 Task: Bid Estimate Template.
Action: Mouse moved to (56, 140)
Screenshot: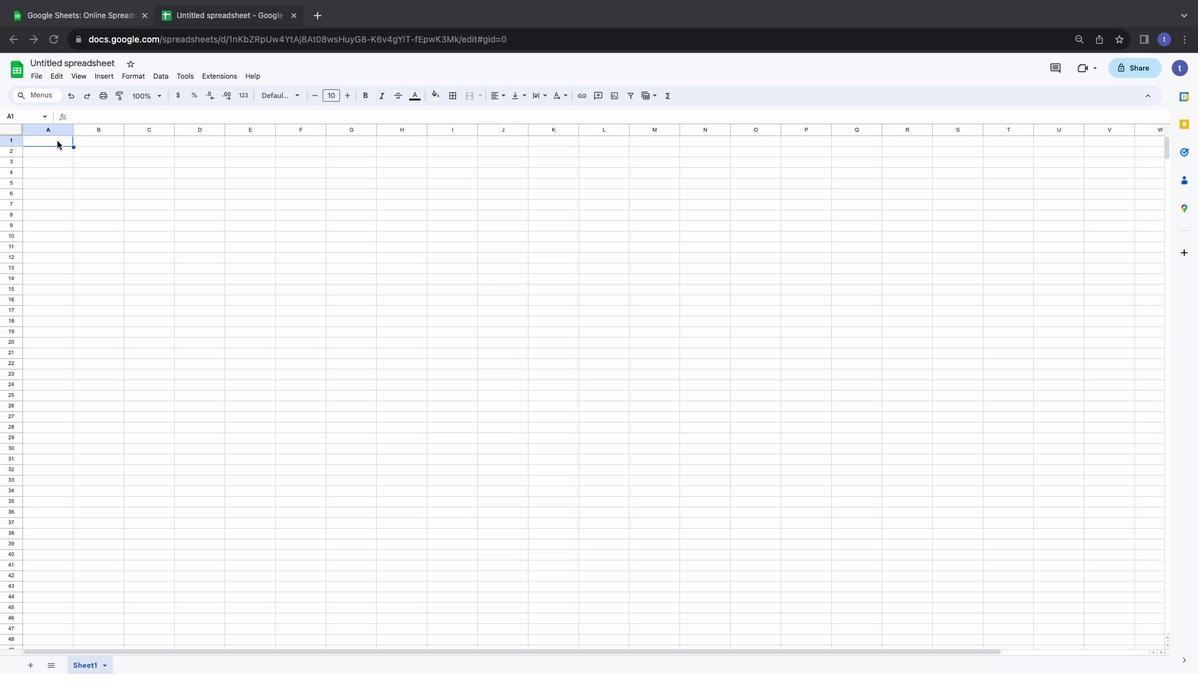 
Action: Mouse pressed left at (56, 140)
Screenshot: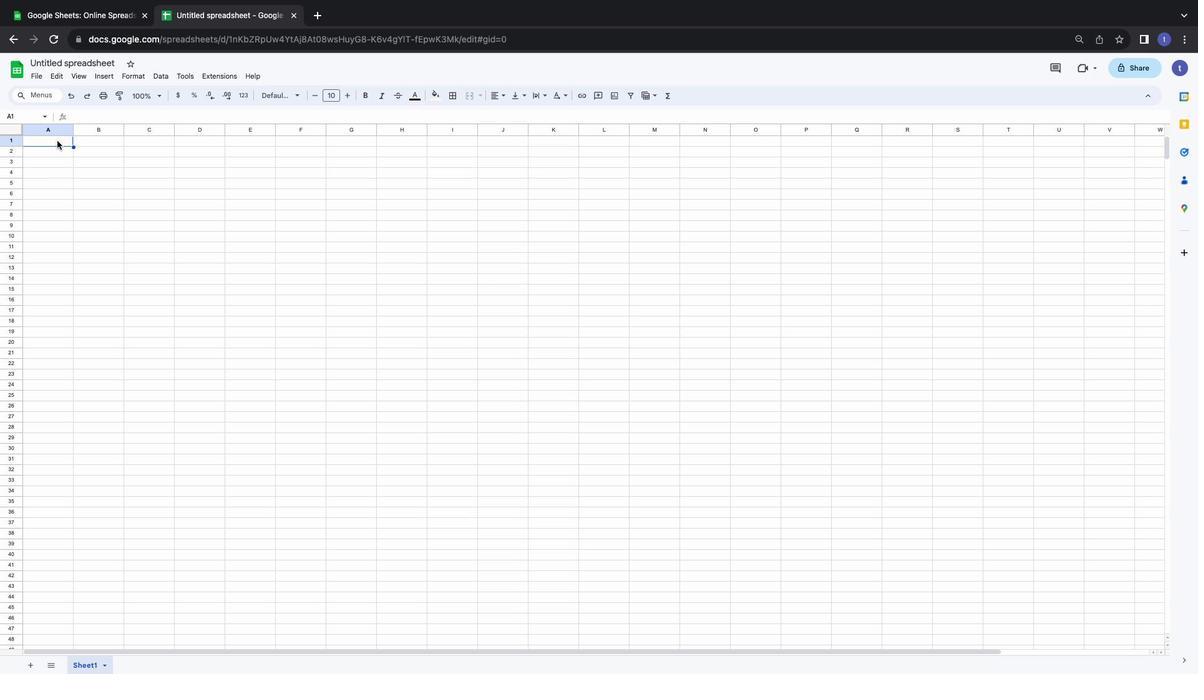 
Action: Mouse moved to (46, 142)
Screenshot: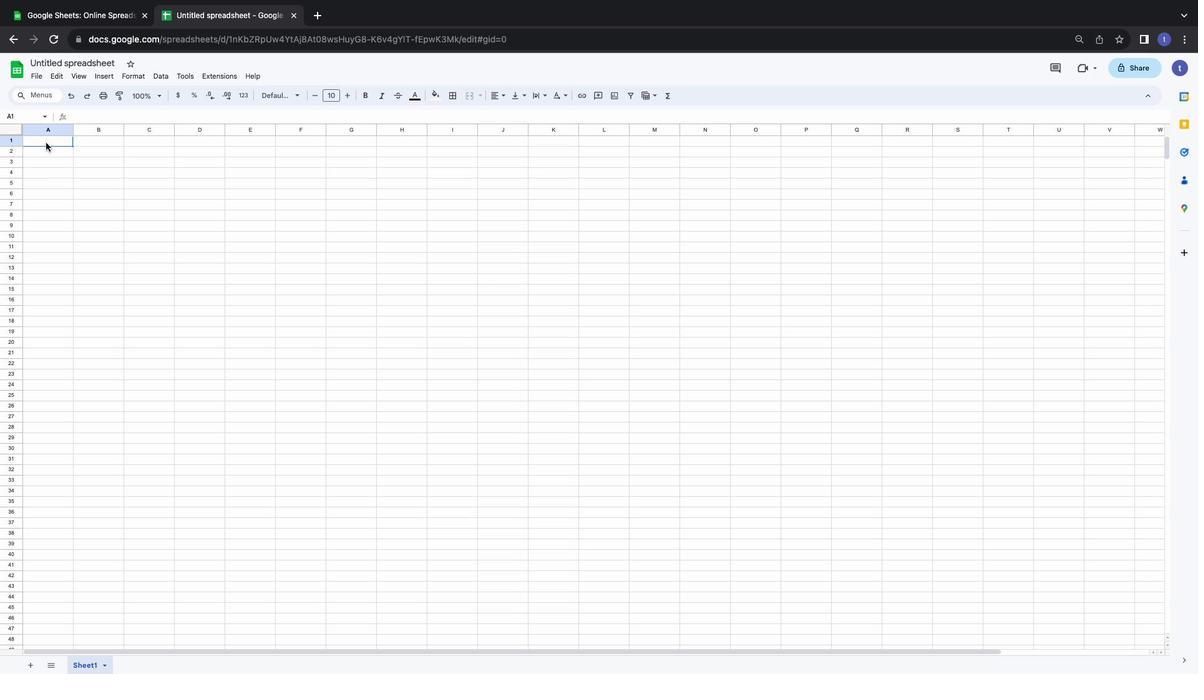 
Action: Mouse pressed left at (46, 142)
Screenshot: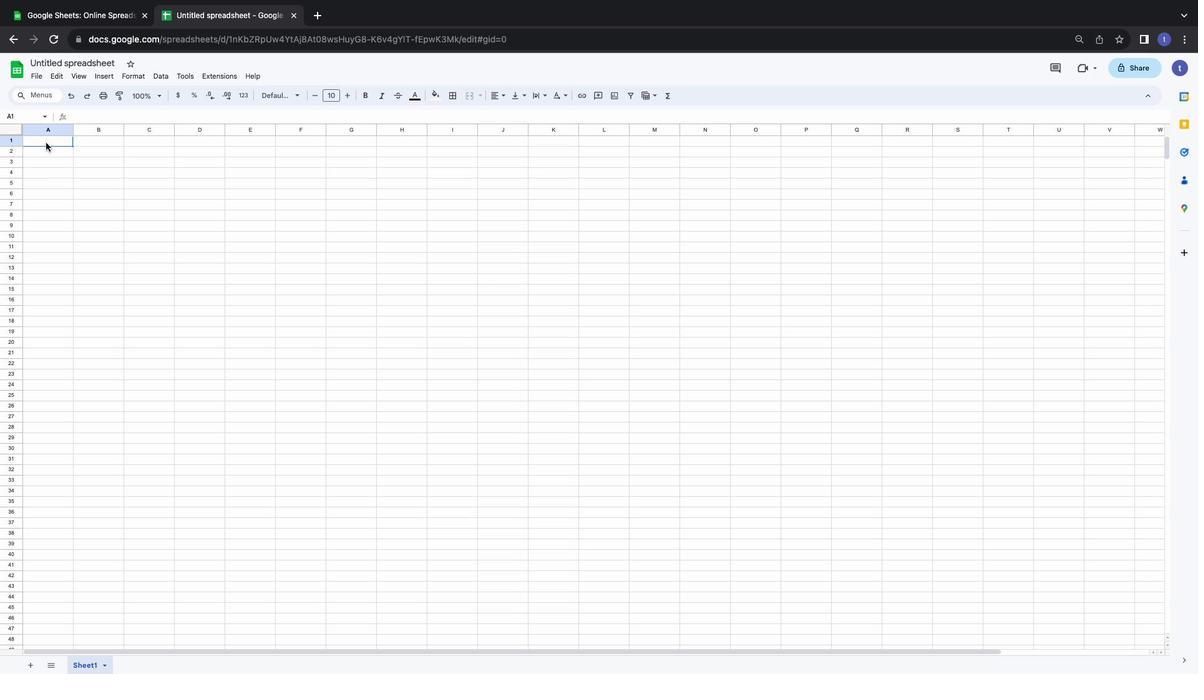
Action: Mouse moved to (627, 399)
Screenshot: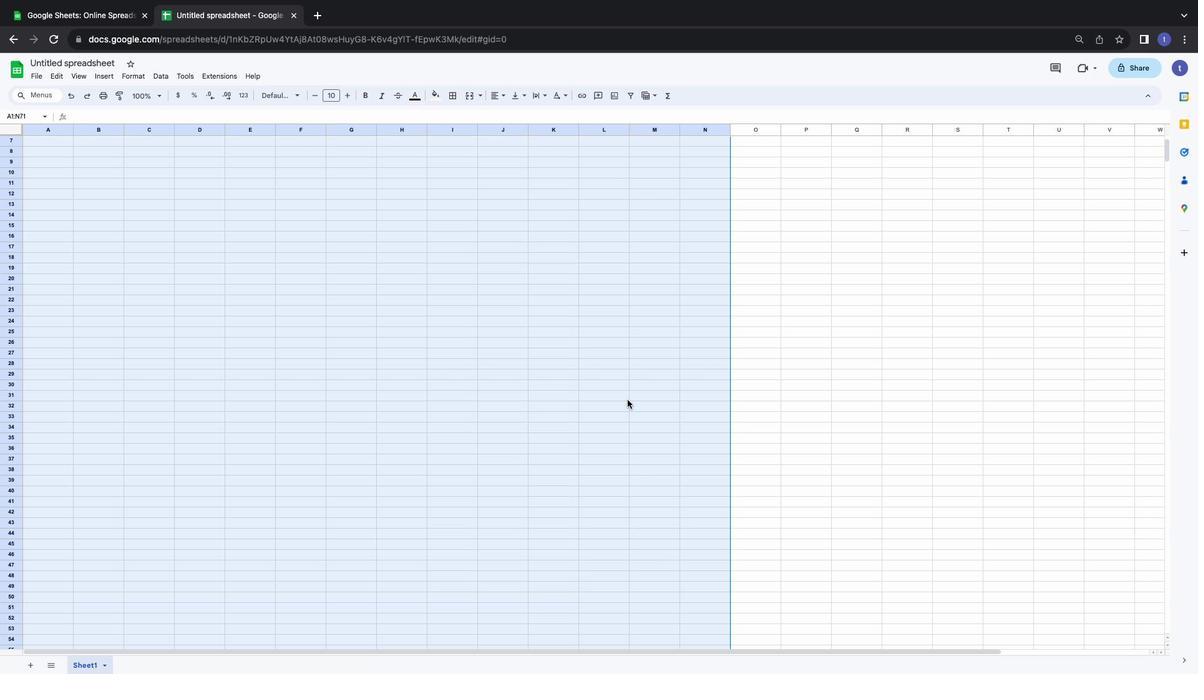 
Action: Mouse scrolled (627, 399) with delta (0, 0)
Screenshot: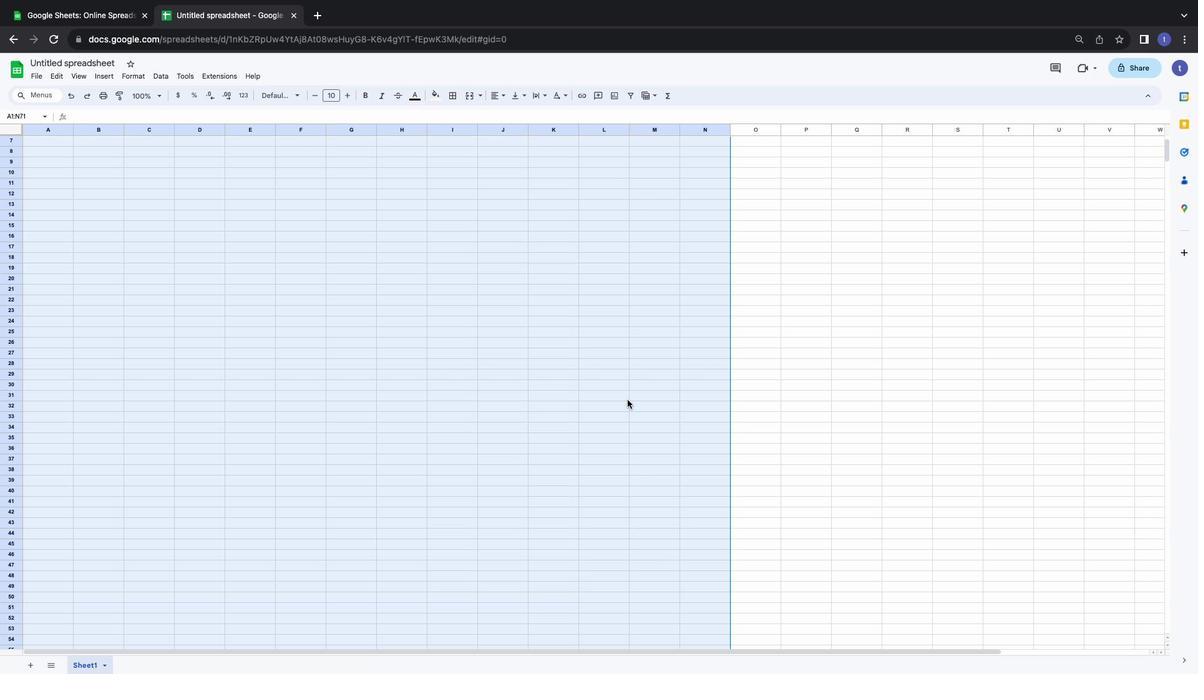 
Action: Mouse scrolled (627, 399) with delta (0, 0)
Screenshot: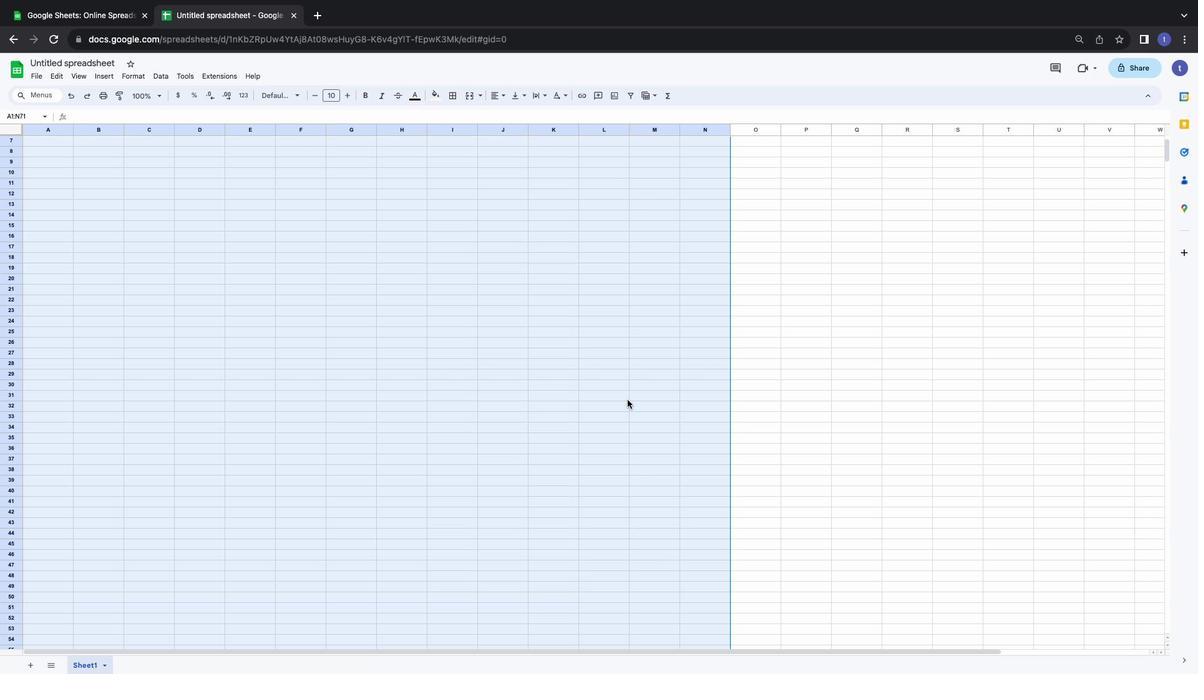 
Action: Mouse moved to (627, 399)
Screenshot: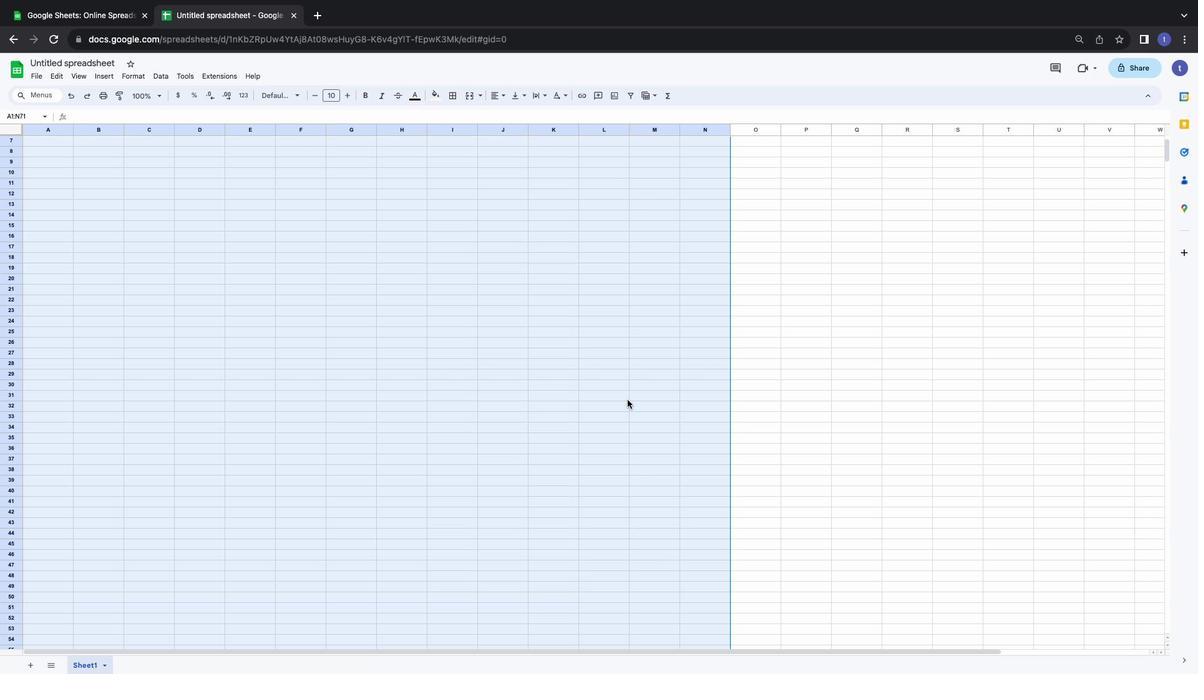 
Action: Mouse scrolled (627, 399) with delta (0, 2)
Screenshot: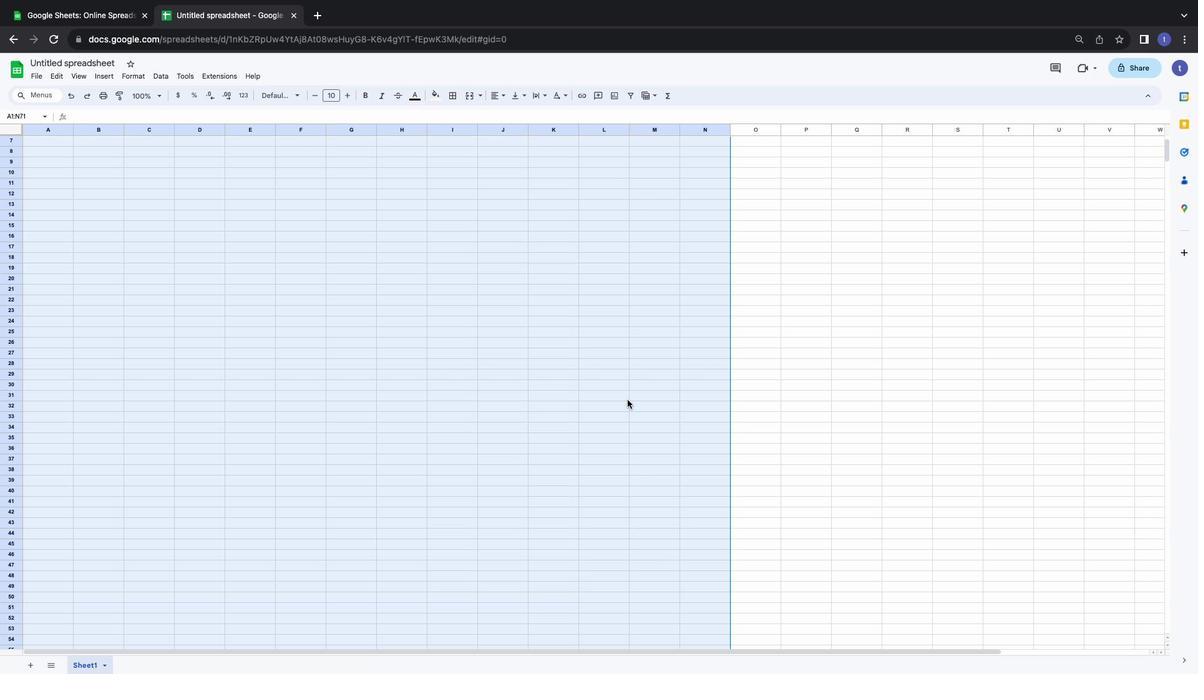 
Action: Mouse scrolled (627, 399) with delta (0, 3)
Screenshot: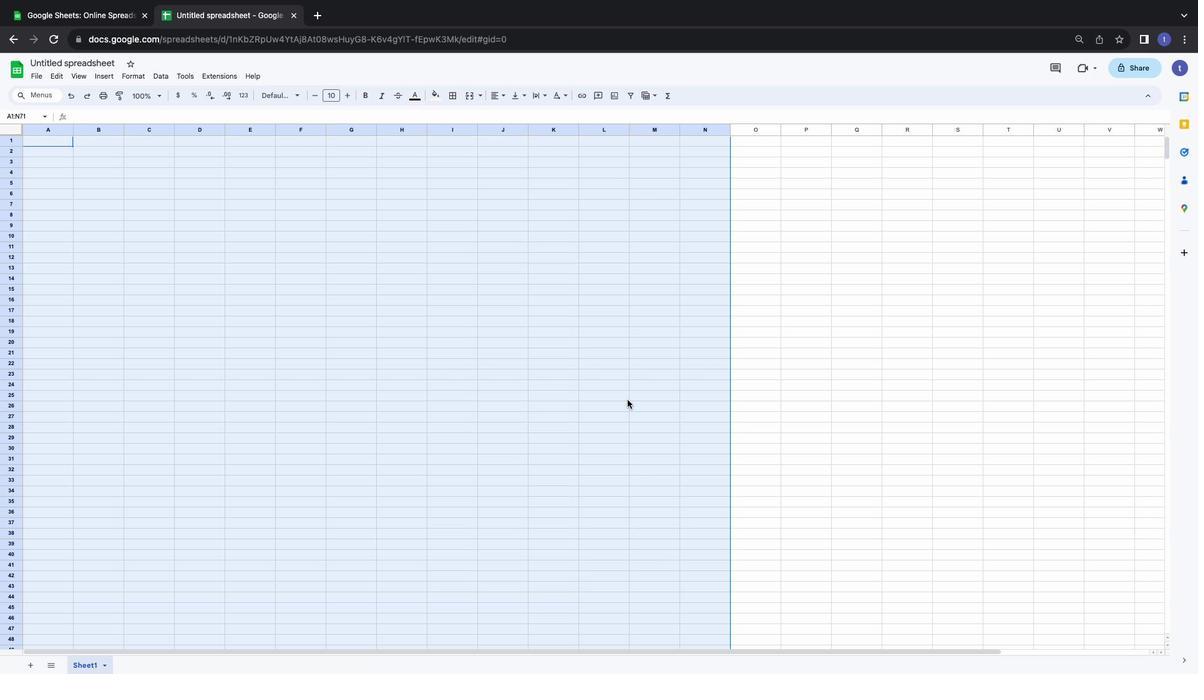 
Action: Mouse scrolled (627, 399) with delta (0, 3)
Screenshot: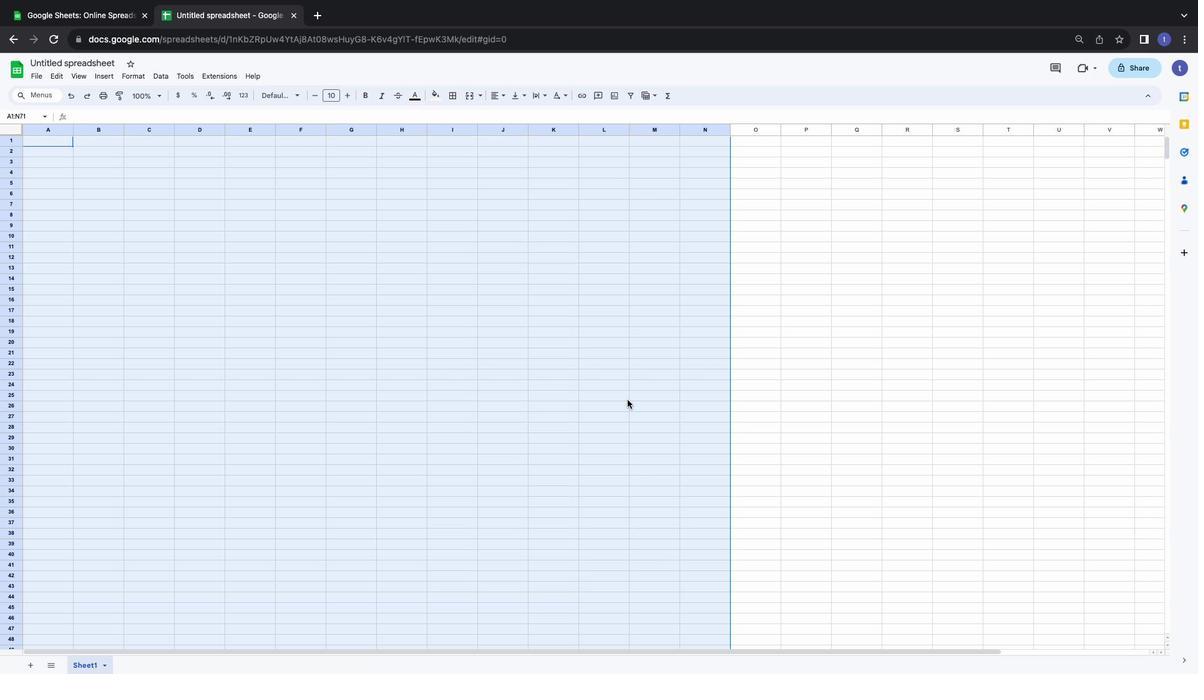 
Action: Mouse scrolled (627, 399) with delta (0, 4)
Screenshot: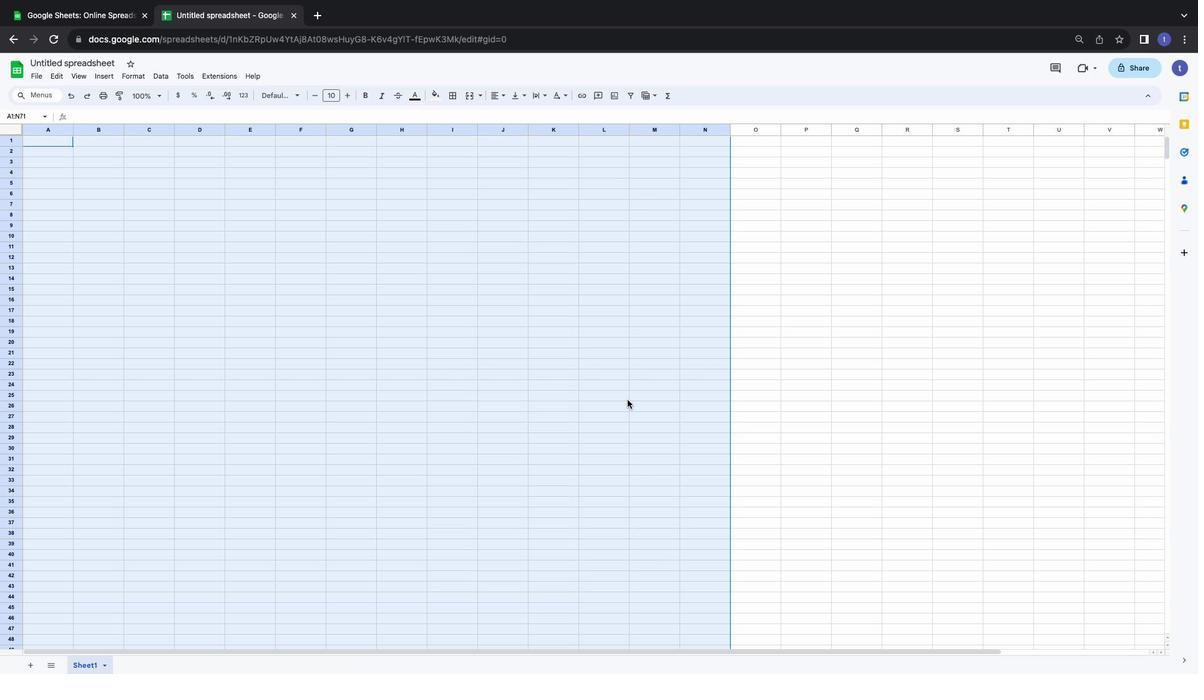 
Action: Mouse moved to (623, 385)
Screenshot: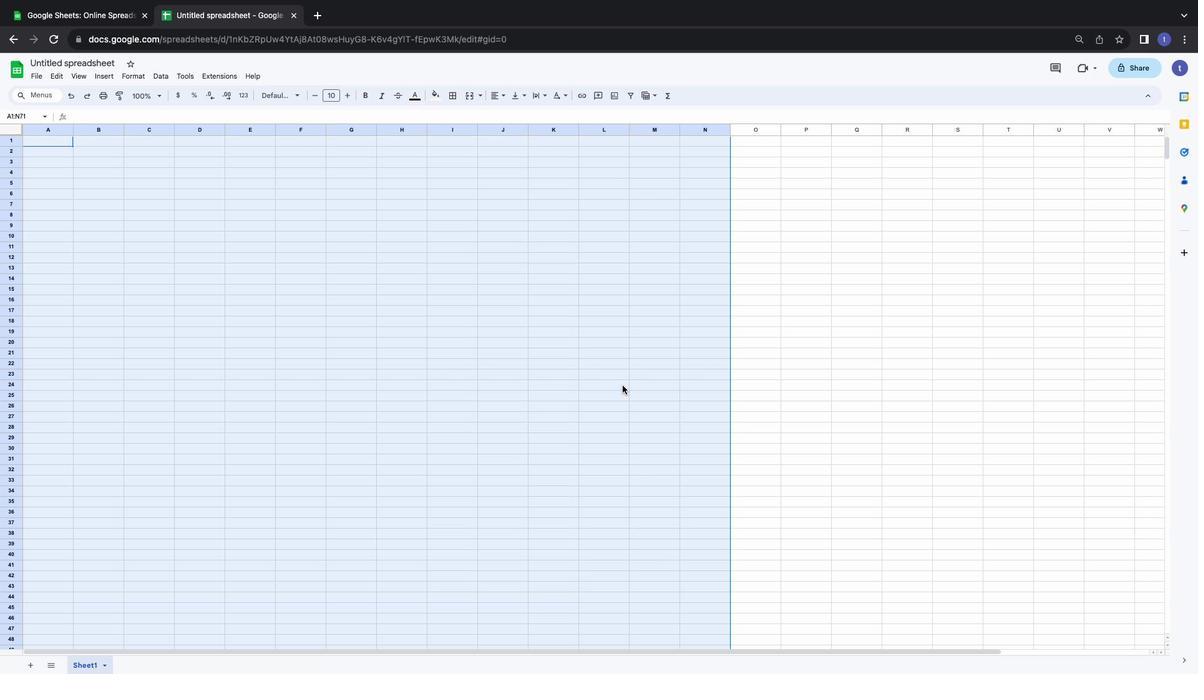 
Action: Mouse pressed middle at (623, 385)
Screenshot: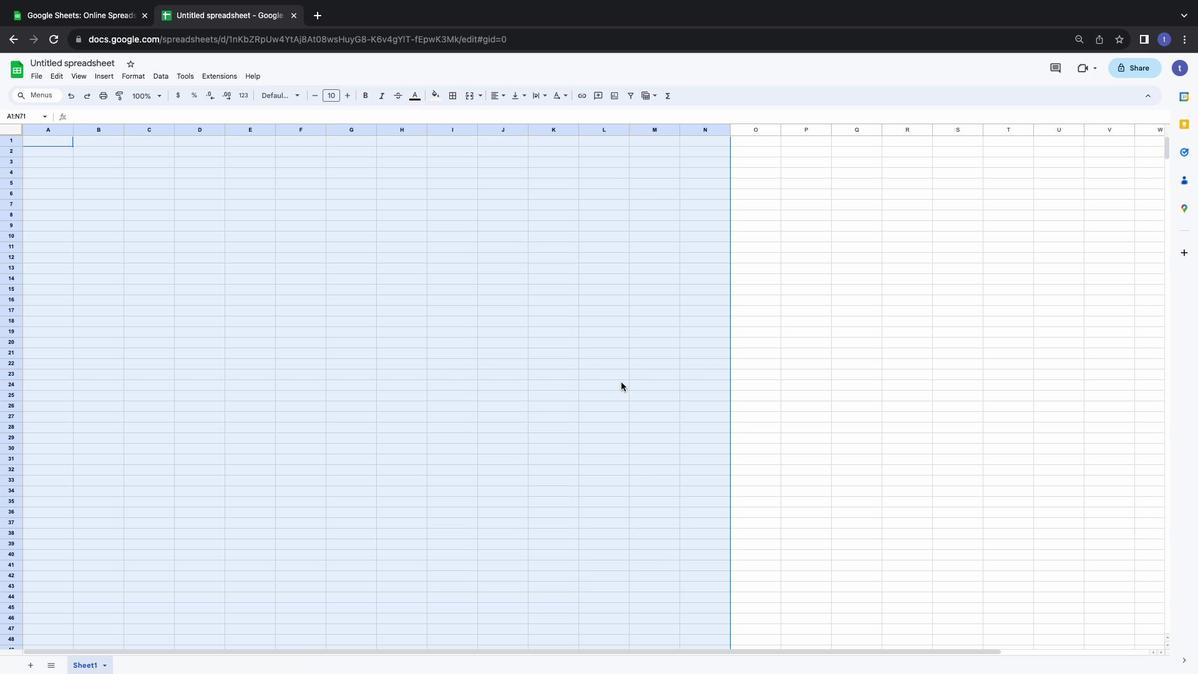 
Action: Mouse moved to (622, 385)
Screenshot: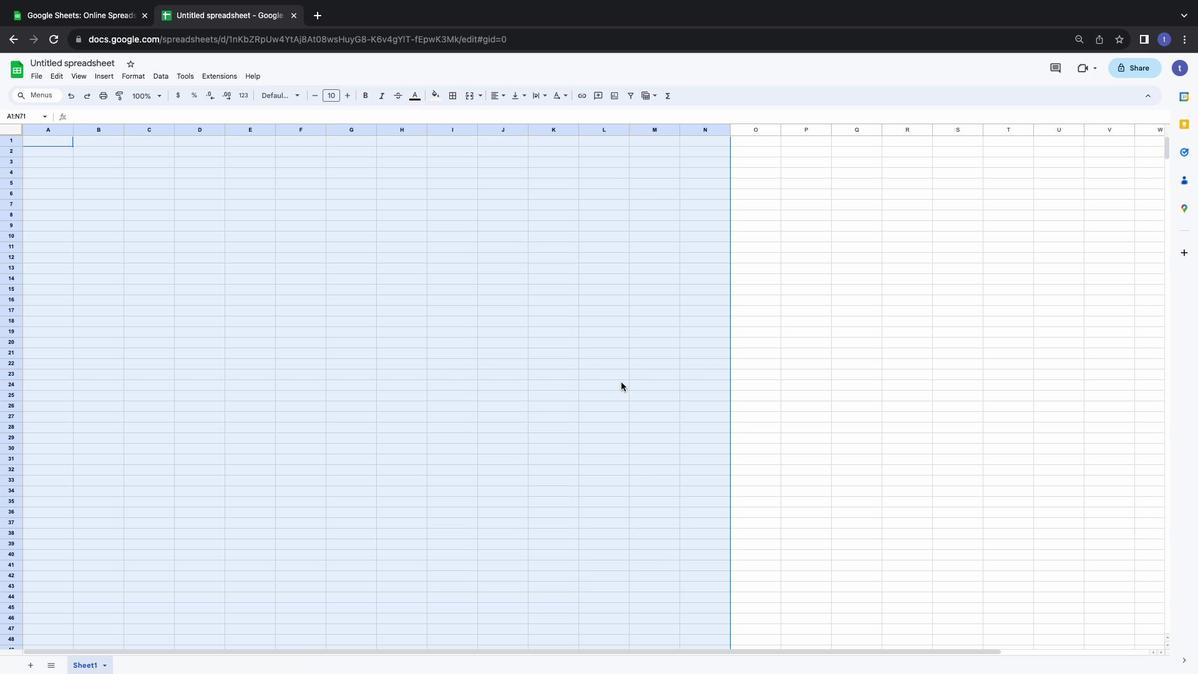 
Action: Mouse scrolled (622, 385) with delta (0, 0)
Screenshot: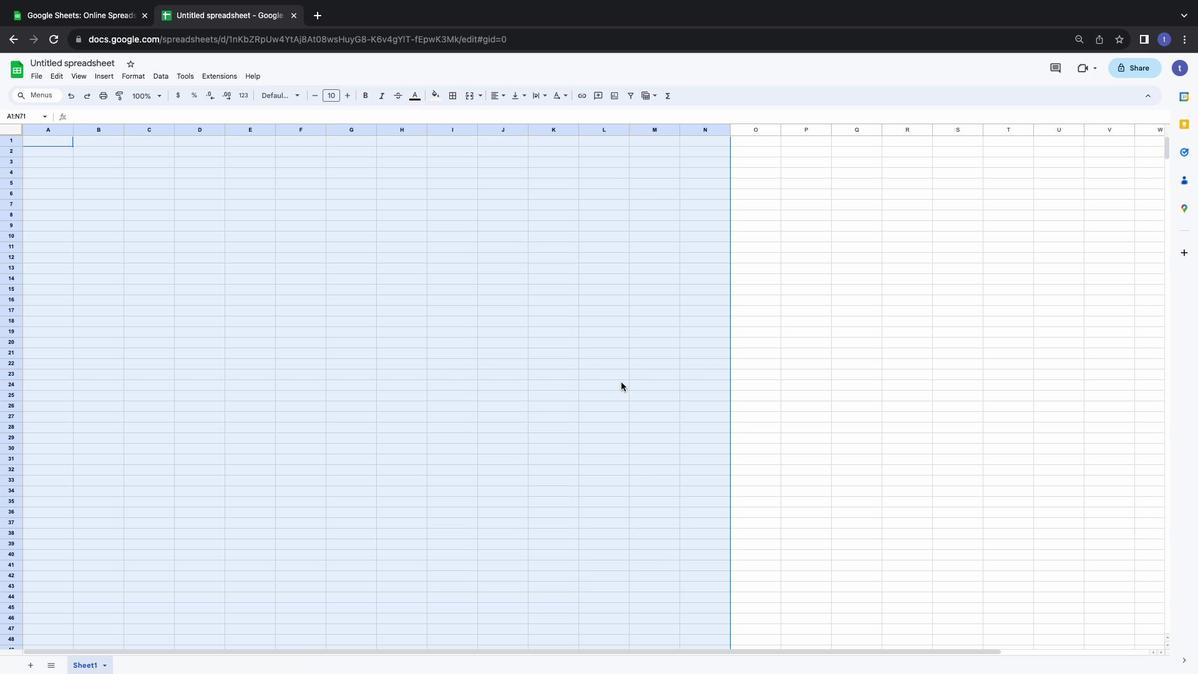 
Action: Mouse scrolled (622, 385) with delta (0, 0)
Screenshot: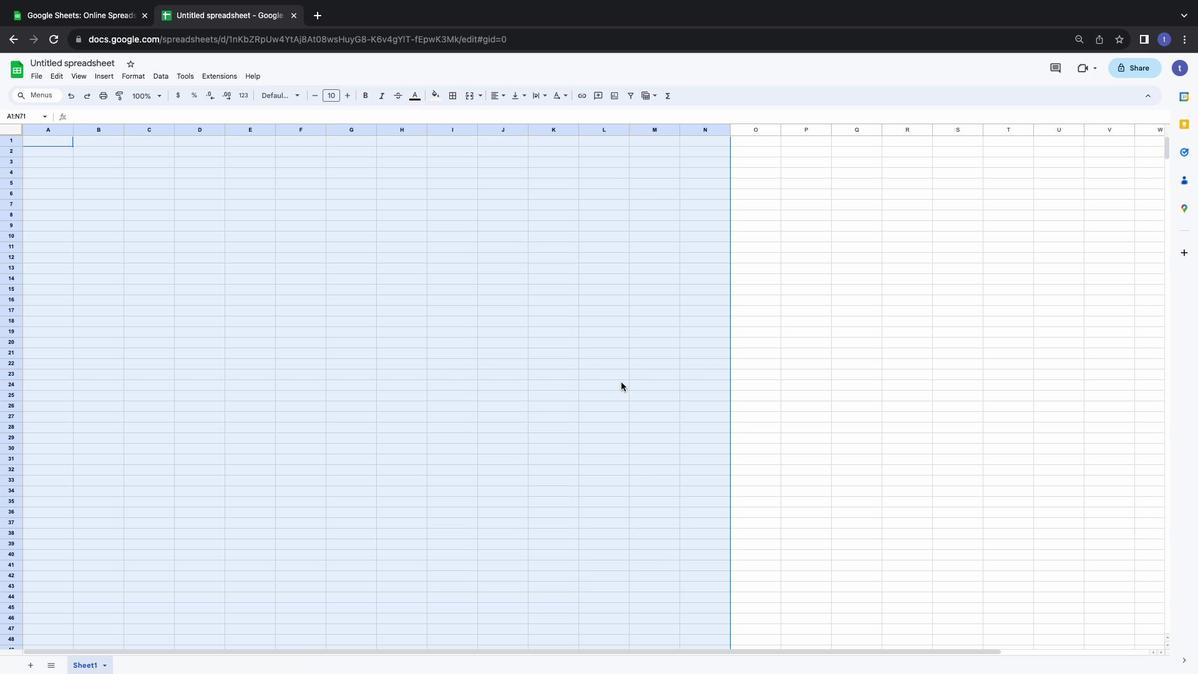 
Action: Mouse moved to (622, 385)
Screenshot: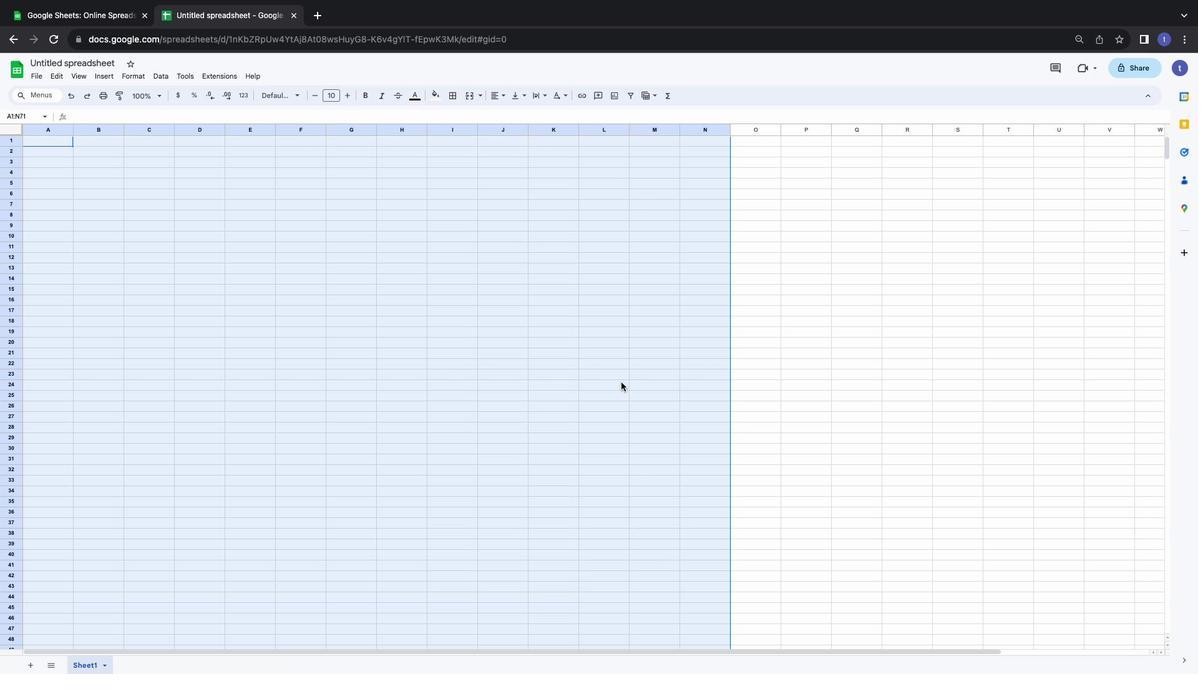 
Action: Mouse scrolled (622, 385) with delta (0, 2)
Screenshot: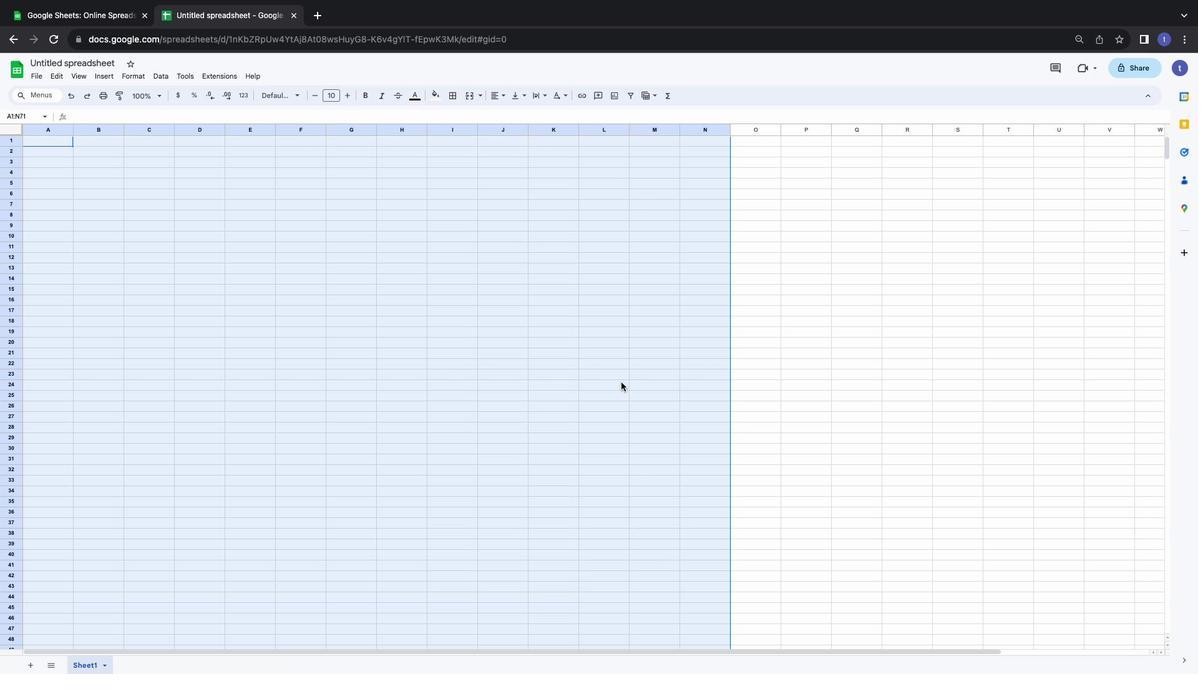 
Action: Mouse moved to (622, 385)
Screenshot: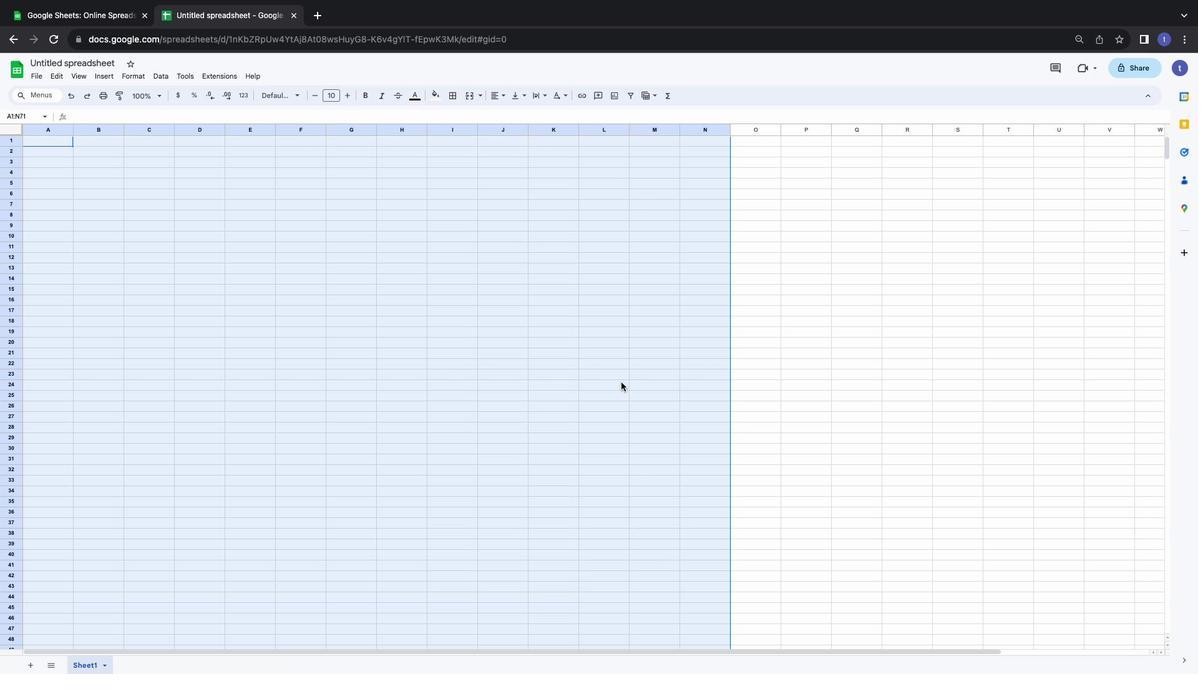 
Action: Mouse scrolled (622, 385) with delta (0, 3)
Screenshot: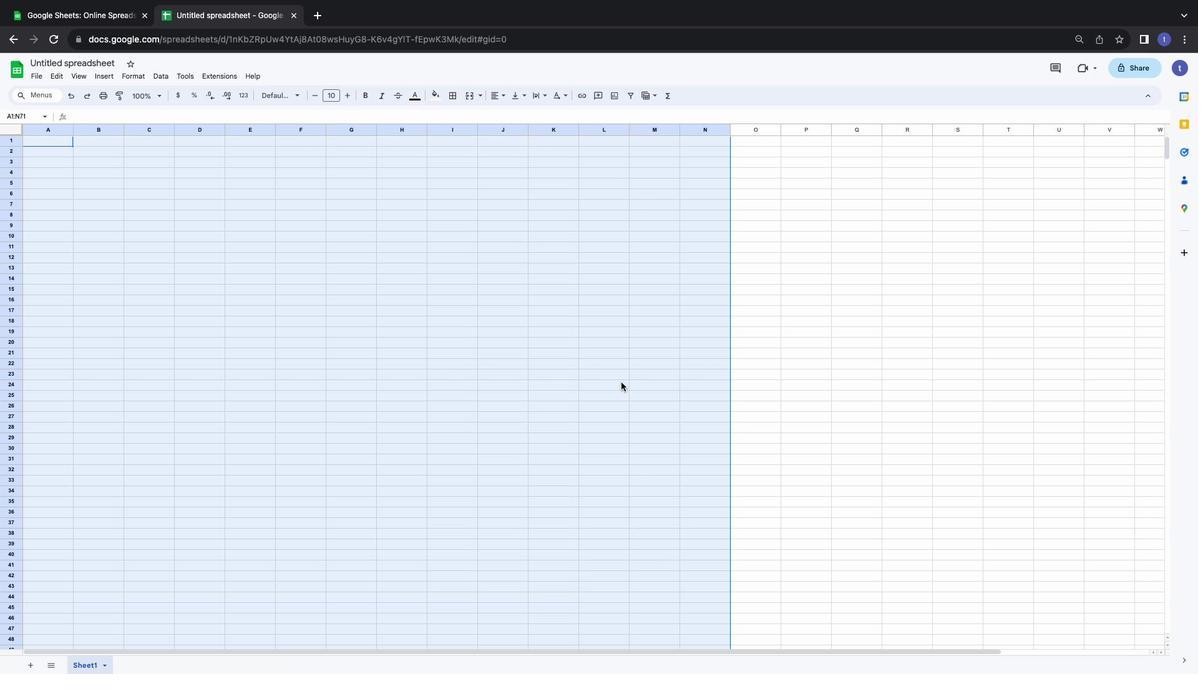 
Action: Mouse moved to (621, 383)
Screenshot: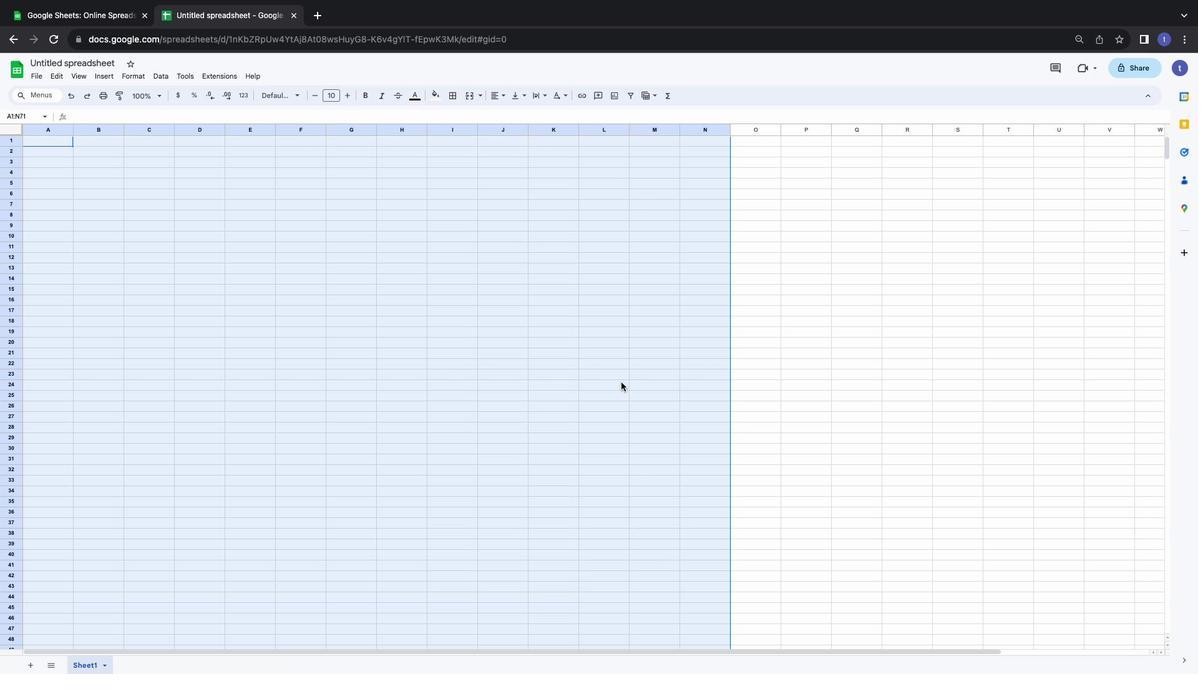 
Action: Mouse scrolled (621, 383) with delta (0, 3)
Screenshot: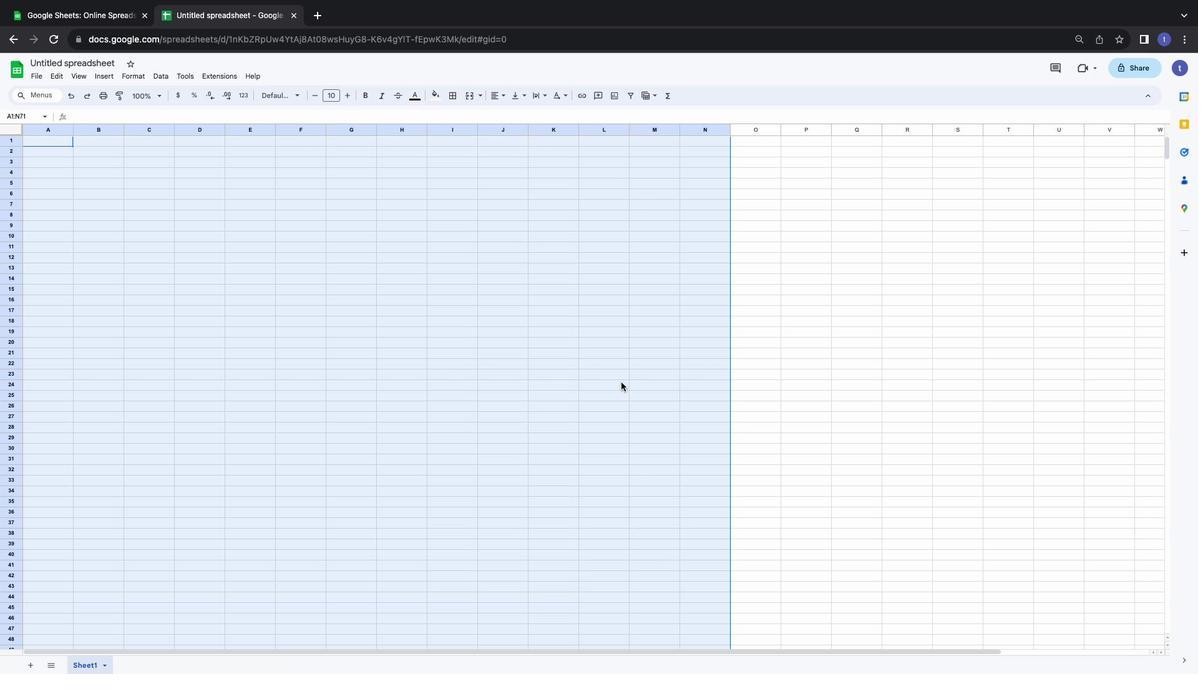 
Action: Mouse moved to (511, 227)
Screenshot: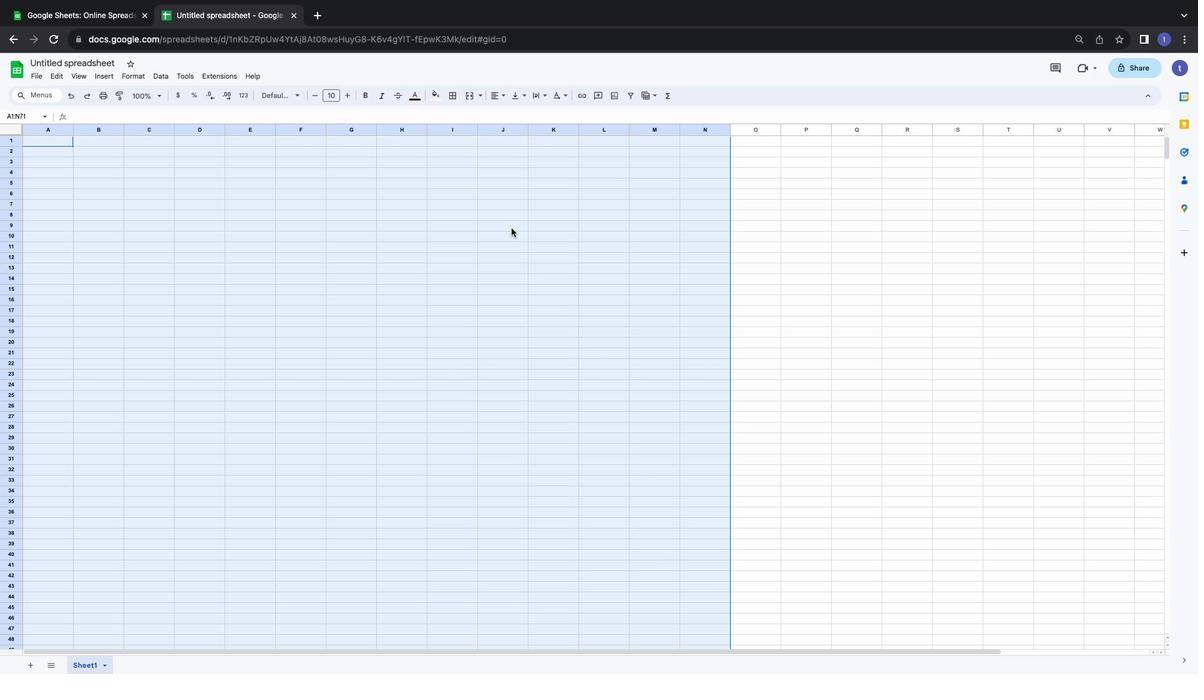 
Action: Mouse scrolled (511, 227) with delta (0, 0)
Screenshot: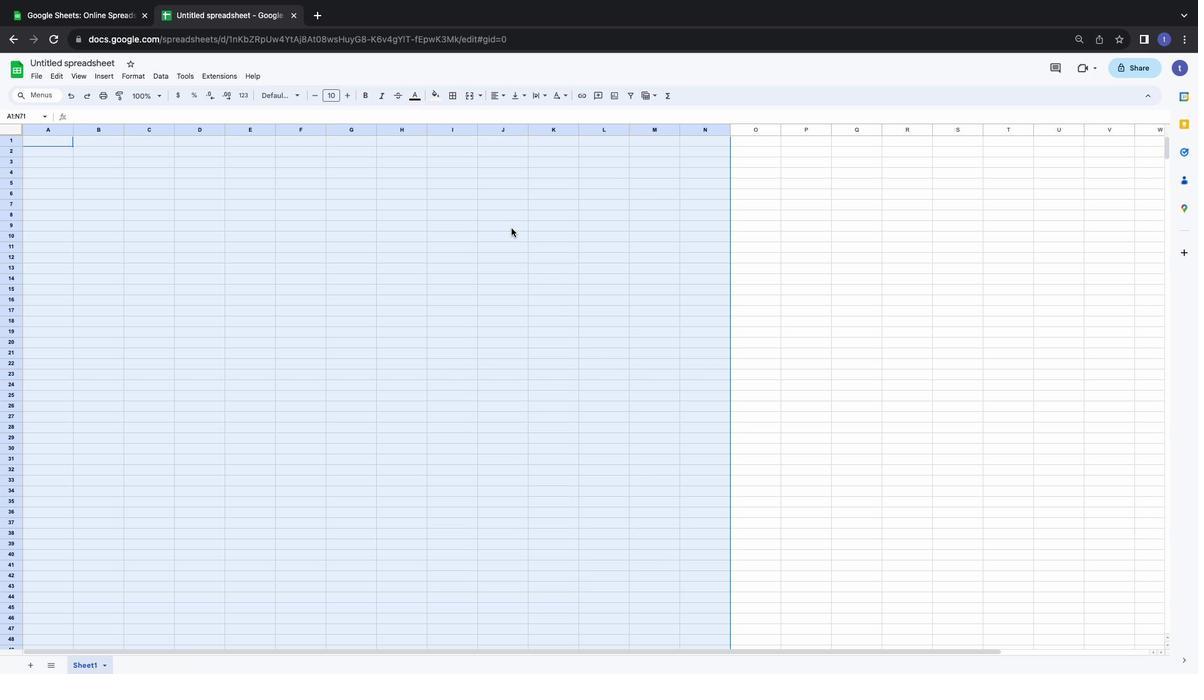 
Action: Mouse scrolled (511, 227) with delta (0, 0)
Screenshot: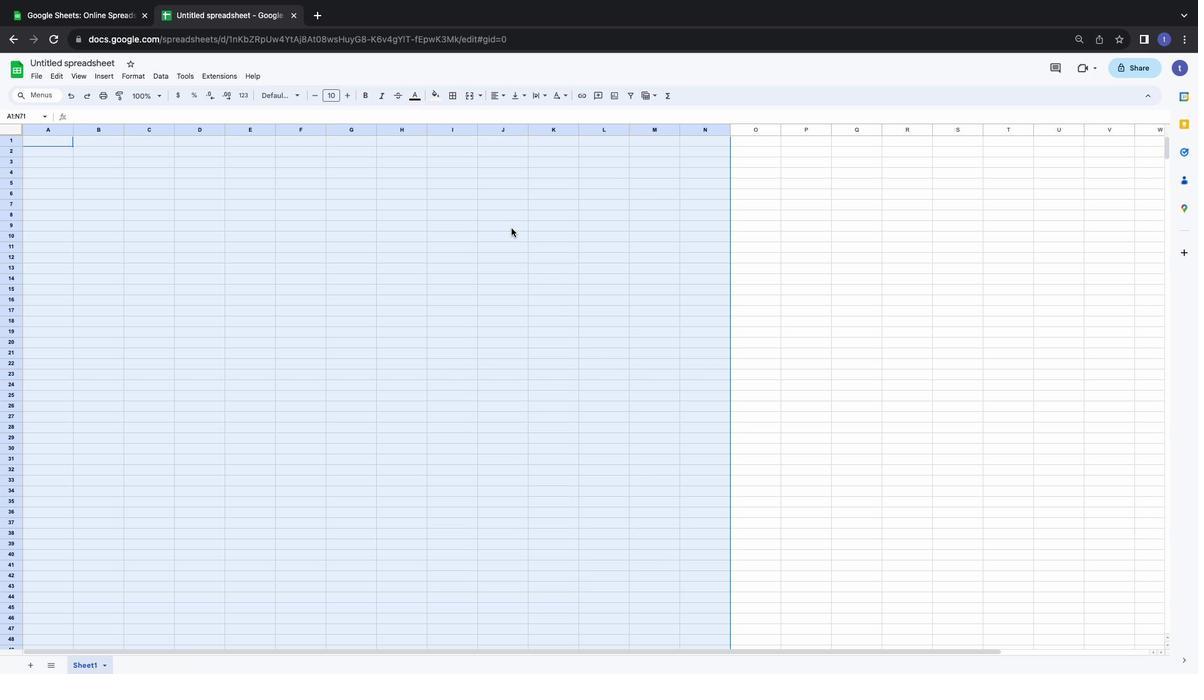 
Action: Mouse scrolled (511, 227) with delta (0, 2)
Screenshot: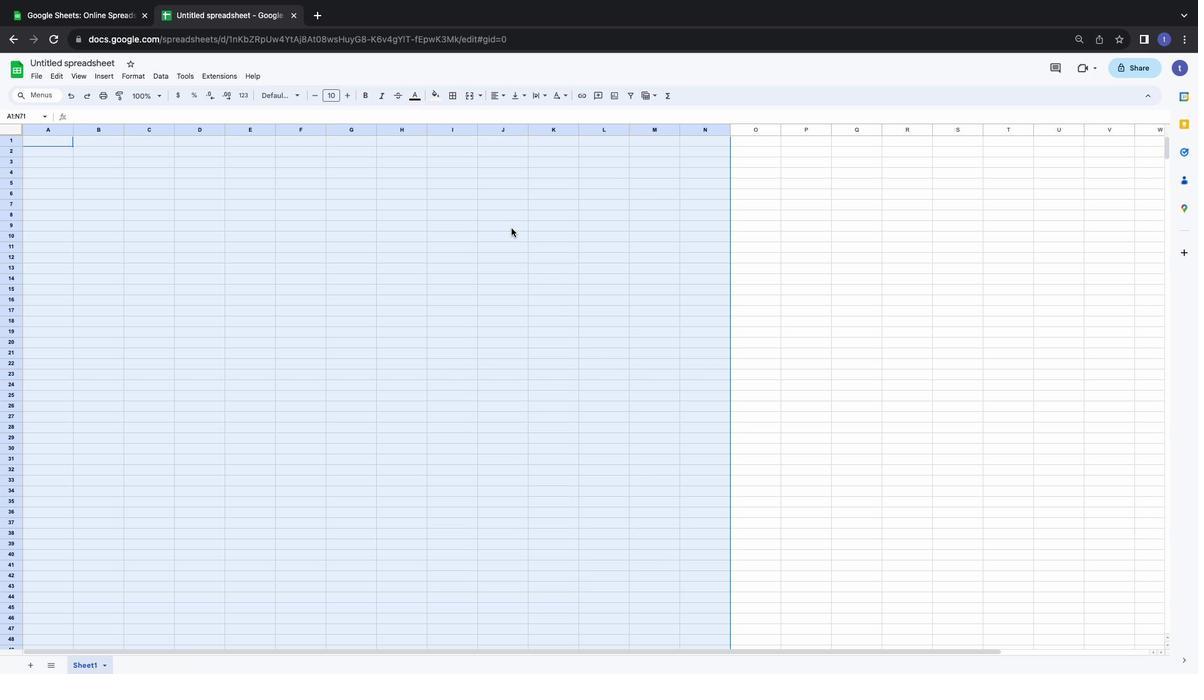 
Action: Mouse scrolled (511, 227) with delta (0, 3)
Screenshot: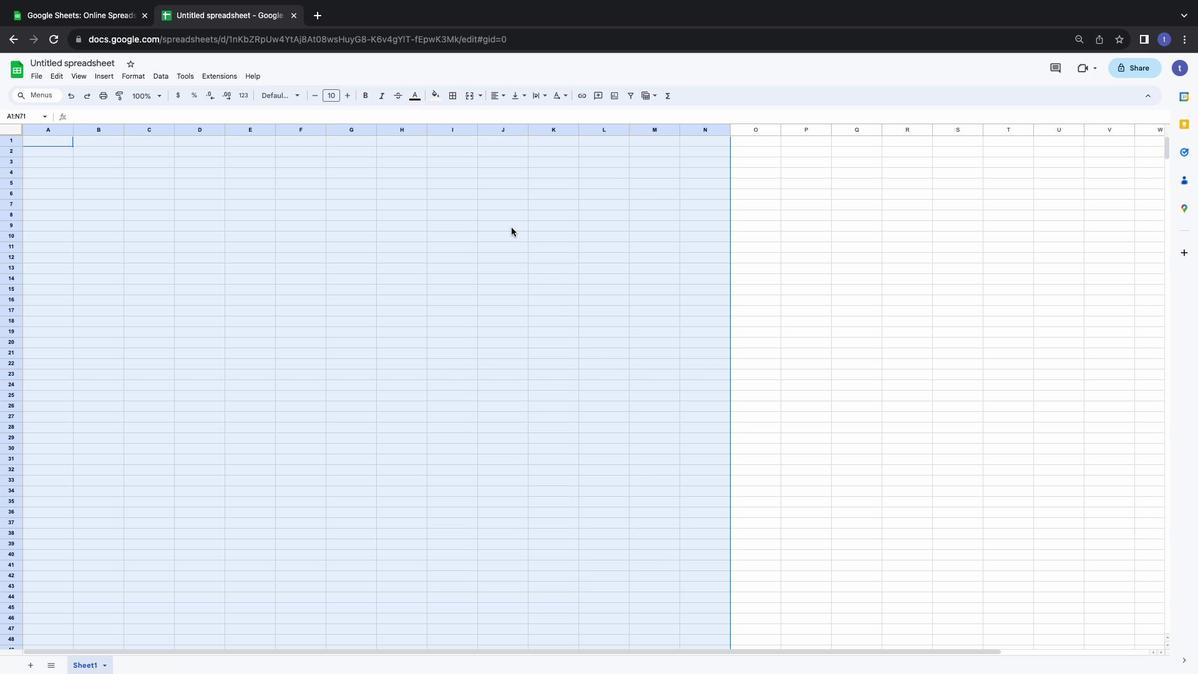 
Action: Mouse scrolled (511, 227) with delta (0, 3)
Screenshot: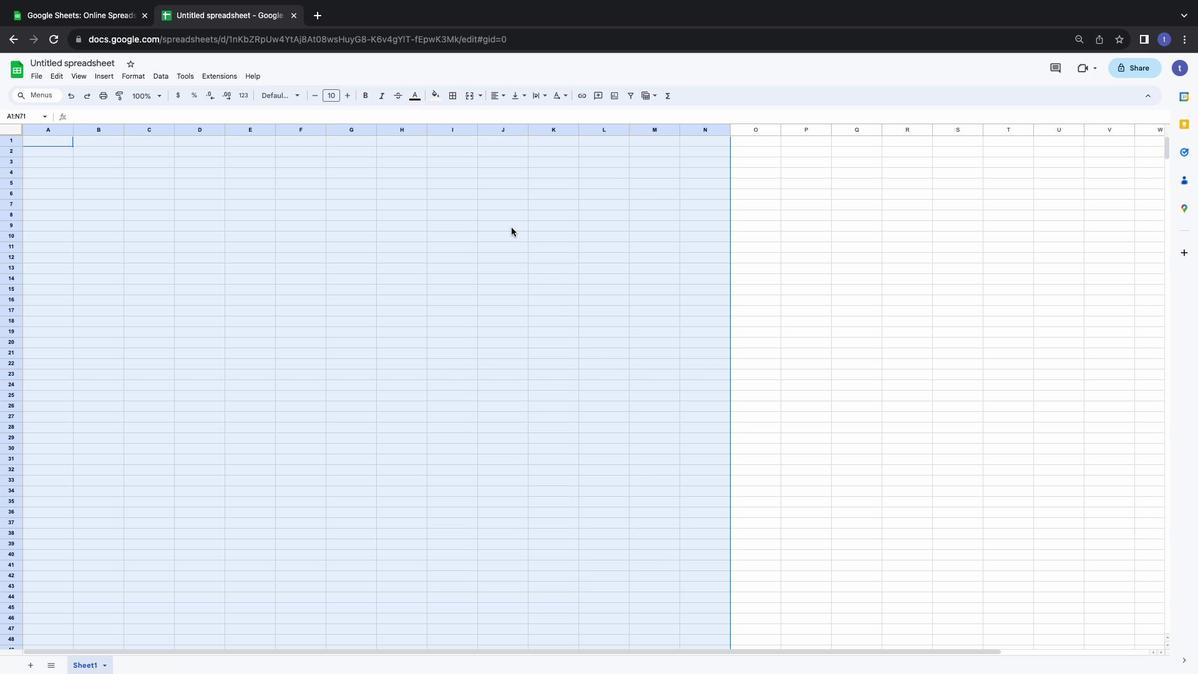 
Action: Mouse scrolled (511, 227) with delta (0, 4)
Screenshot: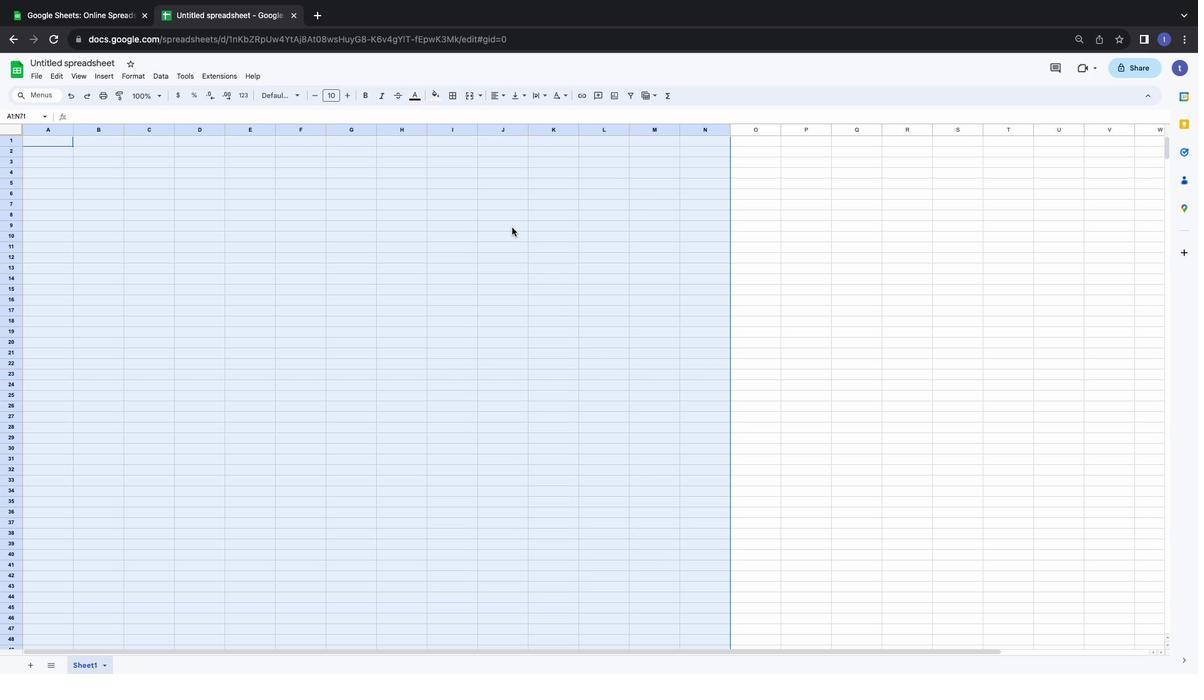 
Action: Mouse moved to (450, 99)
Screenshot: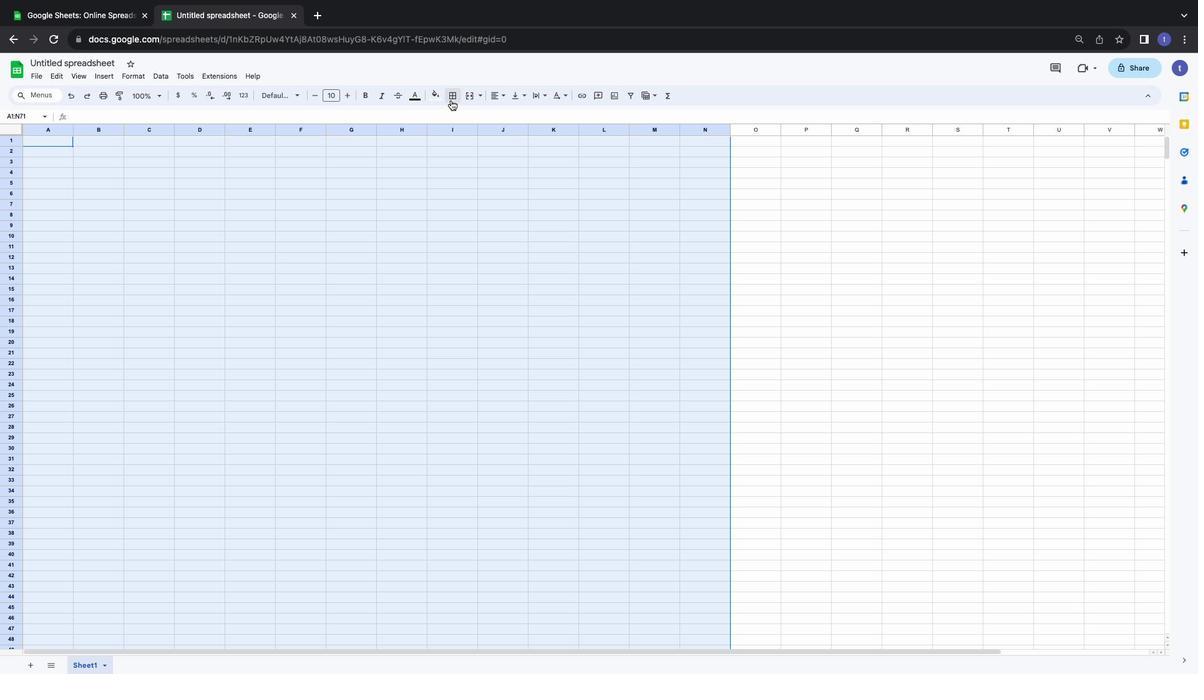 
Action: Mouse pressed left at (450, 99)
Screenshot: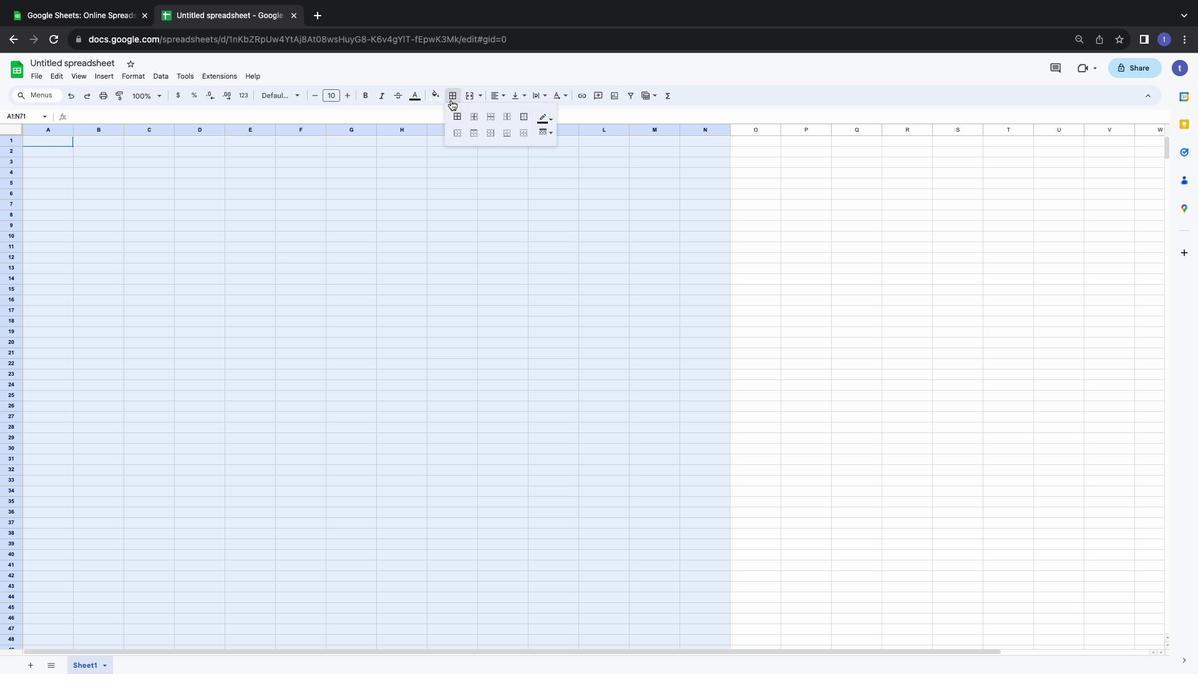 
Action: Mouse moved to (463, 114)
Screenshot: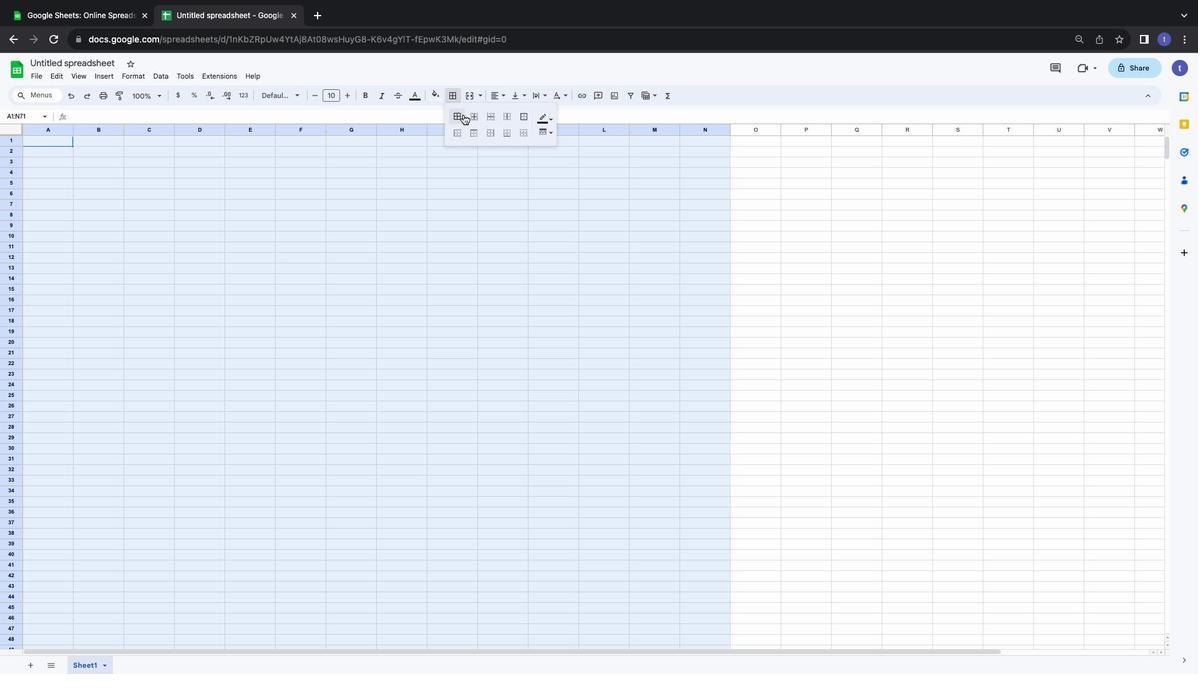 
Action: Mouse pressed left at (463, 114)
Screenshot: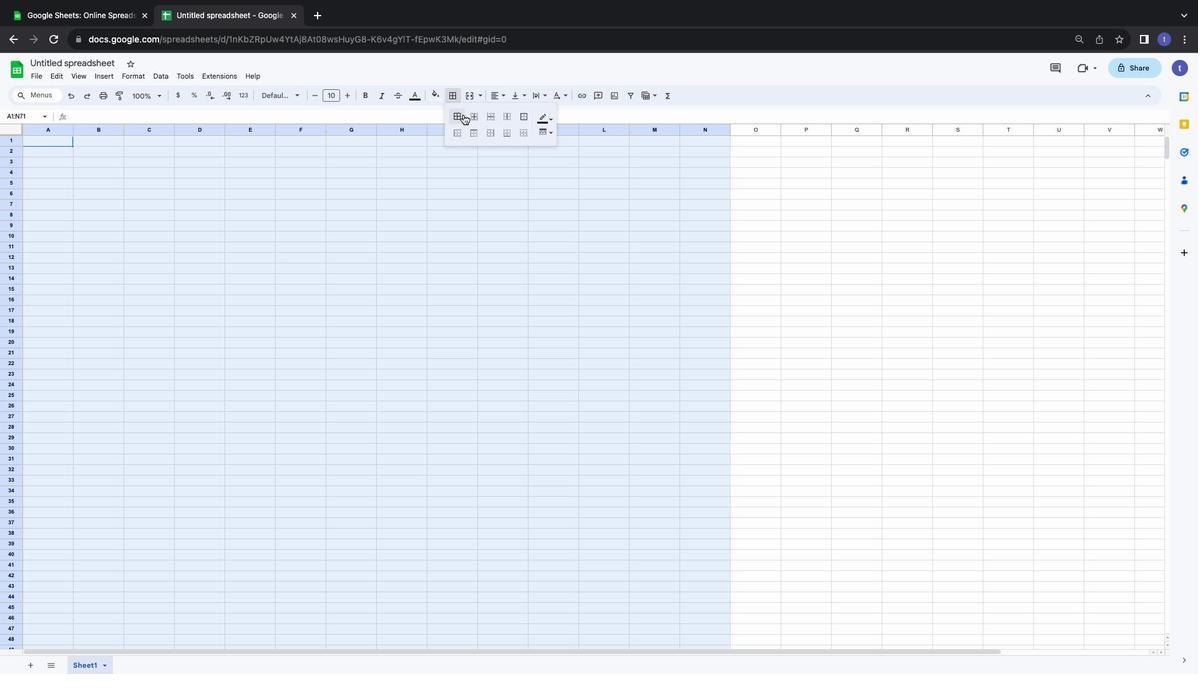 
Action: Mouse moved to (543, 115)
Screenshot: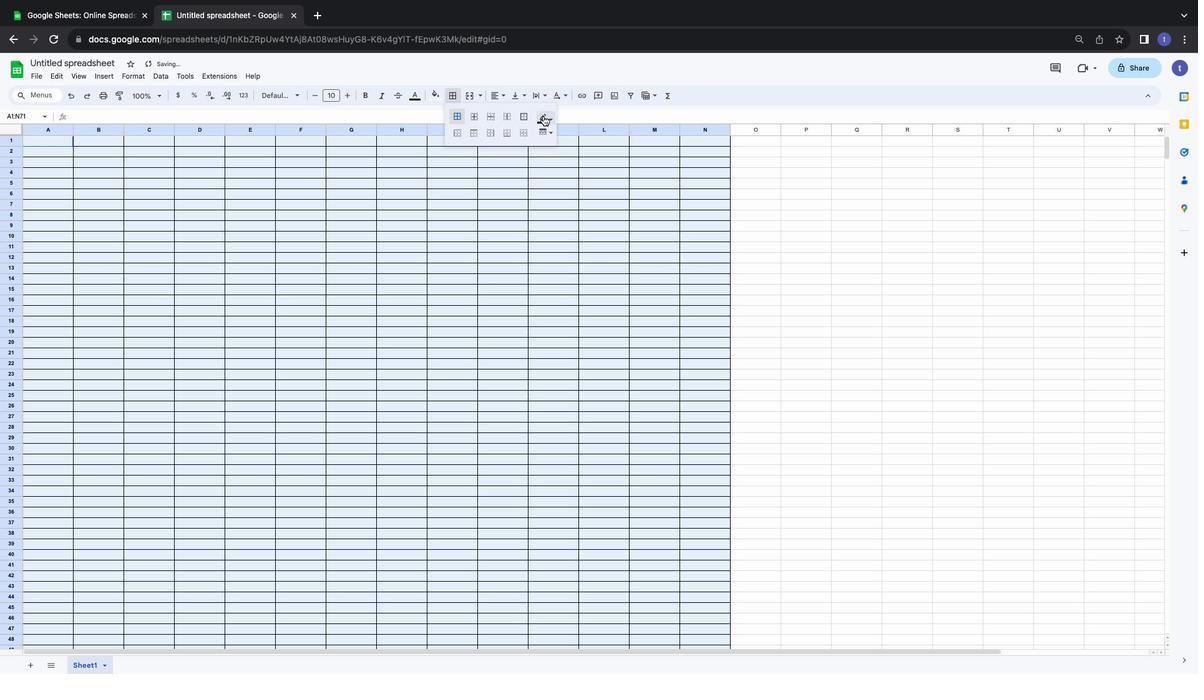 
Action: Mouse pressed left at (543, 115)
Screenshot: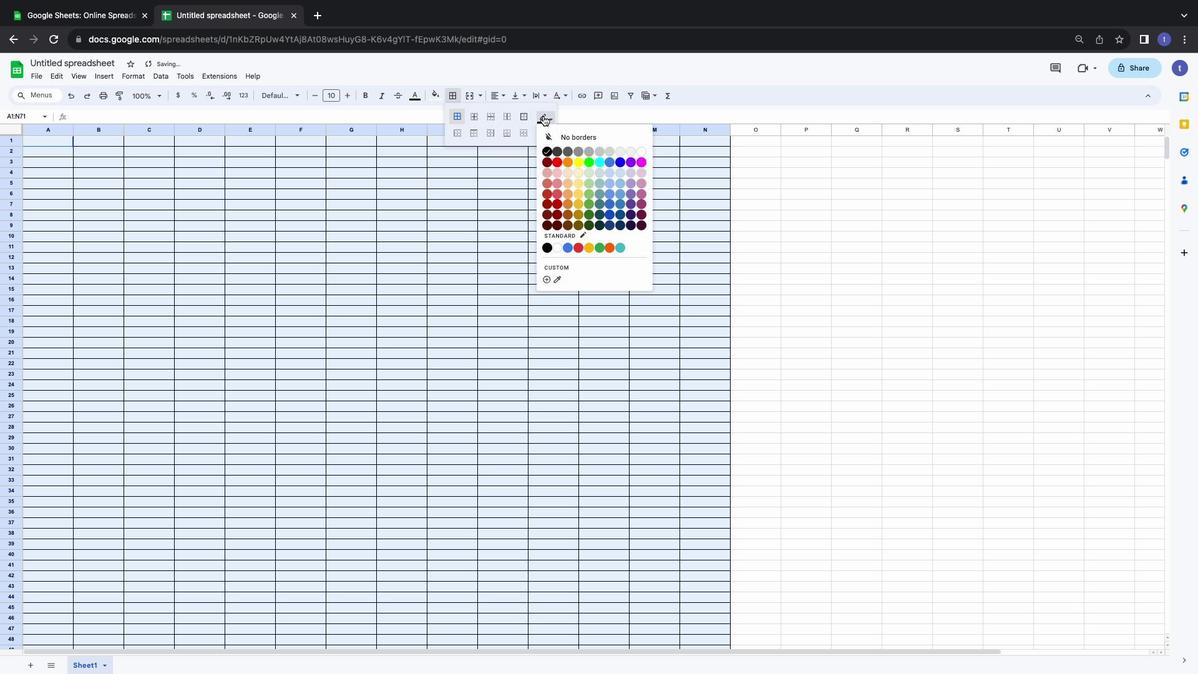 
Action: Mouse moved to (643, 151)
Screenshot: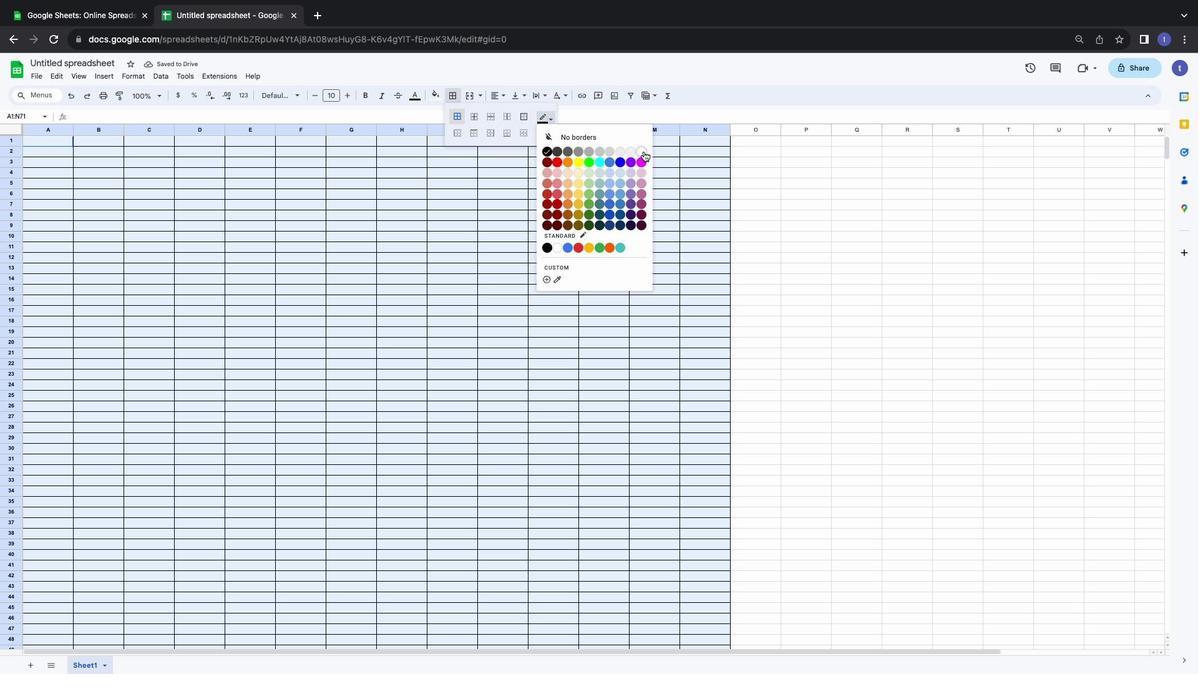 
Action: Mouse pressed left at (643, 151)
Screenshot: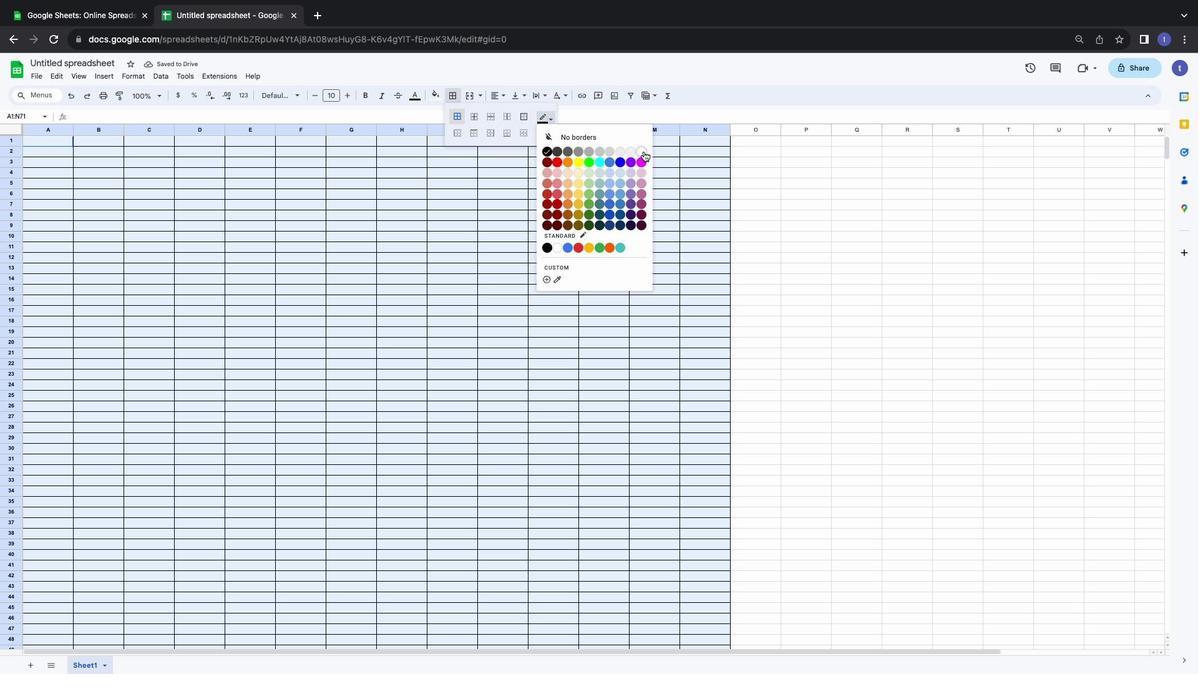 
Action: Mouse moved to (54, 199)
Screenshot: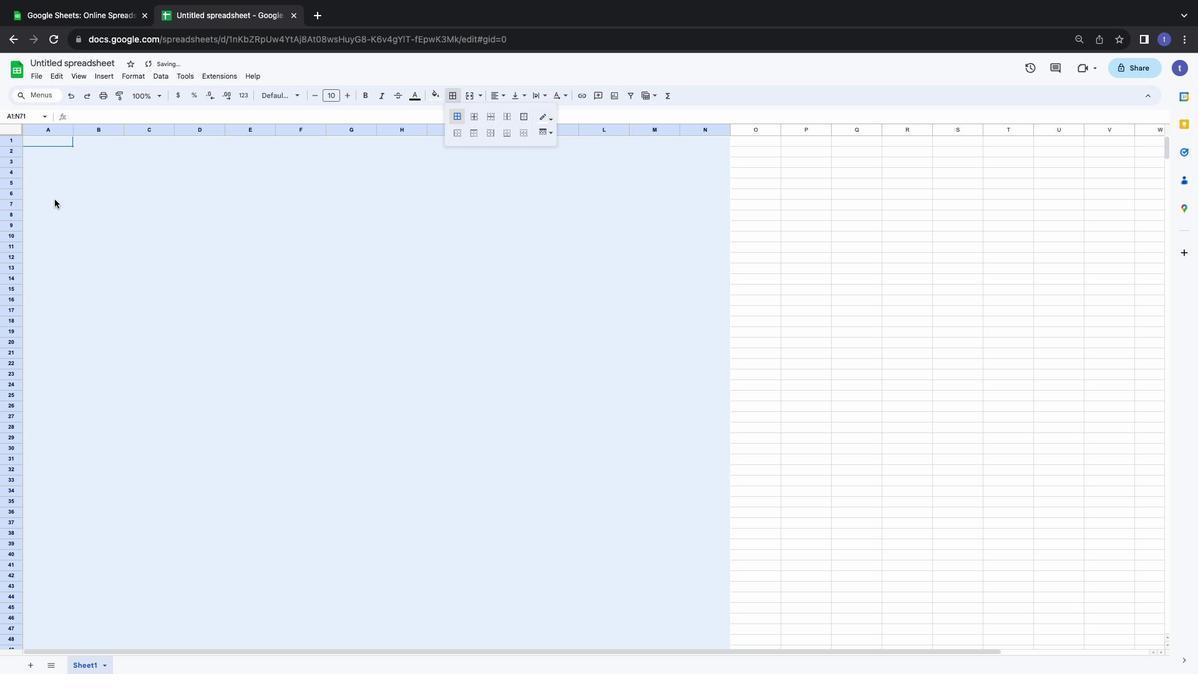 
Action: Mouse pressed left at (54, 199)
Screenshot: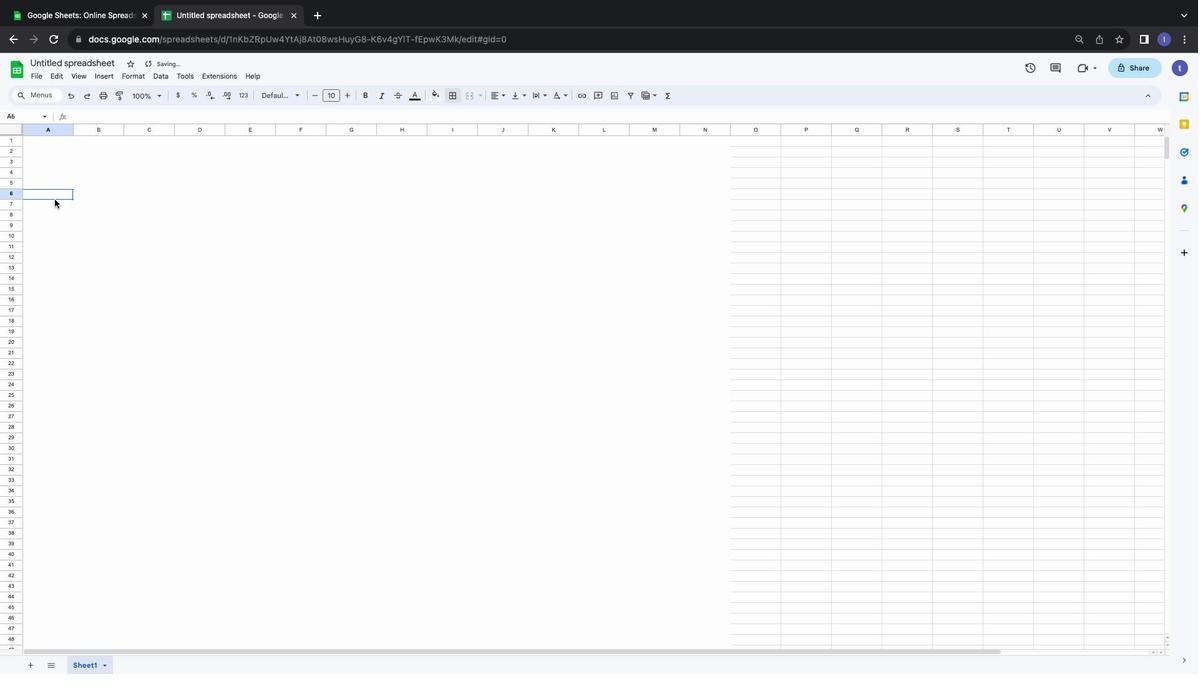 
Action: Mouse moved to (56, 142)
Screenshot: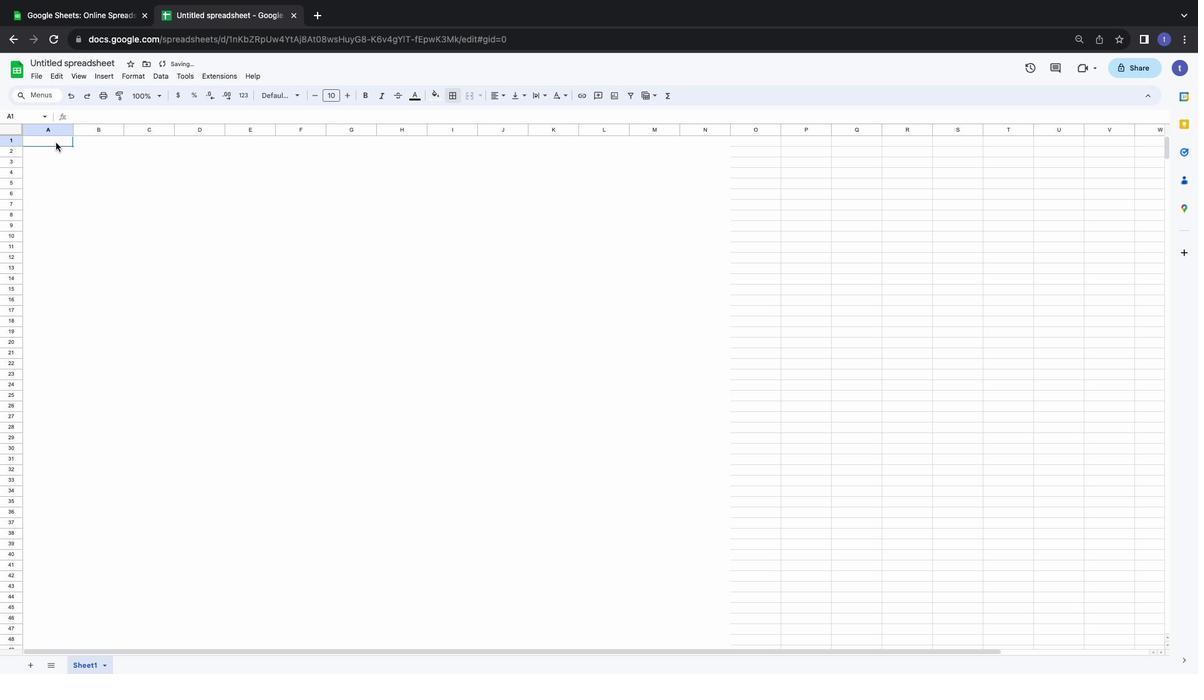
Action: Mouse pressed left at (56, 142)
Screenshot: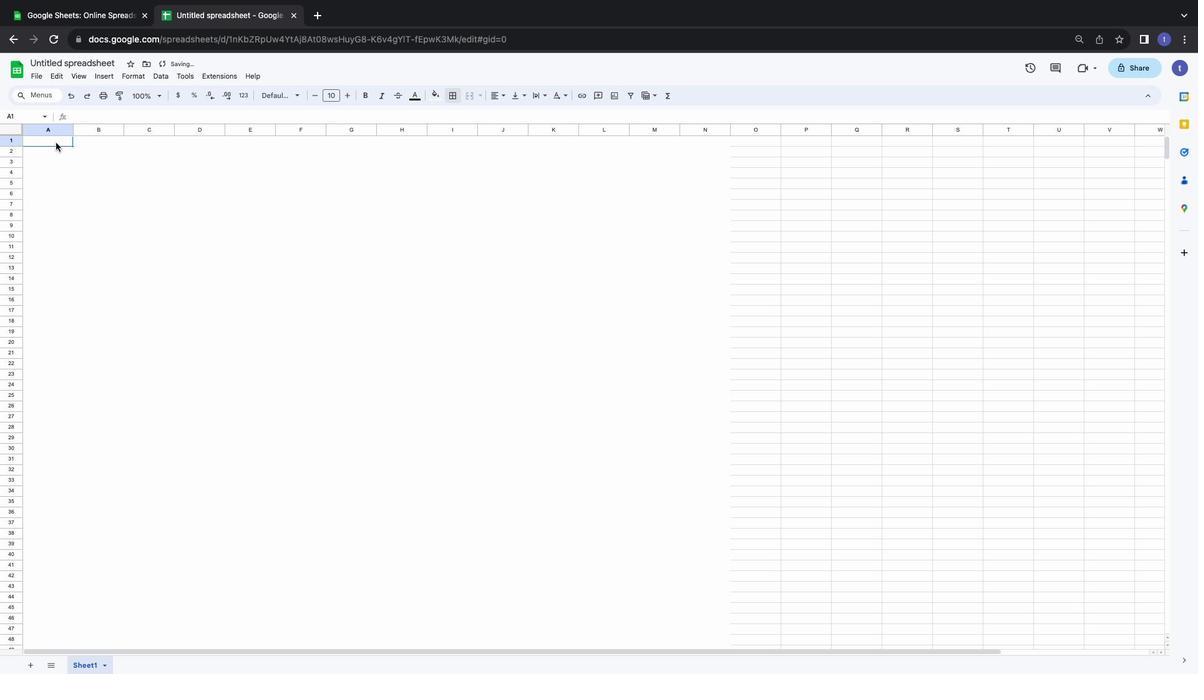 
Action: Key pressed Key.cmd'+''+''+''+''+'
Screenshot: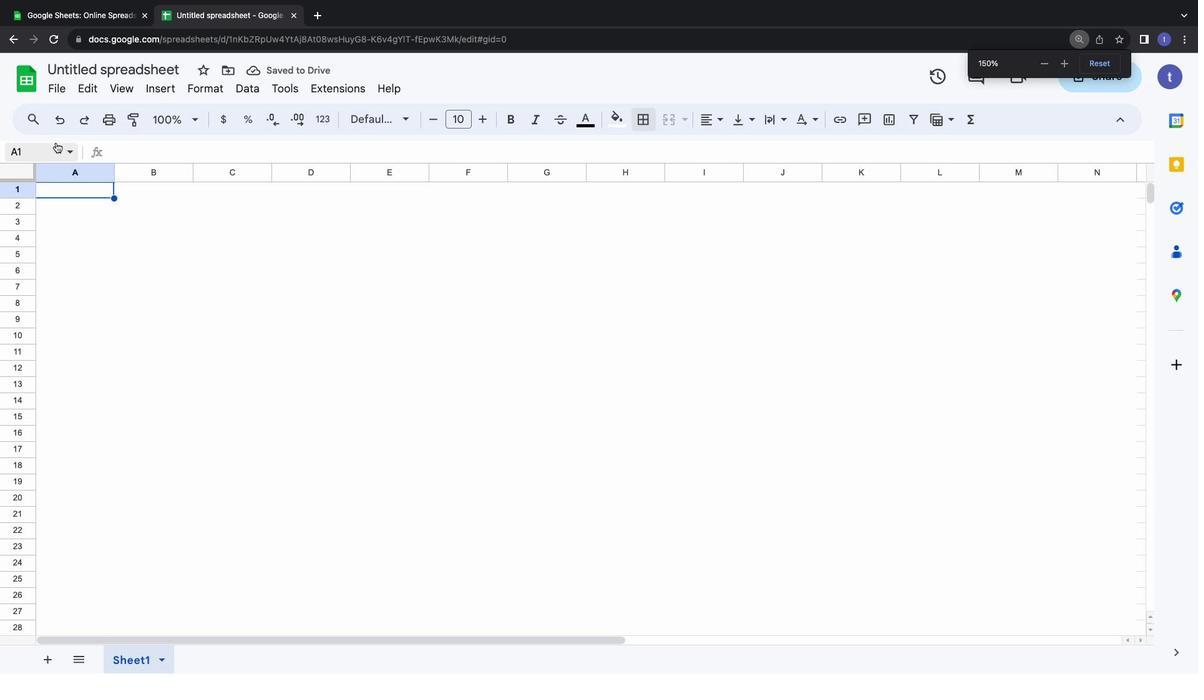 
Action: Mouse moved to (61, 136)
Screenshot: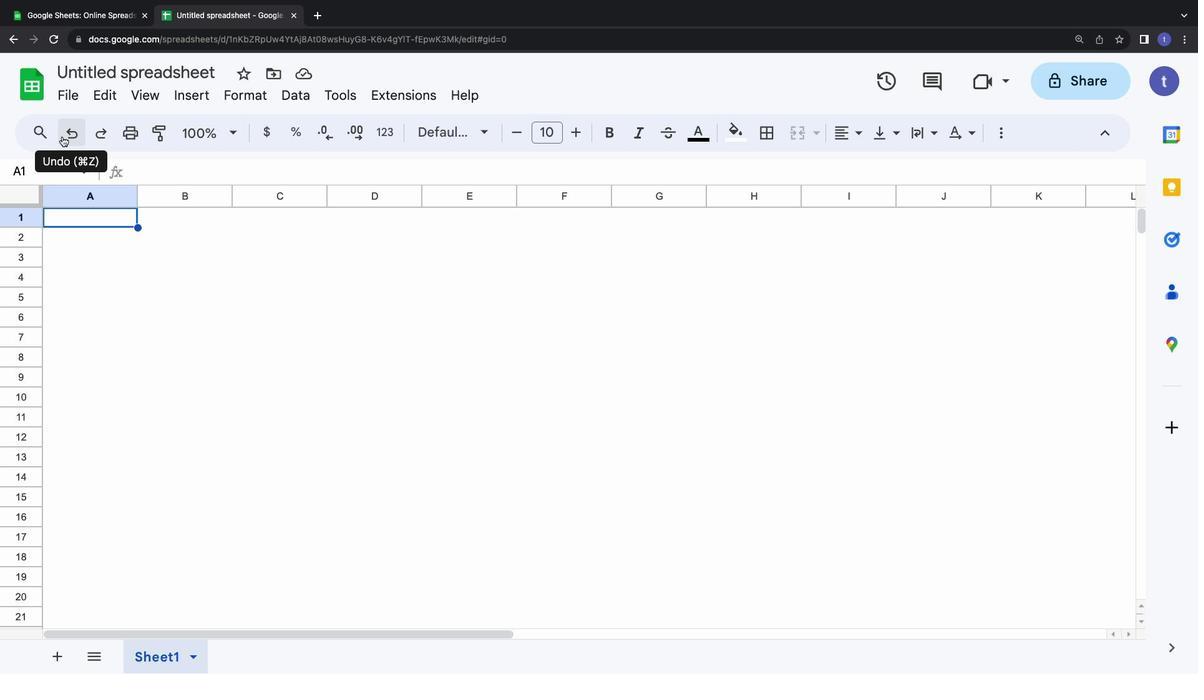 
Action: Mouse scrolled (61, 136) with delta (0, 0)
Screenshot: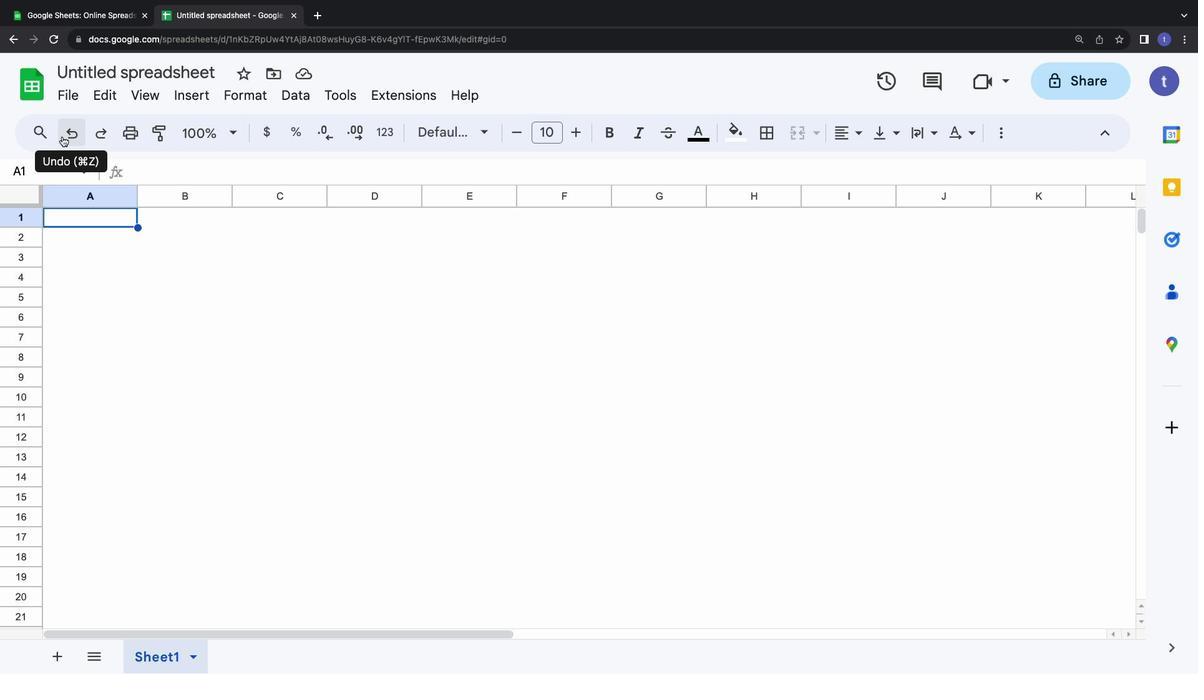 
Action: Mouse scrolled (61, 136) with delta (0, 0)
Screenshot: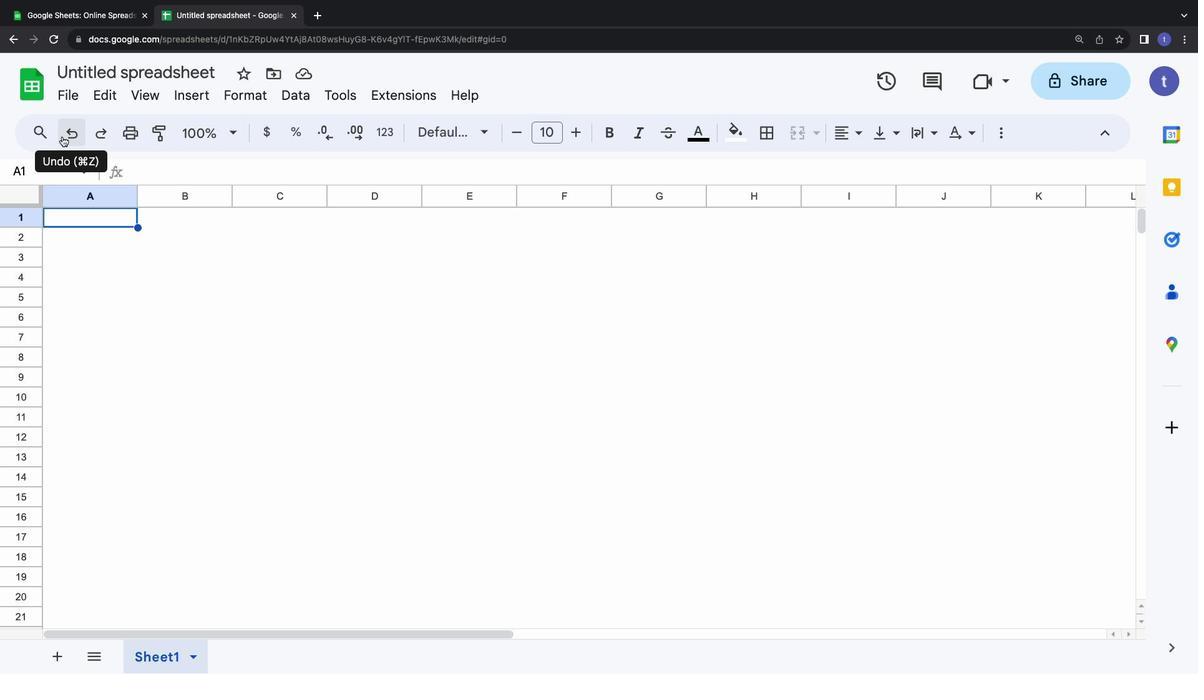 
Action: Mouse scrolled (61, 136) with delta (0, 0)
Screenshot: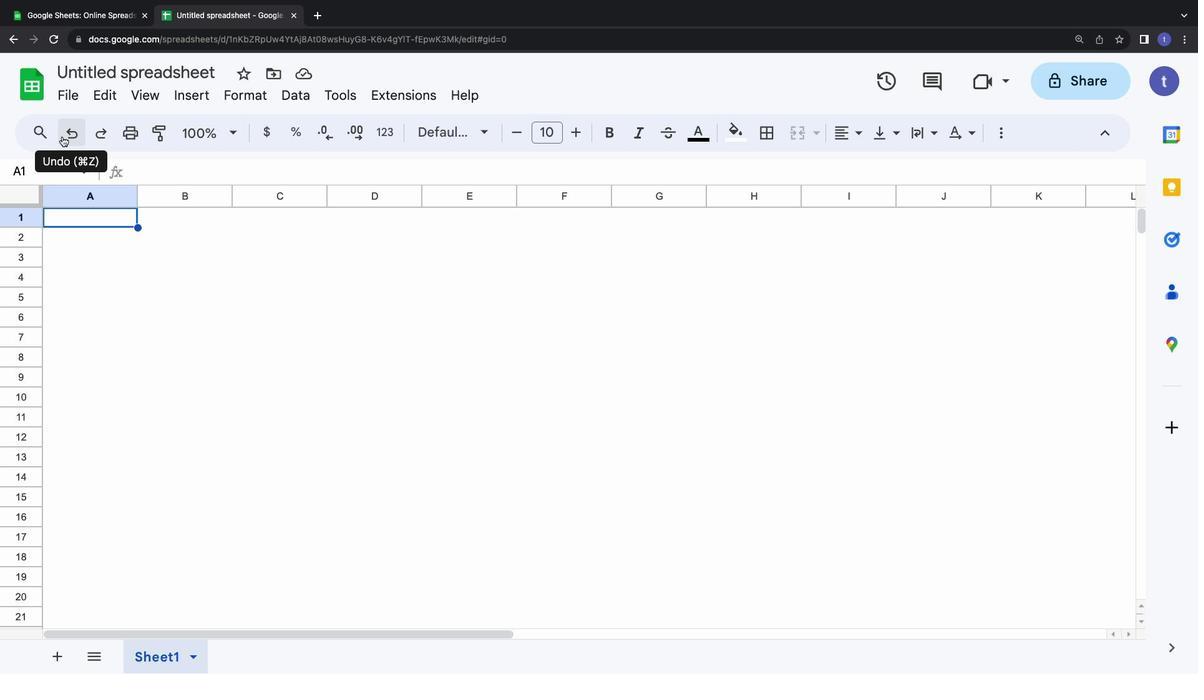 
Action: Mouse moved to (157, 277)
Screenshot: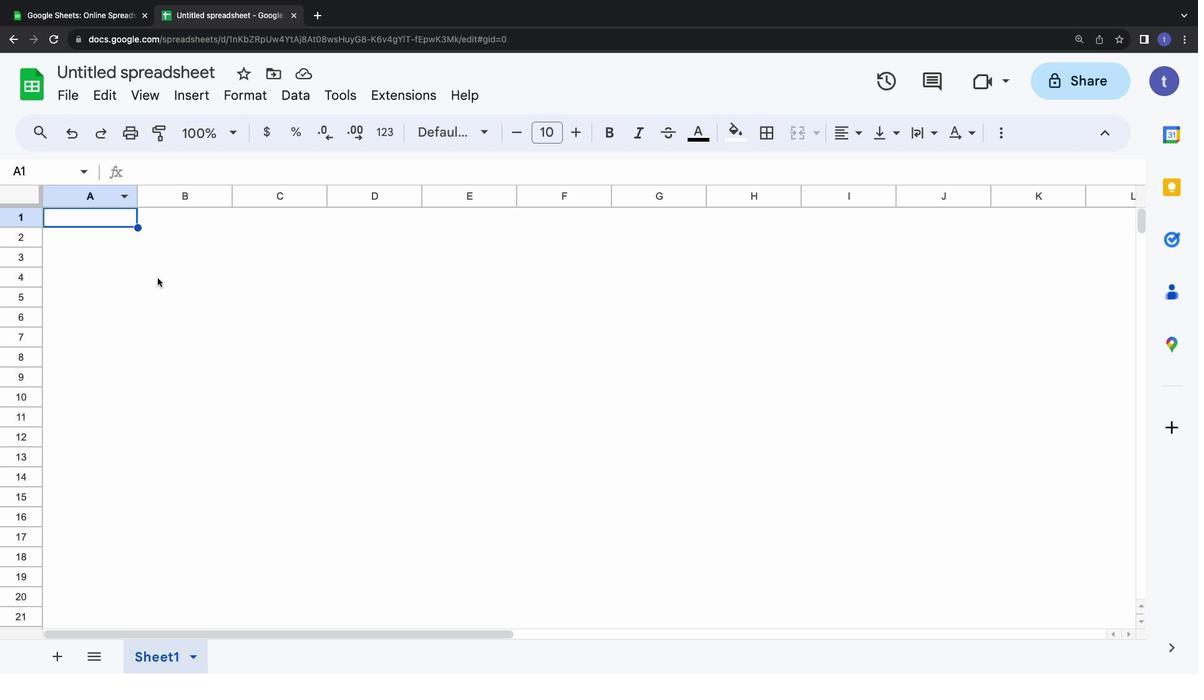 
Action: Mouse scrolled (157, 277) with delta (0, 0)
Screenshot: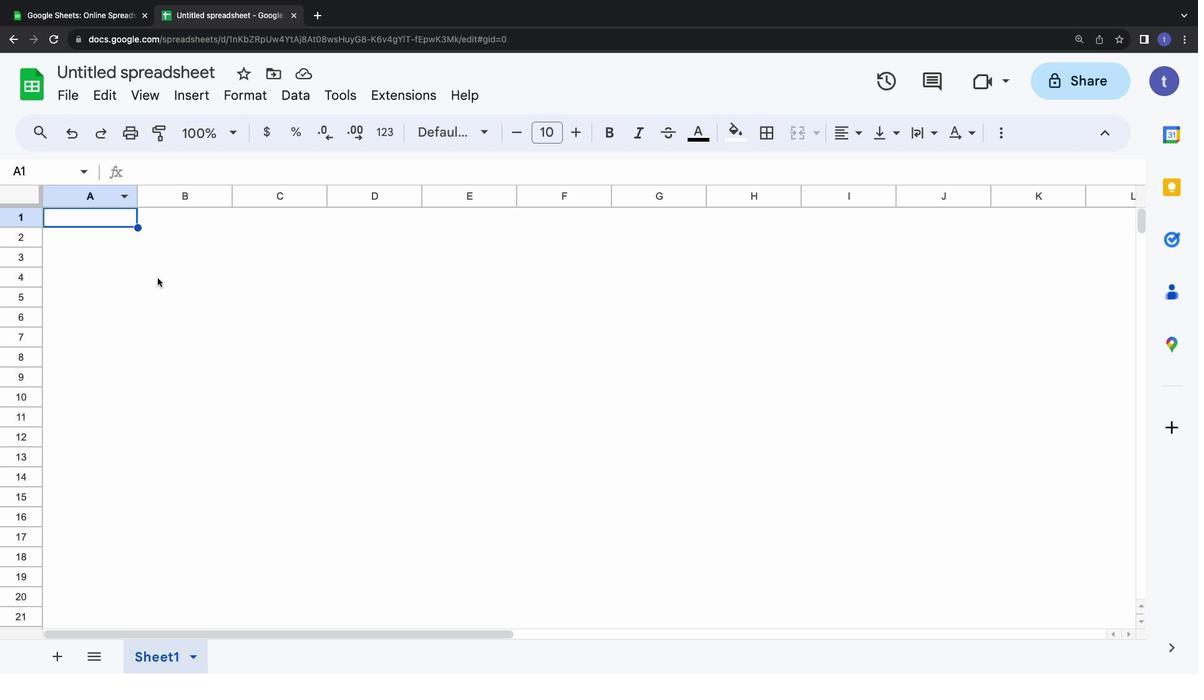 
Action: Mouse scrolled (157, 277) with delta (0, 0)
Screenshot: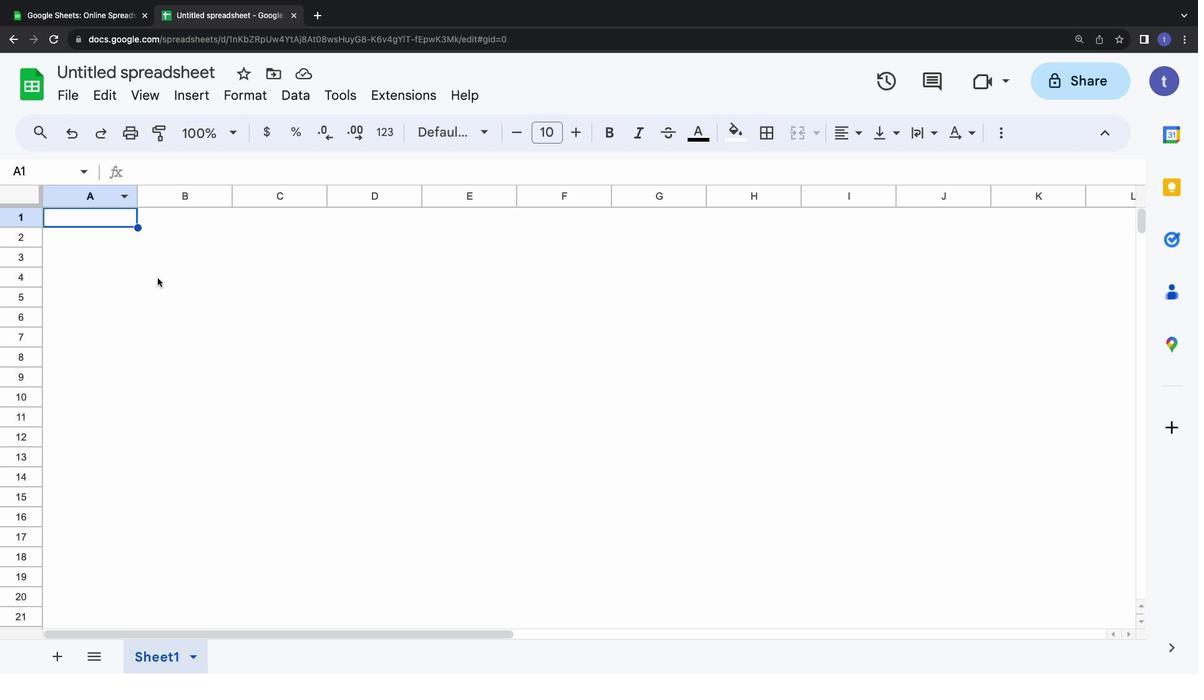 
Action: Mouse scrolled (157, 277) with delta (0, -1)
Screenshot: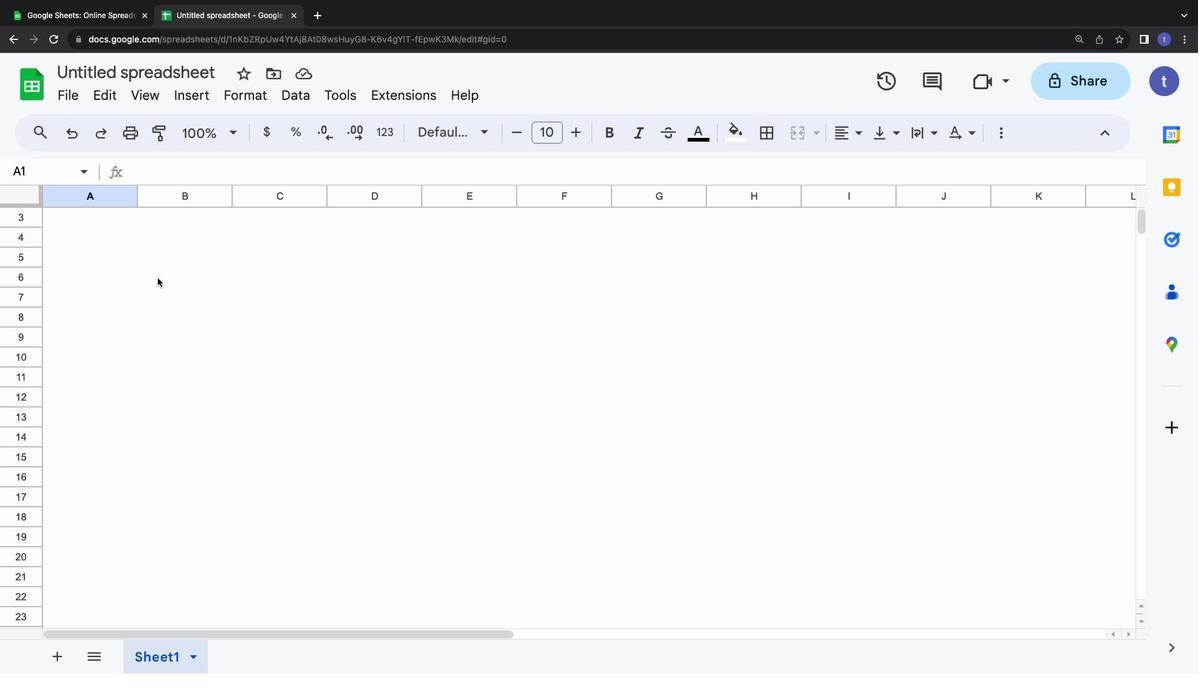 
Action: Mouse moved to (231, 278)
Screenshot: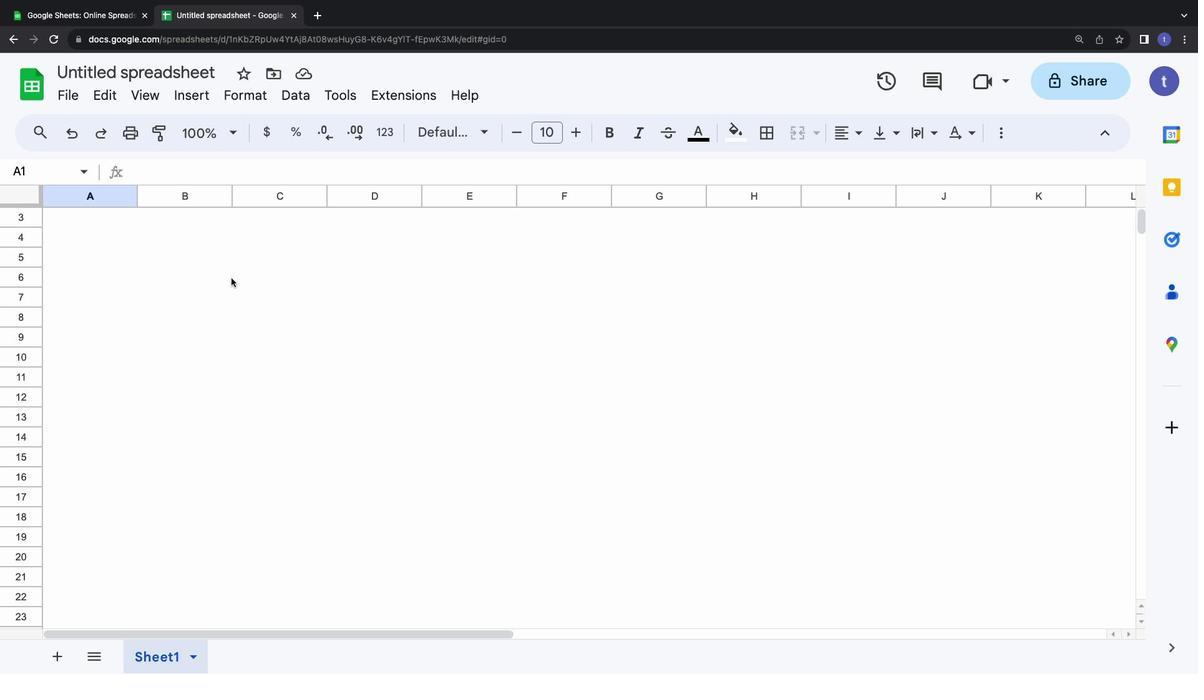 
Action: Mouse scrolled (231, 278) with delta (0, 0)
Screenshot: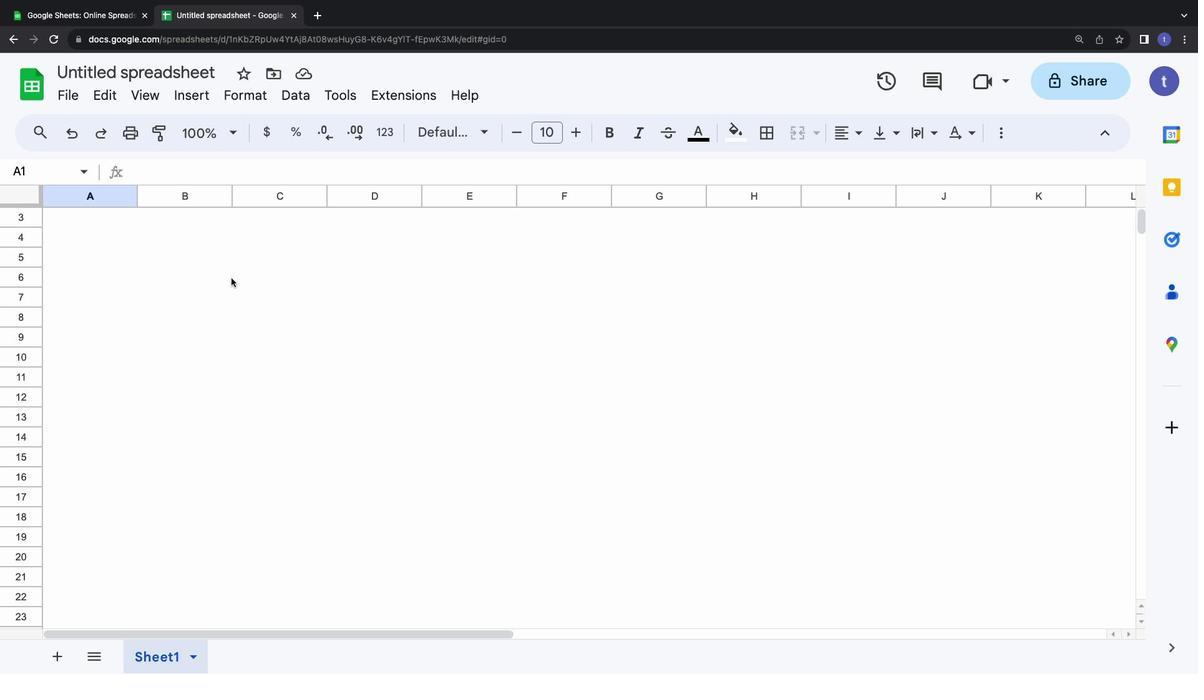 
Action: Mouse scrolled (231, 278) with delta (0, 0)
Screenshot: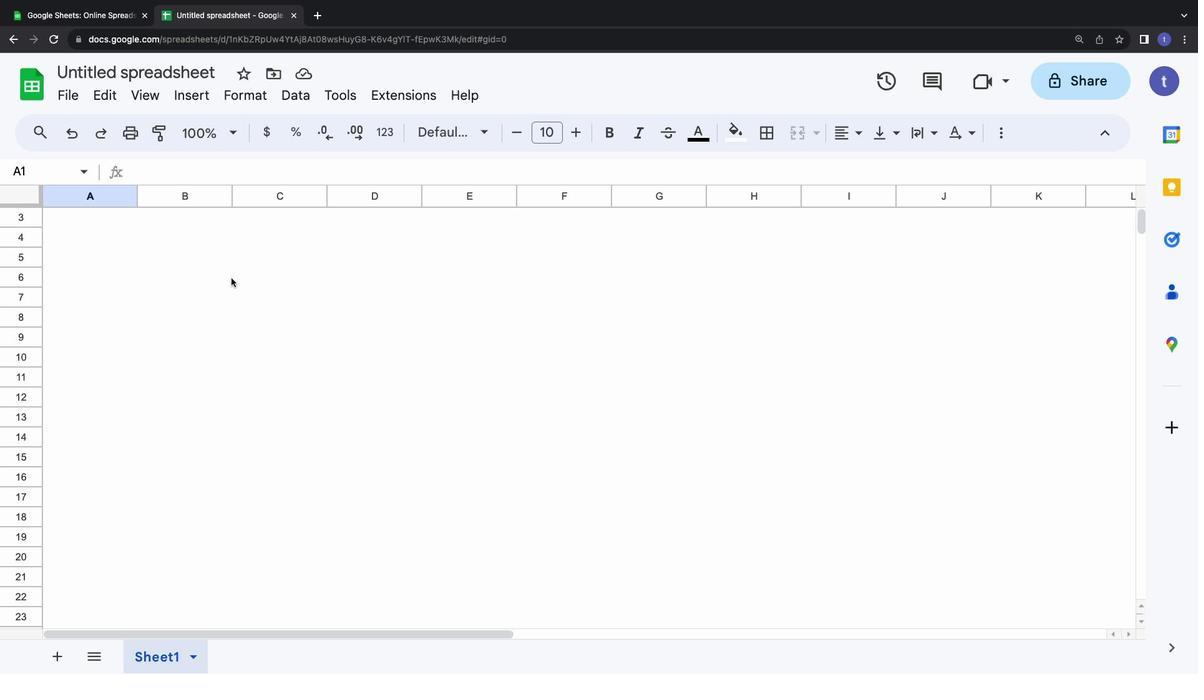 
Action: Mouse moved to (229, 192)
Screenshot: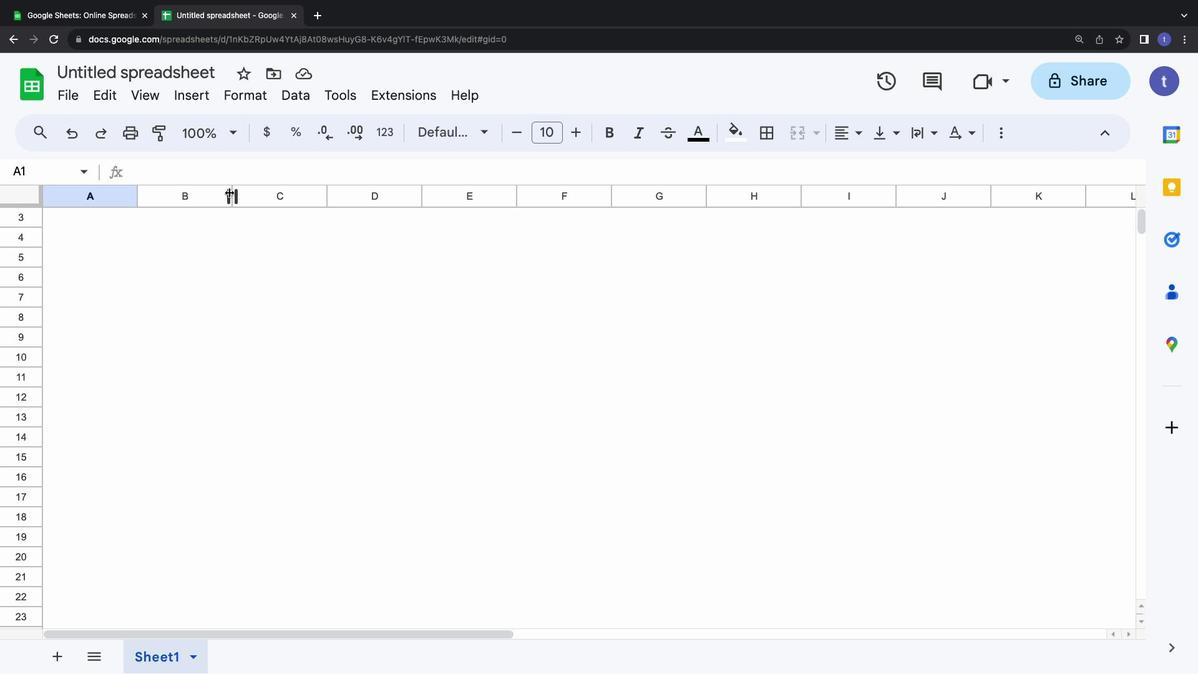 
Action: Mouse pressed left at (229, 192)
Screenshot: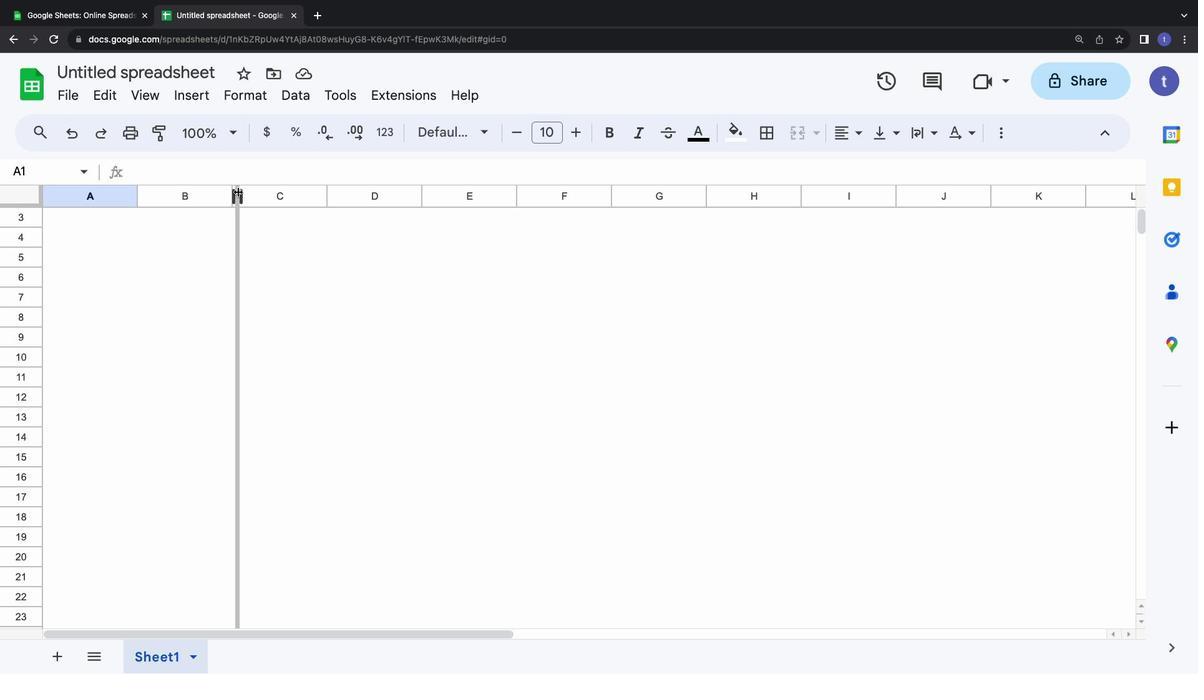 
Action: Mouse moved to (346, 192)
Screenshot: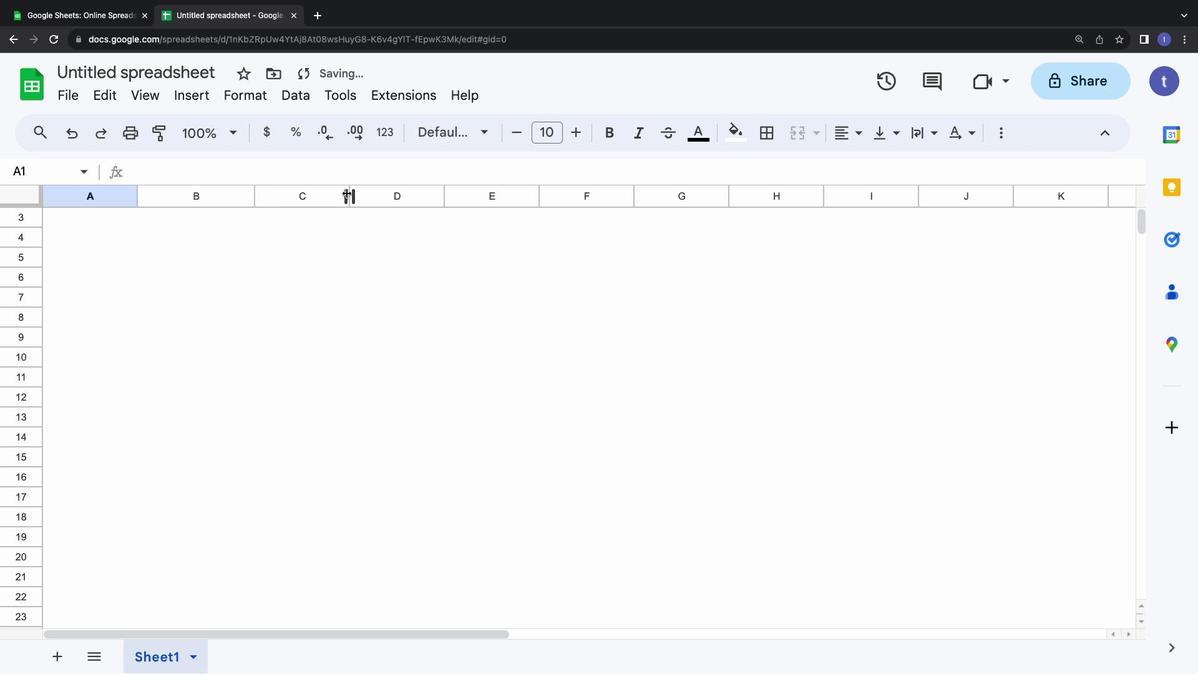 
Action: Mouse pressed left at (346, 192)
Screenshot: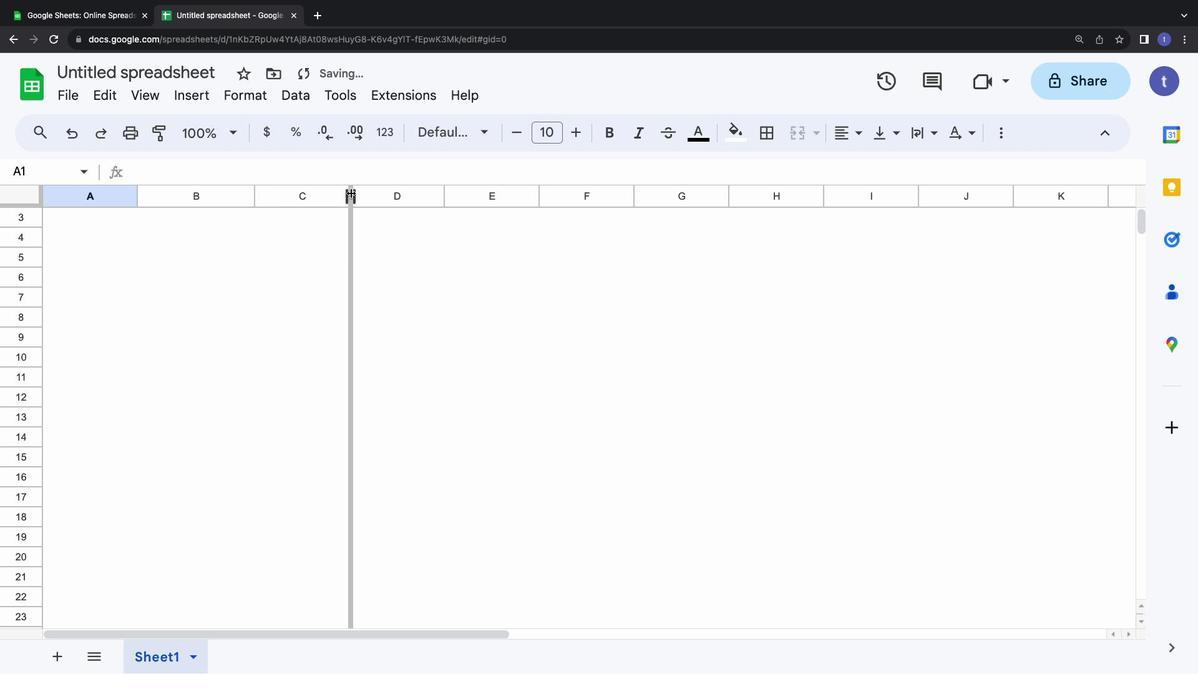 
Action: Mouse moved to (603, 195)
Screenshot: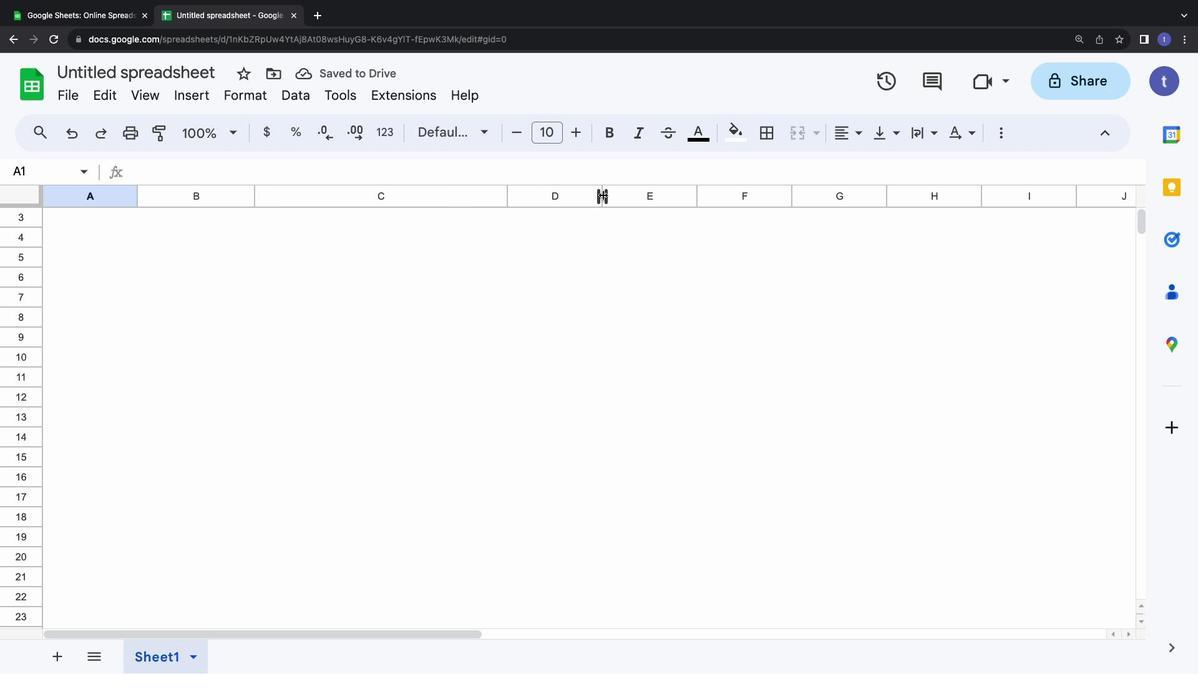 
Action: Mouse pressed left at (603, 195)
Screenshot: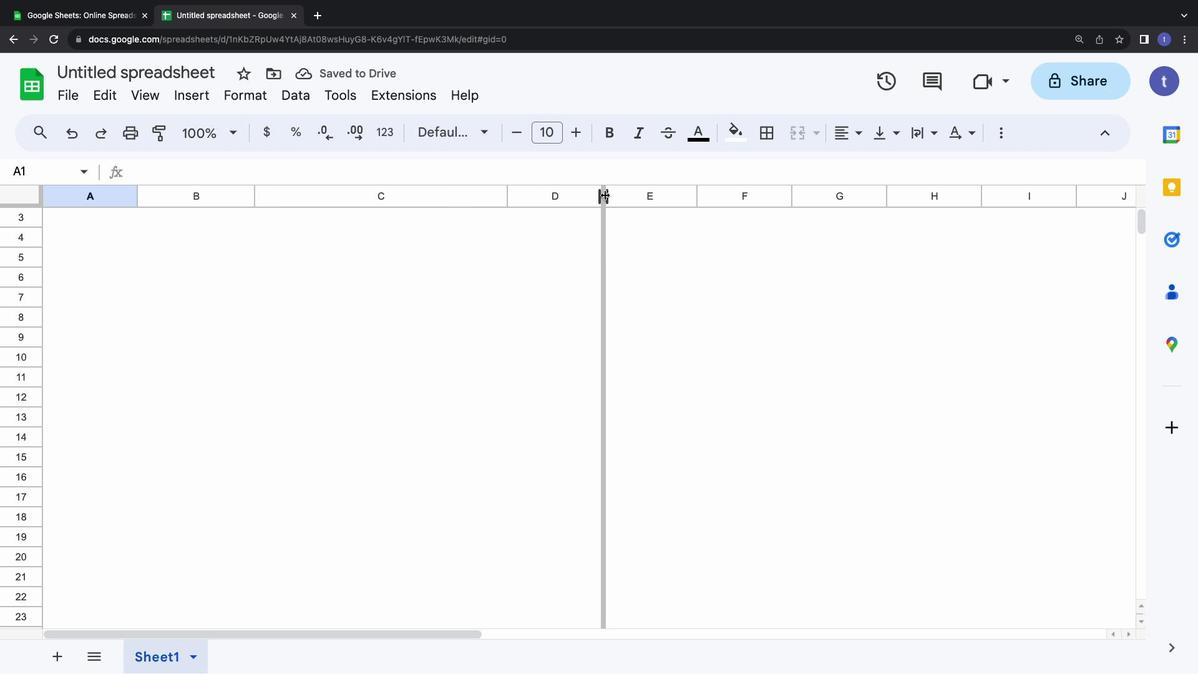 
Action: Mouse moved to (732, 192)
Screenshot: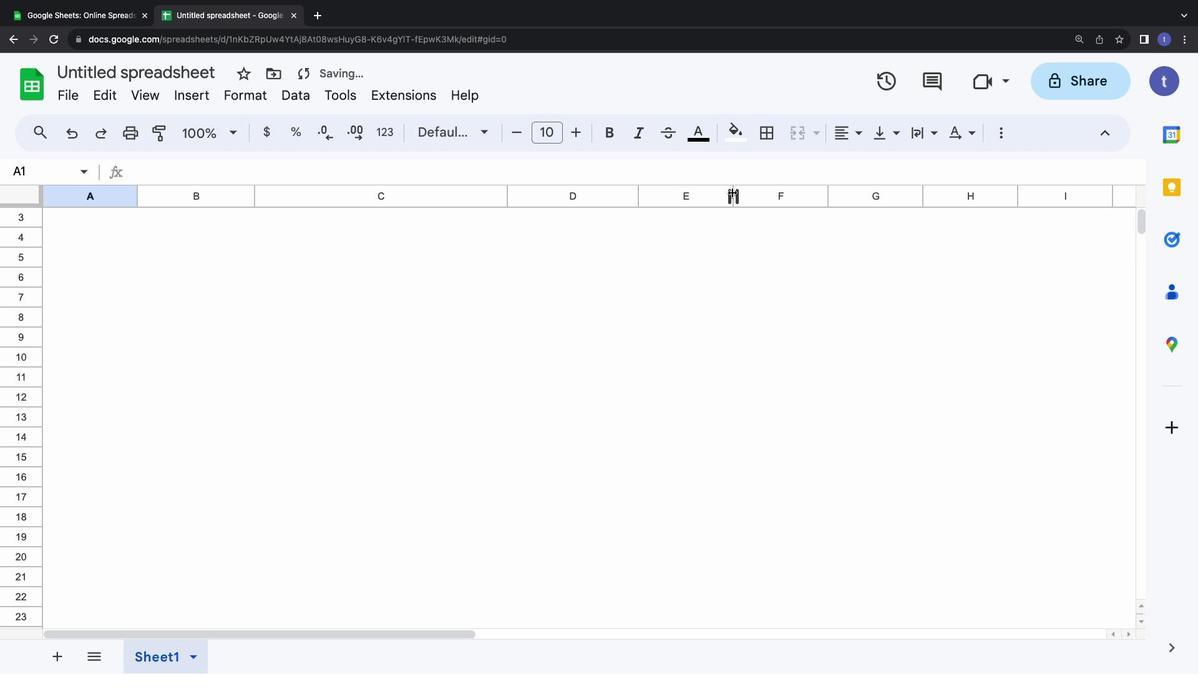 
Action: Mouse pressed left at (732, 192)
Screenshot: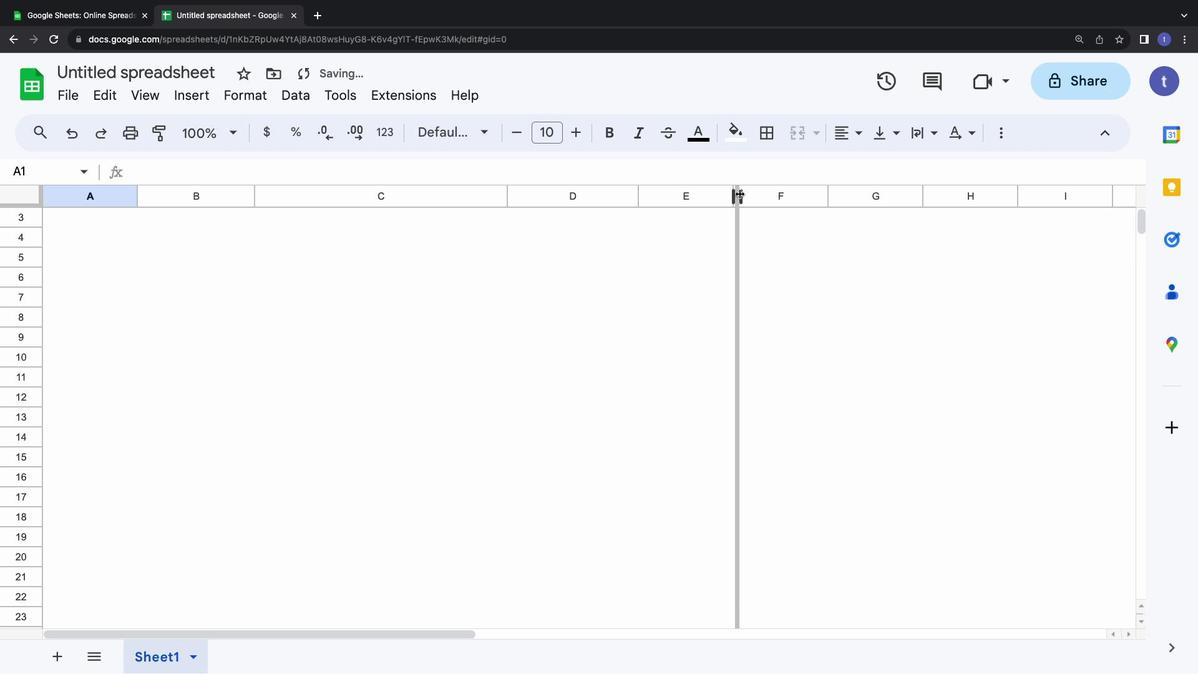 
Action: Mouse moved to (857, 193)
Screenshot: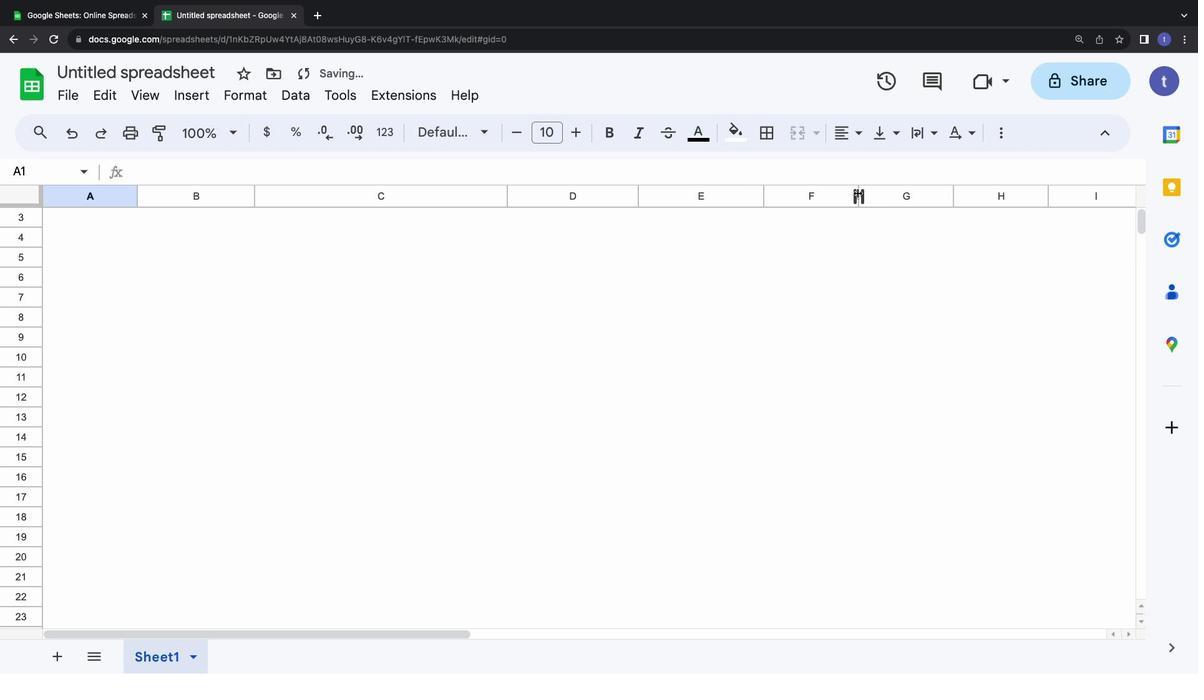 
Action: Mouse pressed left at (857, 193)
Screenshot: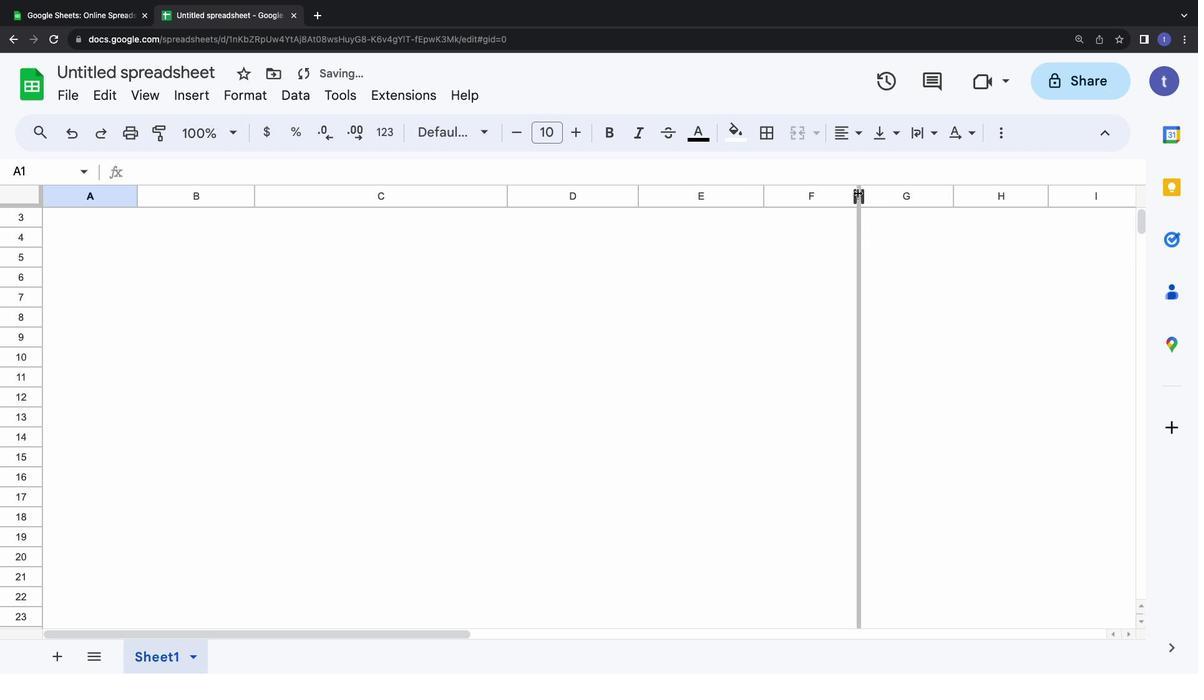 
Action: Mouse moved to (594, 202)
Screenshot: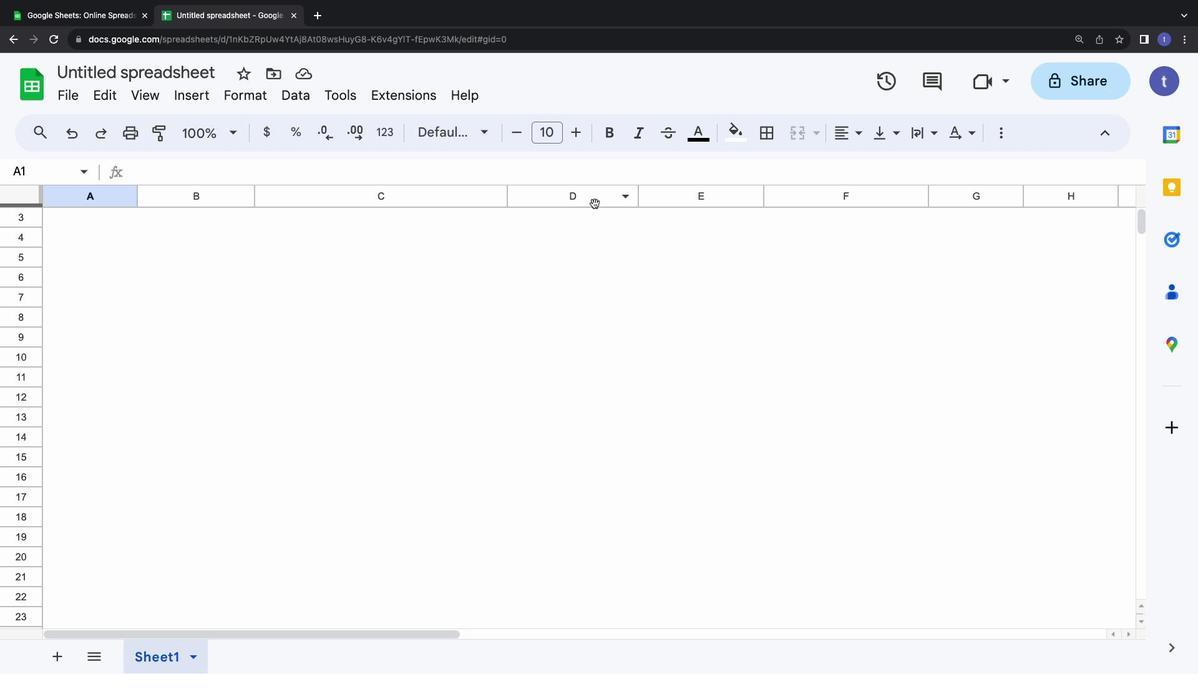 
Action: Mouse pressed left at (594, 202)
Screenshot: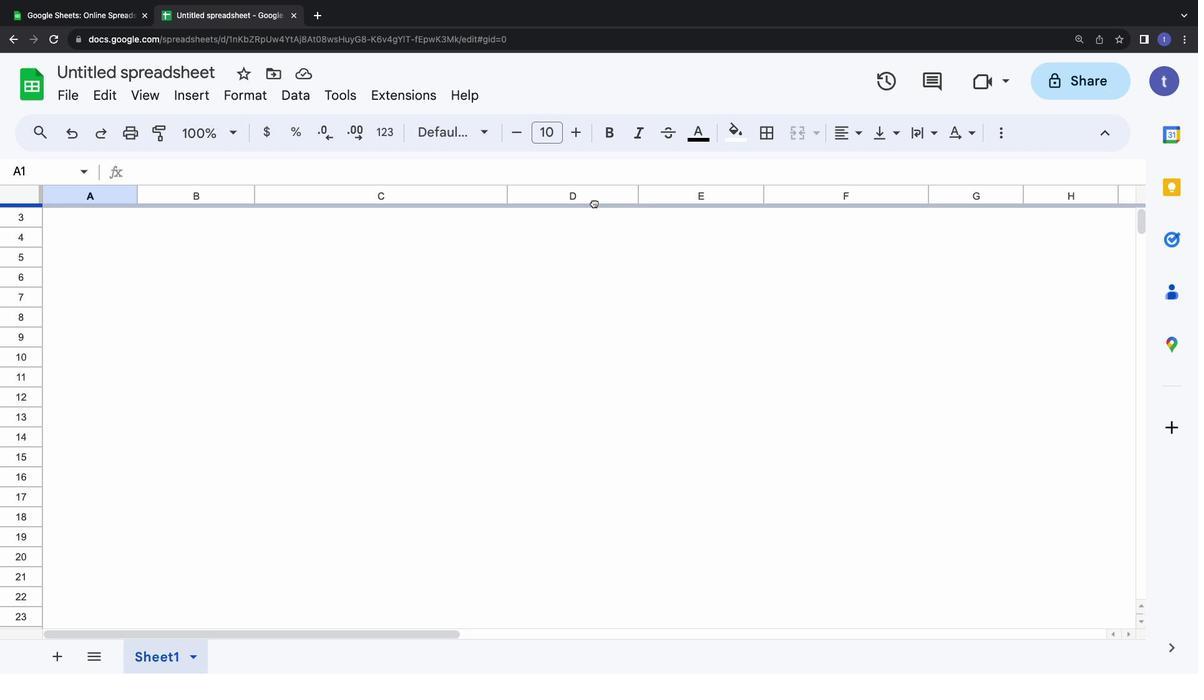 
Action: Mouse moved to (639, 196)
Screenshot: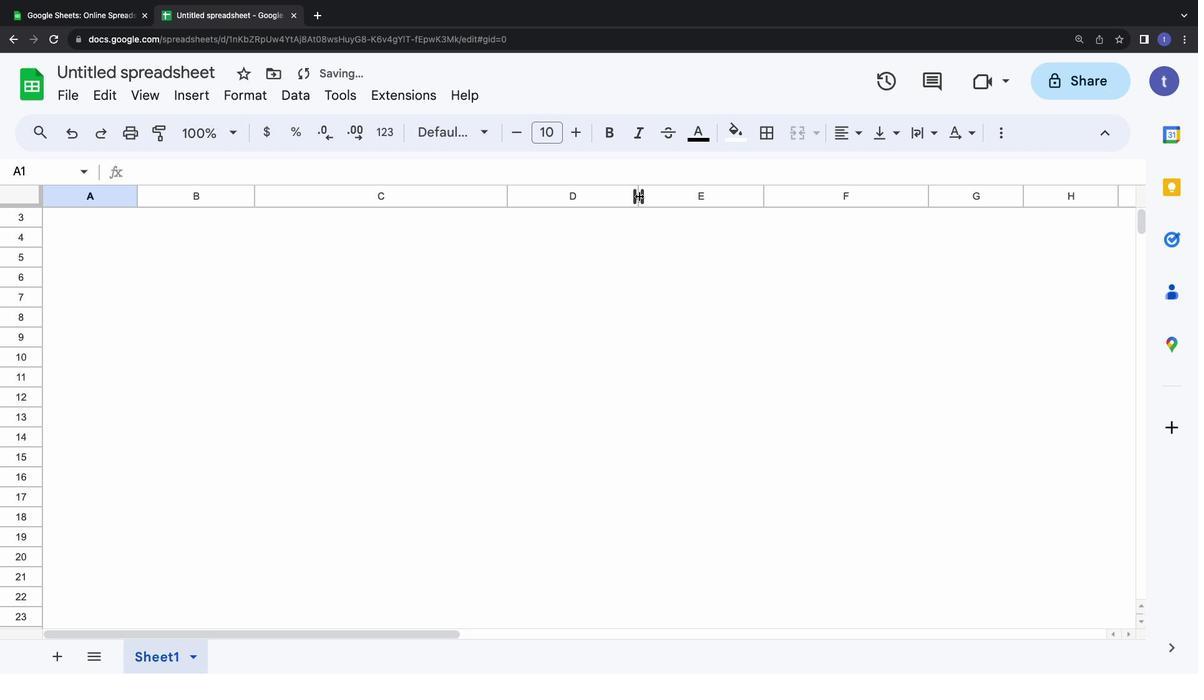 
Action: Mouse pressed left at (639, 196)
Screenshot: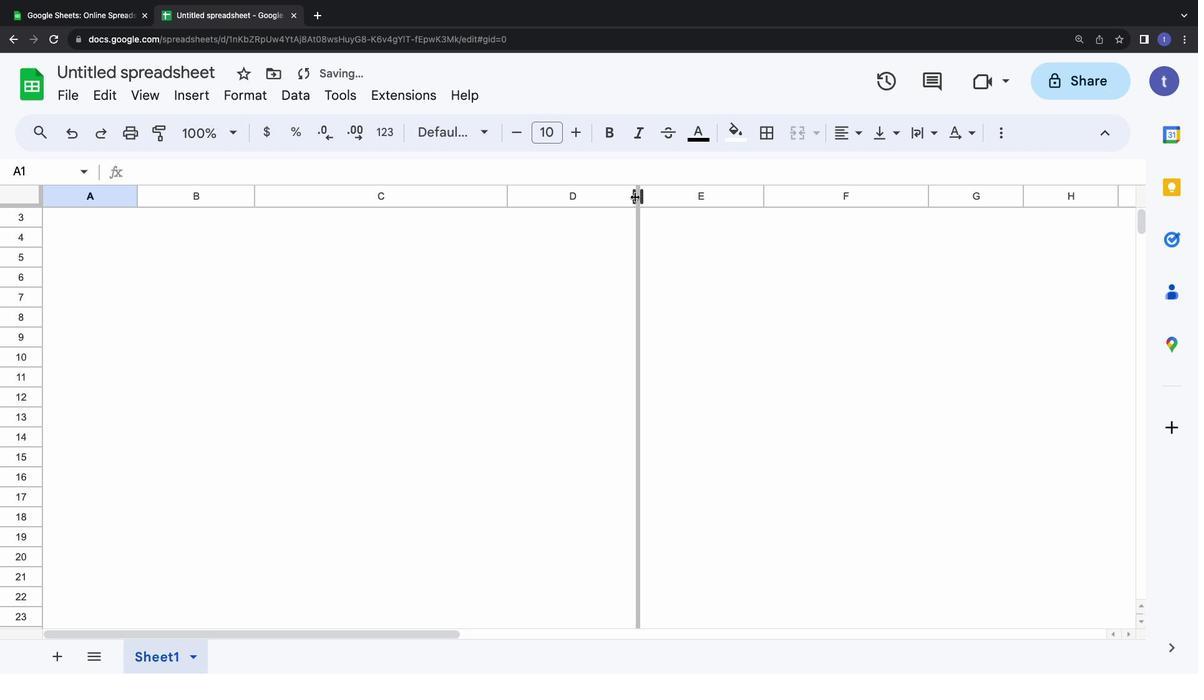 
Action: Mouse moved to (654, 198)
Screenshot: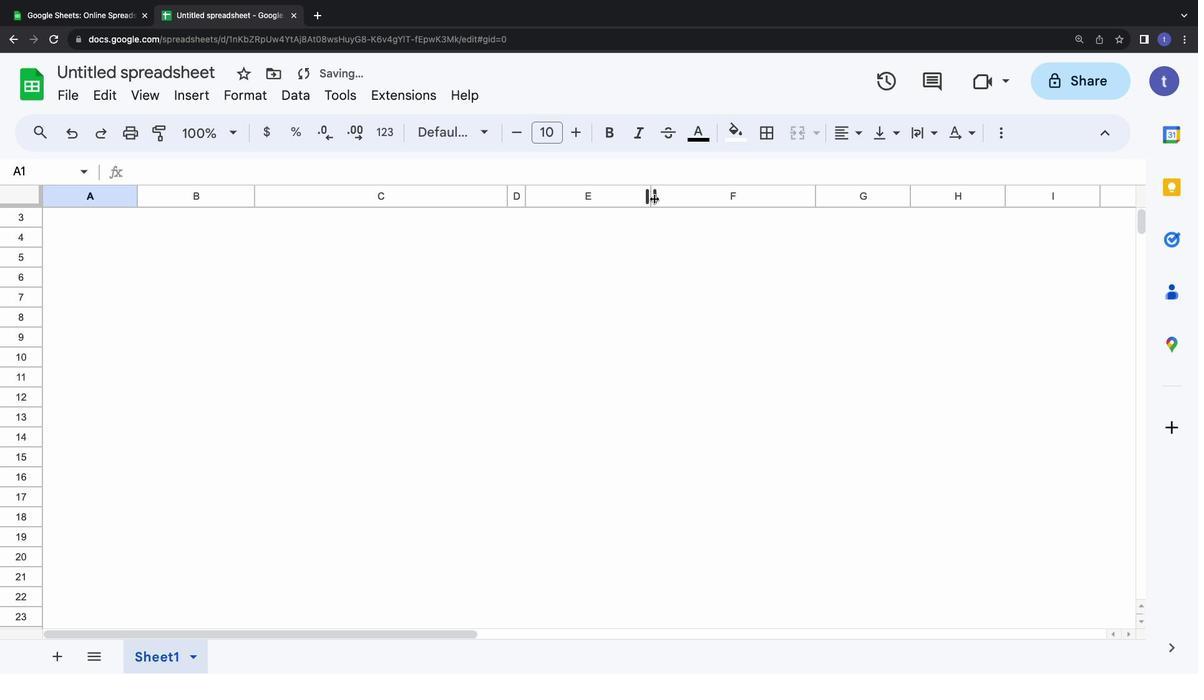 
Action: Mouse pressed left at (654, 198)
Screenshot: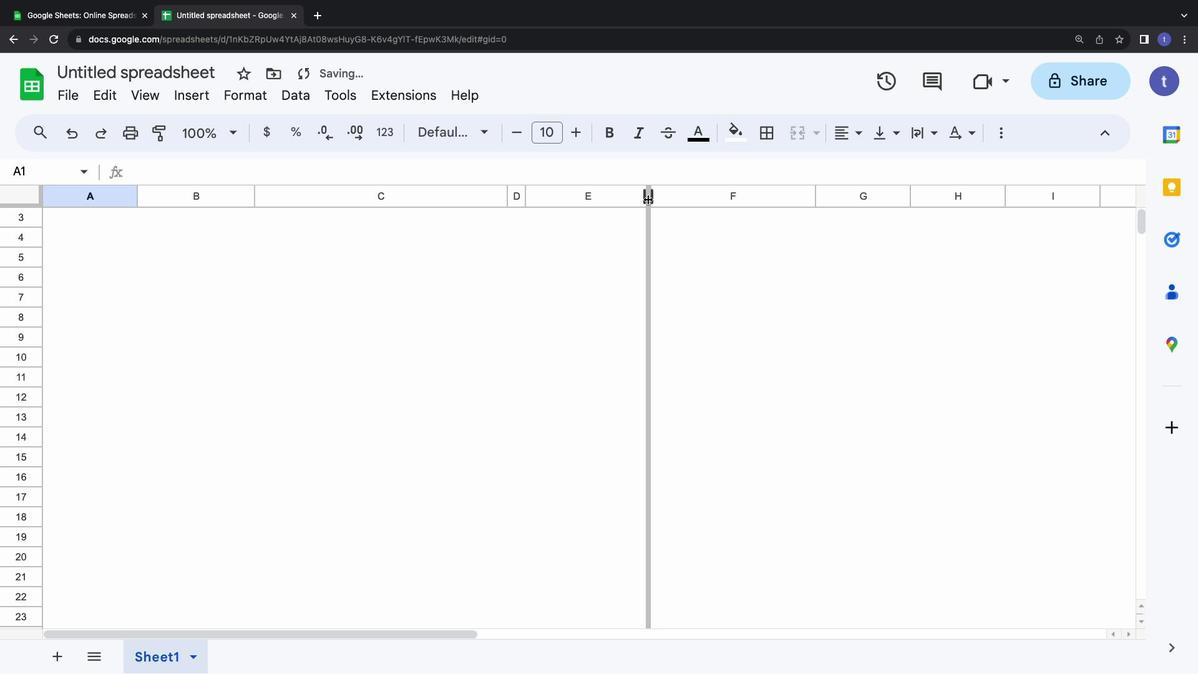
Action: Mouse moved to (716, 195)
Screenshot: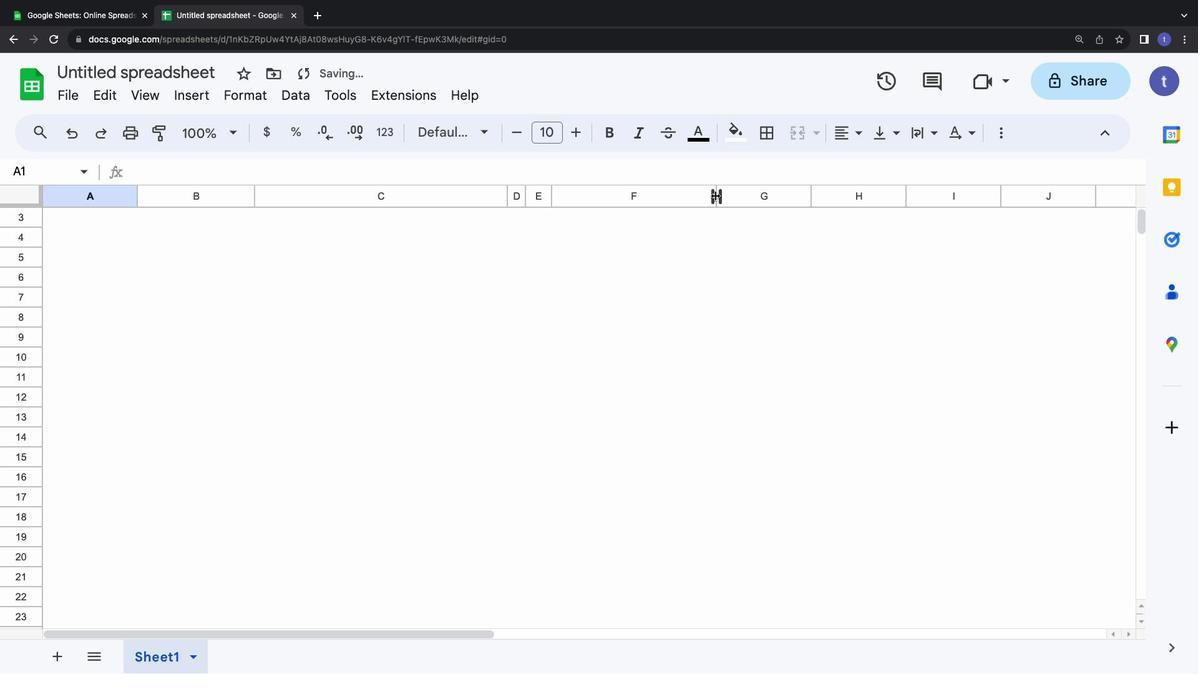 
Action: Mouse pressed left at (716, 195)
Screenshot: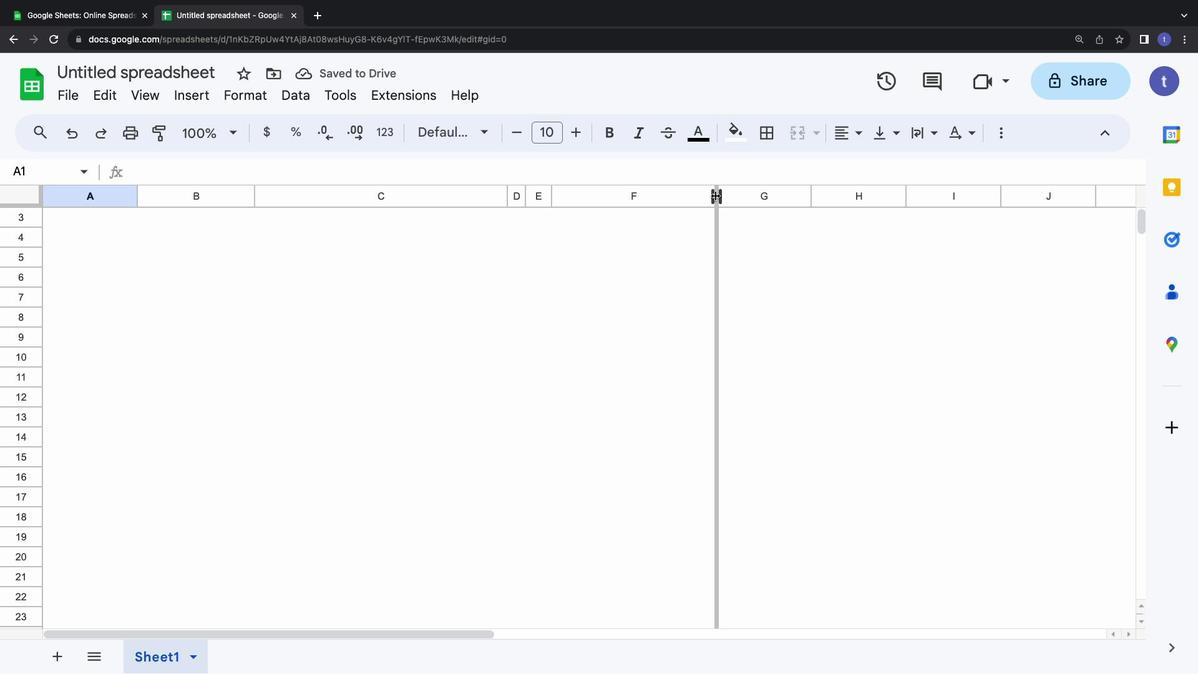 
Action: Mouse moved to (783, 197)
Screenshot: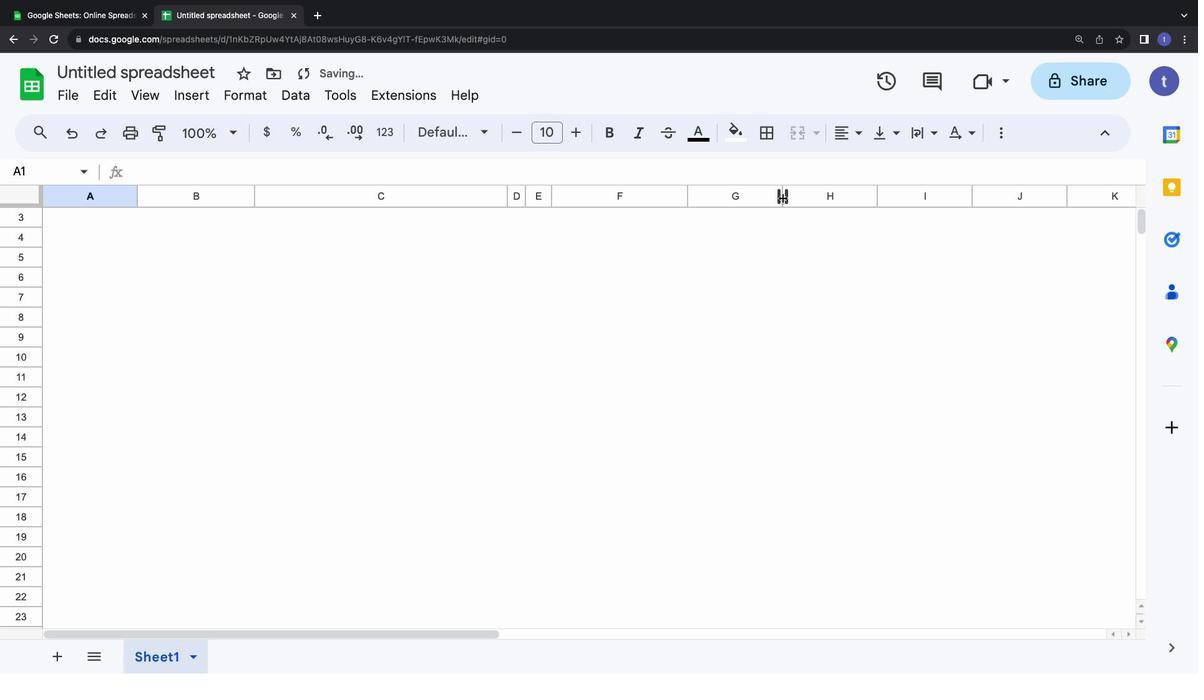 
Action: Mouse pressed left at (783, 197)
Screenshot: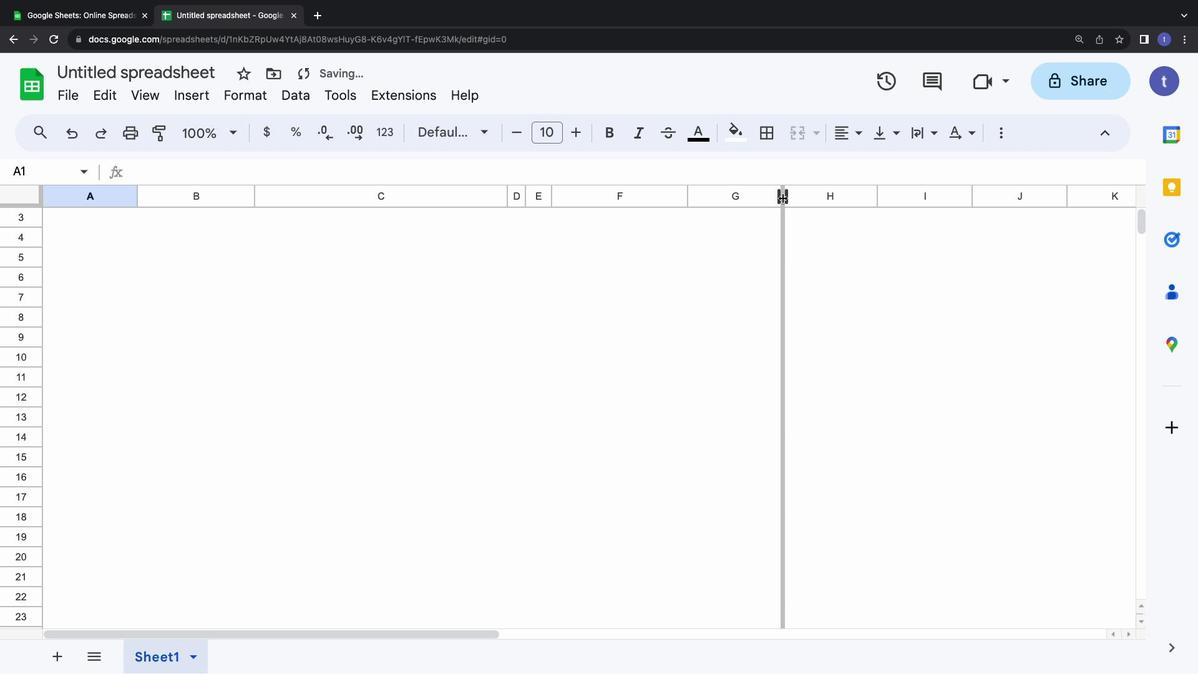 
Action: Mouse moved to (920, 197)
Screenshot: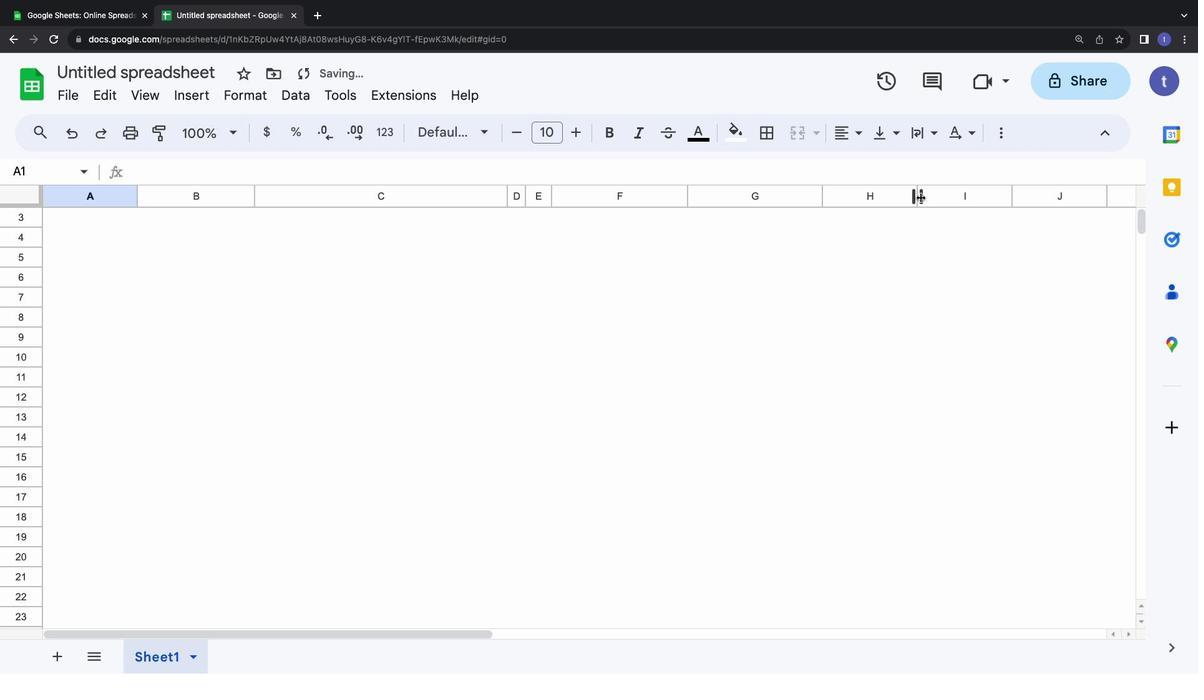 
Action: Mouse pressed left at (920, 197)
Screenshot: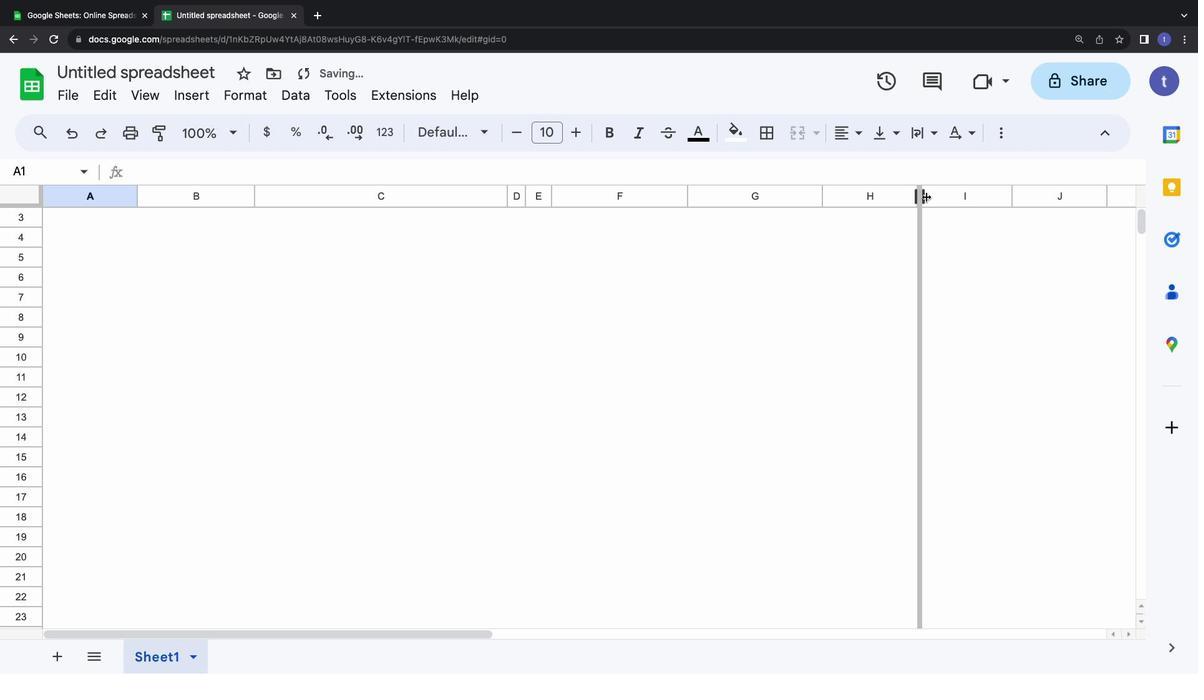 
Action: Mouse moved to (223, 249)
Screenshot: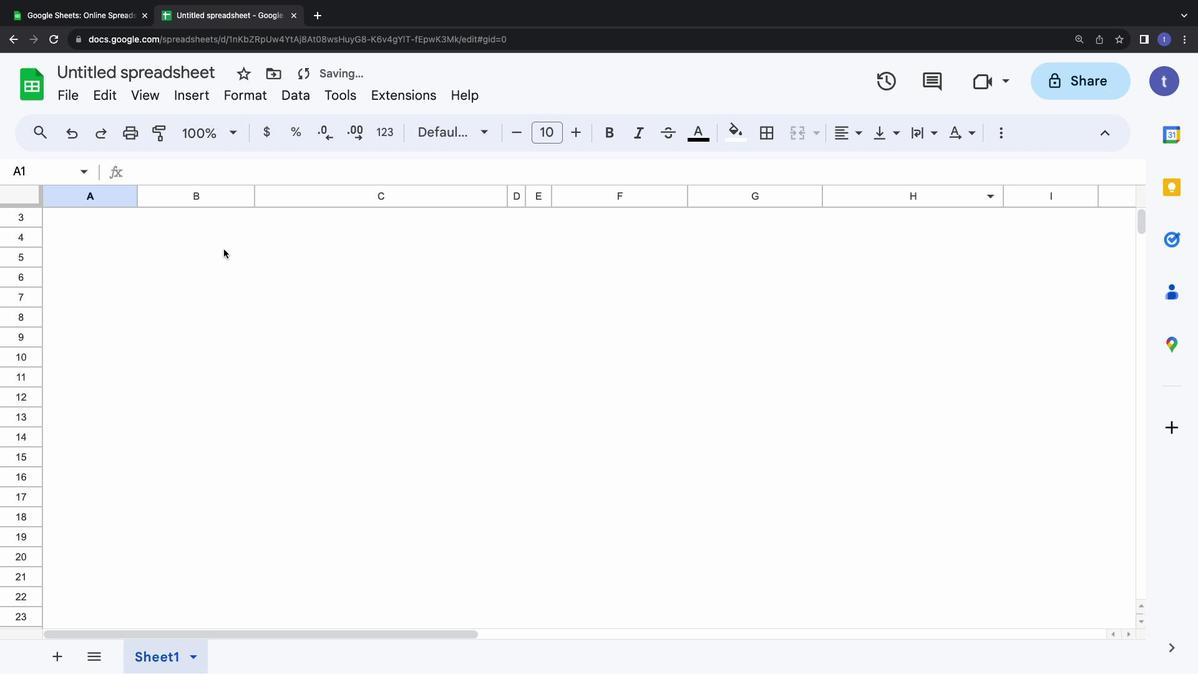 
Action: Mouse pressed left at (223, 249)
Screenshot: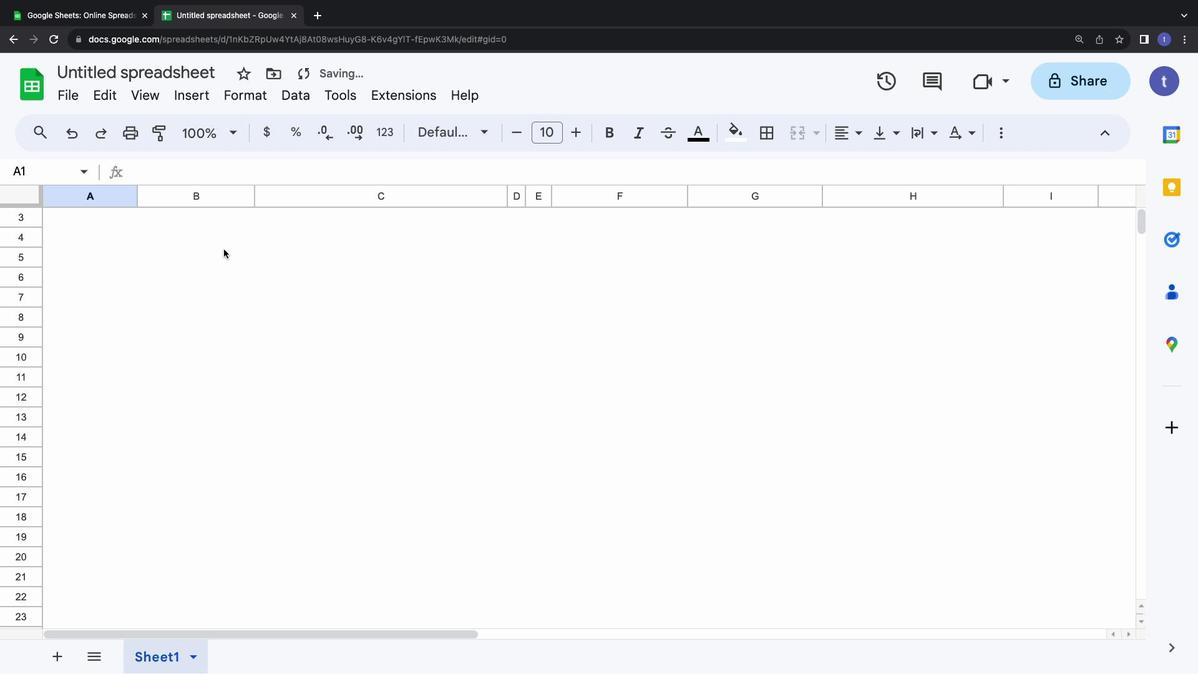 
Action: Mouse moved to (229, 253)
Screenshot: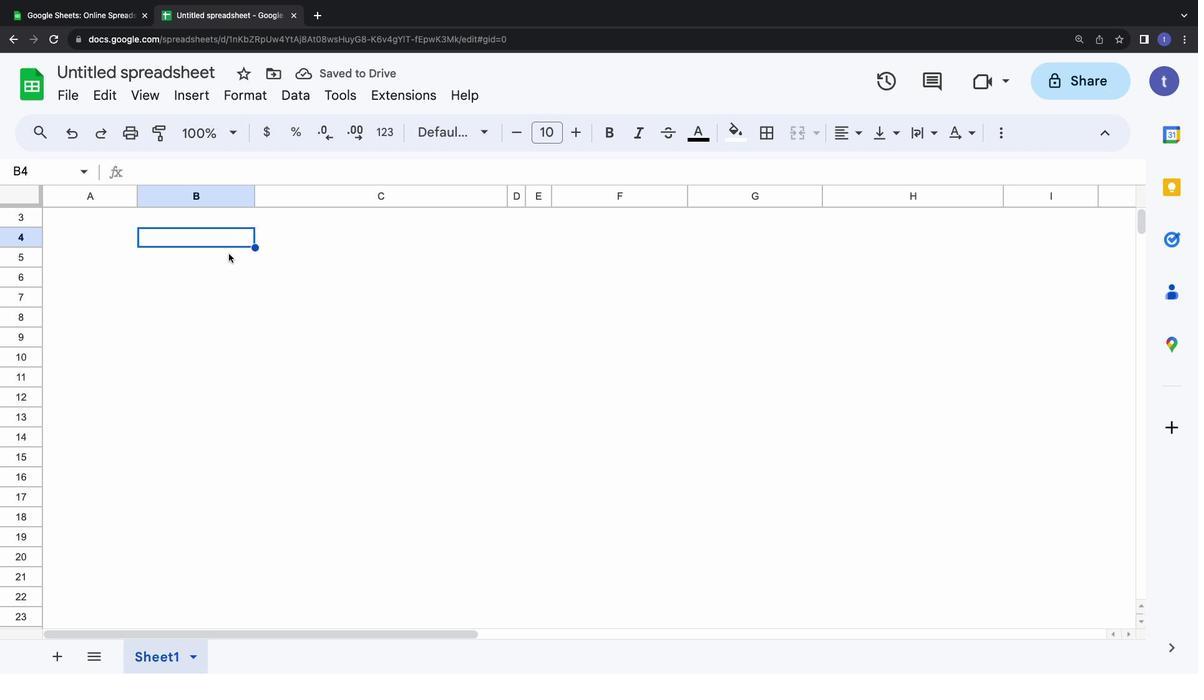 
Action: Mouse pressed left at (229, 253)
Screenshot: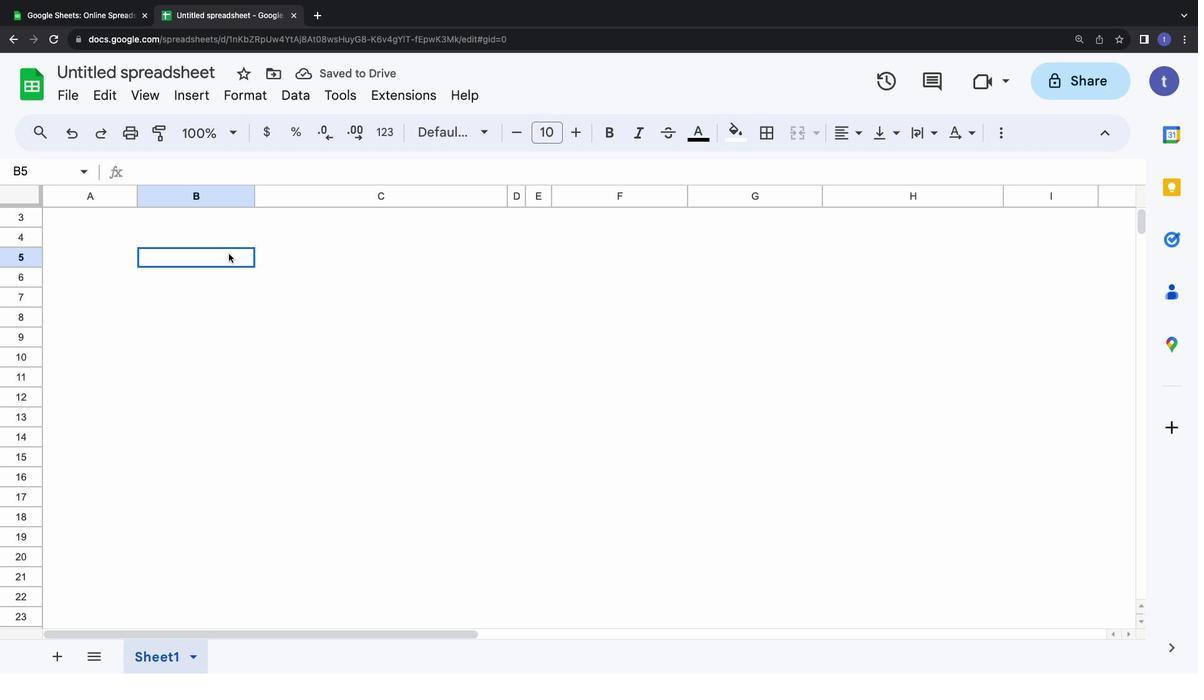 
Action: Mouse moved to (796, 131)
Screenshot: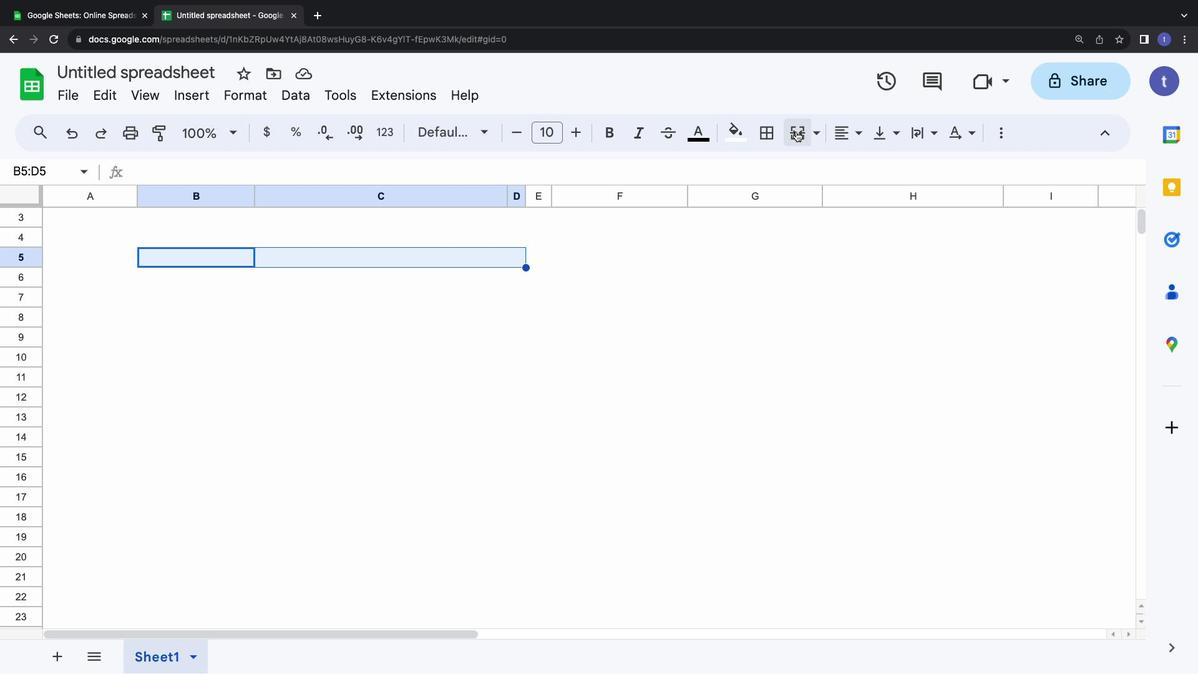 
Action: Mouse pressed left at (796, 131)
Screenshot: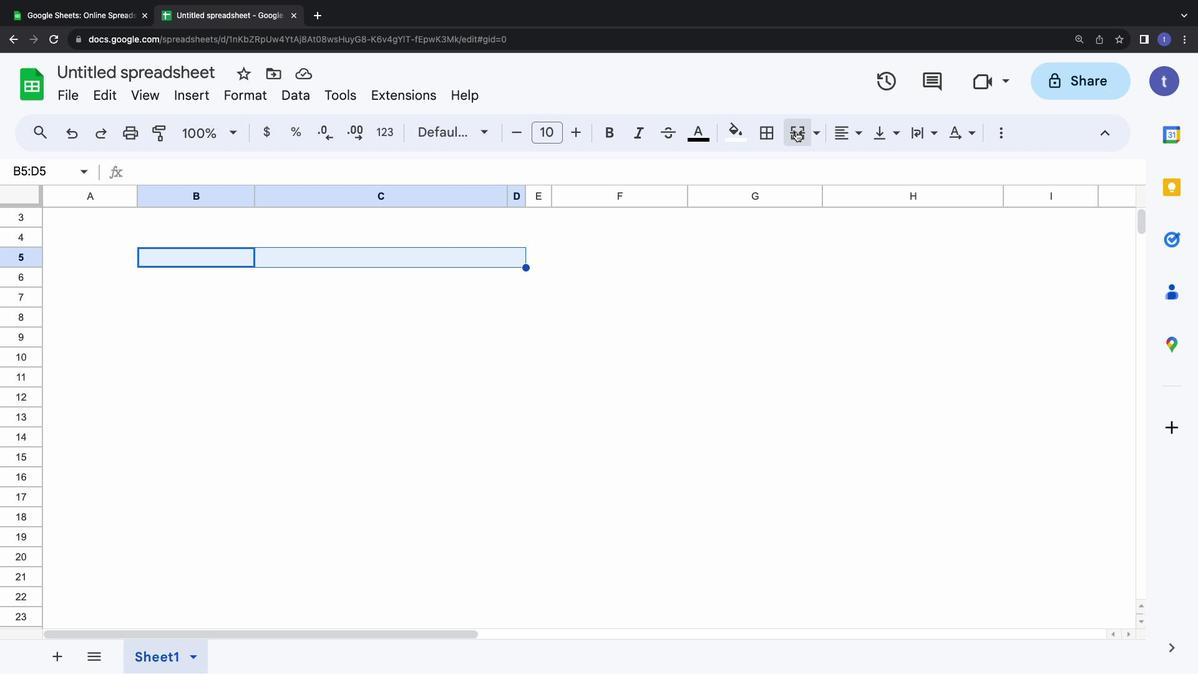 
Action: Mouse moved to (400, 257)
Screenshot: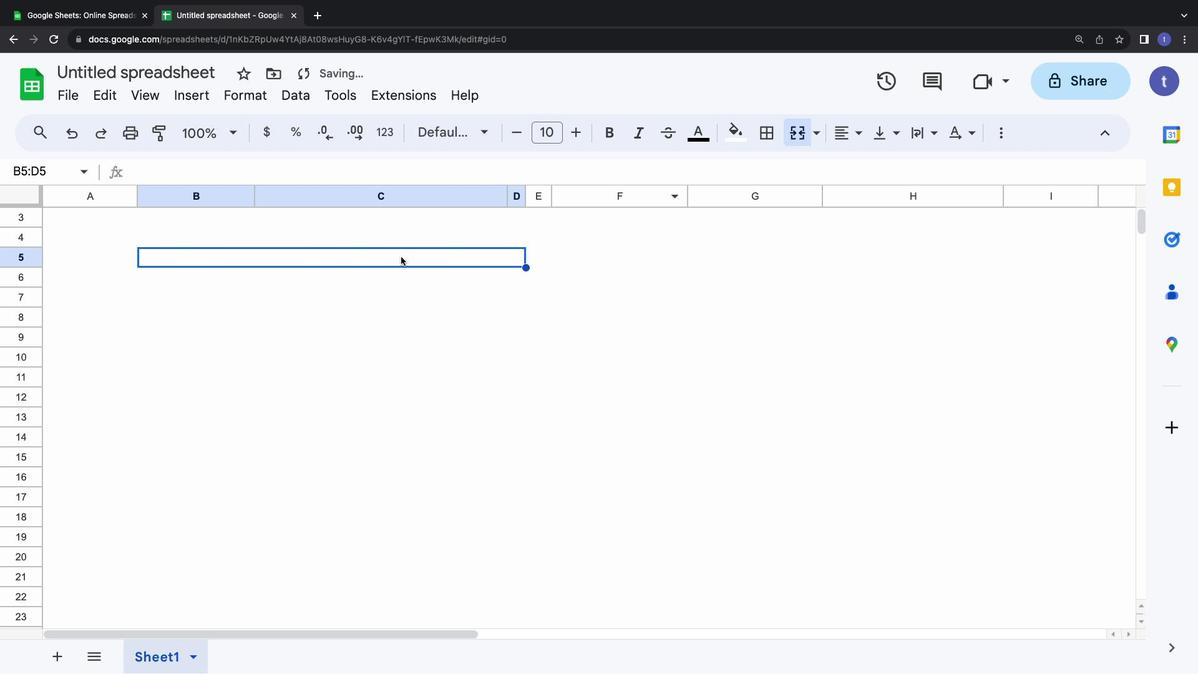 
Action: Mouse pressed left at (400, 257)
Screenshot: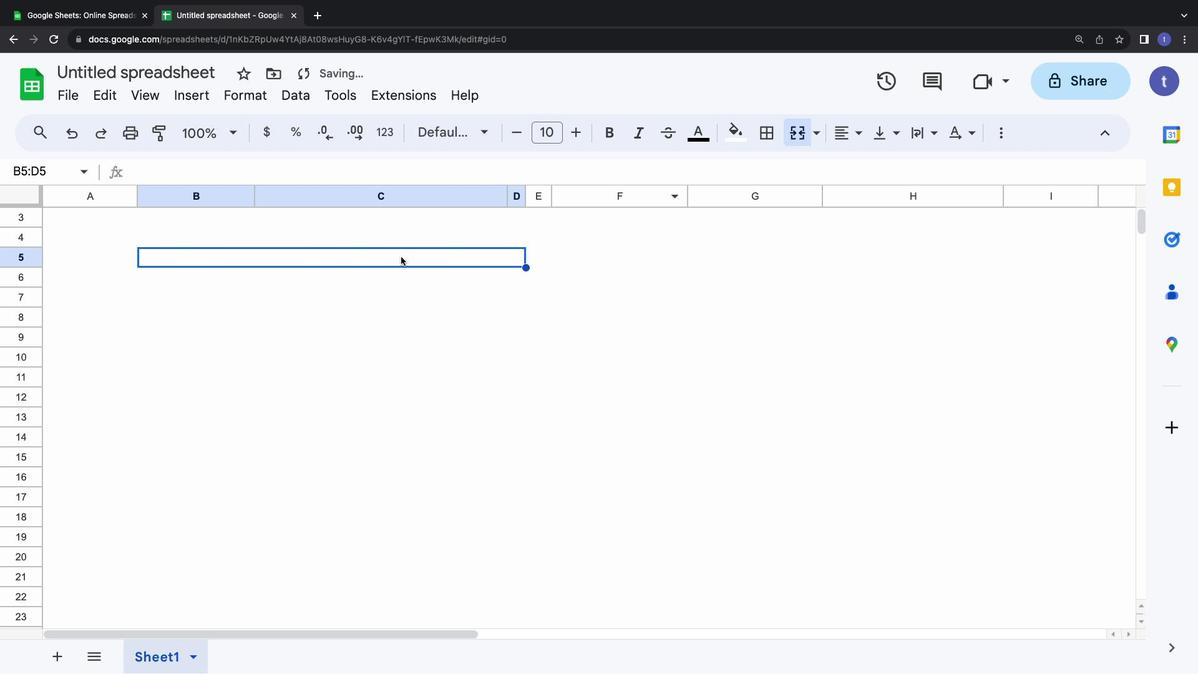 
Action: Mouse pressed left at (400, 257)
Screenshot: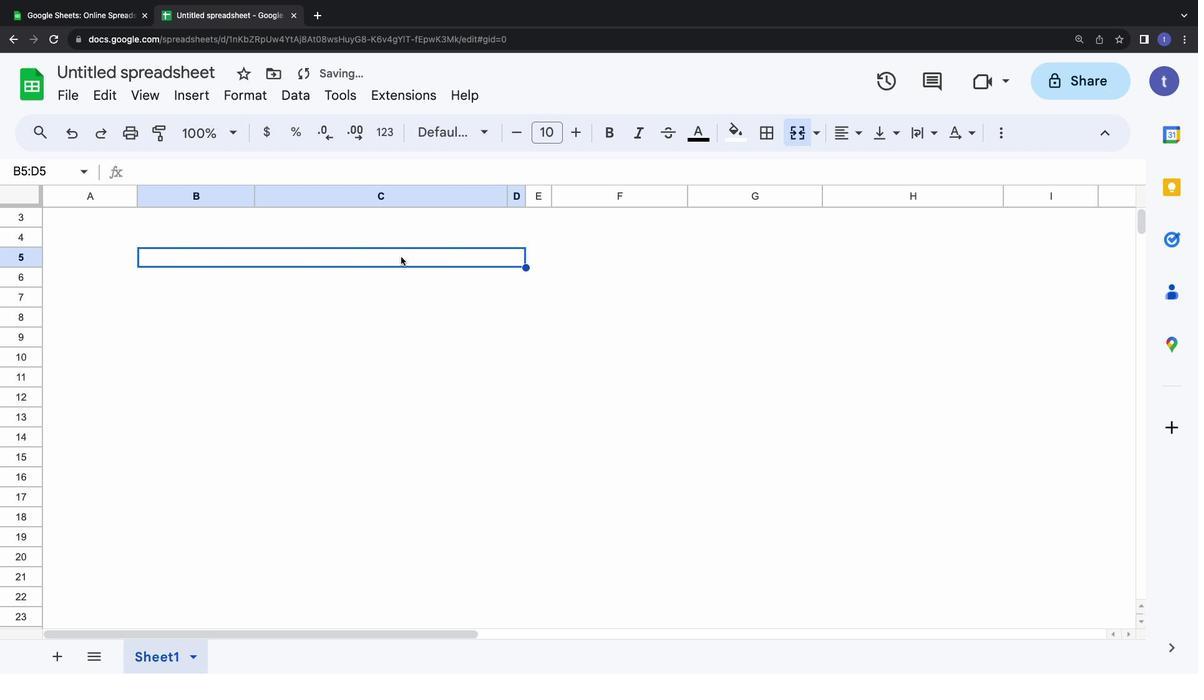 
Action: Key pressed Key.shift'B''i''d'Key.backspaceKey.backspaceKey.shift'I''D'Key.space'E''S''T''I''M''A''T''E'
Screenshot: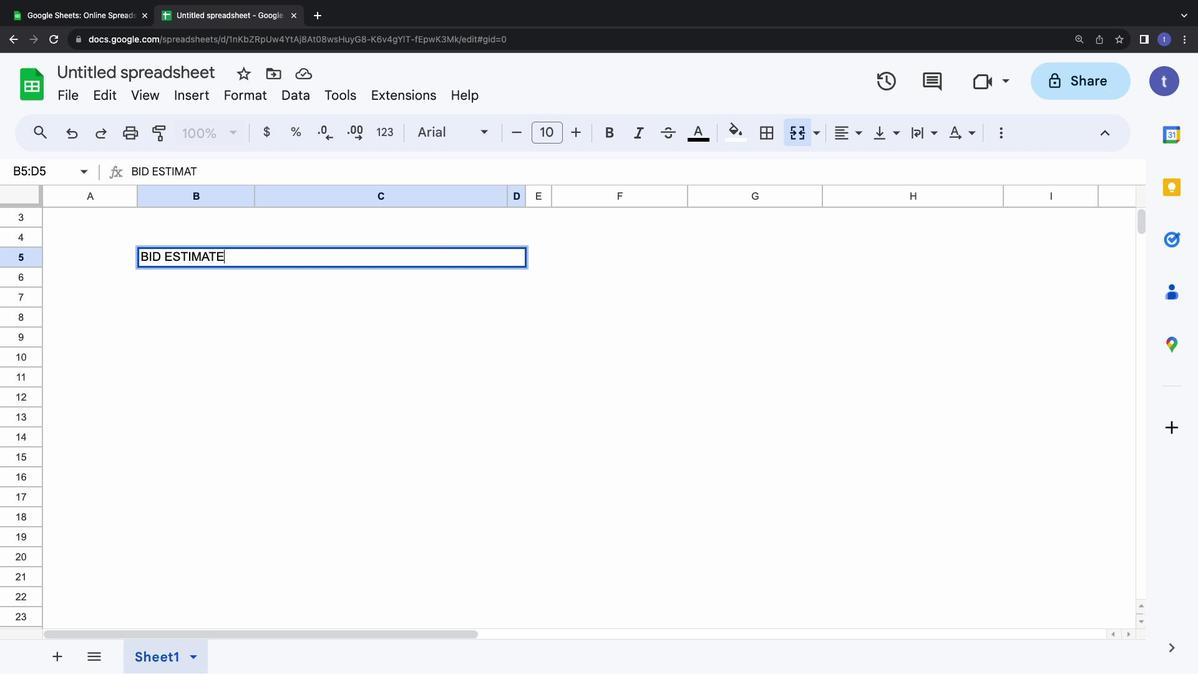 
Action: Mouse moved to (403, 255)
Screenshot: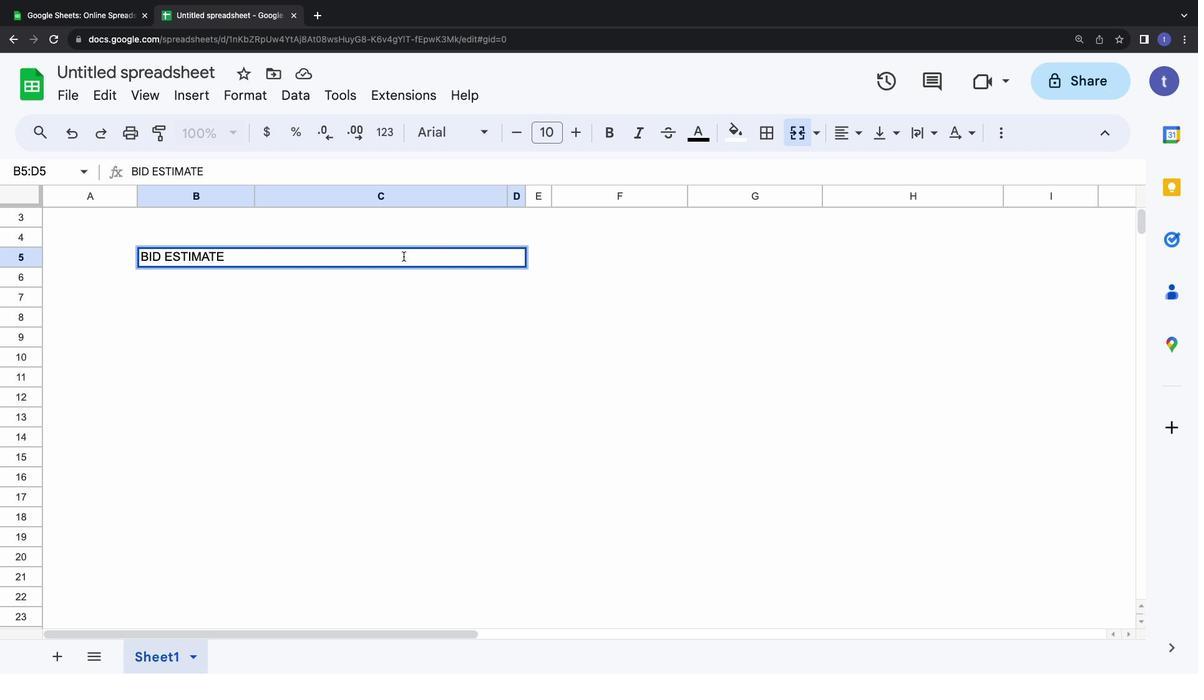 
Action: Mouse pressed left at (403, 255)
Screenshot: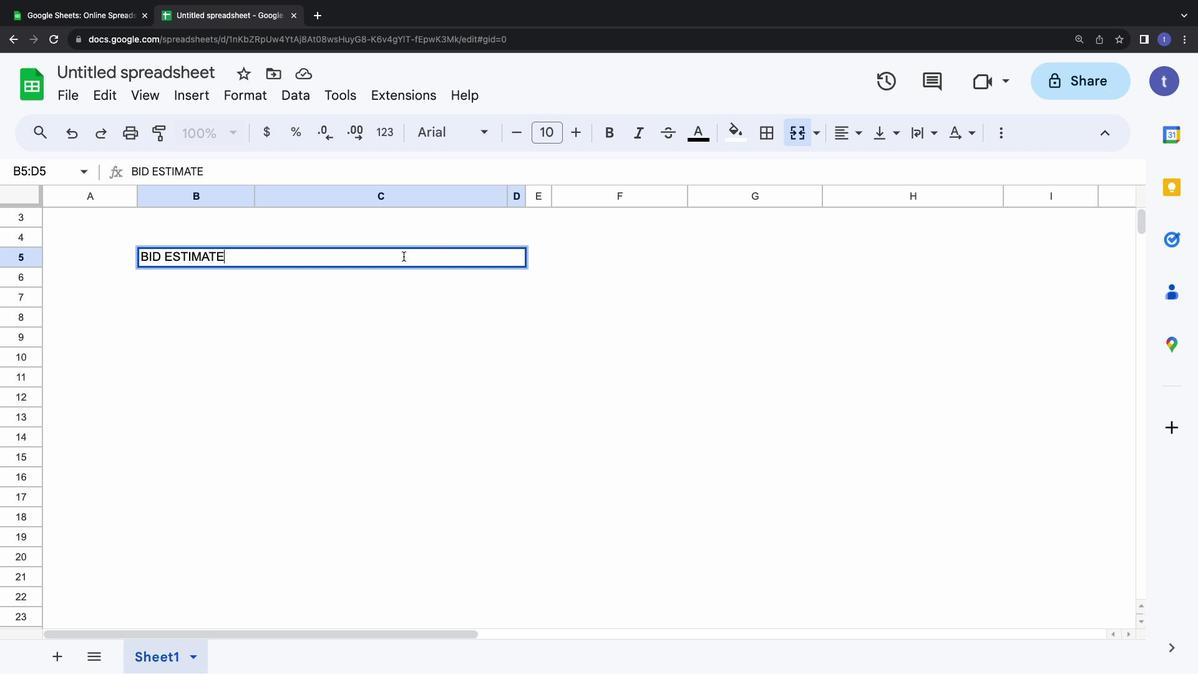 
Action: Mouse pressed left at (403, 255)
Screenshot: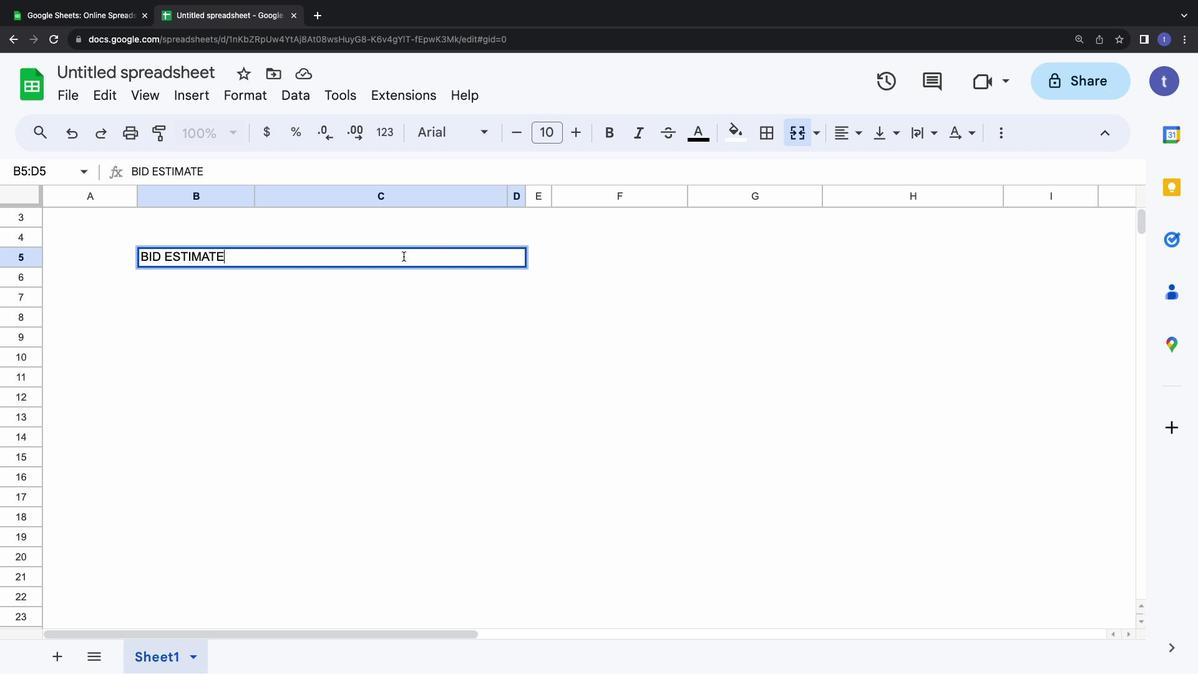
Action: Mouse pressed left at (403, 255)
Screenshot: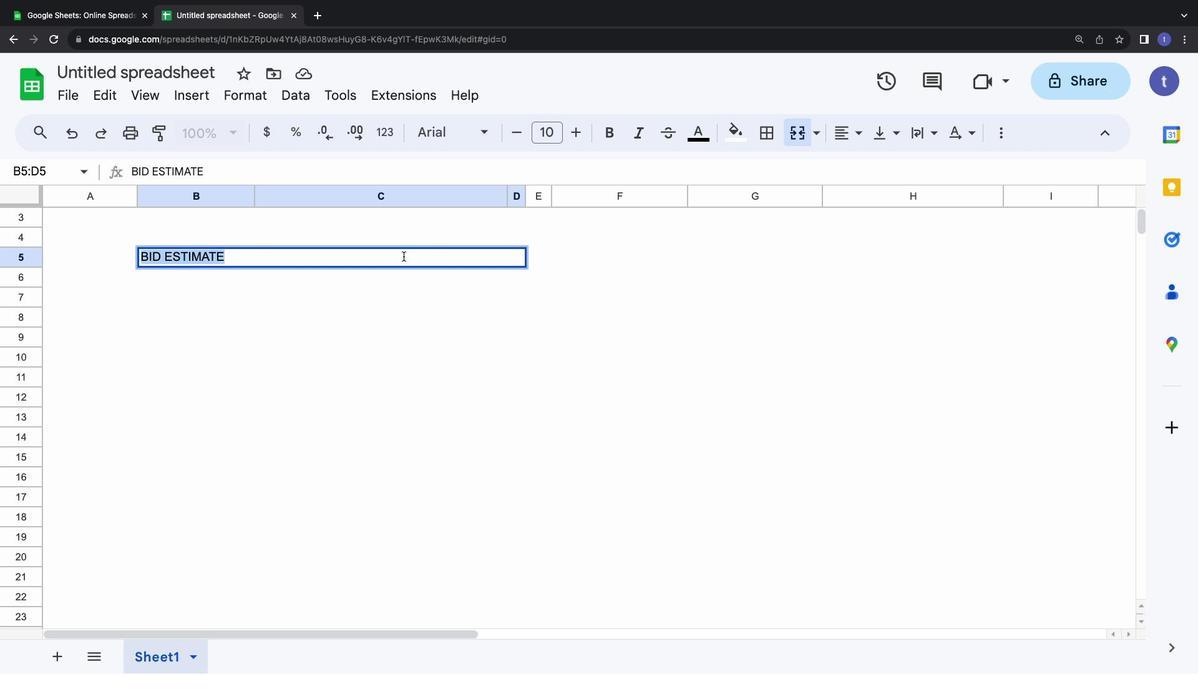 
Action: Mouse moved to (540, 137)
Screenshot: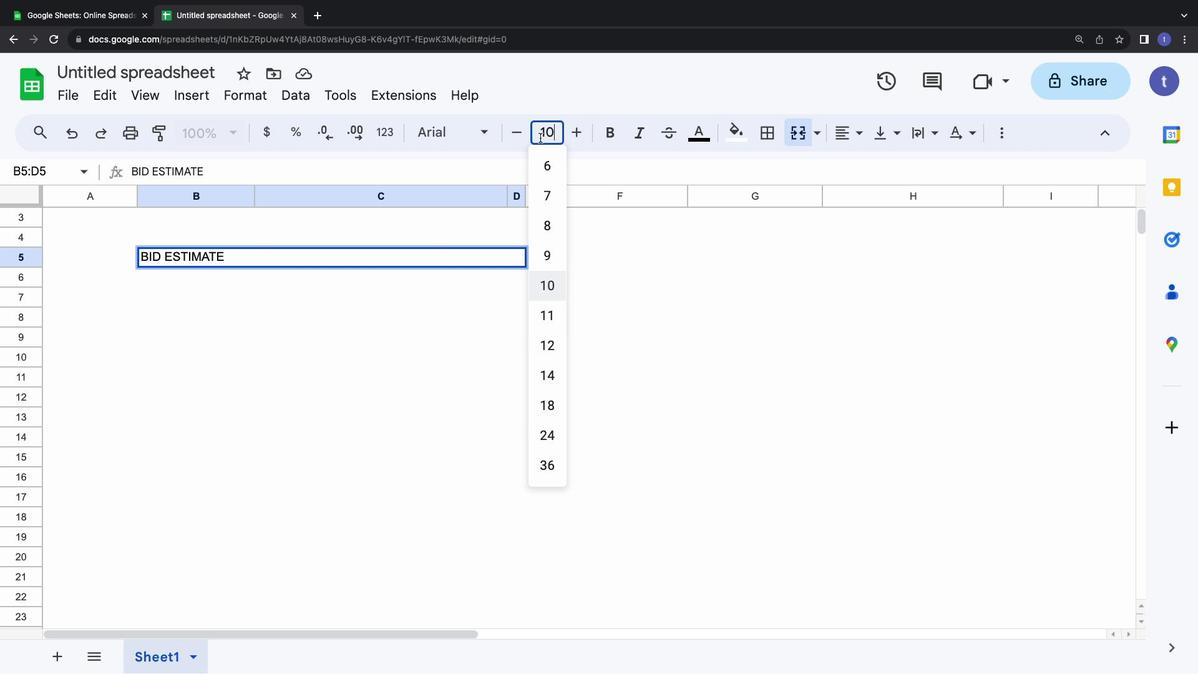 
Action: Mouse pressed left at (540, 137)
Screenshot: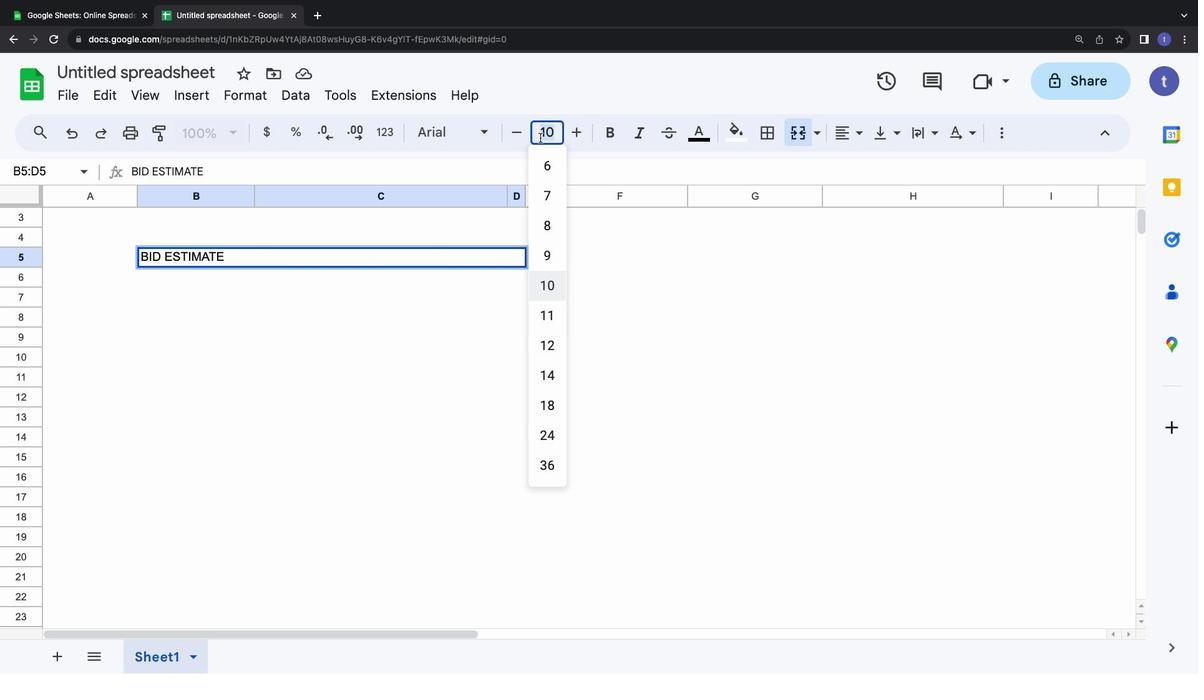 
Action: Mouse moved to (547, 429)
Screenshot: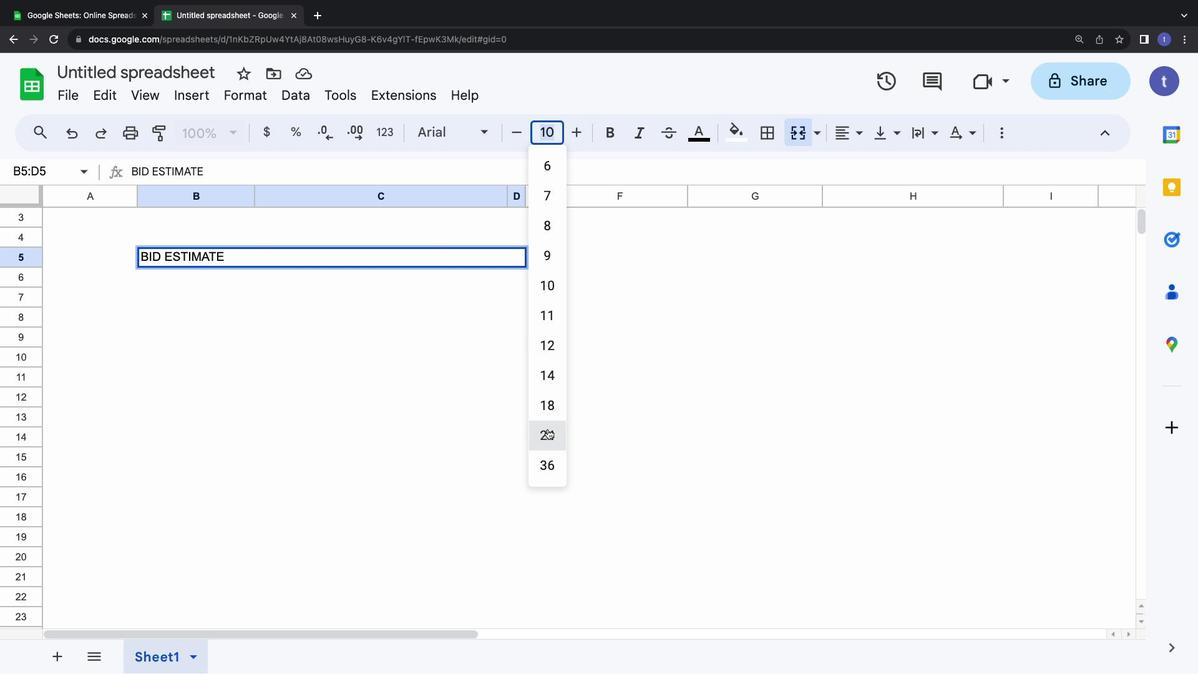 
Action: Mouse pressed left at (547, 429)
Screenshot: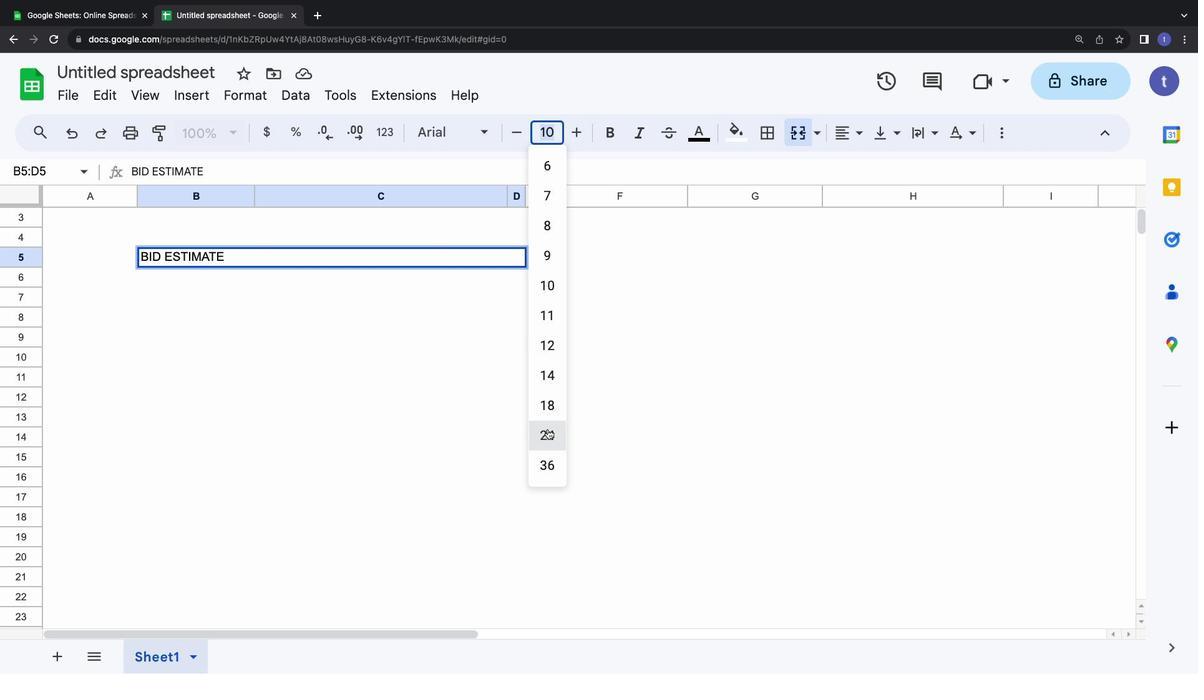 
Action: Mouse moved to (833, 137)
Screenshot: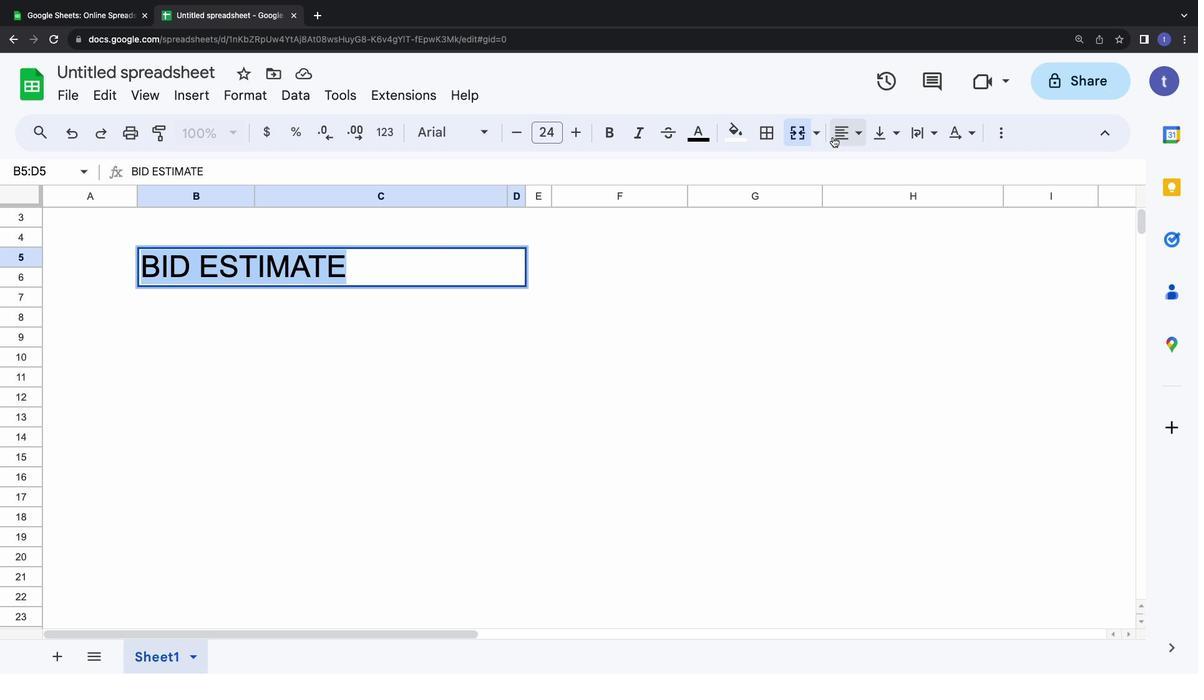 
Action: Mouse pressed left at (833, 137)
Screenshot: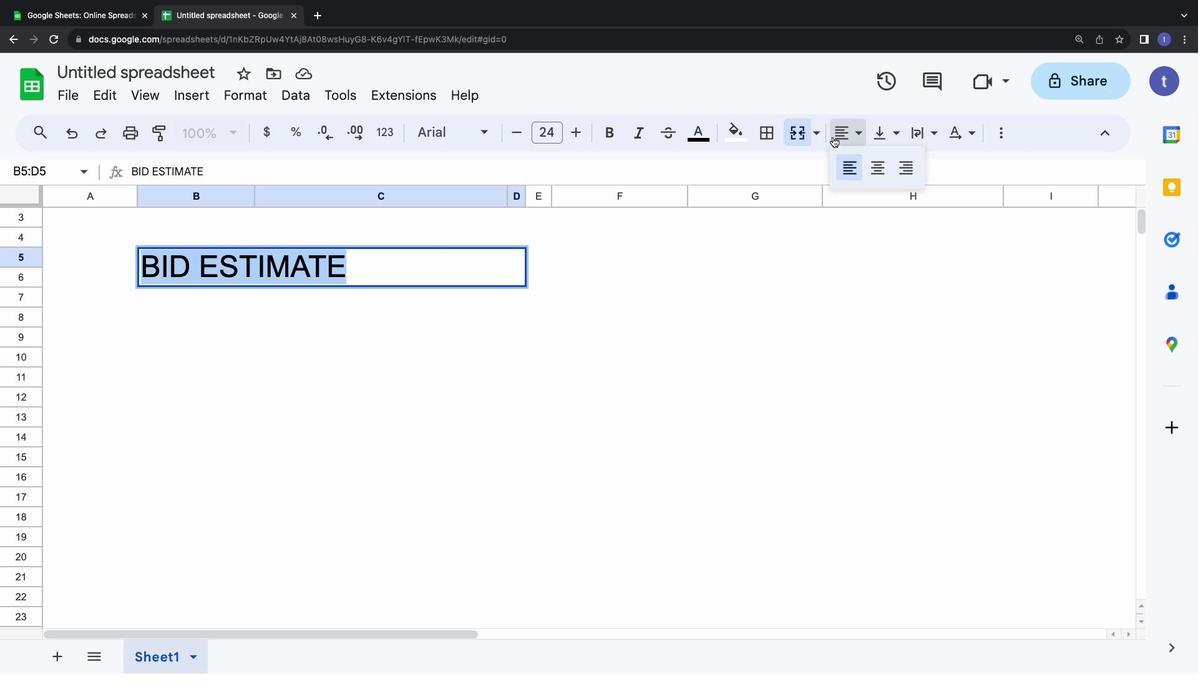 
Action: Mouse moved to (877, 166)
Screenshot: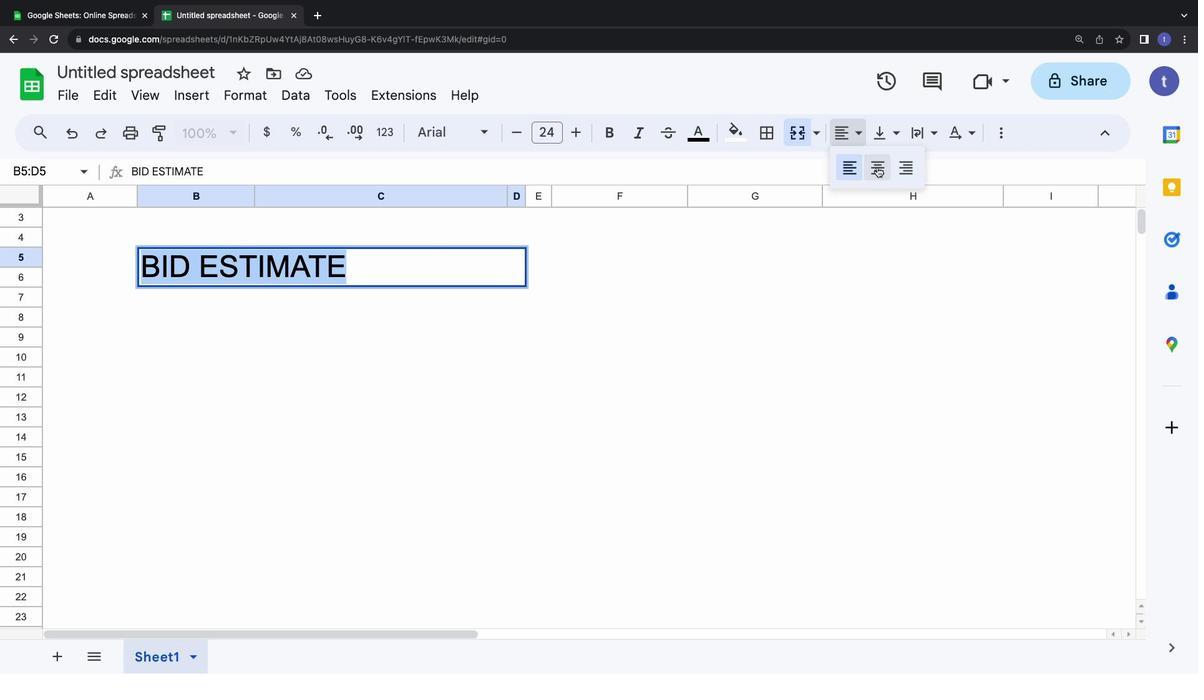 
Action: Mouse pressed left at (877, 166)
Screenshot: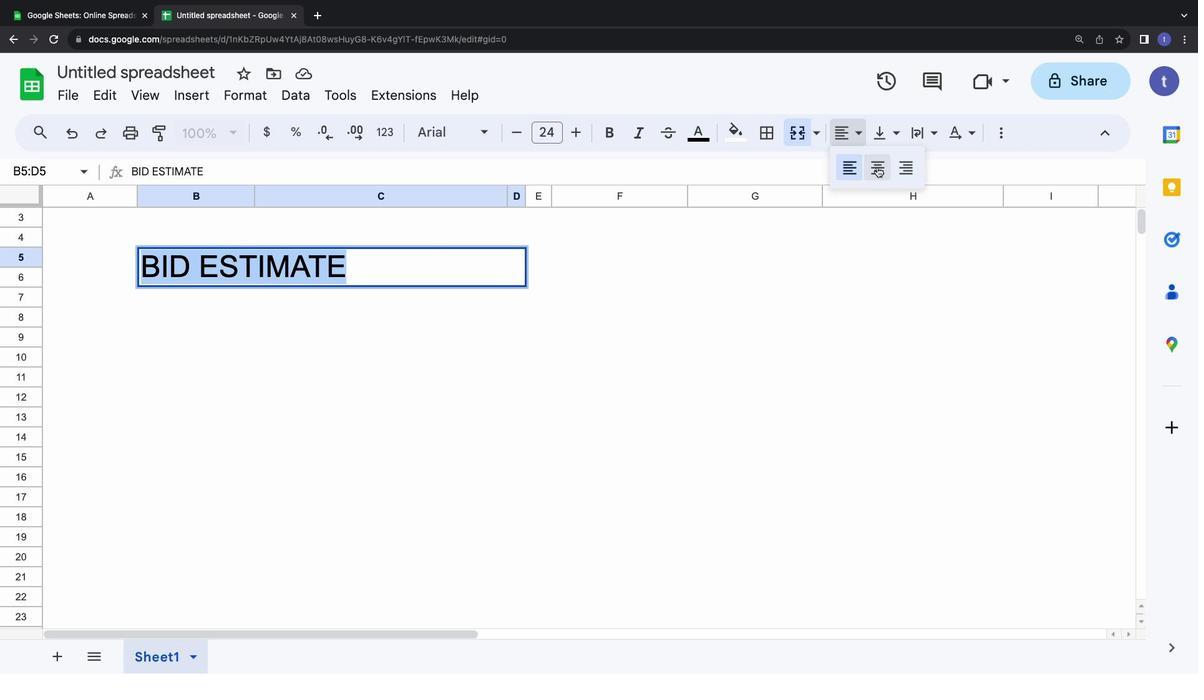
Action: Mouse moved to (187, 248)
Screenshot: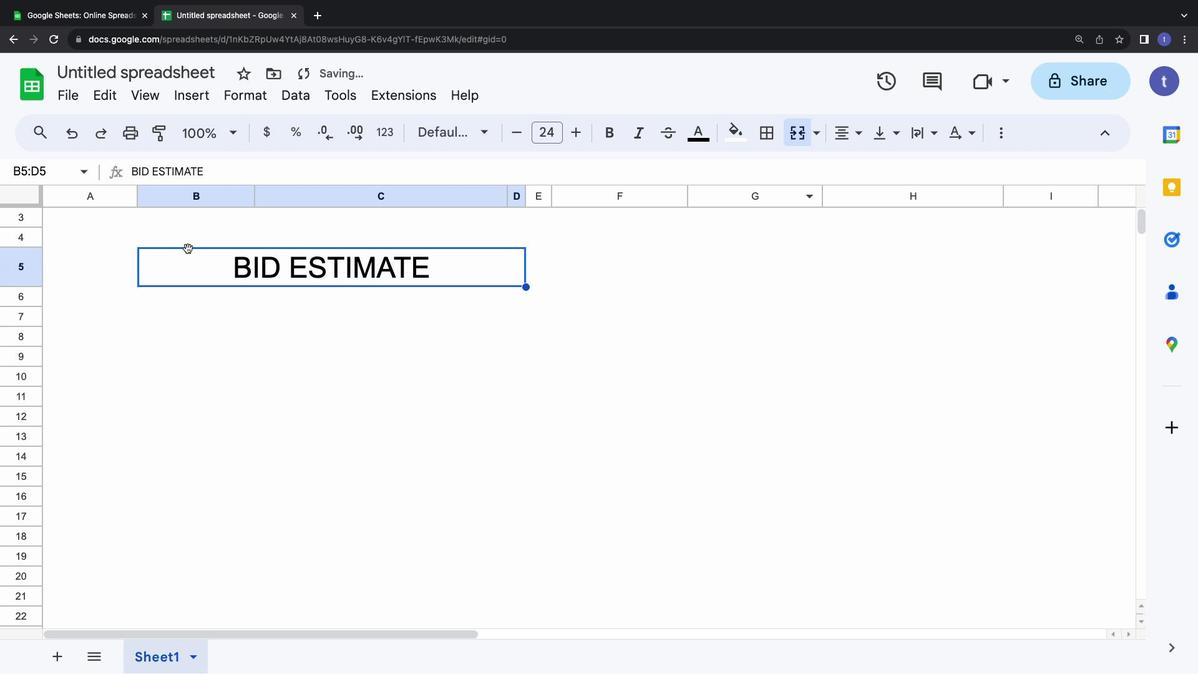 
Action: Mouse pressed left at (187, 248)
Screenshot: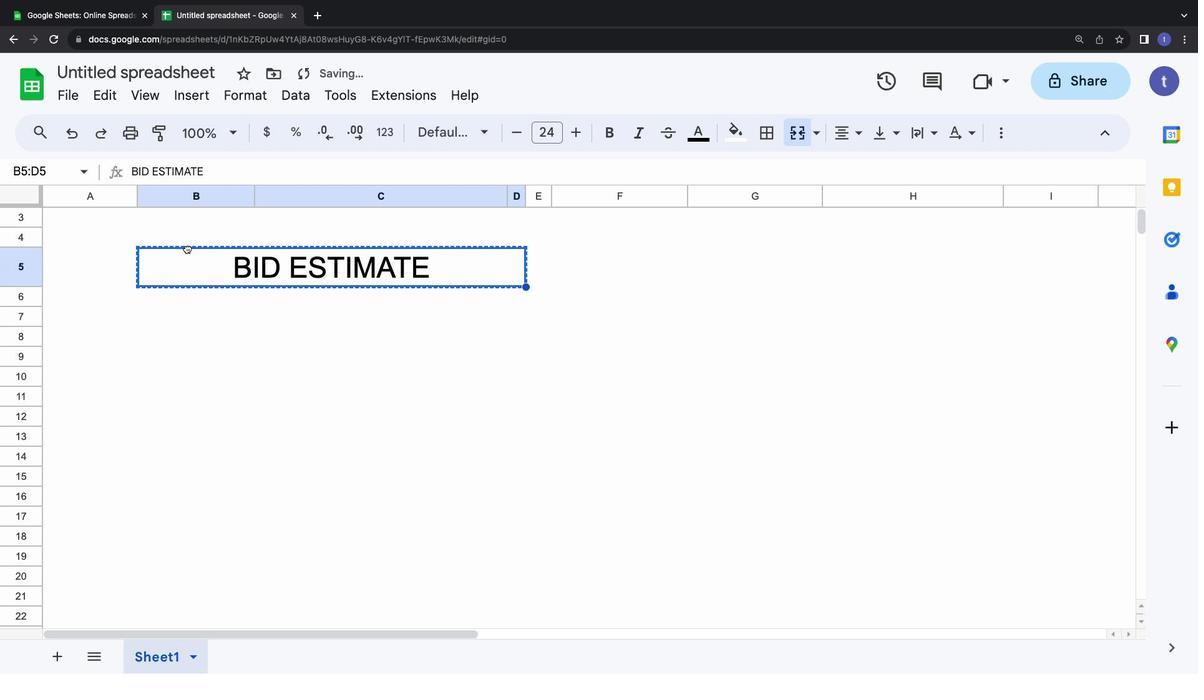 
Action: Mouse moved to (189, 243)
Screenshot: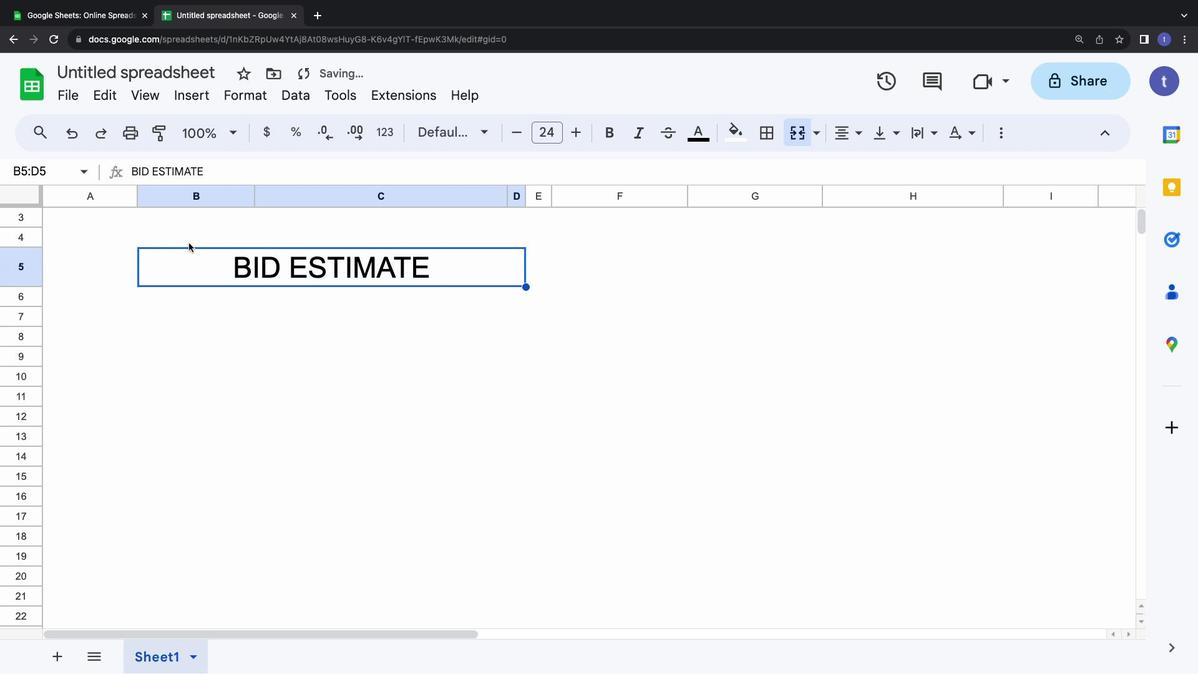 
Action: Mouse pressed left at (189, 243)
Screenshot: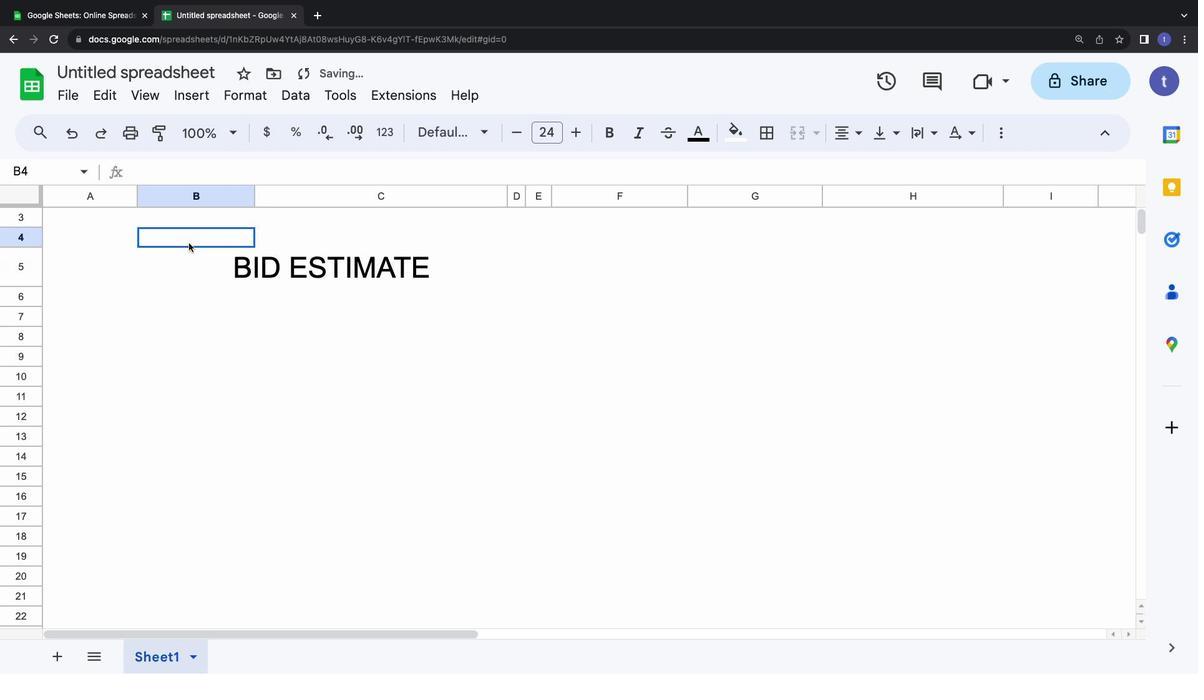 
Action: Mouse moved to (185, 265)
Screenshot: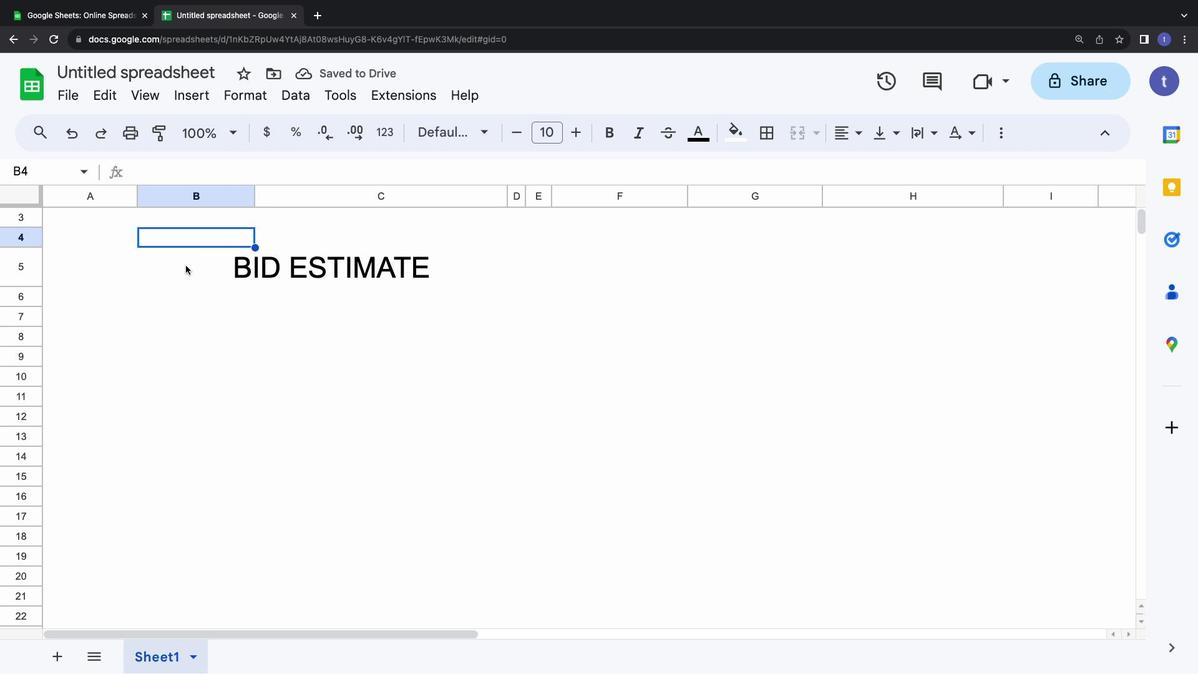 
Action: Mouse pressed left at (185, 265)
Screenshot: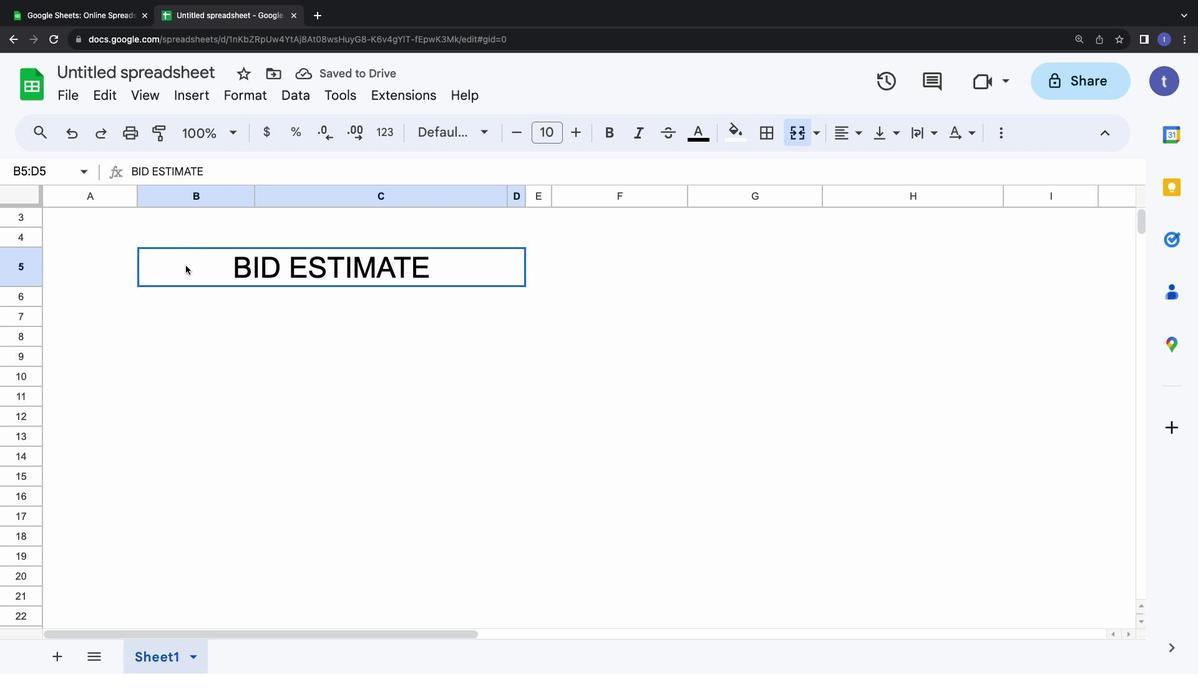 
Action: Mouse moved to (22, 289)
Screenshot: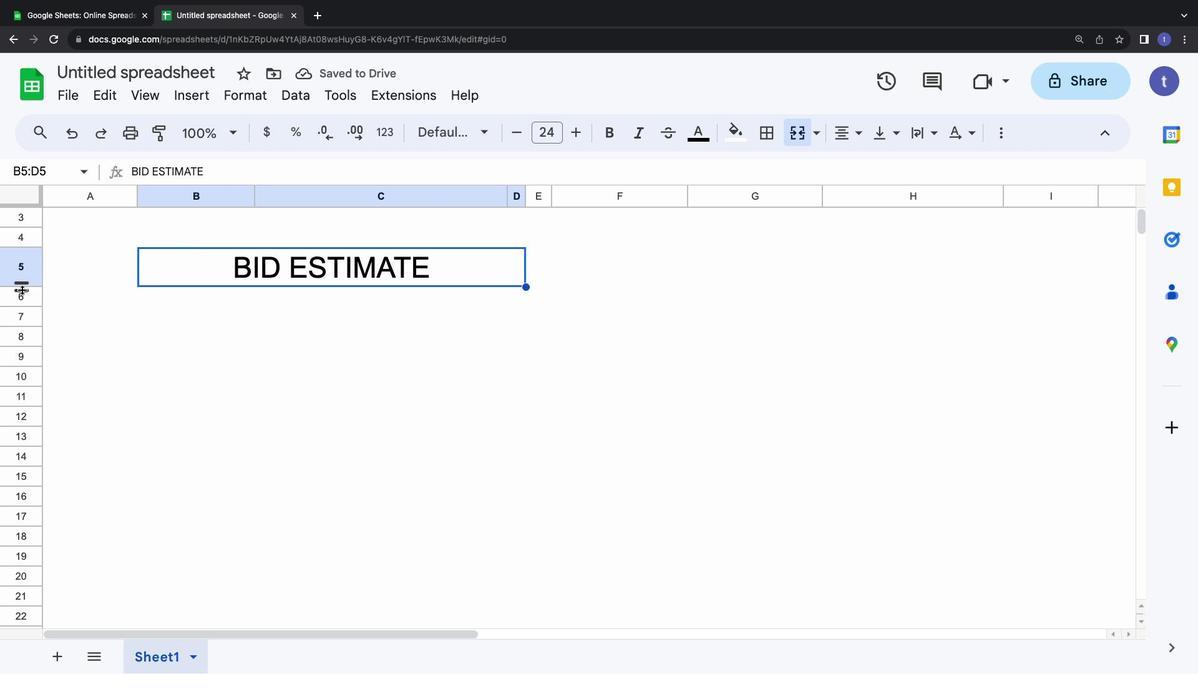 
Action: Mouse pressed left at (22, 289)
Screenshot: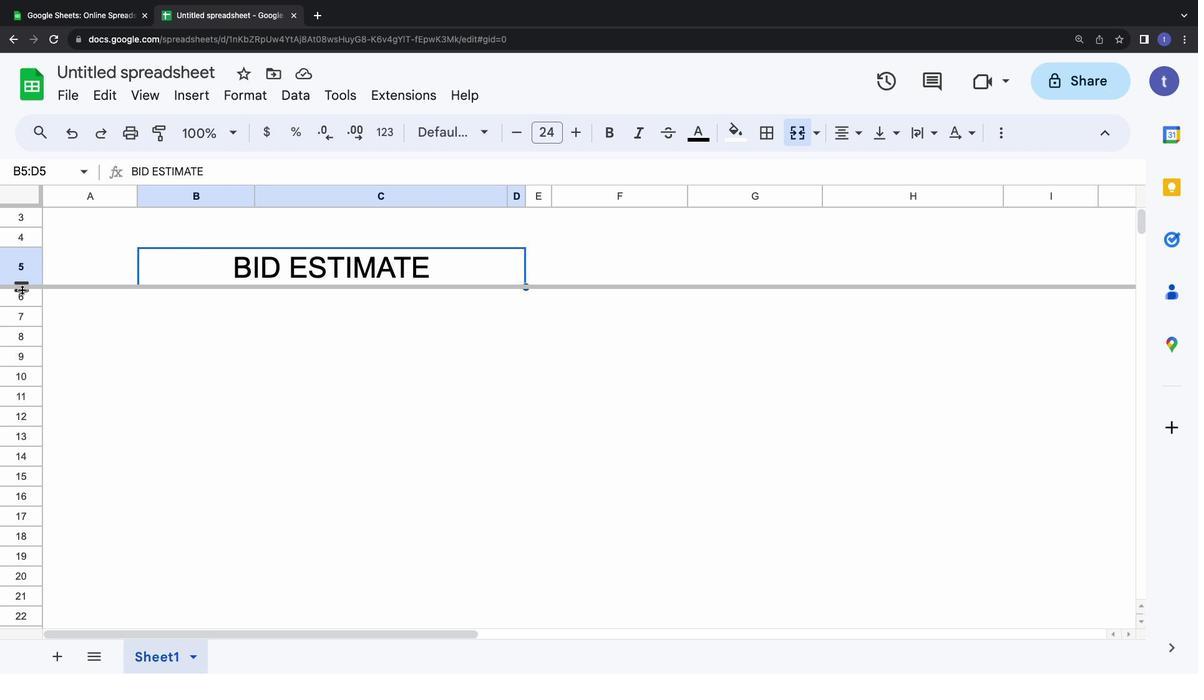 
Action: Mouse moved to (166, 243)
Screenshot: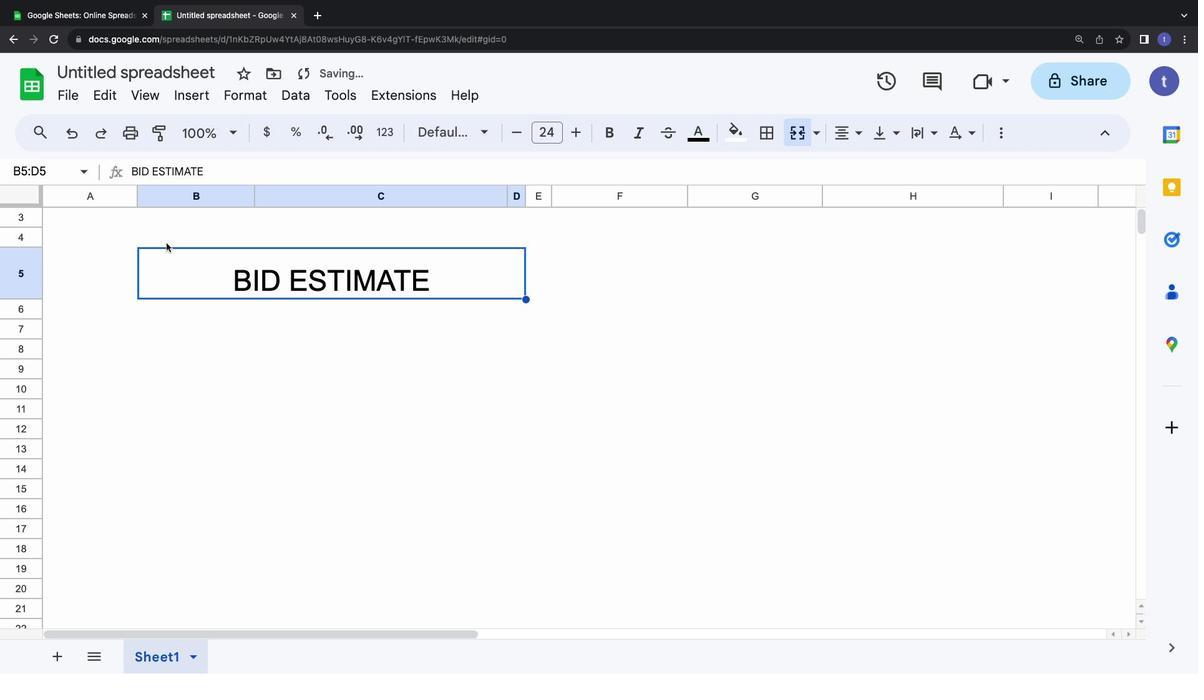 
Action: Mouse pressed left at (166, 243)
Screenshot: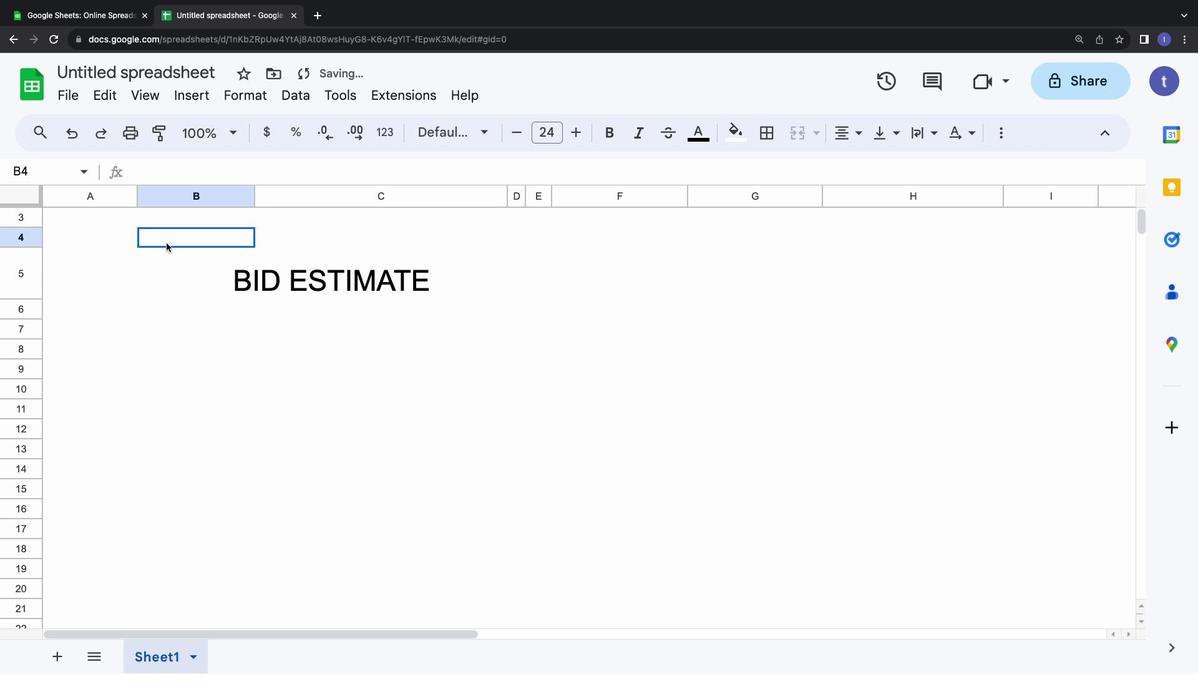 
Action: Mouse moved to (18, 296)
Screenshot: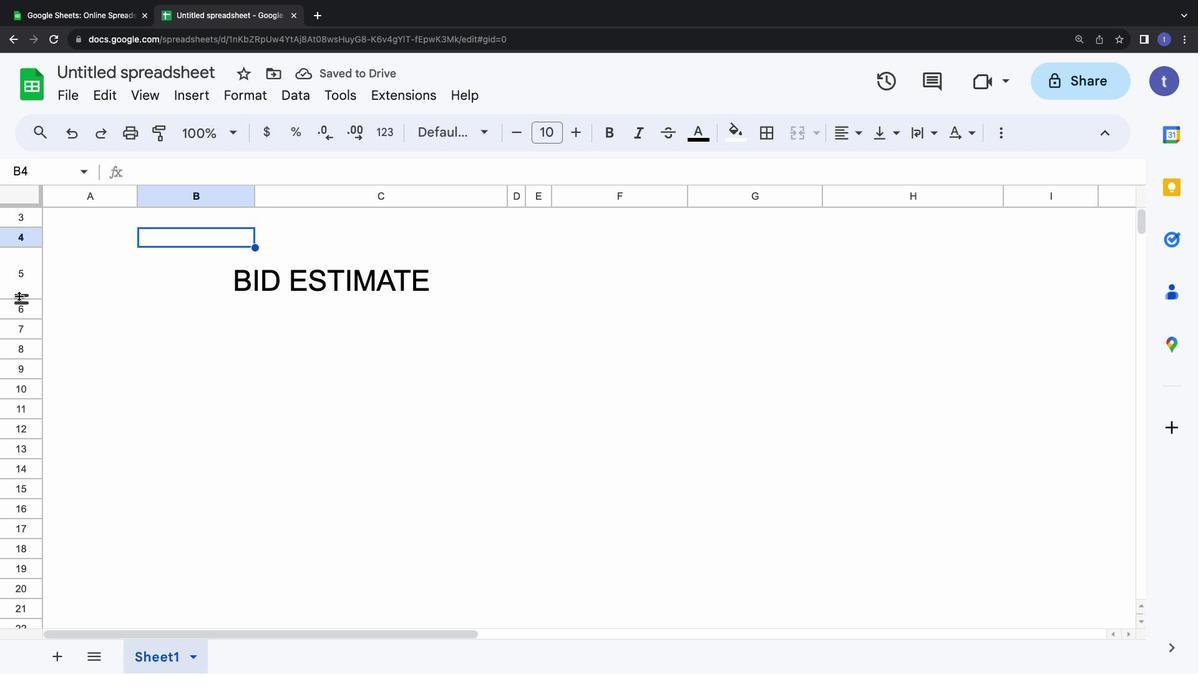 
Action: Mouse pressed left at (18, 296)
Screenshot: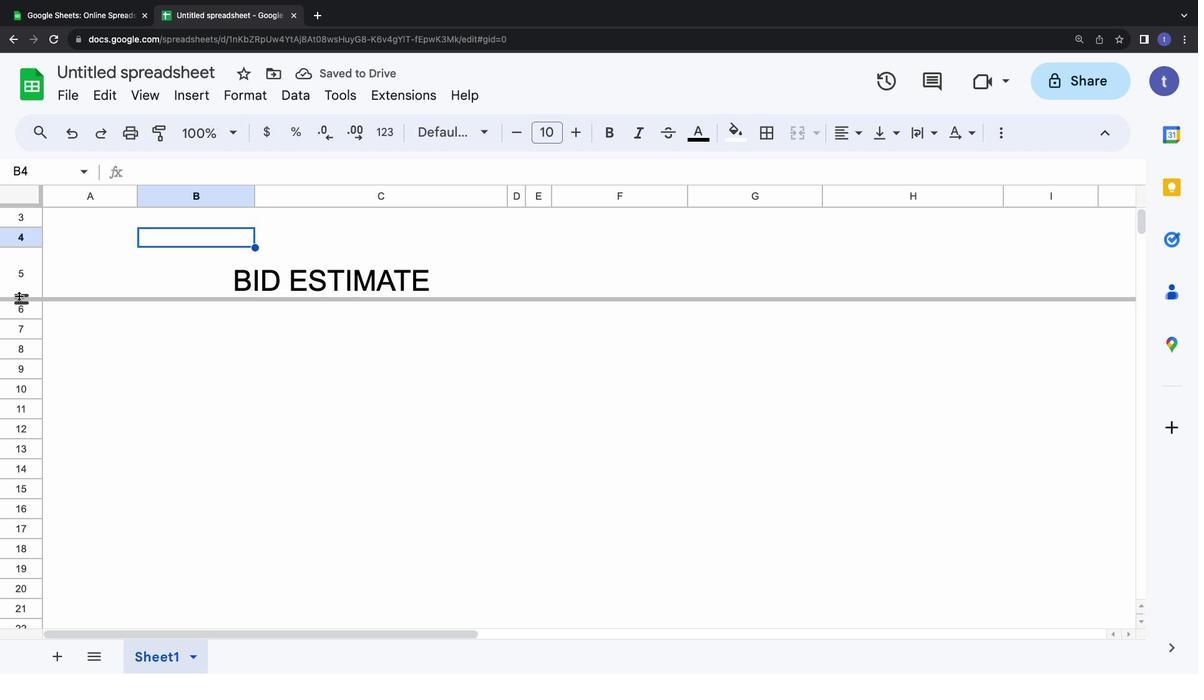 
Action: Mouse moved to (178, 237)
Screenshot: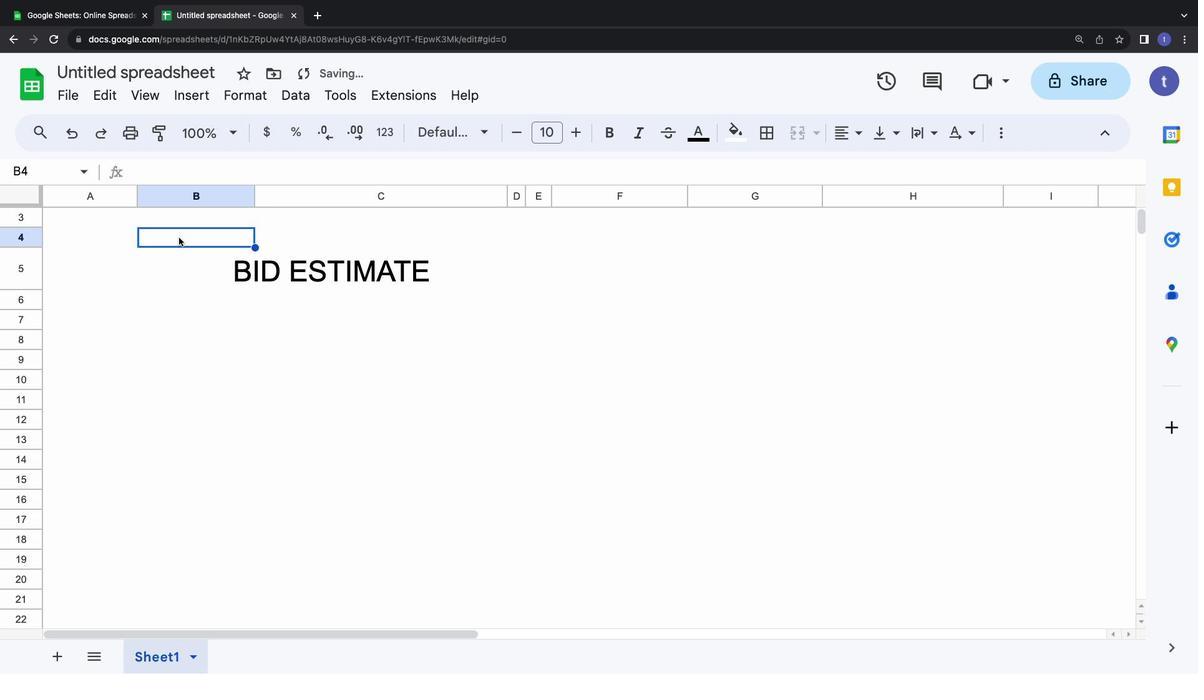 
Action: Mouse pressed left at (178, 237)
Screenshot: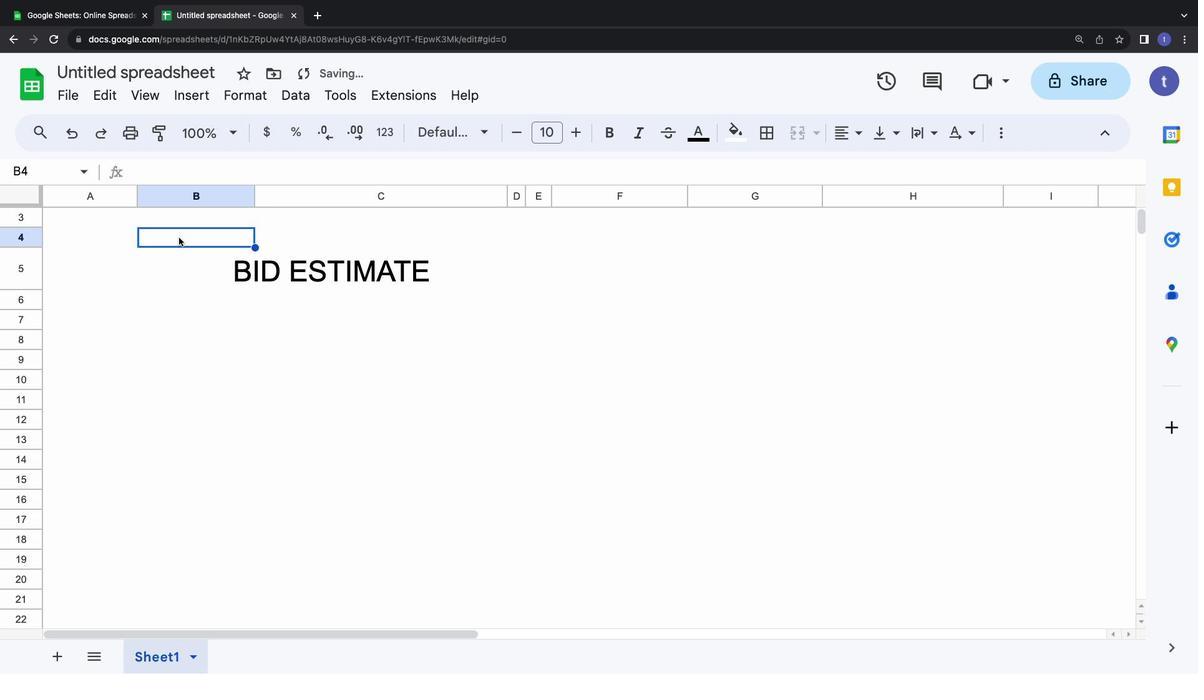 
Action: Mouse moved to (767, 141)
Screenshot: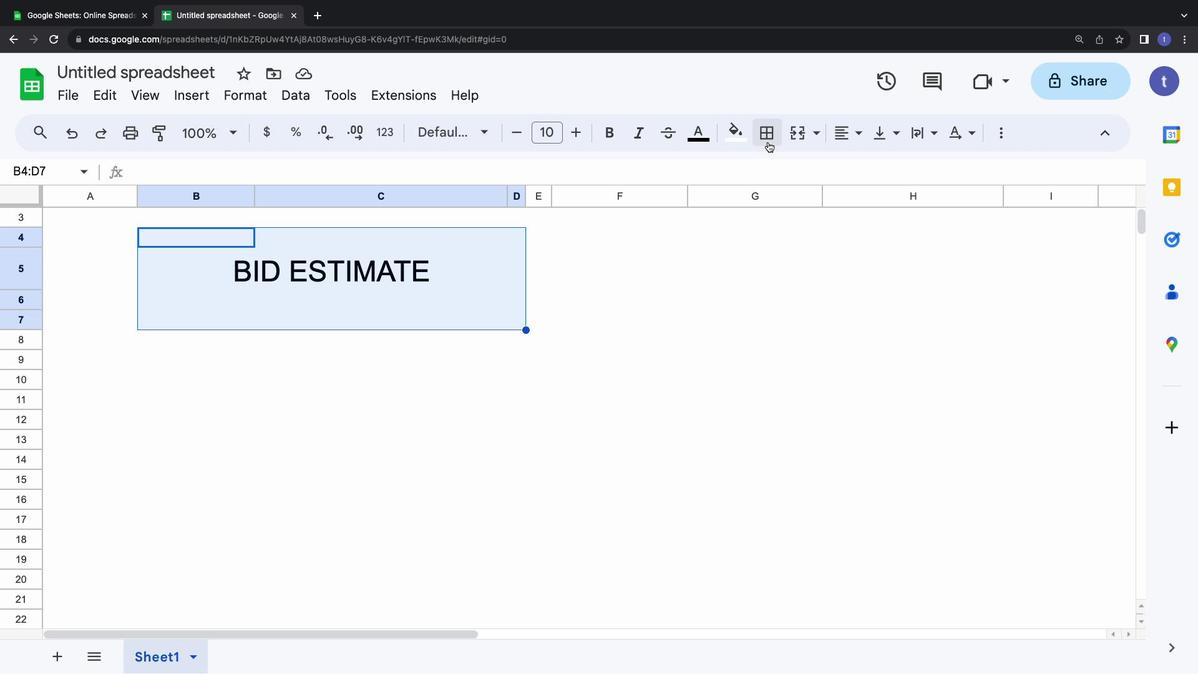 
Action: Mouse pressed left at (767, 141)
Screenshot: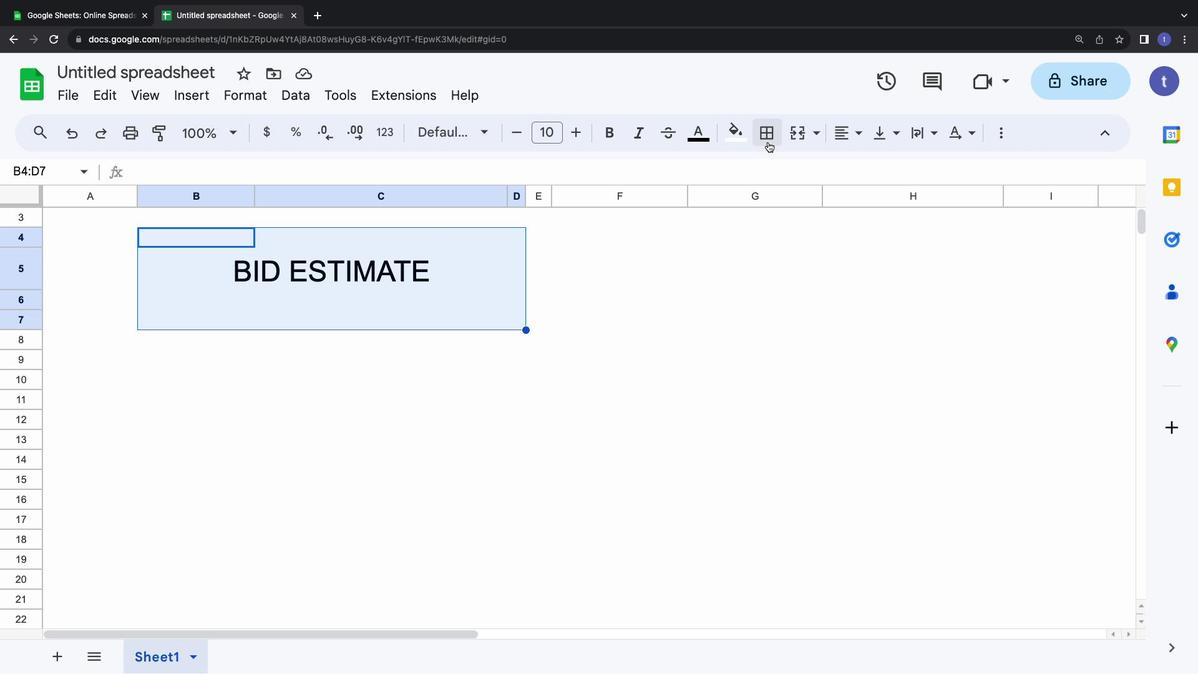 
Action: Mouse moved to (913, 176)
Screenshot: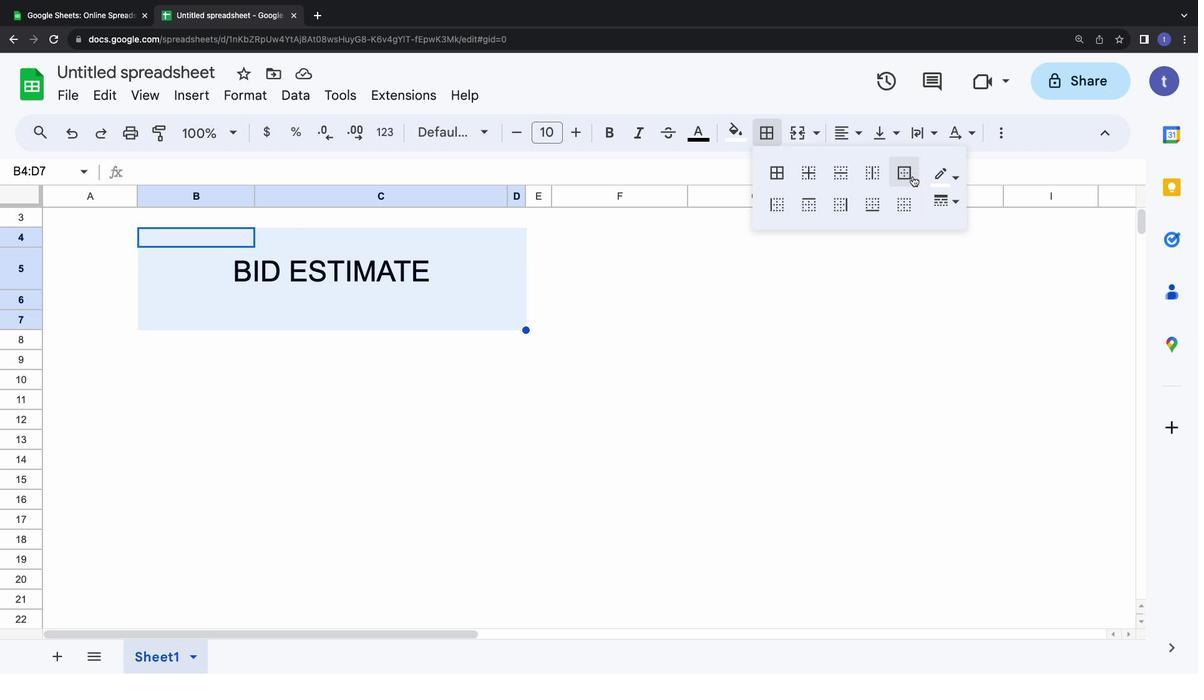 
Action: Mouse pressed left at (913, 176)
Screenshot: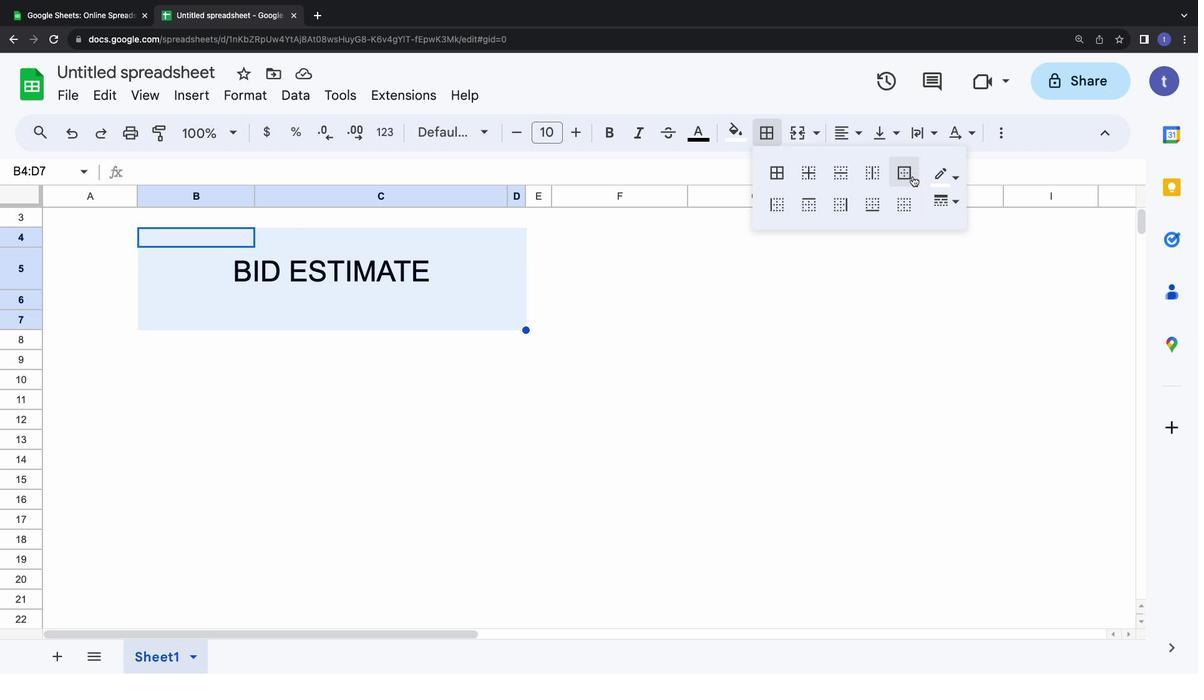 
Action: Mouse moved to (952, 182)
Screenshot: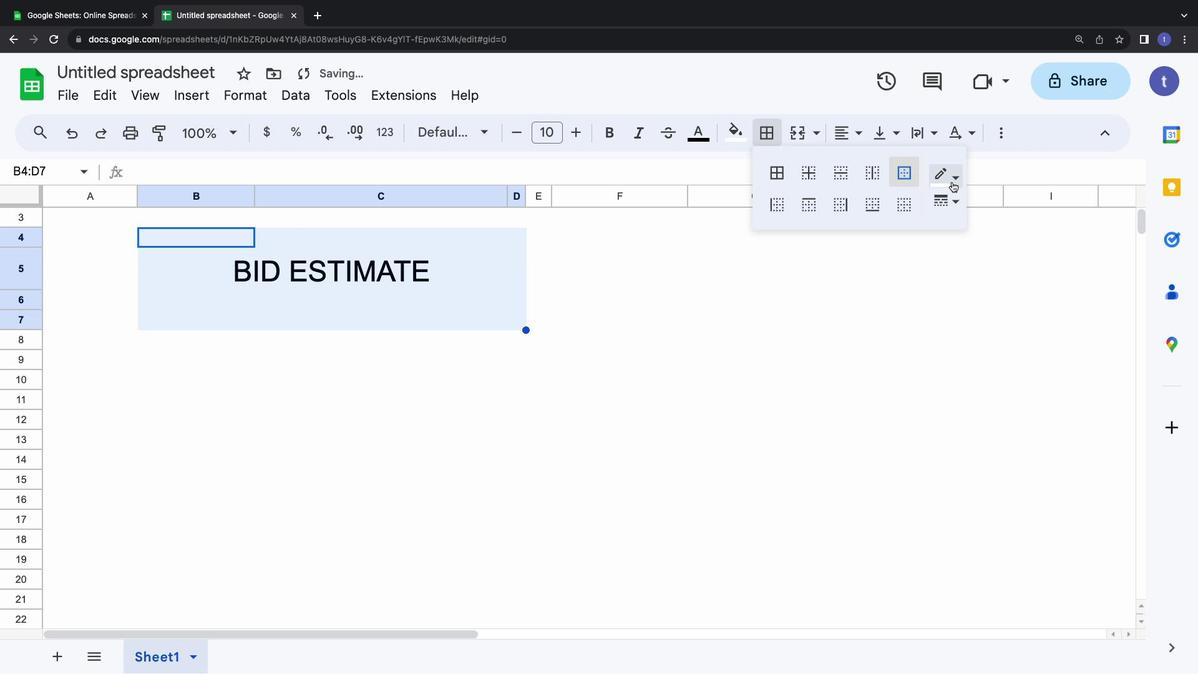 
Action: Mouse pressed left at (952, 182)
Screenshot: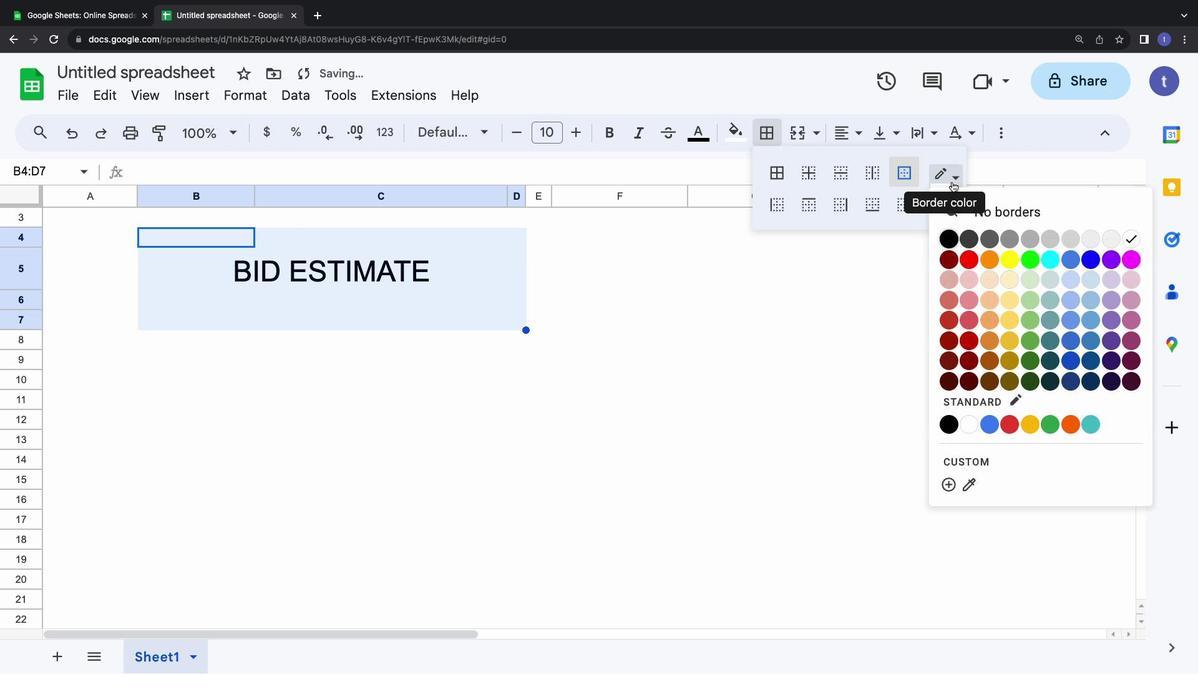 
Action: Mouse moved to (1095, 374)
Screenshot: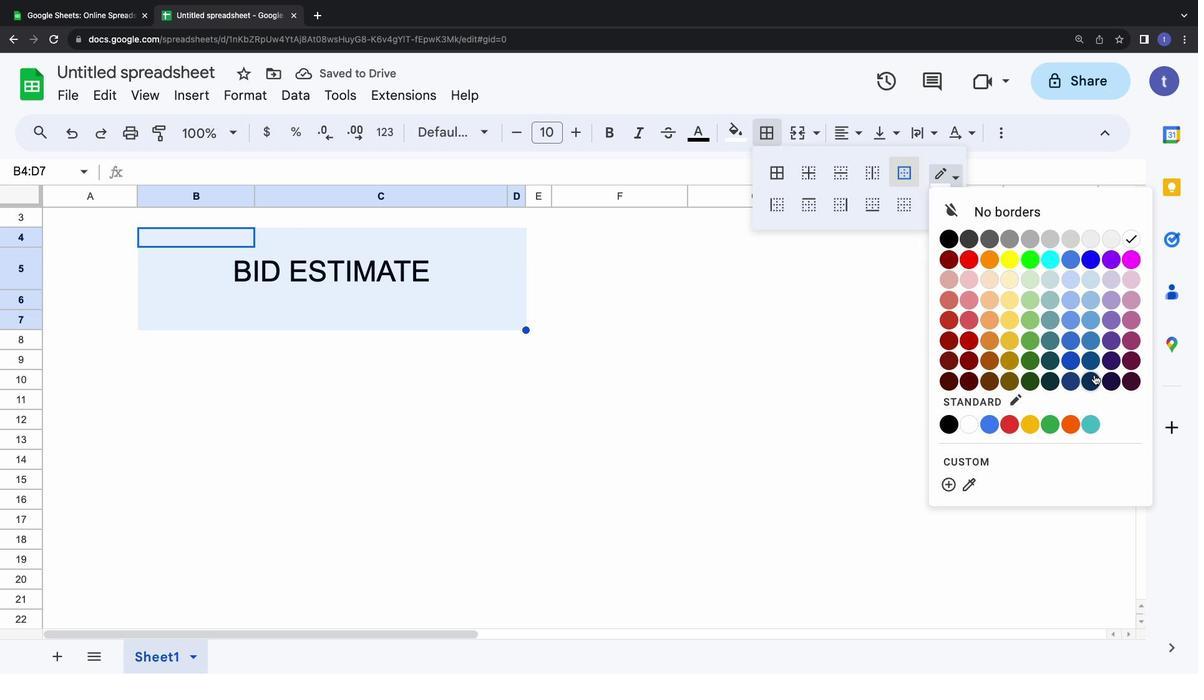
Action: Mouse pressed left at (1095, 374)
Screenshot: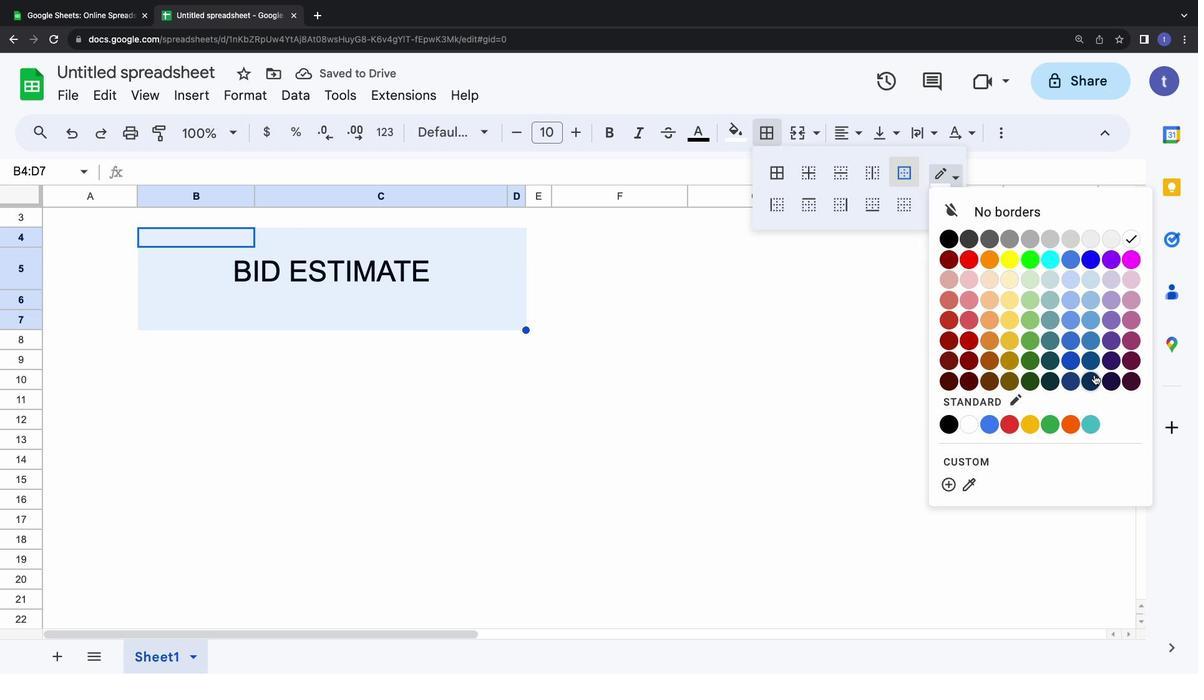 
Action: Mouse moved to (349, 339)
Screenshot: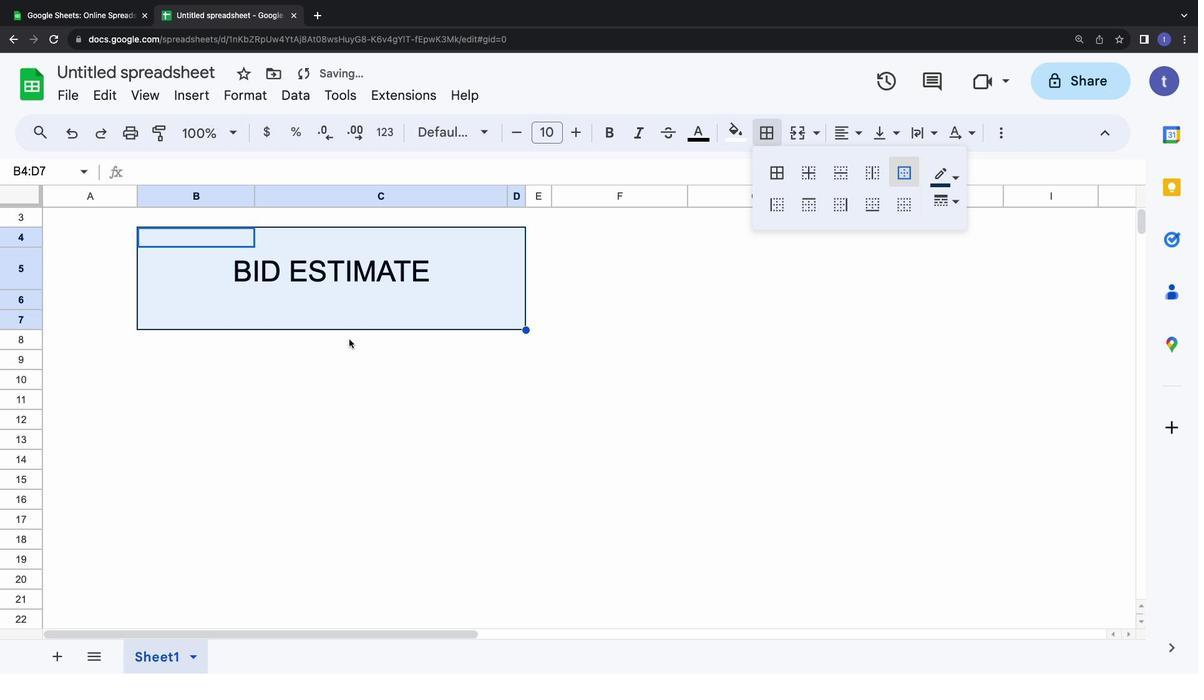 
Action: Mouse pressed left at (349, 339)
Screenshot: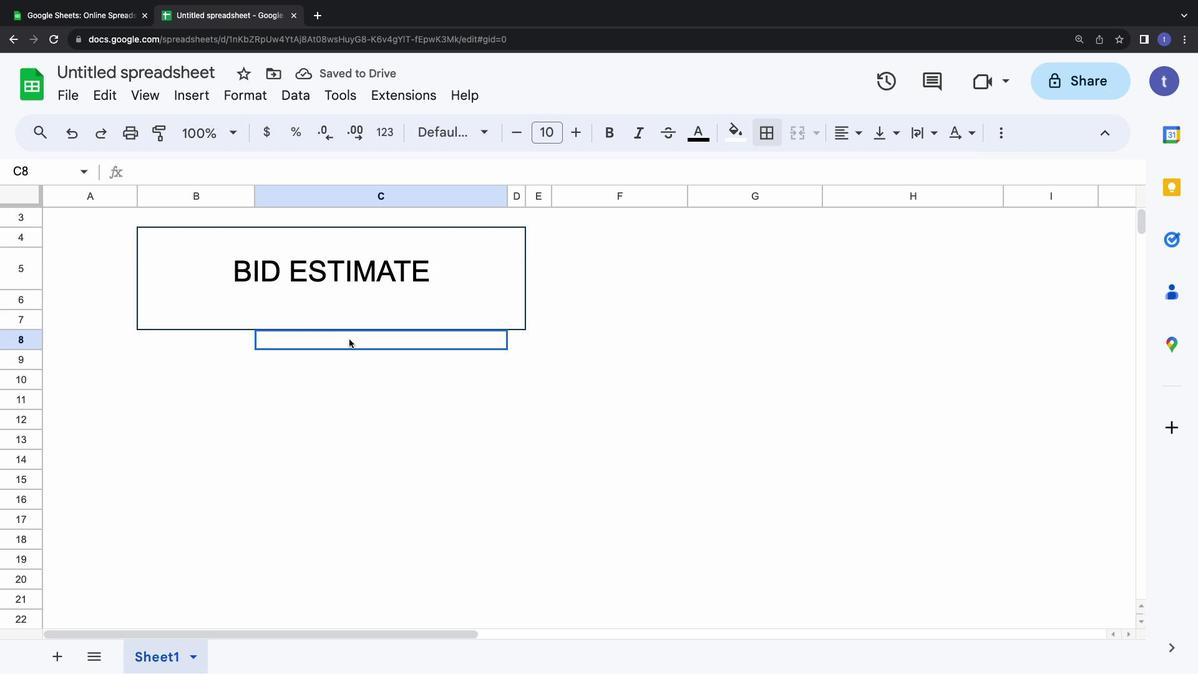 
Action: Mouse moved to (342, 334)
Screenshot: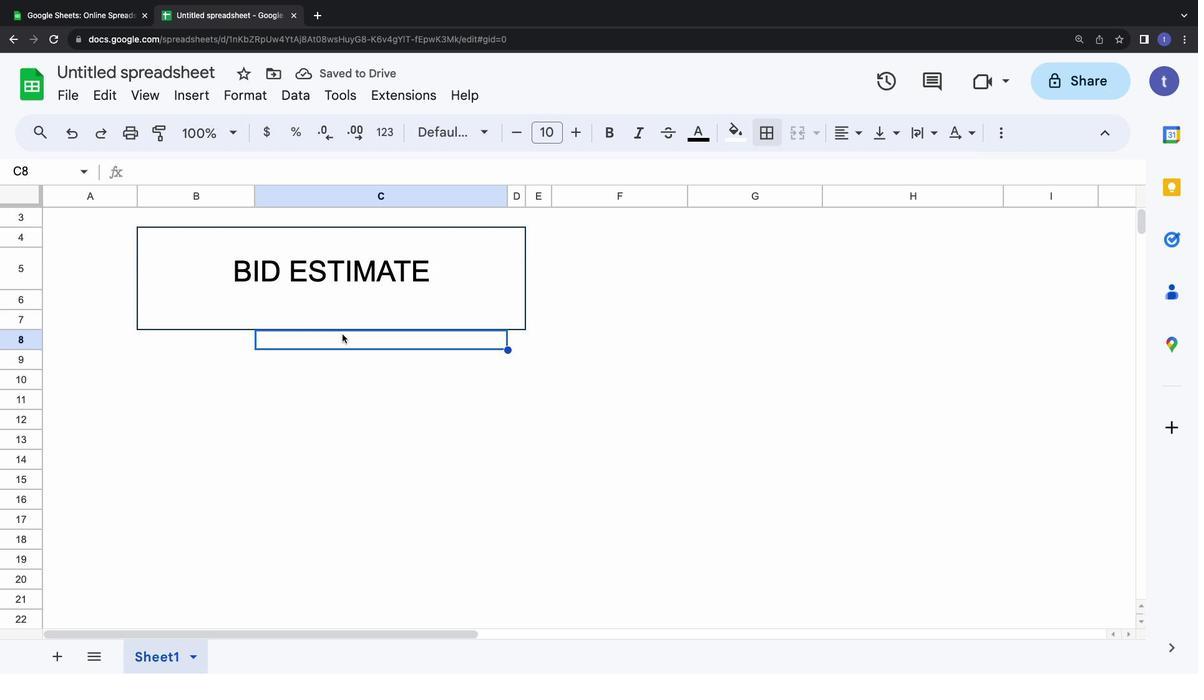 
Action: Key pressed Key.cmd'-'
Screenshot: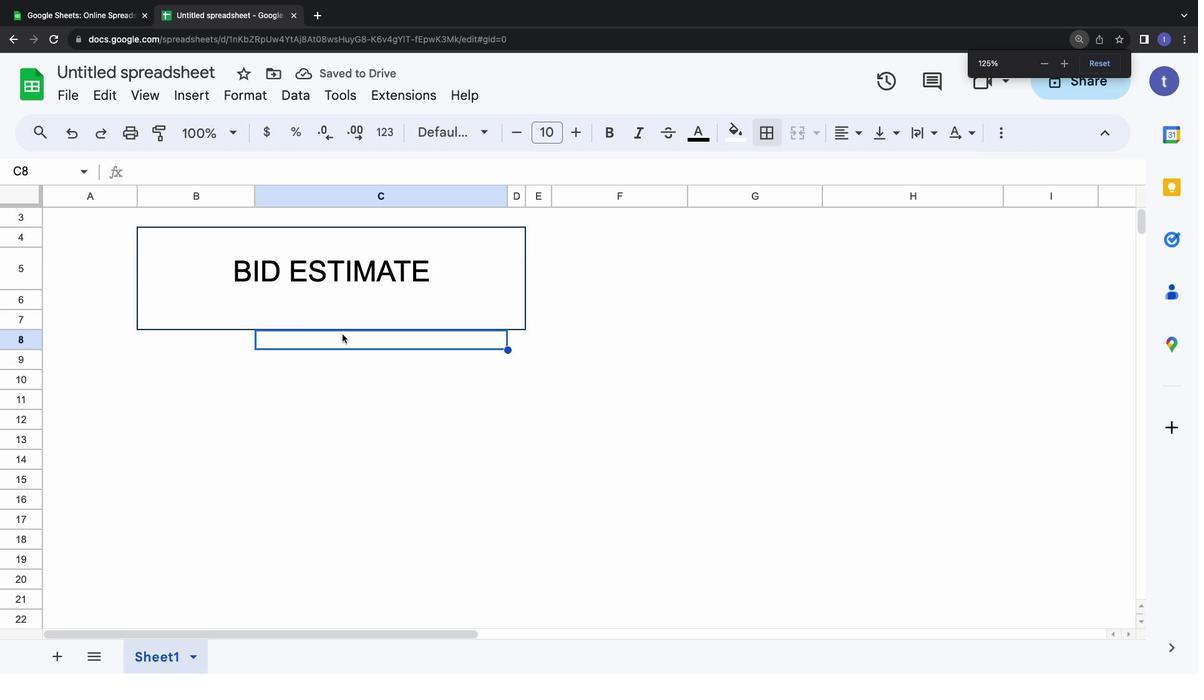 
Action: Mouse moved to (136, 266)
Screenshot: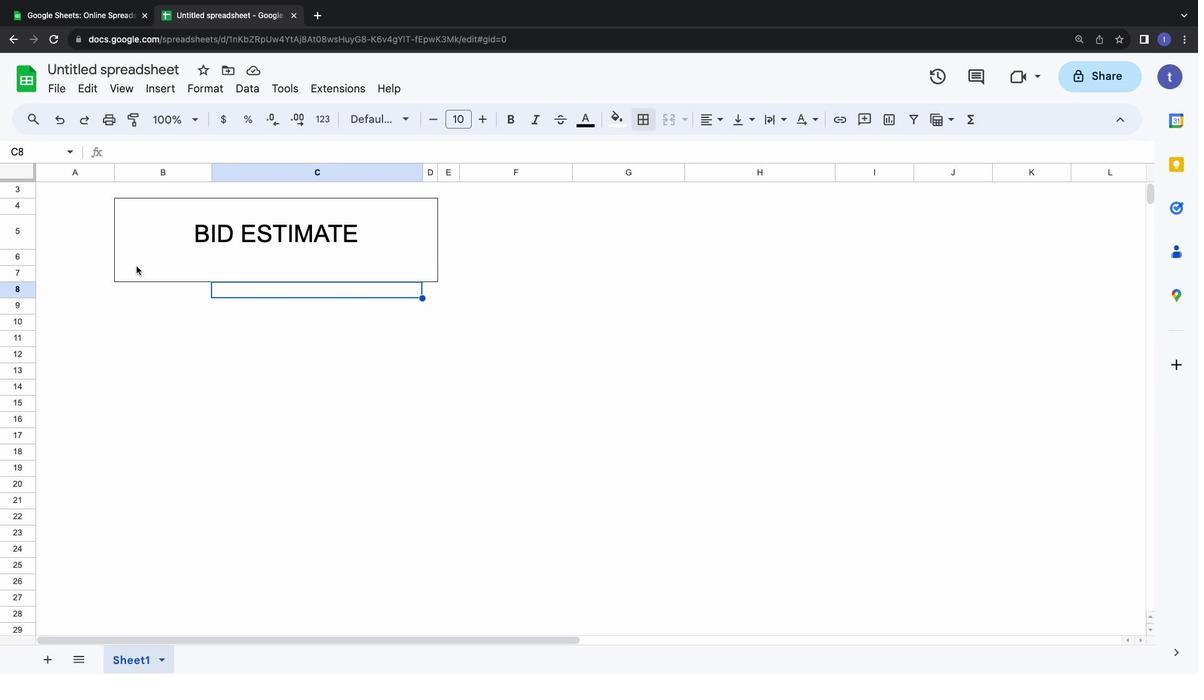 
Action: Mouse pressed left at (136, 266)
Screenshot: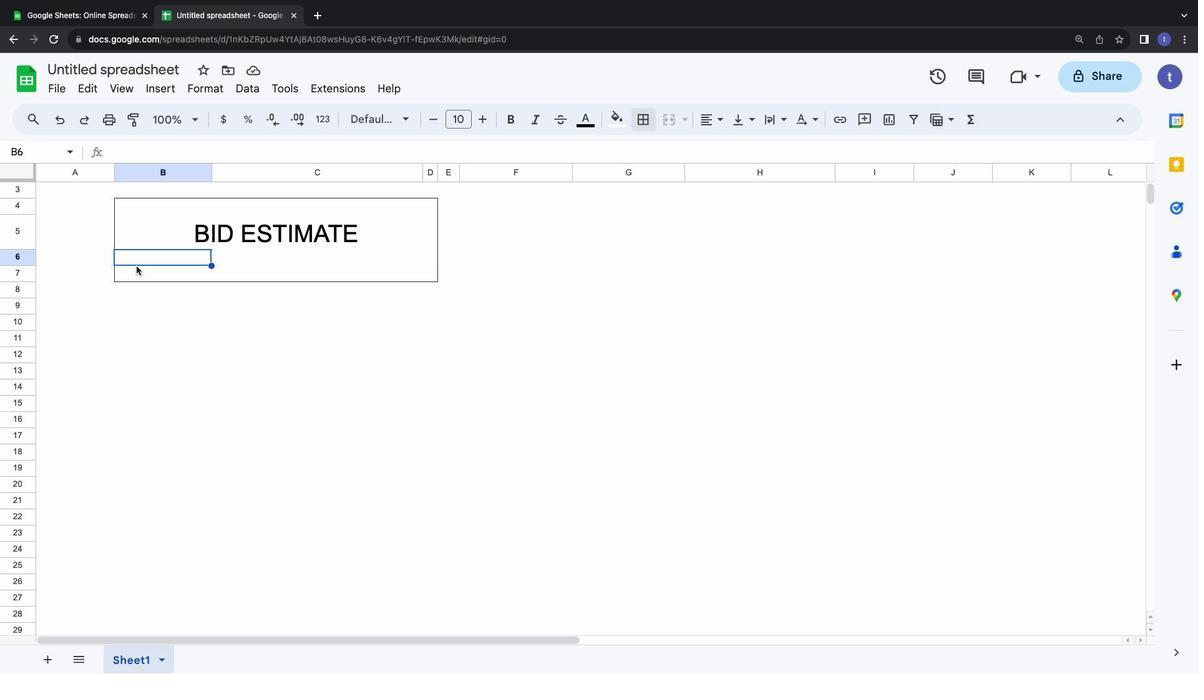 
Action: Mouse moved to (130, 265)
Screenshot: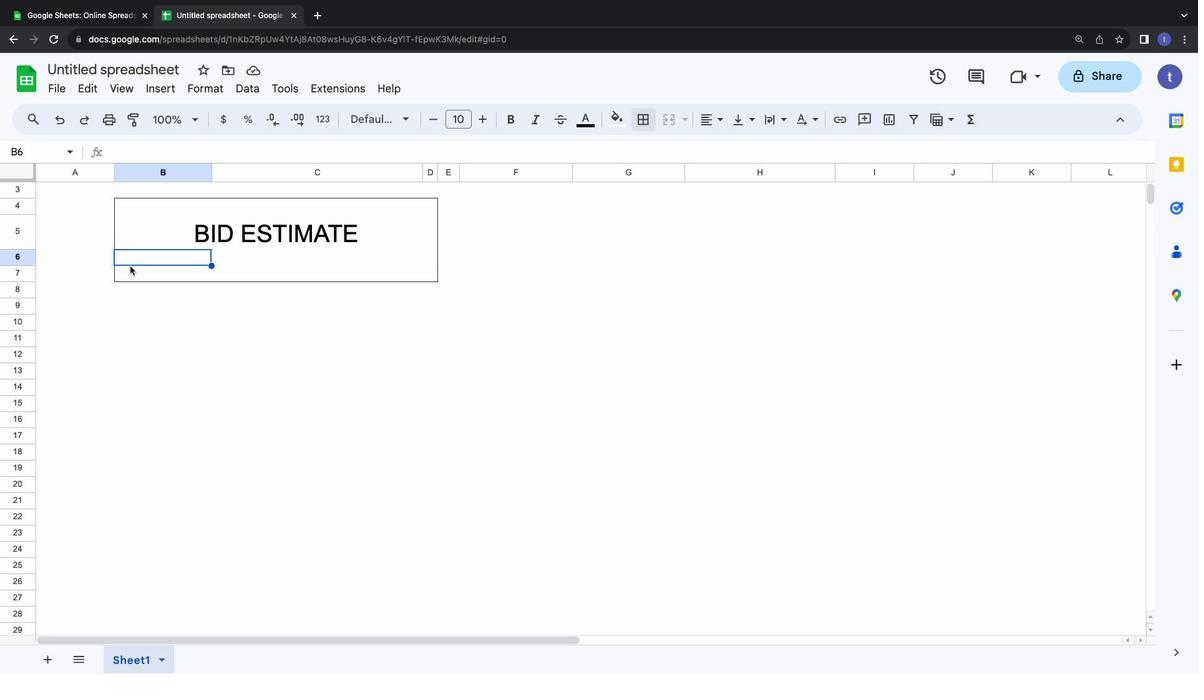 
Action: Key pressed Key.cmd'z''z'
Screenshot: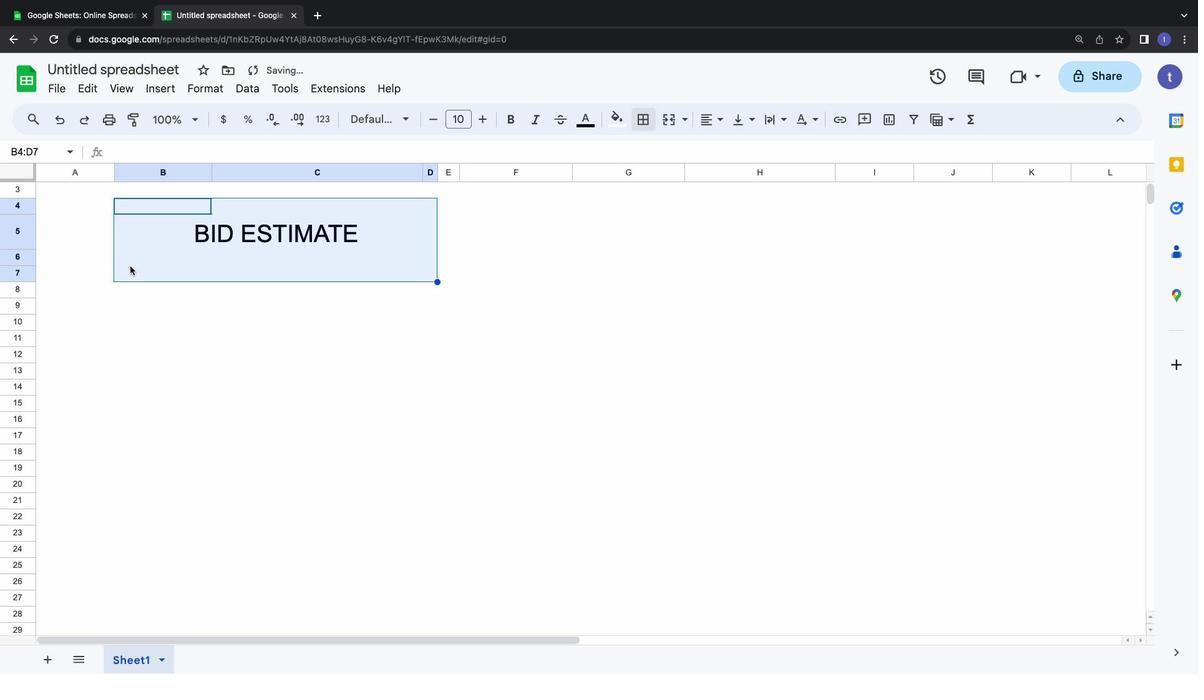 
Action: Mouse moved to (139, 205)
Screenshot: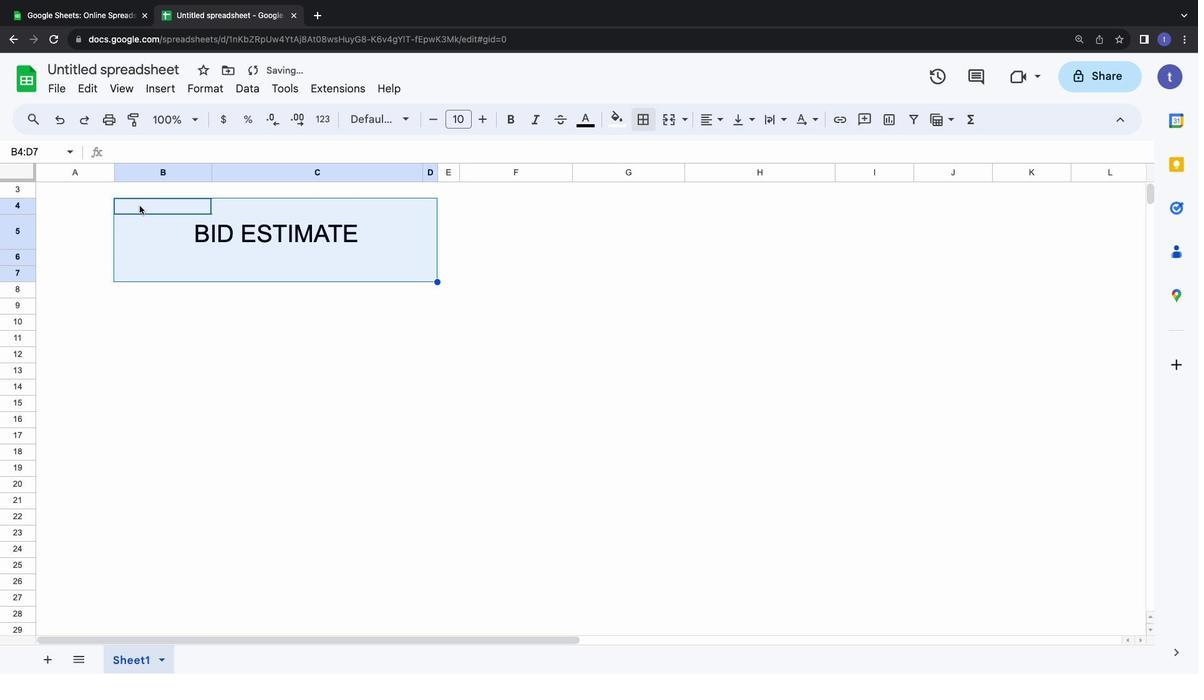 
Action: Mouse pressed left at (139, 205)
Screenshot: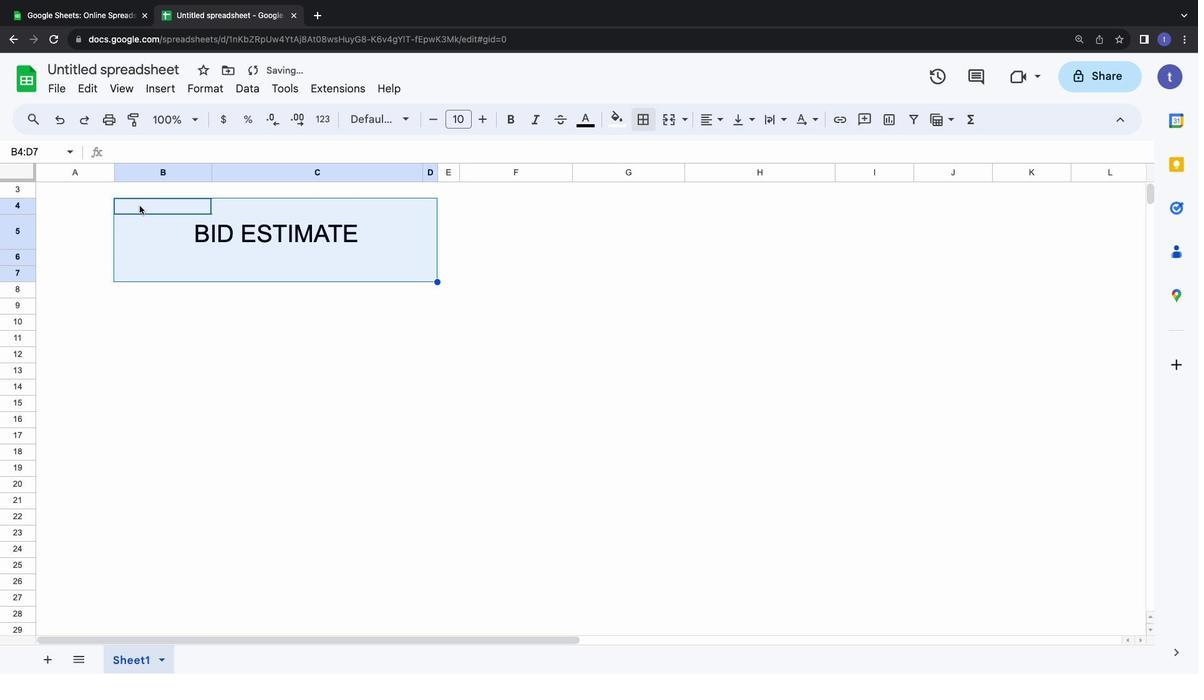 
Action: Mouse moved to (644, 132)
Screenshot: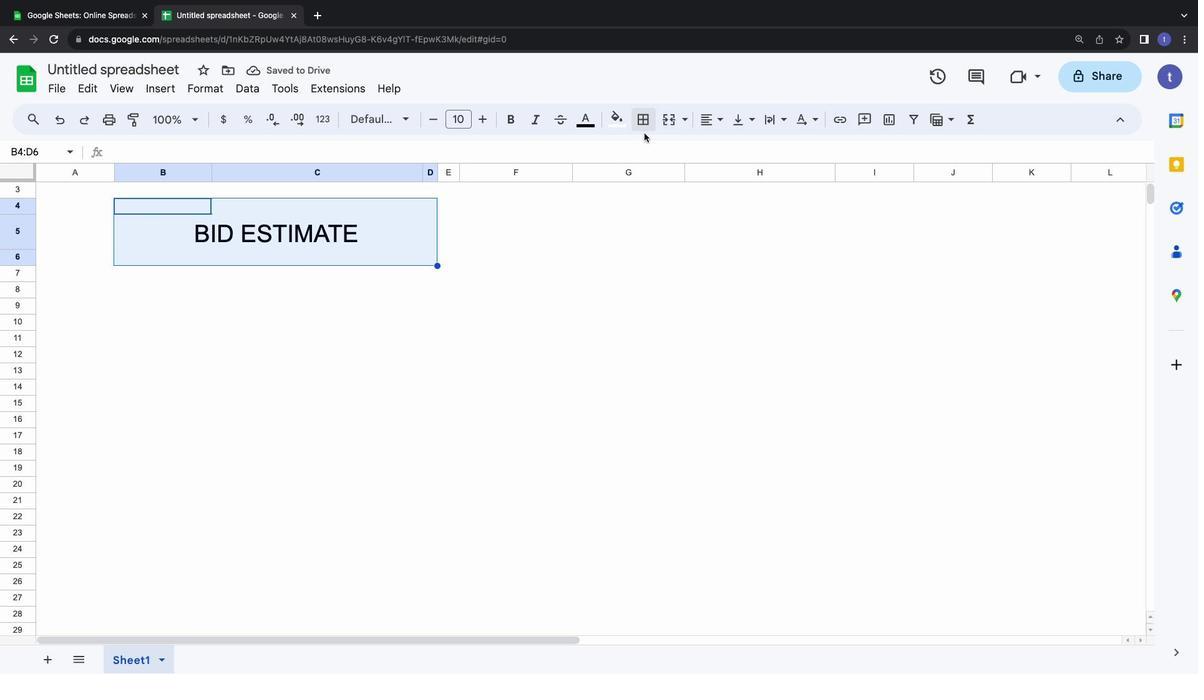
Action: Mouse pressed left at (644, 132)
Screenshot: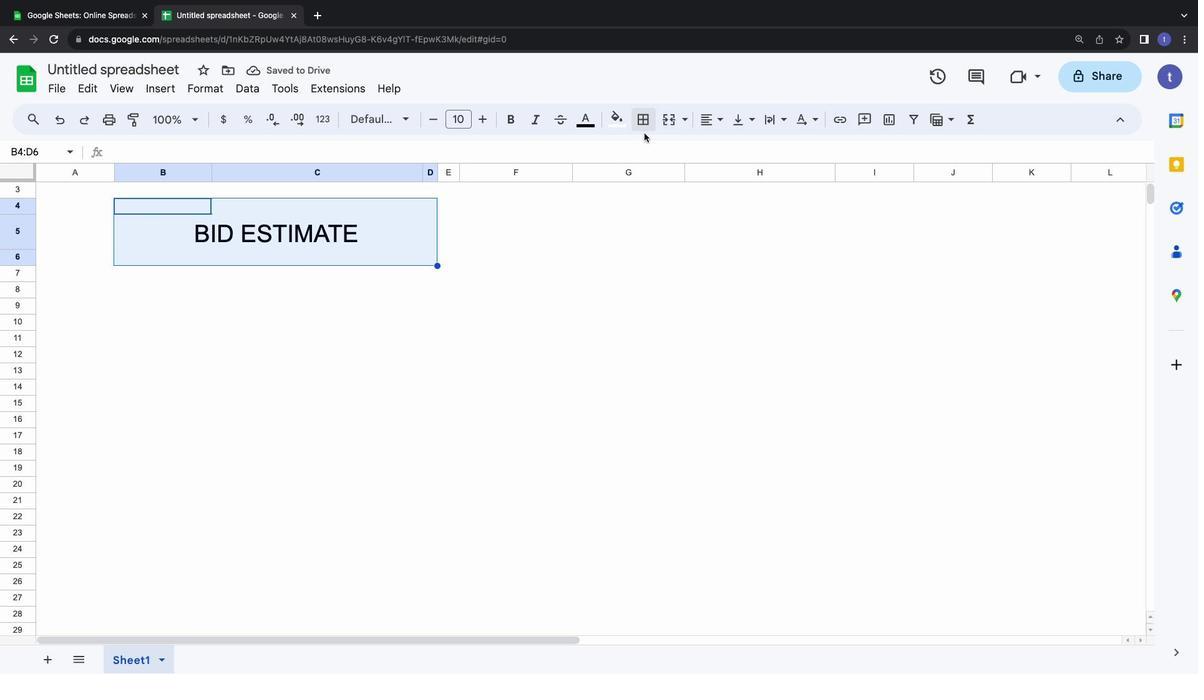 
Action: Mouse moved to (647, 125)
Screenshot: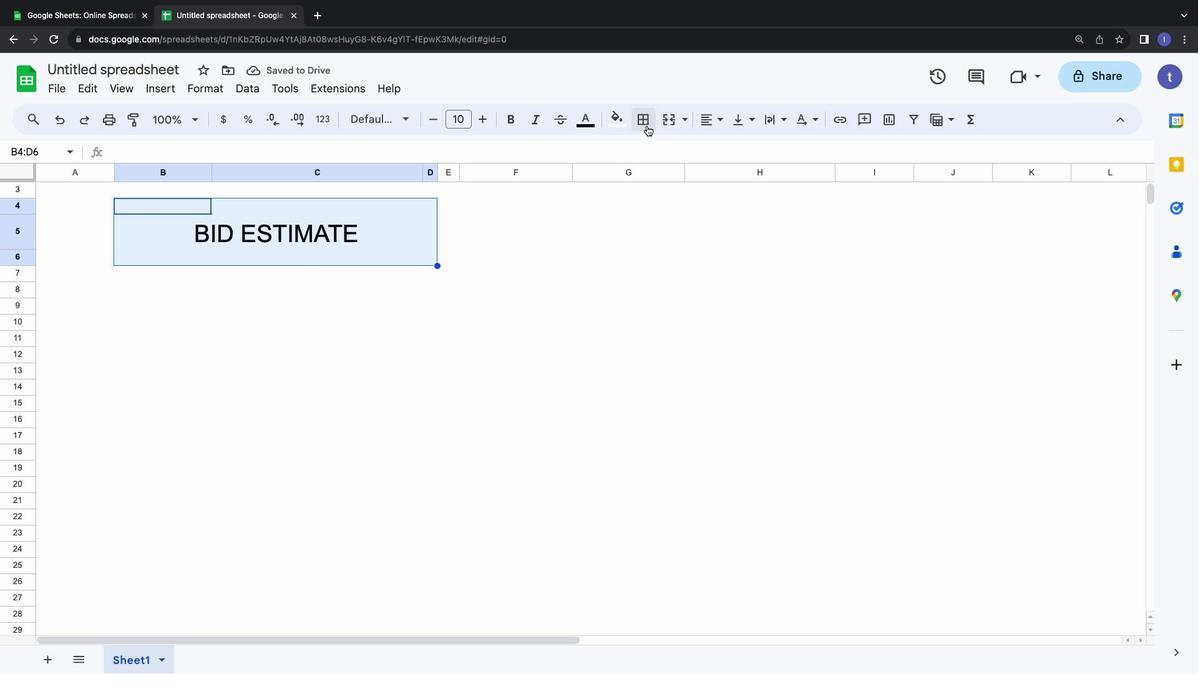 
Action: Mouse pressed left at (647, 125)
Screenshot: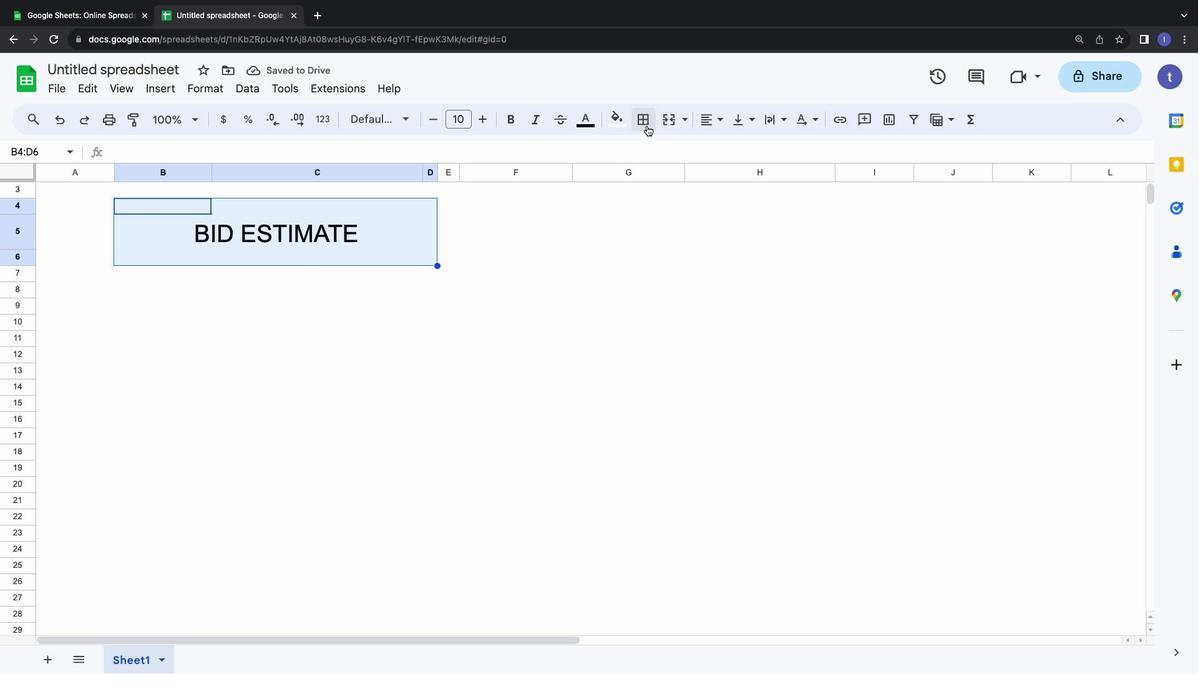 
Action: Mouse moved to (751, 155)
Screenshot: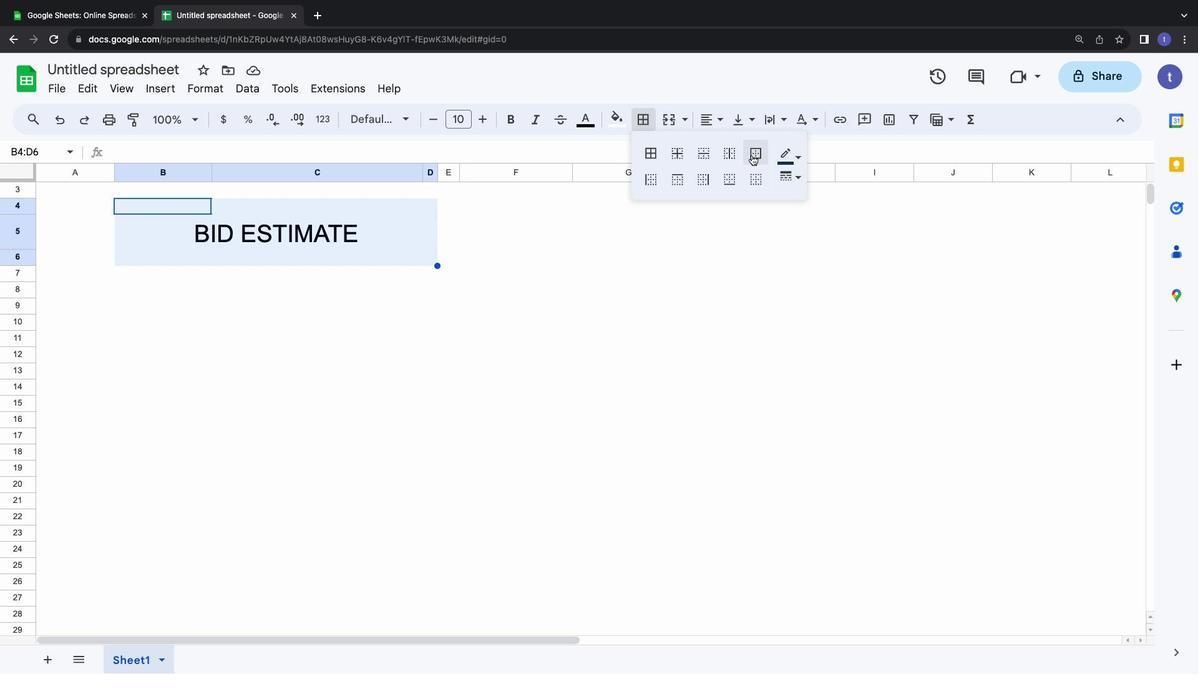 
Action: Mouse pressed left at (751, 155)
Screenshot: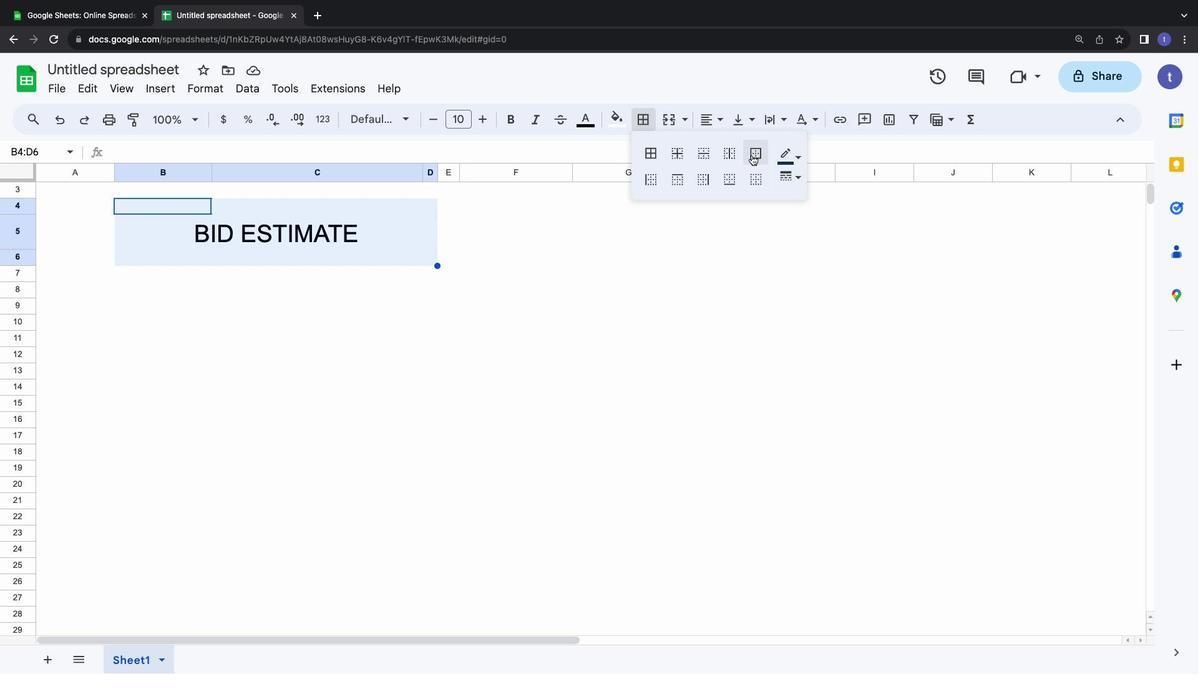 
Action: Mouse moved to (498, 235)
Screenshot: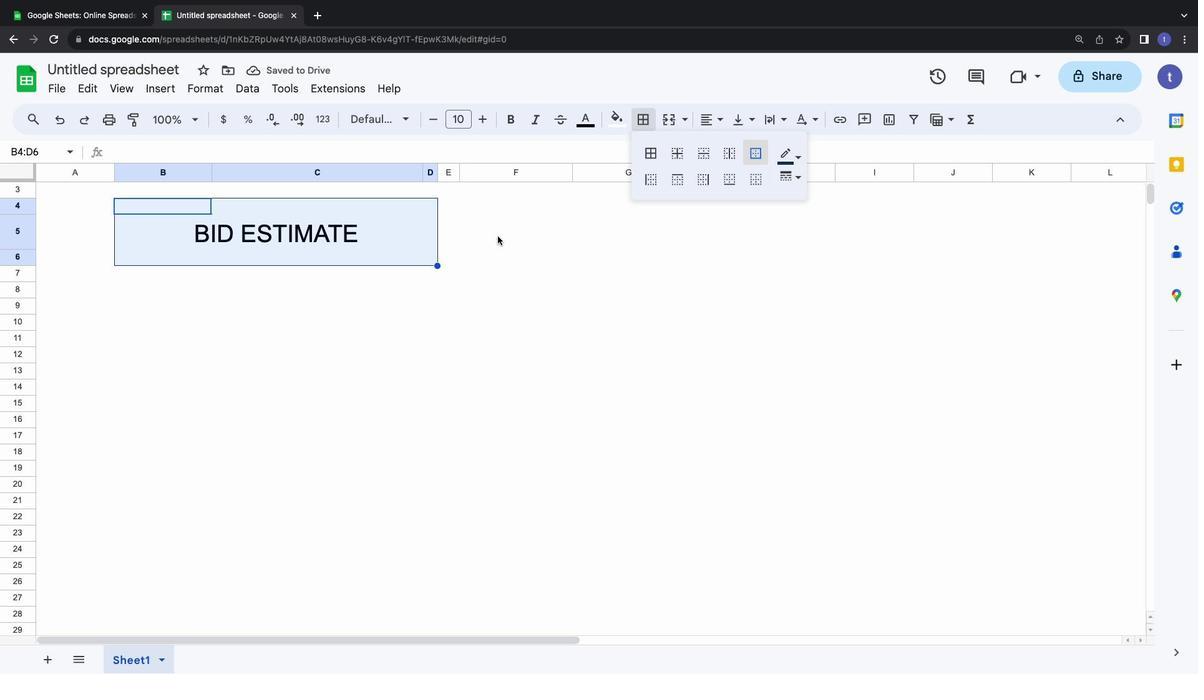 
Action: Mouse pressed left at (498, 235)
Screenshot: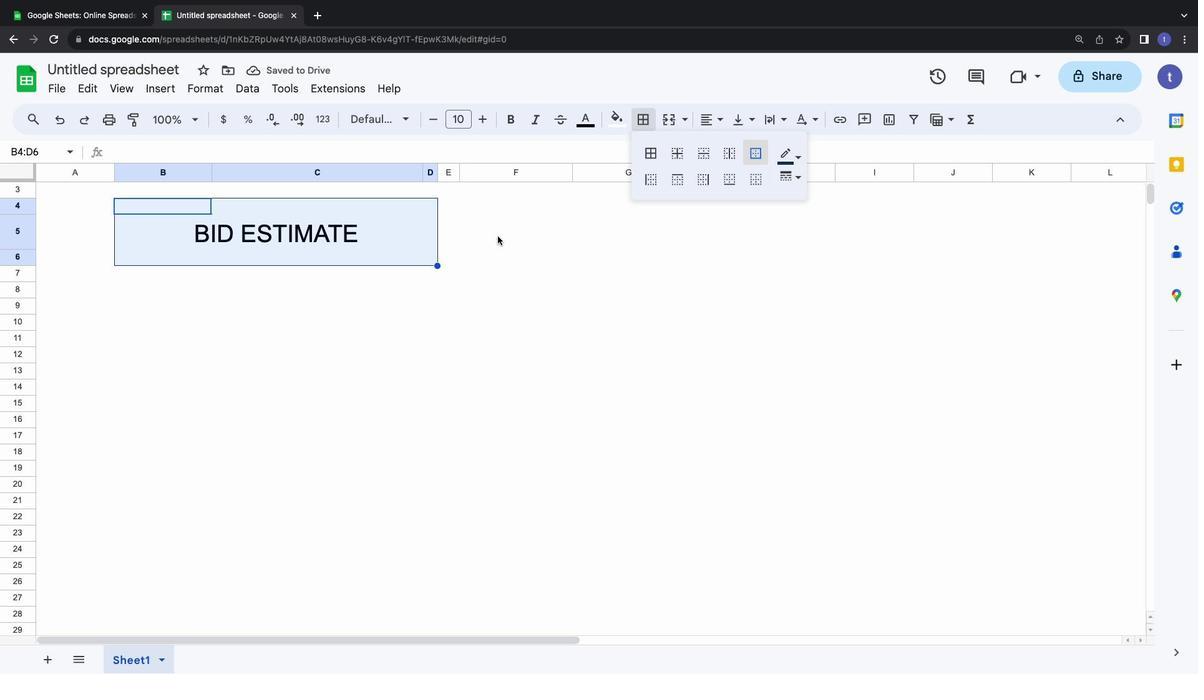 
Action: Mouse moved to (512, 211)
Screenshot: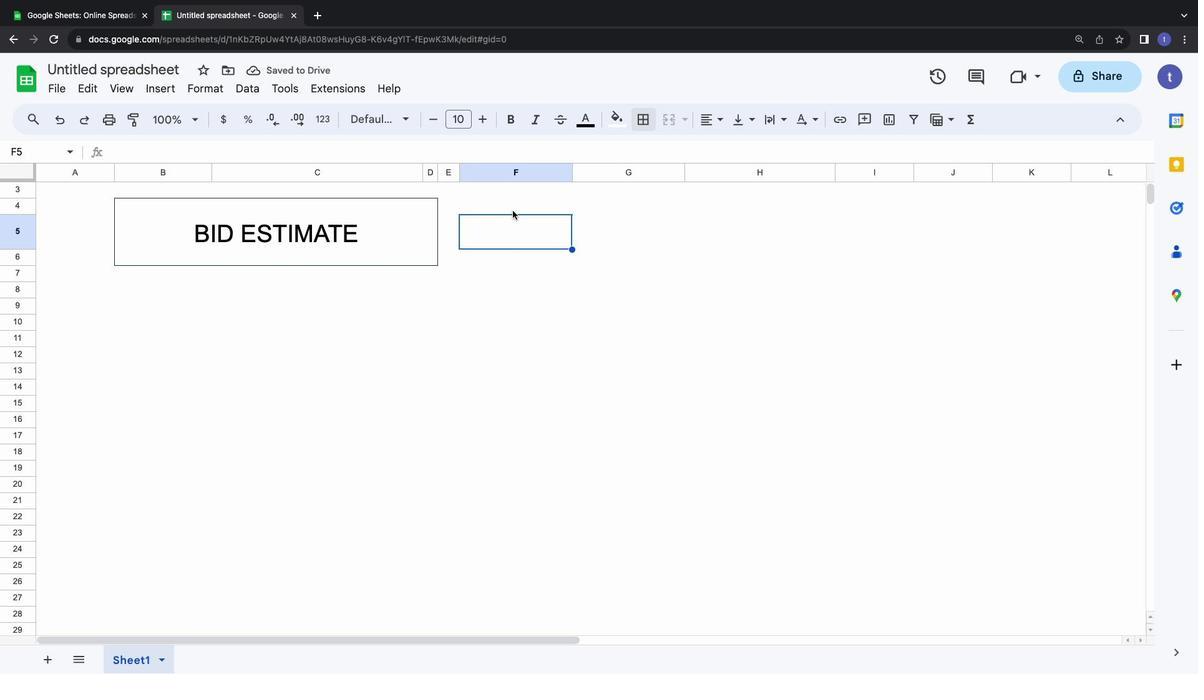 
Action: Mouse pressed left at (512, 211)
Screenshot: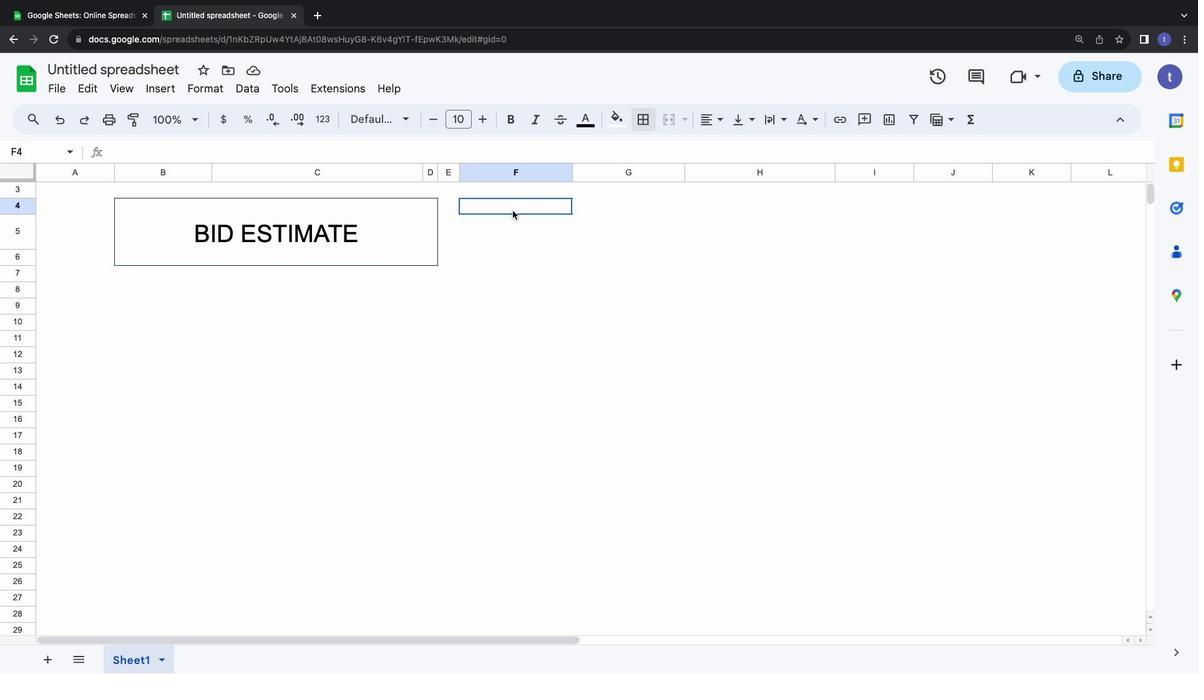 
Action: Mouse pressed left at (512, 211)
Screenshot: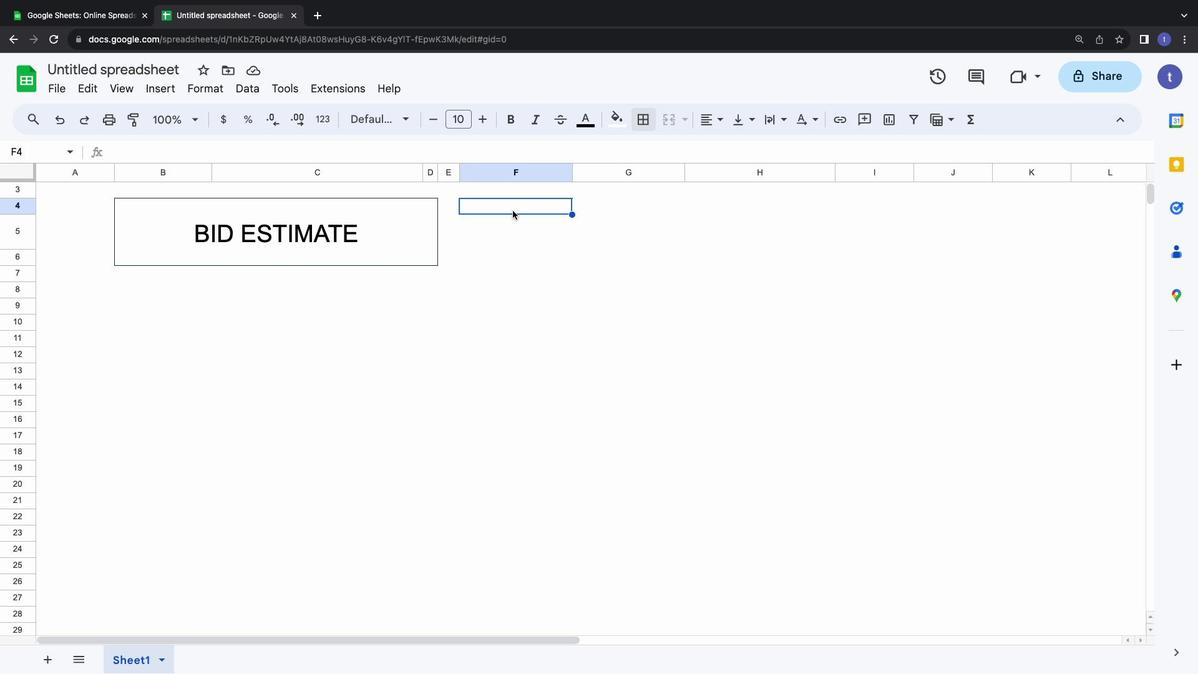 
Action: Mouse moved to (245, 287)
Screenshot: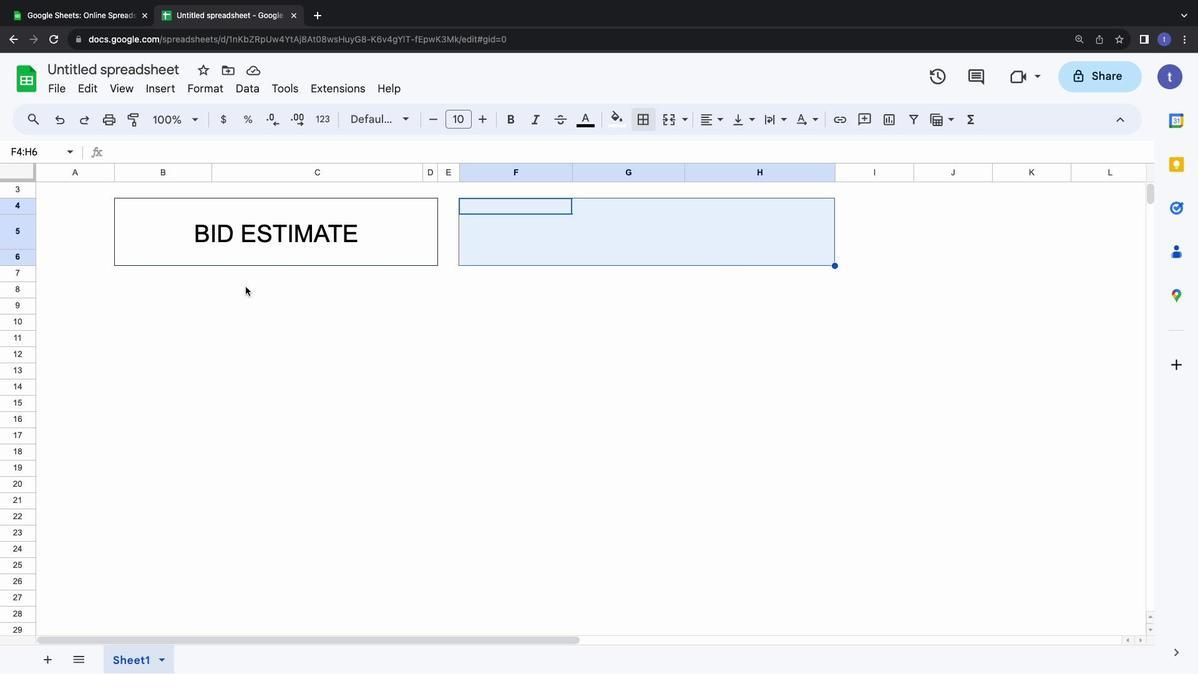 
Action: Mouse pressed left at (245, 287)
Screenshot: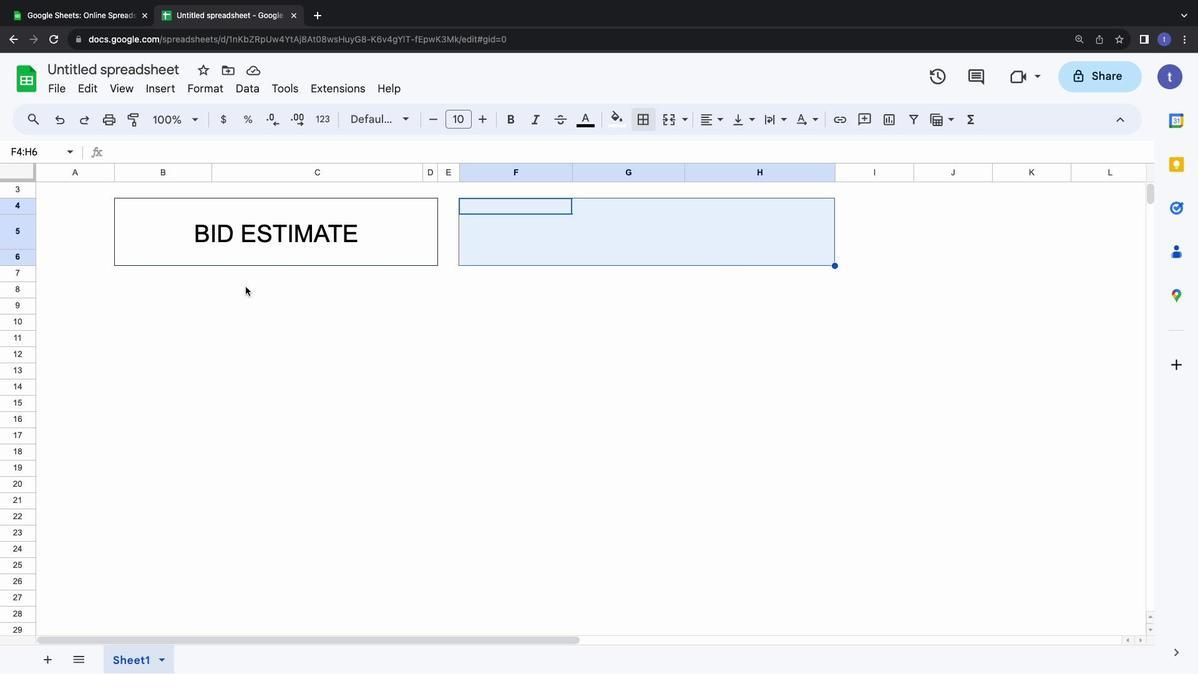 
Action: Mouse moved to (234, 285)
Screenshot: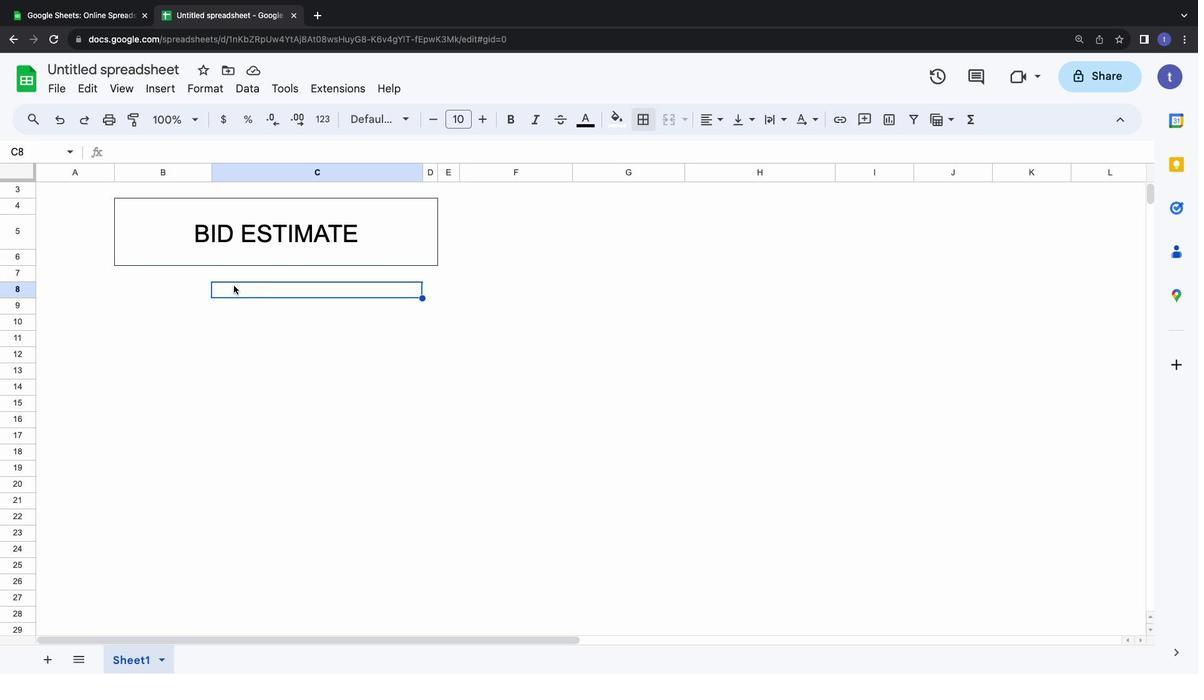
Action: Mouse pressed left at (234, 285)
Screenshot: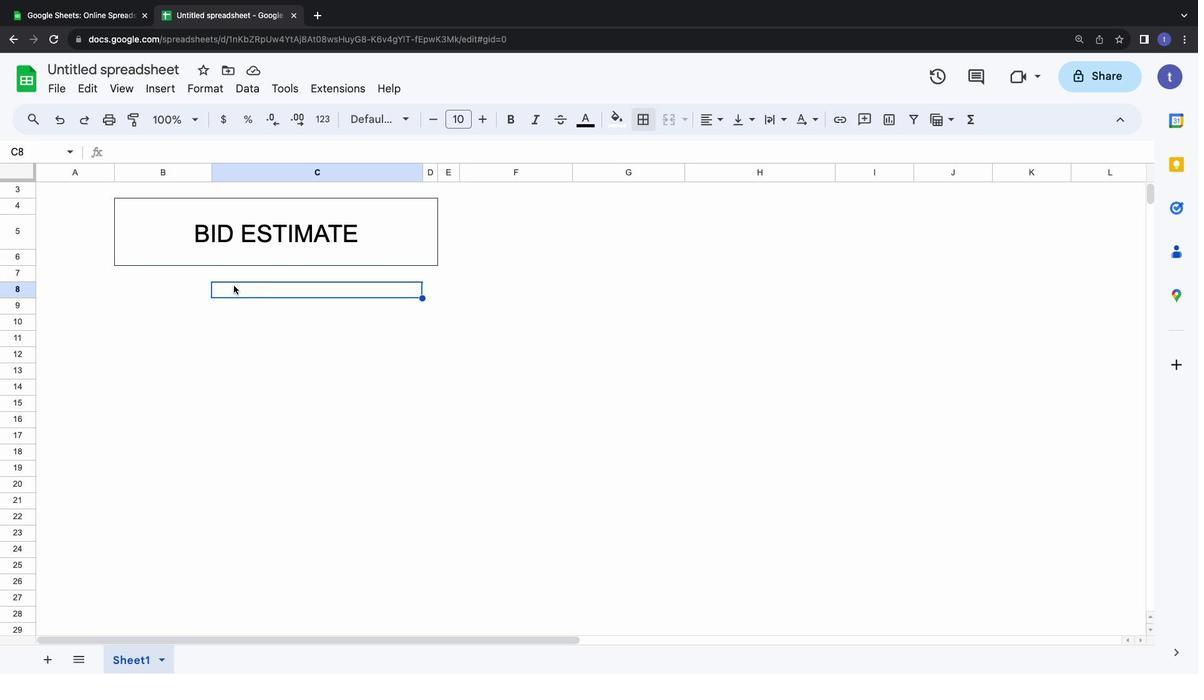 
Action: Mouse moved to (229, 287)
Screenshot: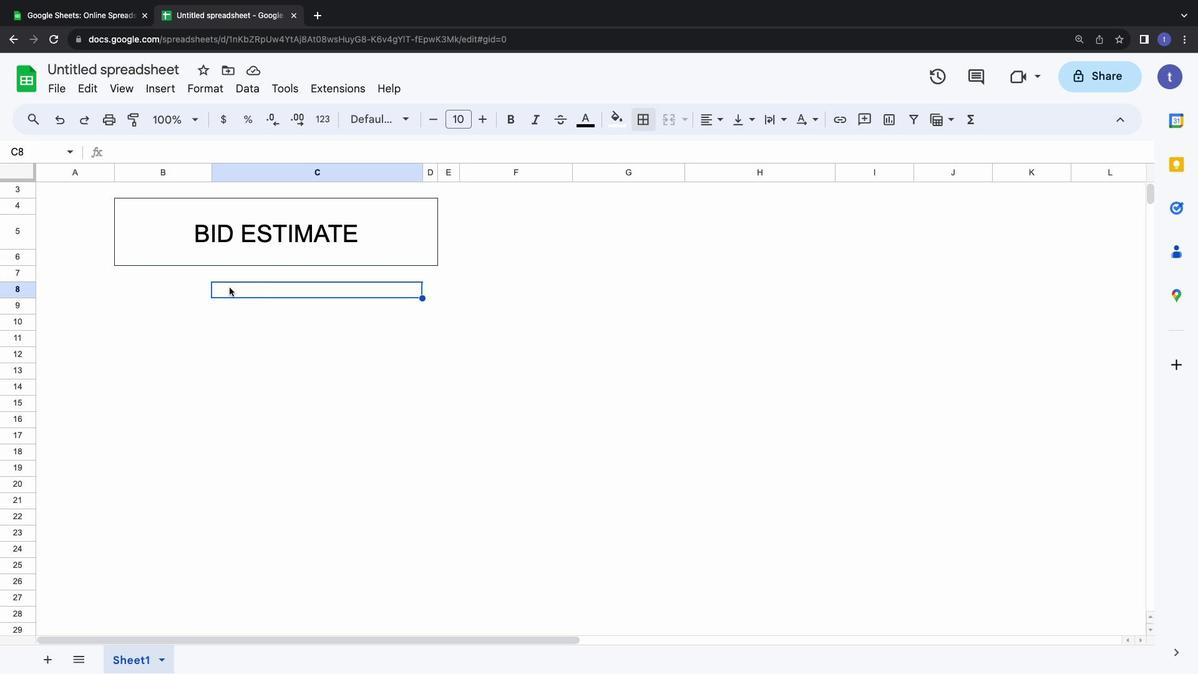 
Action: Mouse pressed left at (229, 287)
Screenshot: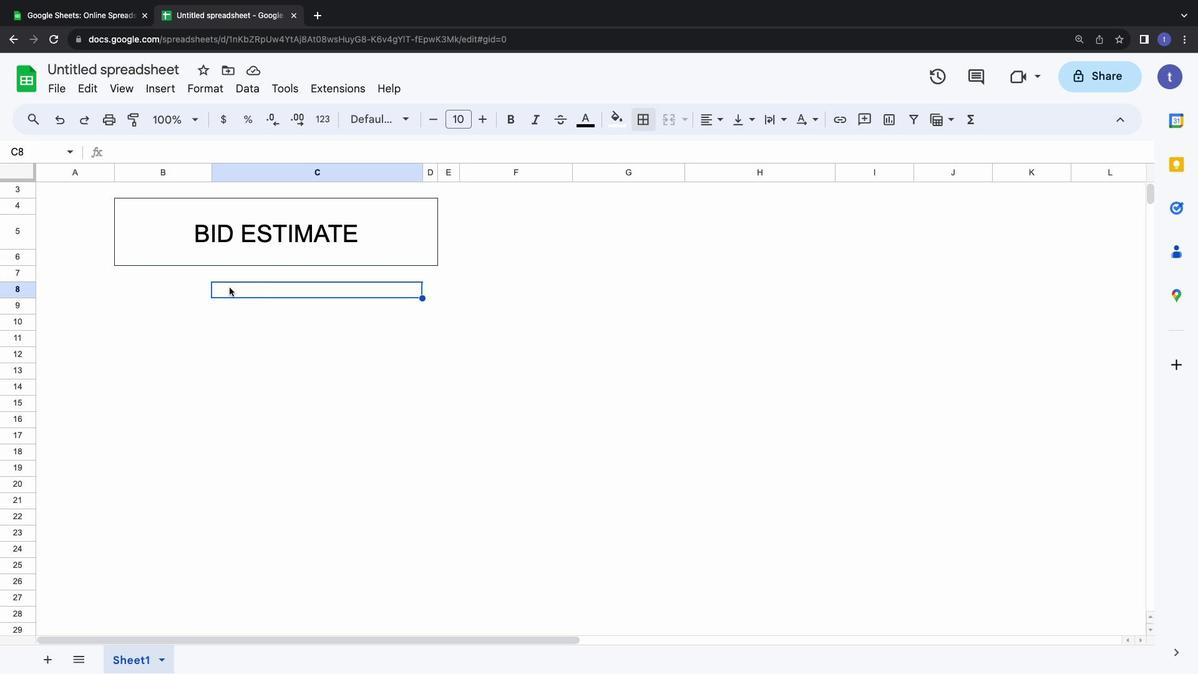 
Action: Mouse moved to (184, 287)
Screenshot: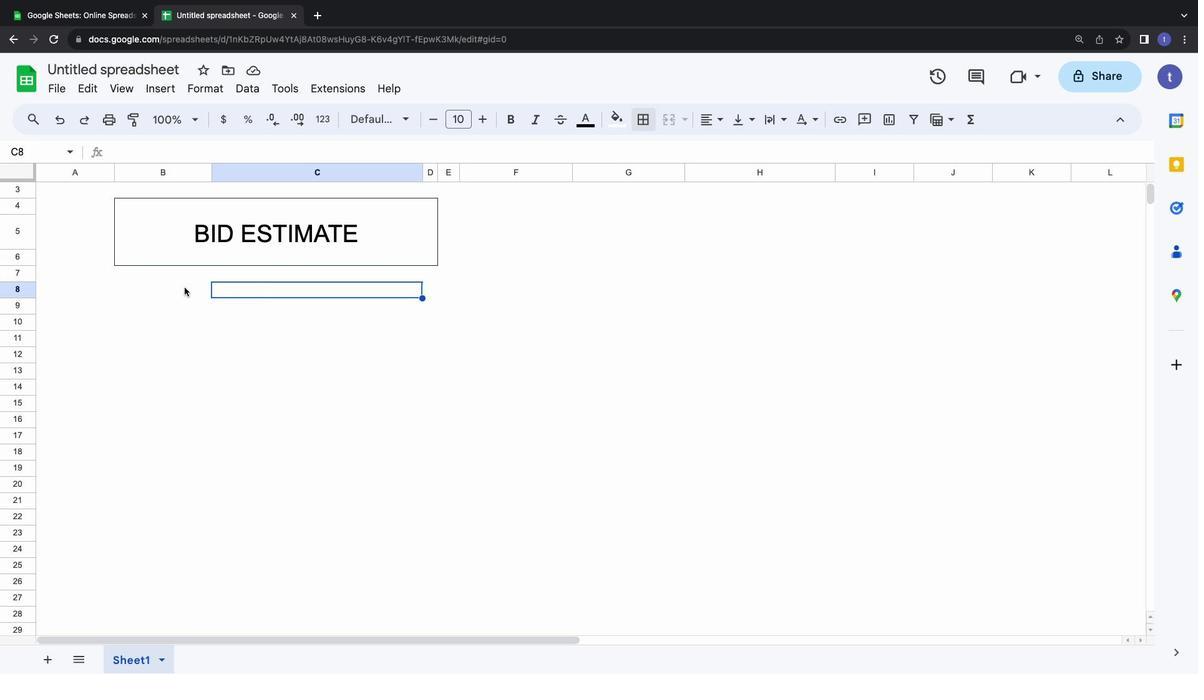 
Action: Mouse pressed left at (184, 287)
Screenshot: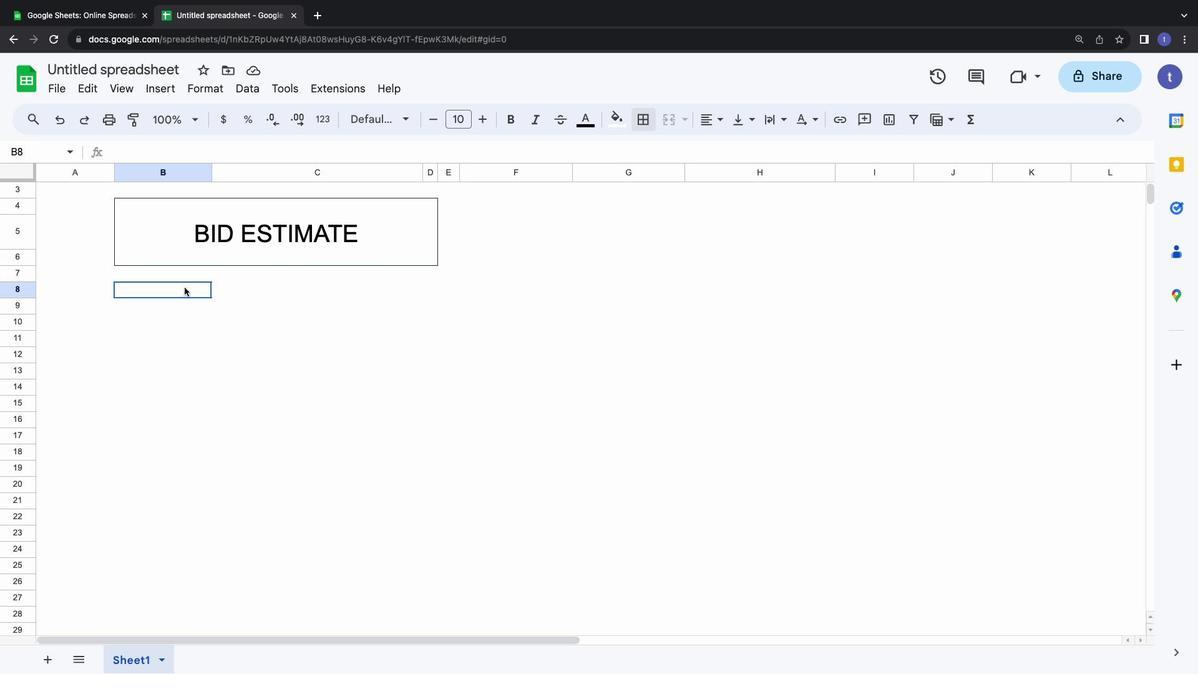
Action: Mouse moved to (174, 271)
Screenshot: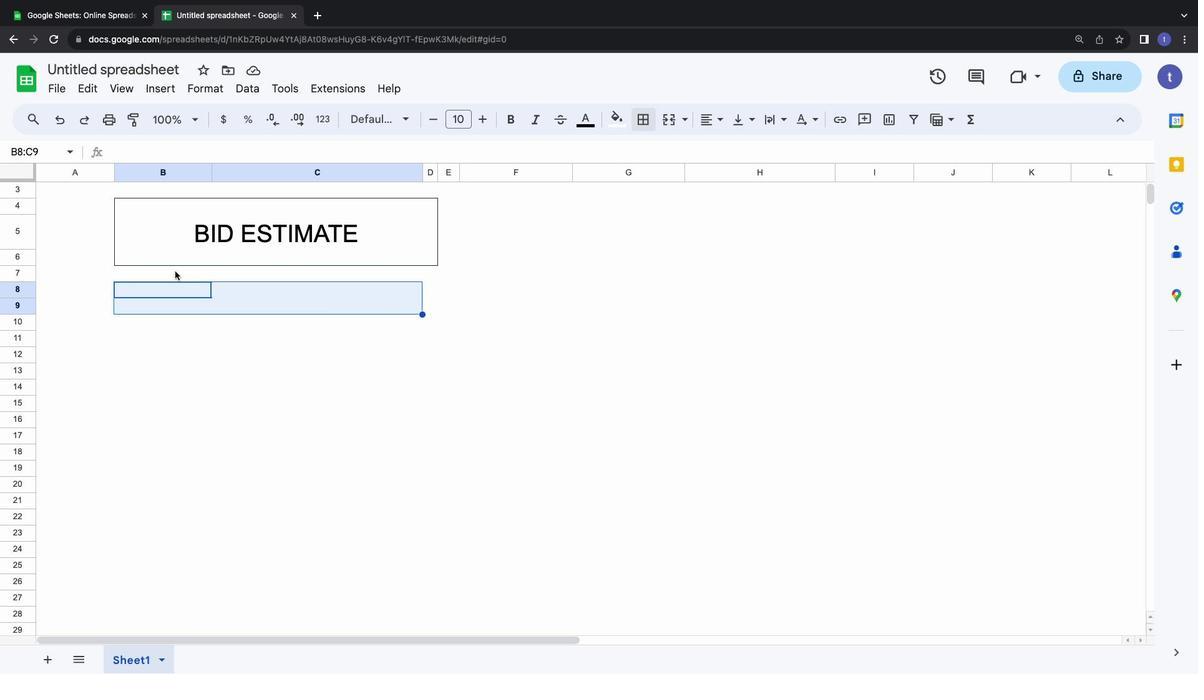
Action: Mouse pressed left at (174, 271)
Screenshot: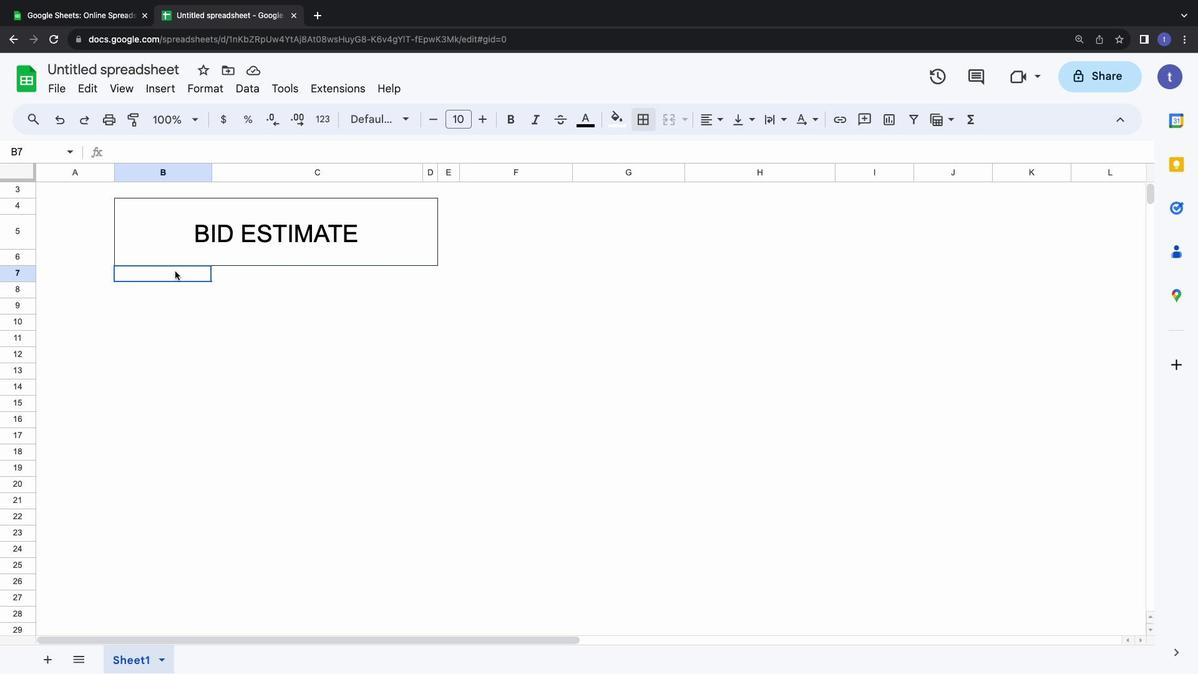 
Action: Mouse moved to (670, 121)
Screenshot: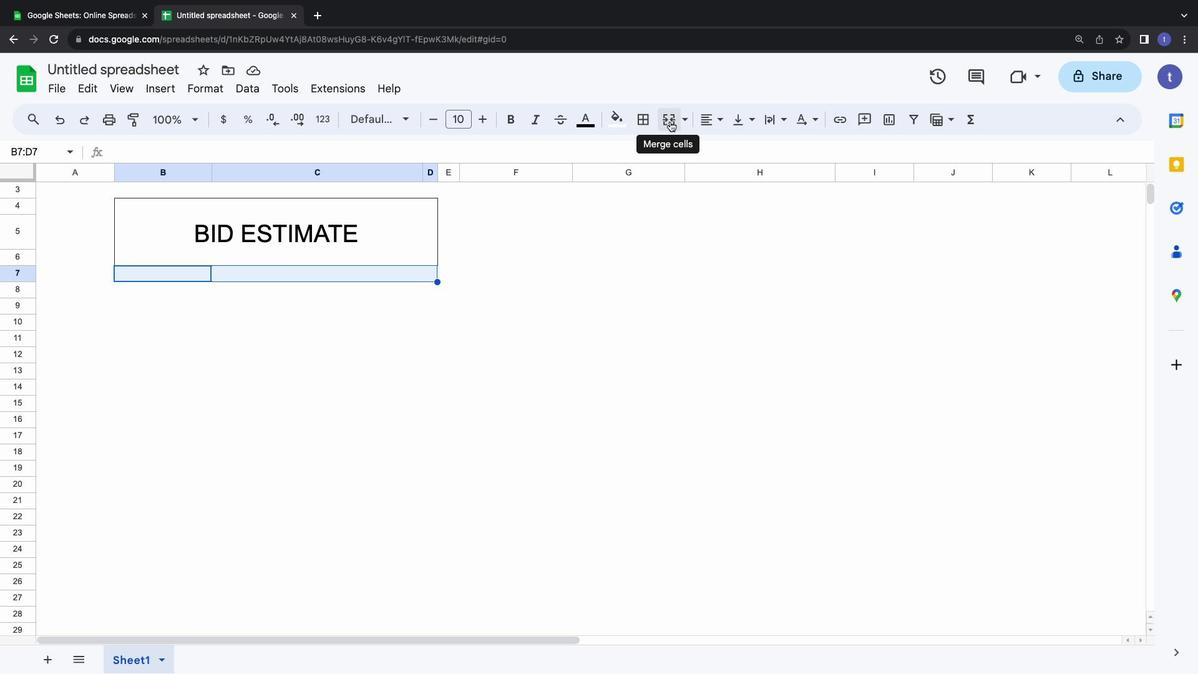 
Action: Mouse pressed left at (670, 121)
Screenshot: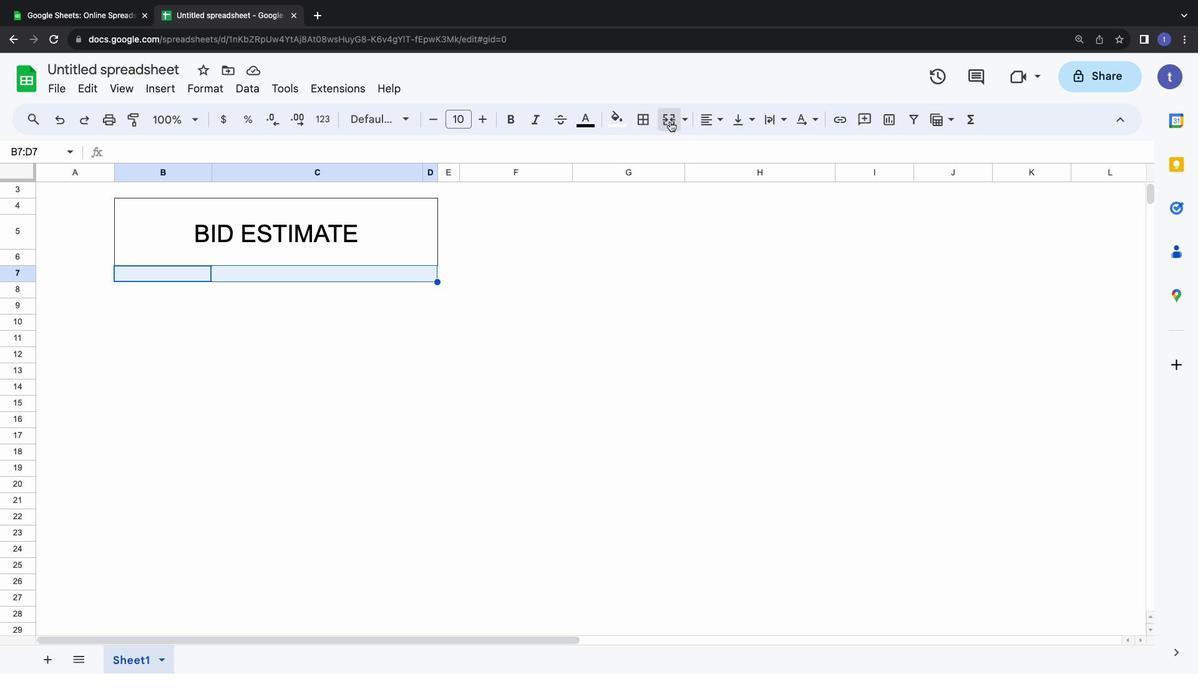 
Action: Mouse moved to (301, 279)
Screenshot: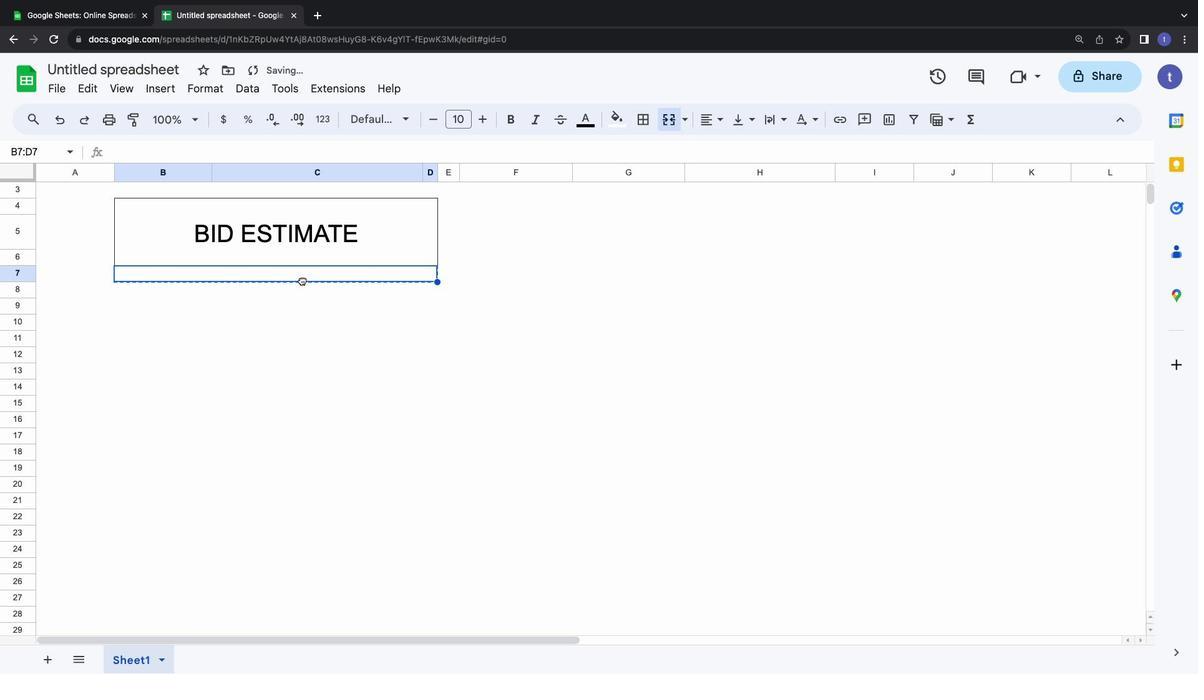 
Action: Mouse pressed left at (301, 279)
Screenshot: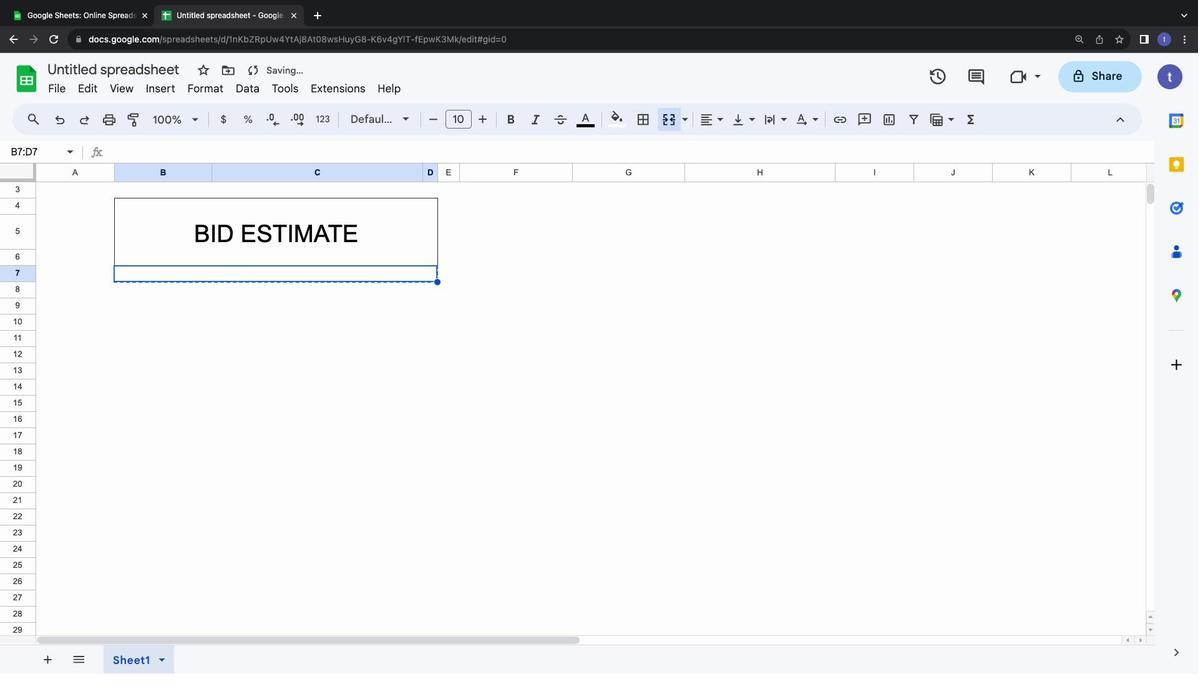 
Action: Mouse moved to (299, 308)
Screenshot: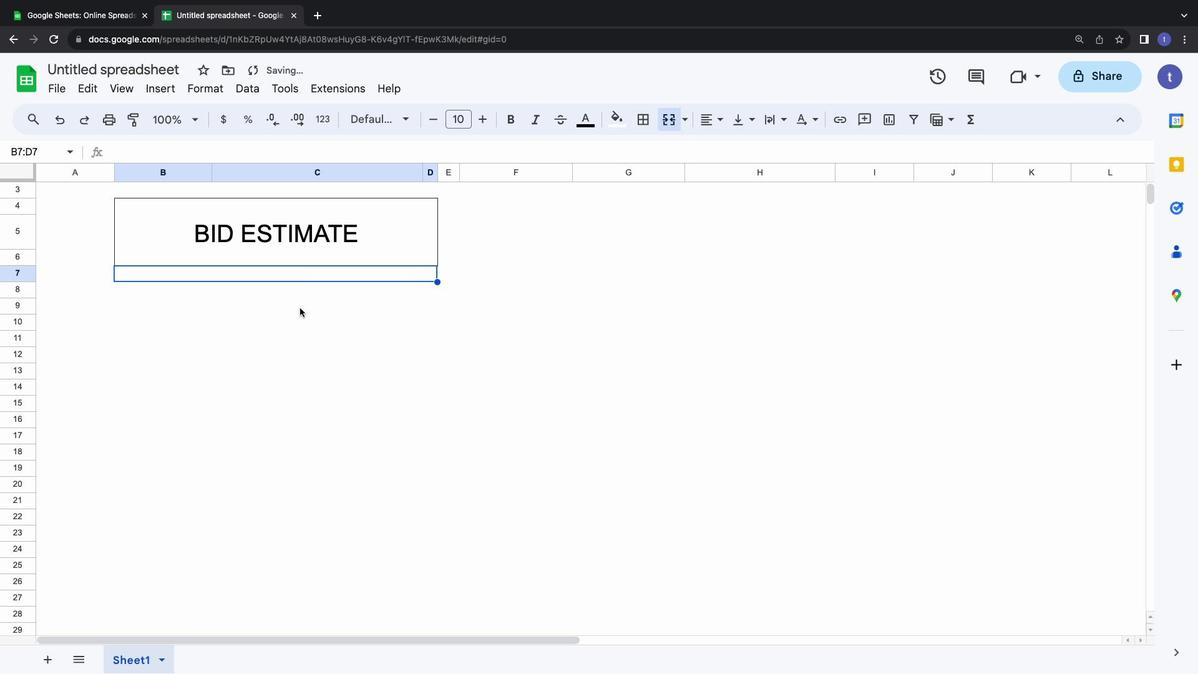 
Action: Mouse pressed left at (299, 308)
Screenshot: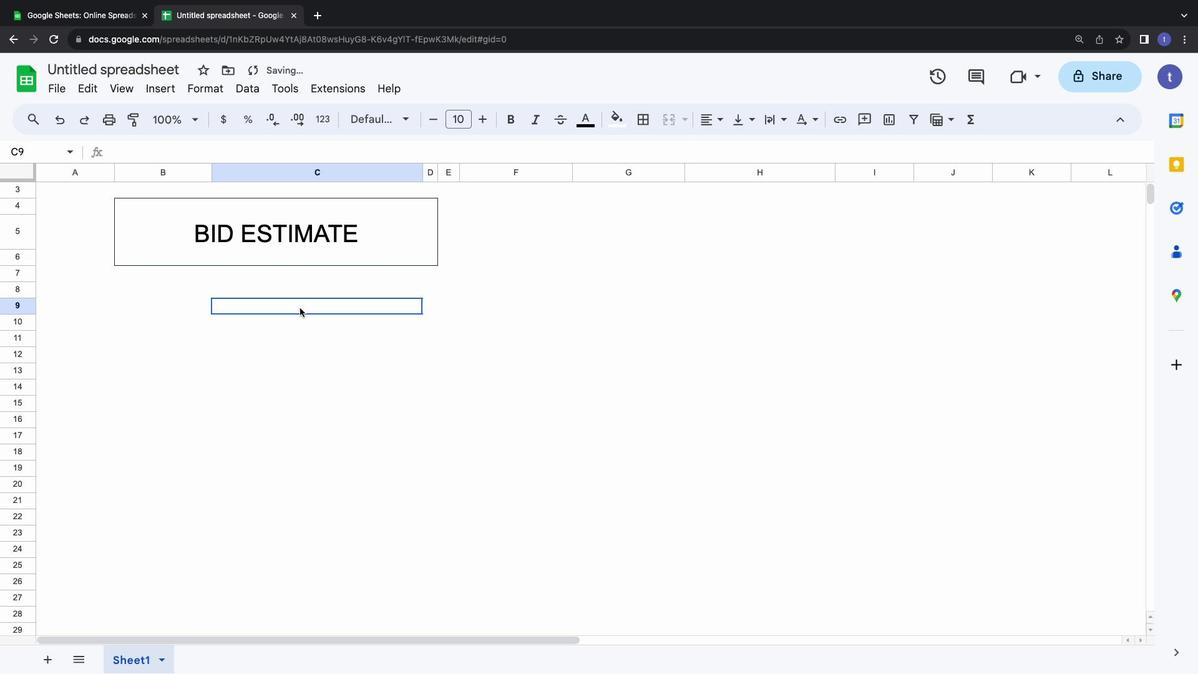 
Action: Mouse moved to (287, 274)
Screenshot: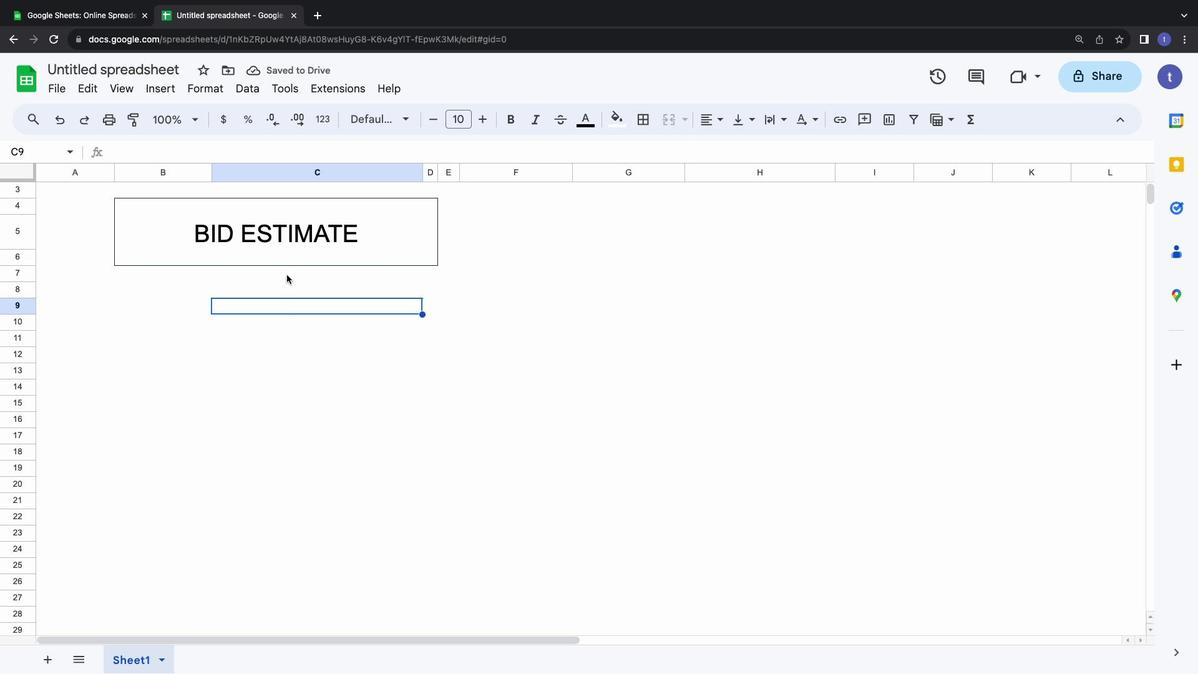 
Action: Mouse pressed left at (287, 274)
Screenshot: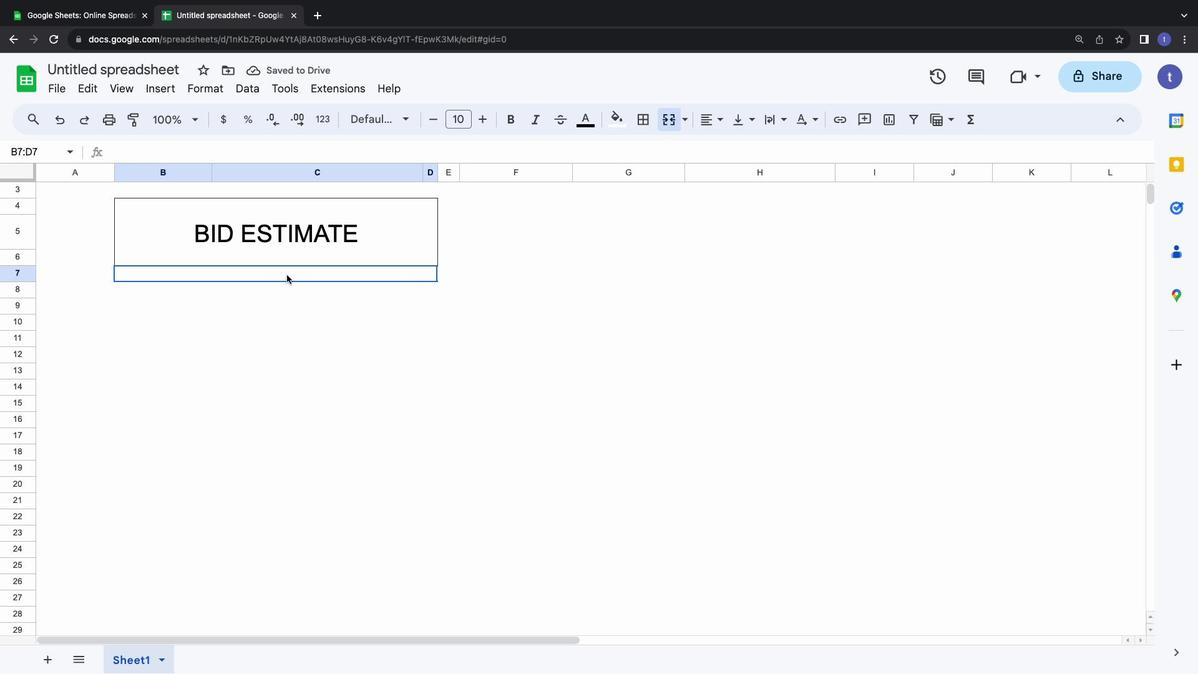 
Action: Mouse pressed left at (287, 274)
Screenshot: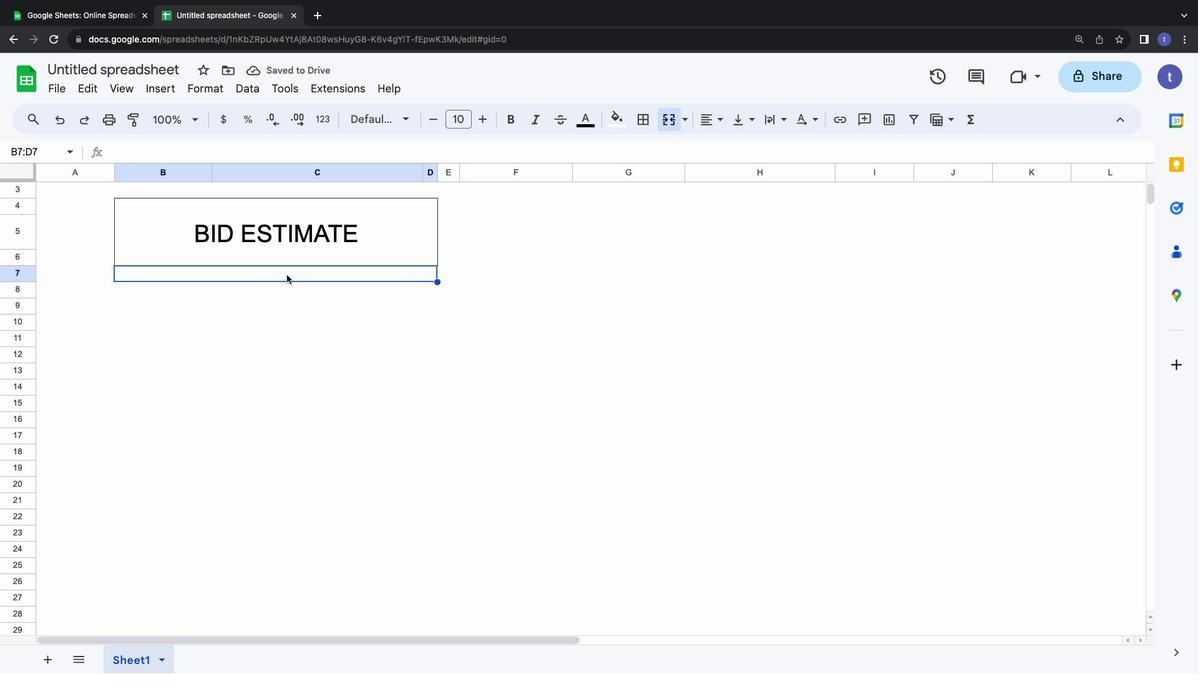 
Action: Mouse pressed left at (287, 274)
Screenshot: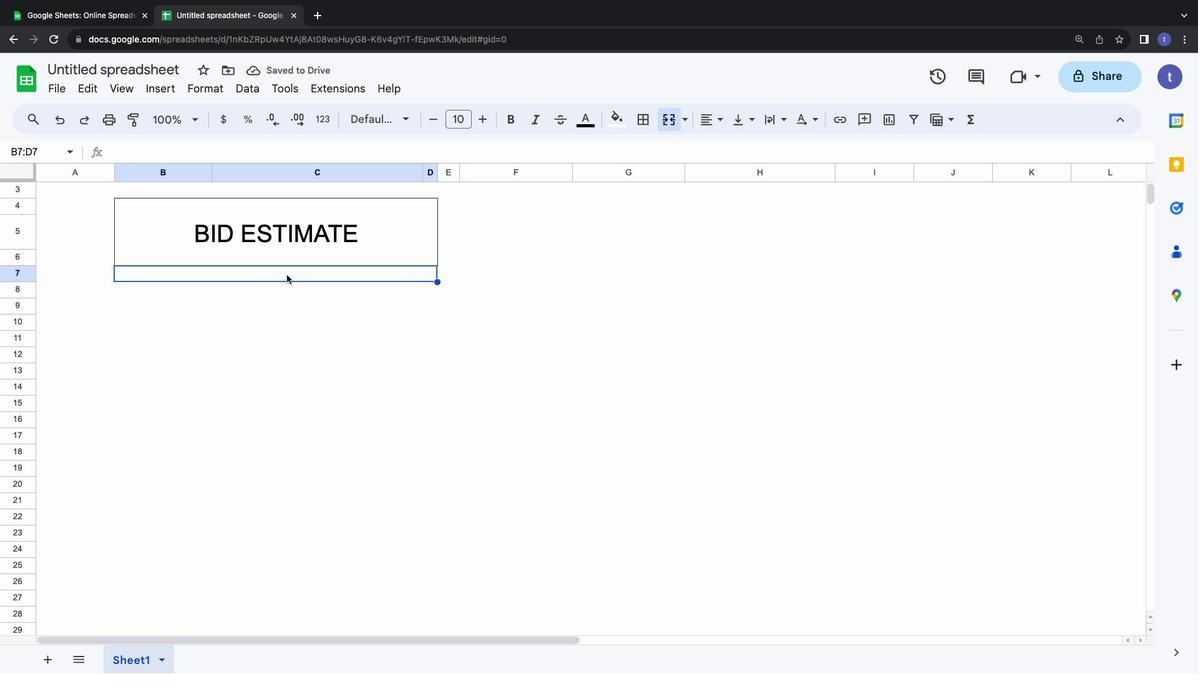 
Action: Key pressed Key.shift'C''U''S''T''O''M''E''R'Key.space'D''E''T''A''I''L''S'
Screenshot: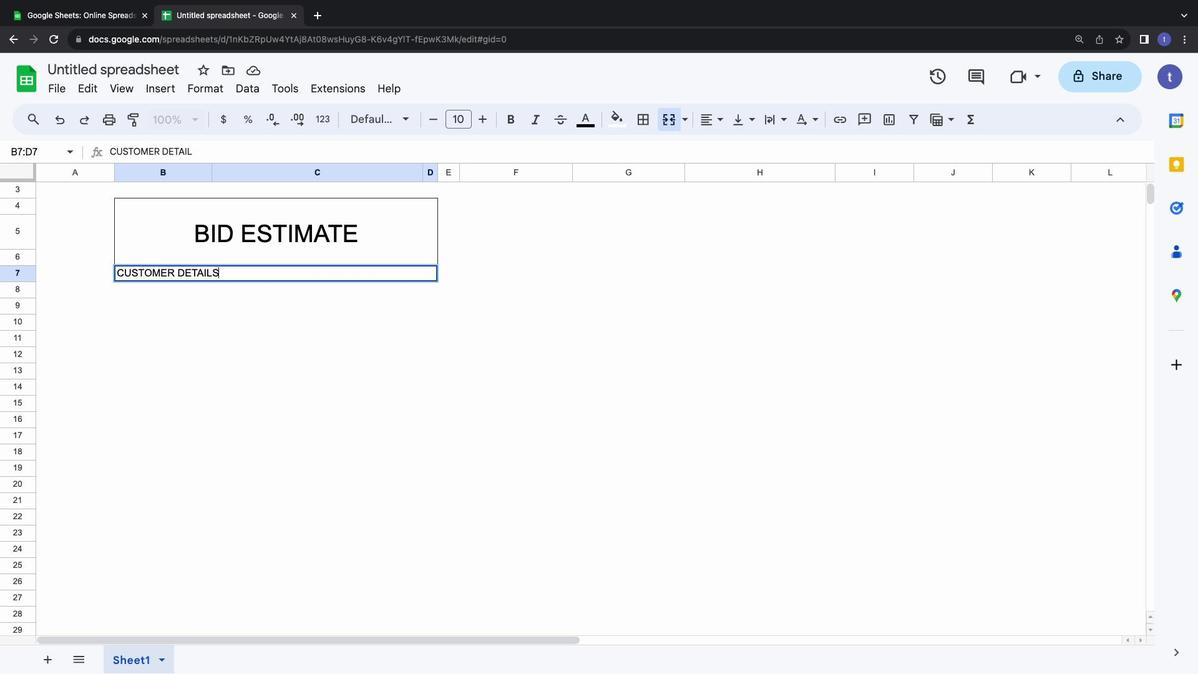 
Action: Mouse moved to (299, 282)
Screenshot: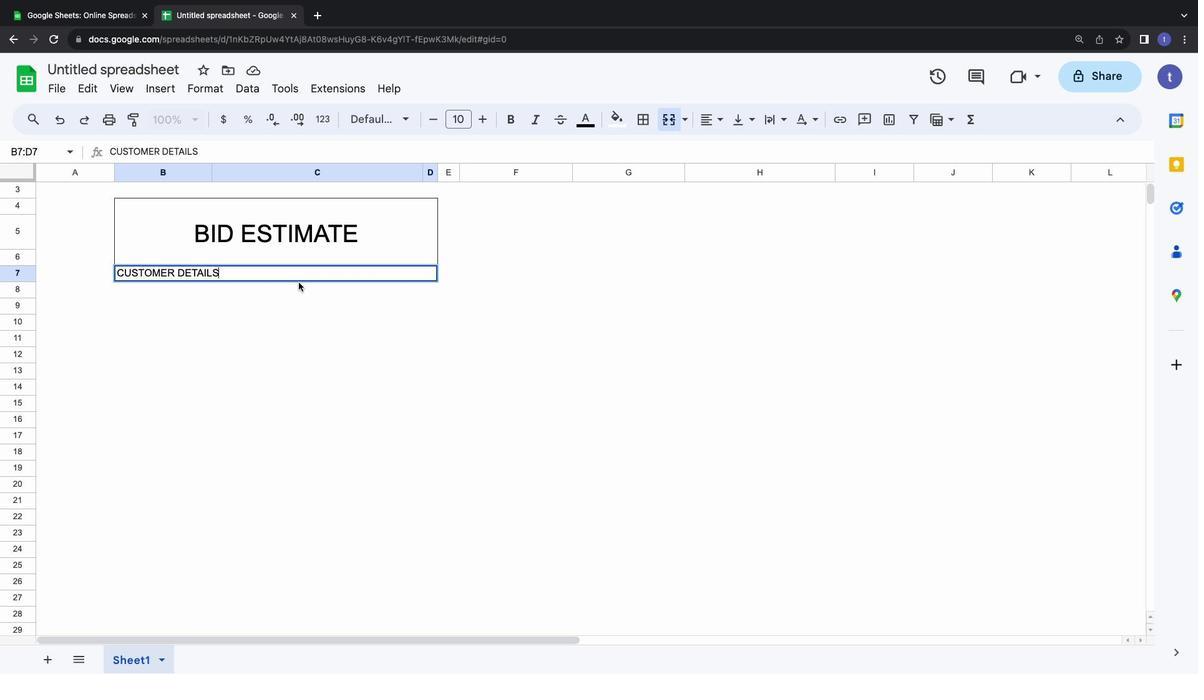 
Action: Mouse pressed left at (299, 282)
Screenshot: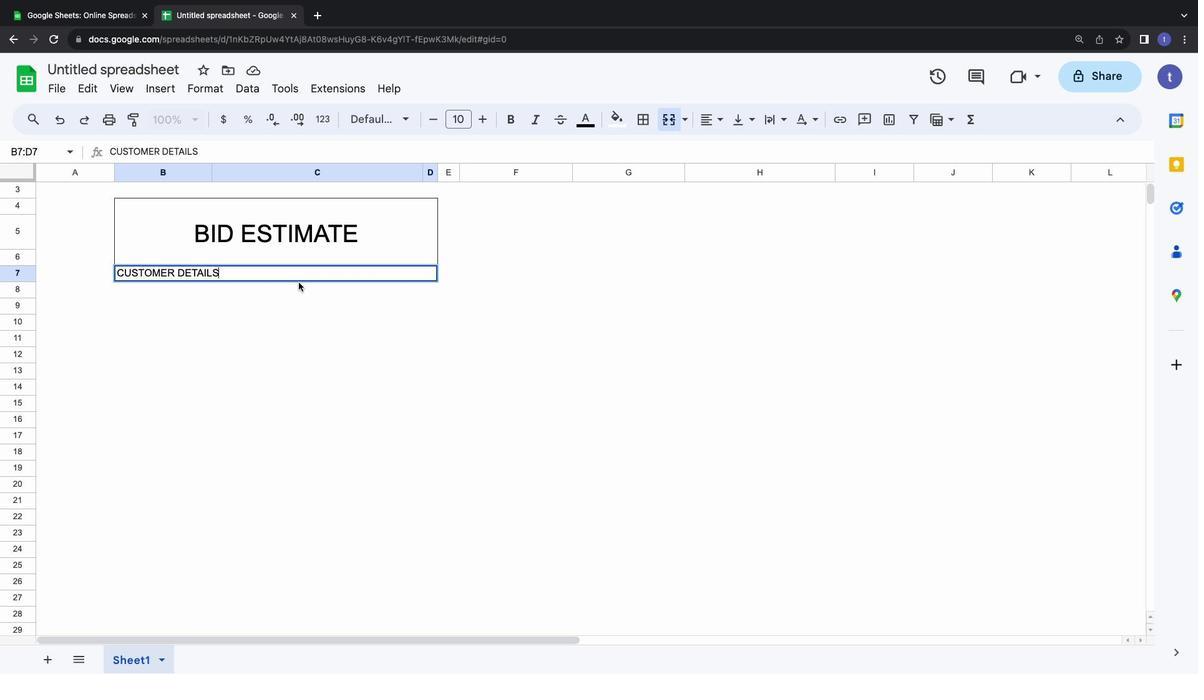 
Action: Mouse moved to (300, 275)
Screenshot: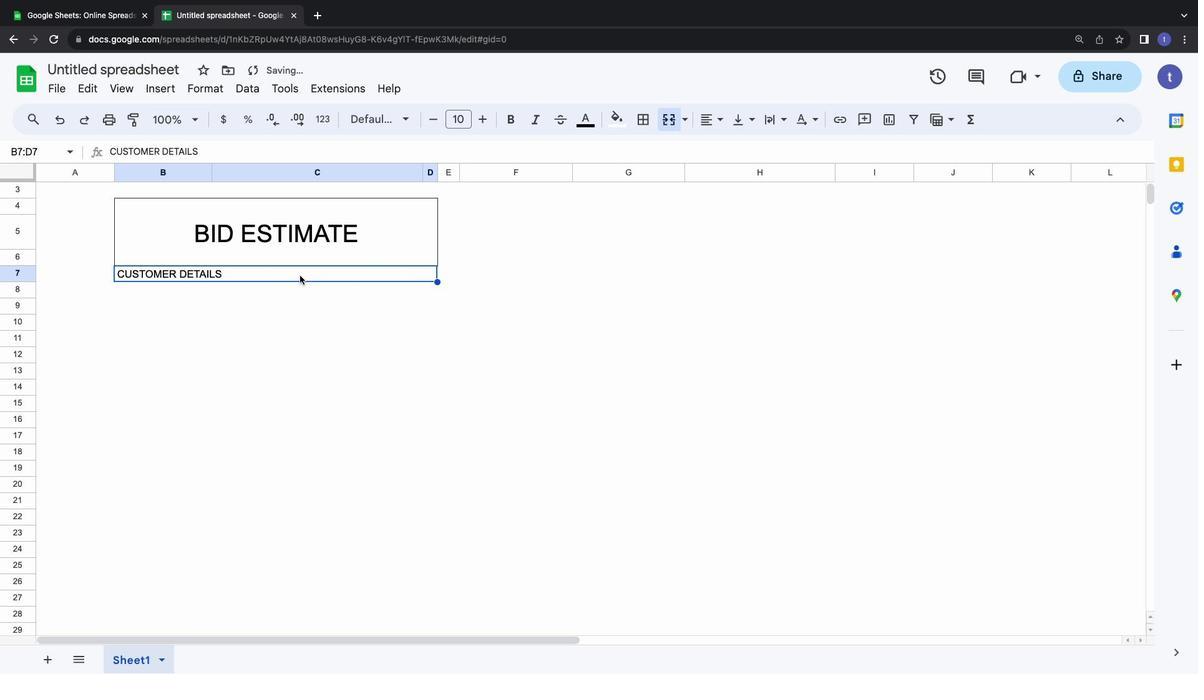 
Action: Mouse pressed left at (300, 275)
Screenshot: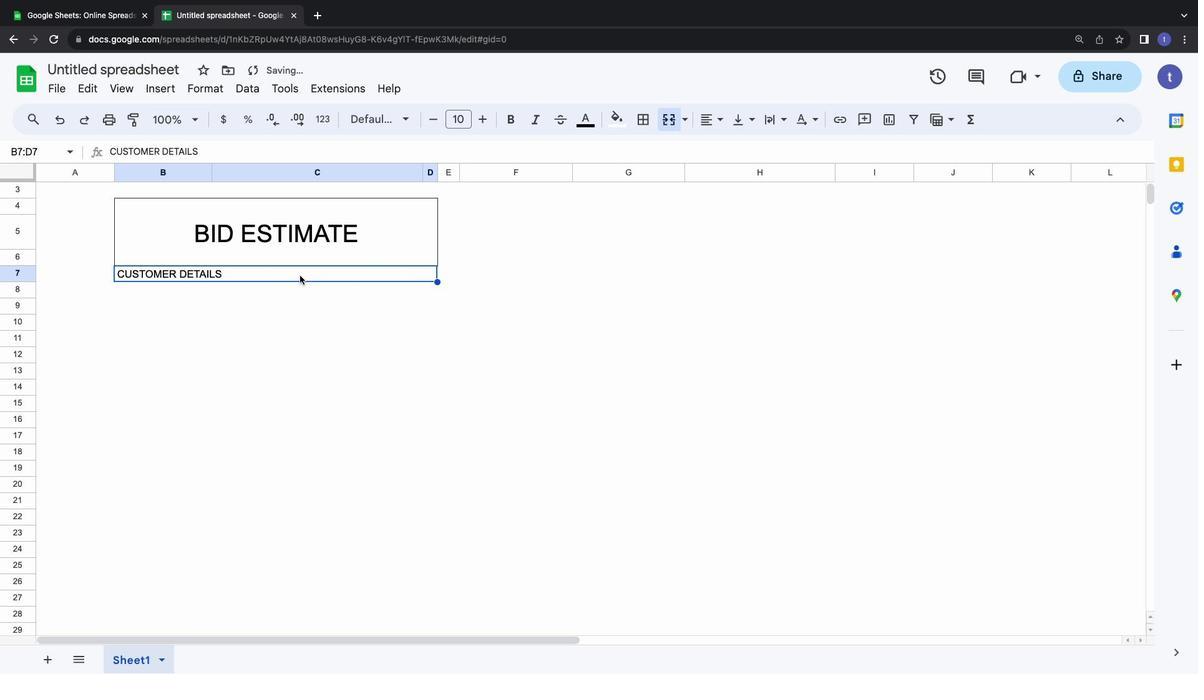 
Action: Mouse pressed left at (300, 275)
Screenshot: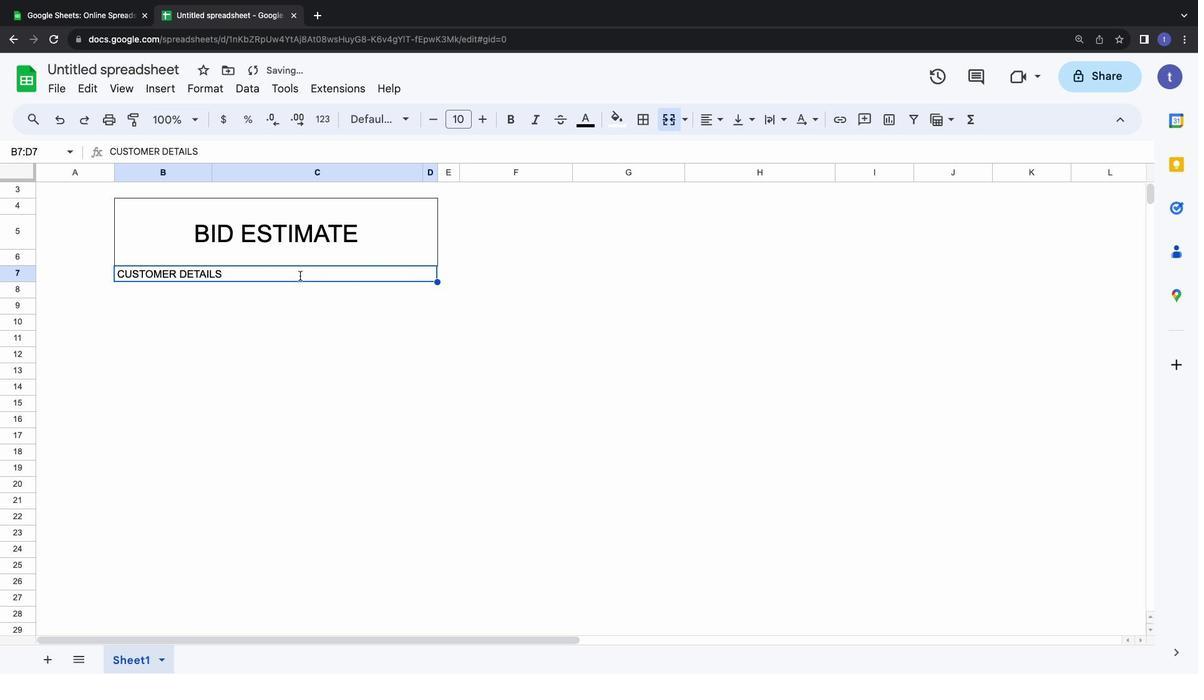 
Action: Mouse pressed left at (300, 275)
Screenshot: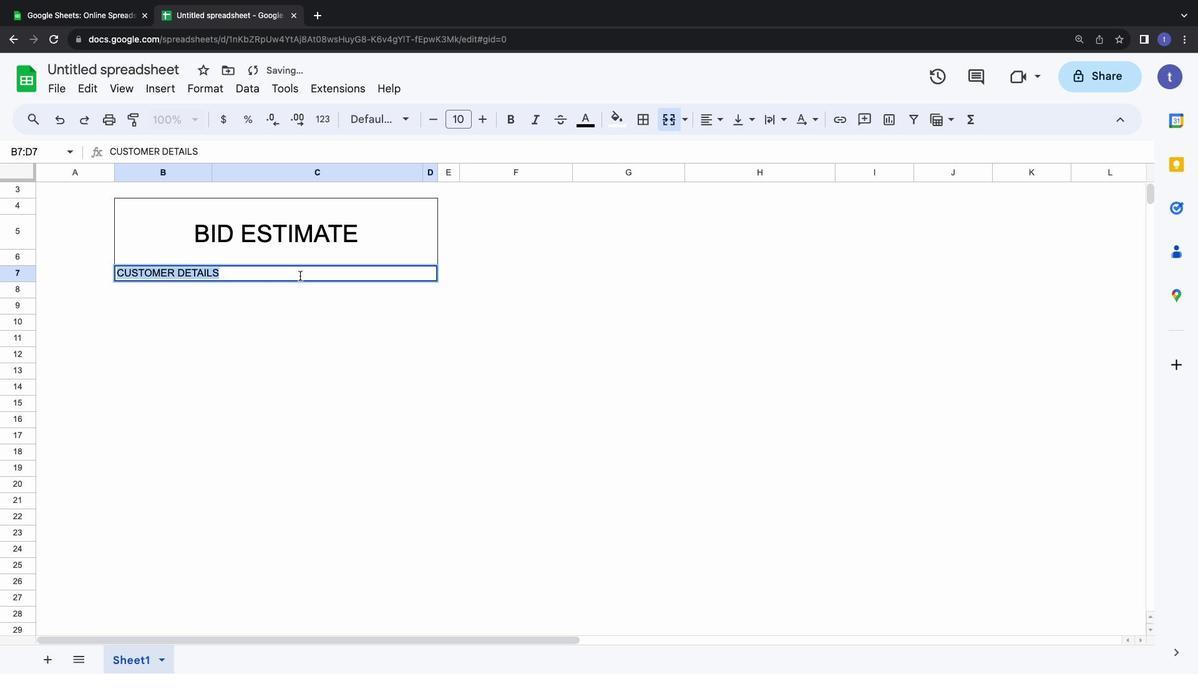 
Action: Mouse moved to (307, 232)
Screenshot: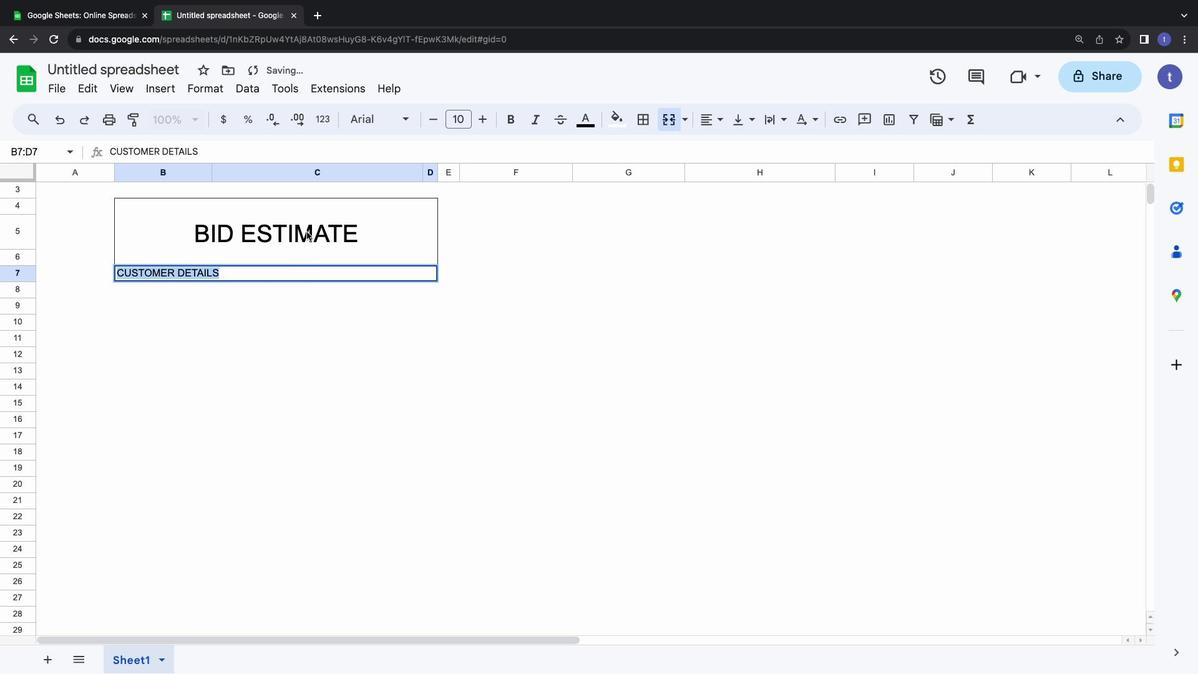 
Action: Mouse pressed left at (307, 232)
Screenshot: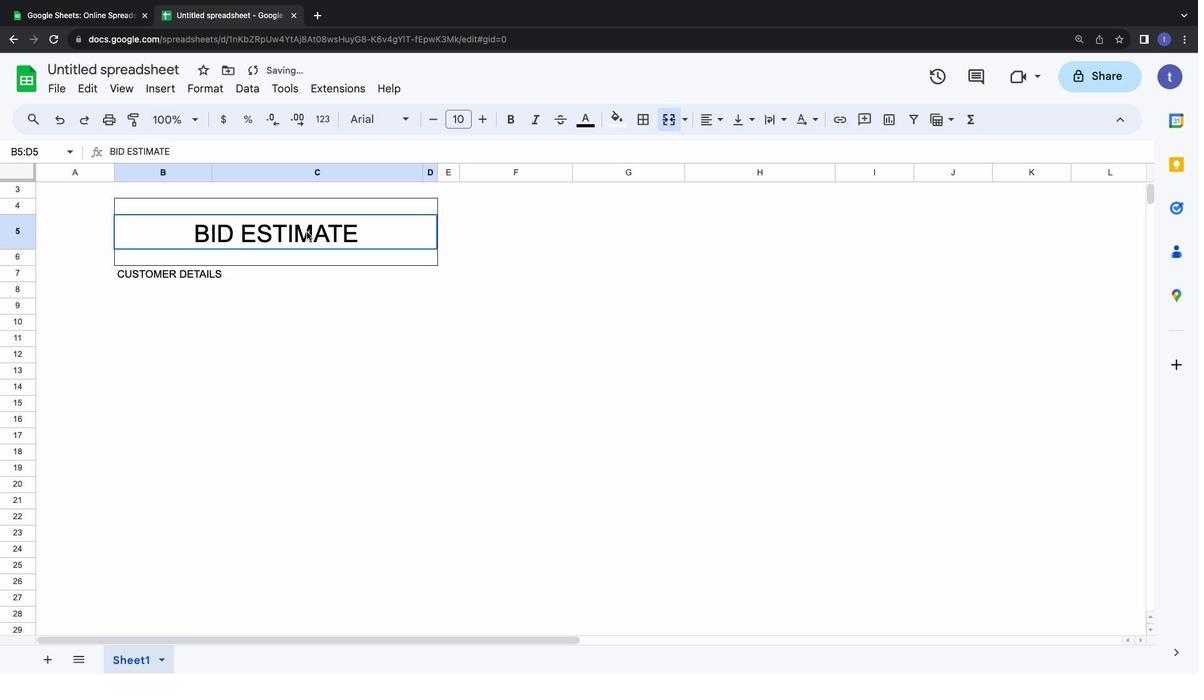 
Action: Mouse pressed left at (307, 232)
Screenshot: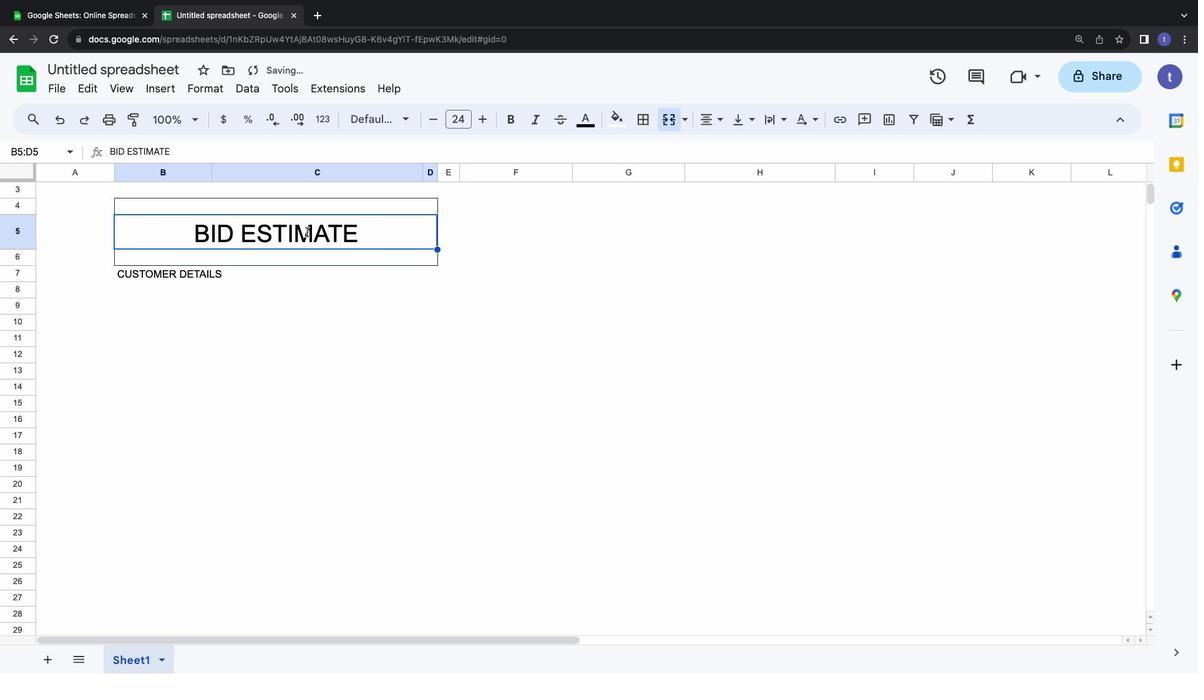 
Action: Mouse pressed left at (307, 232)
Screenshot: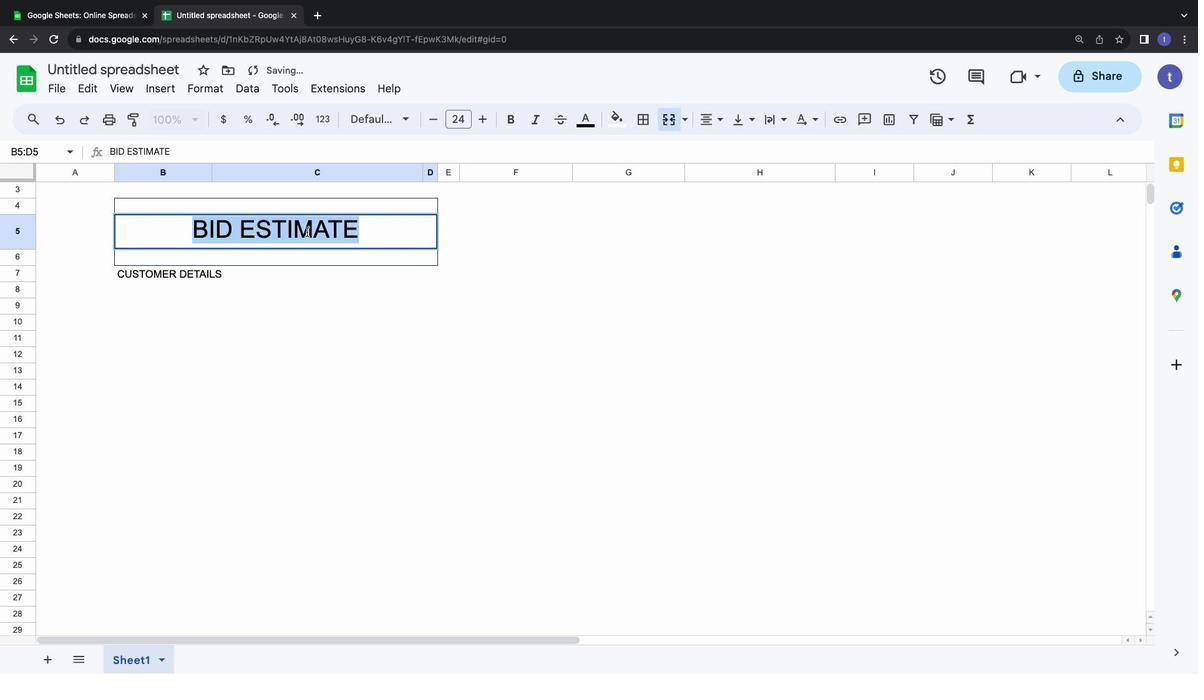 
Action: Mouse moved to (481, 124)
Screenshot: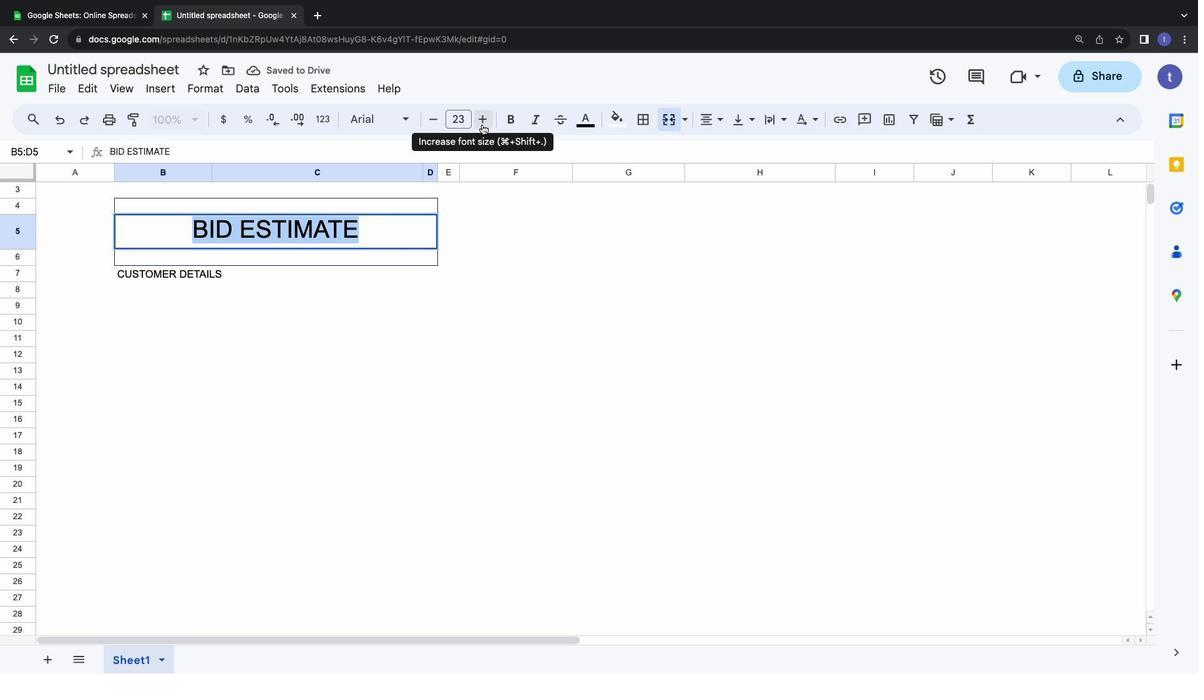 
Action: Mouse pressed left at (481, 124)
Screenshot: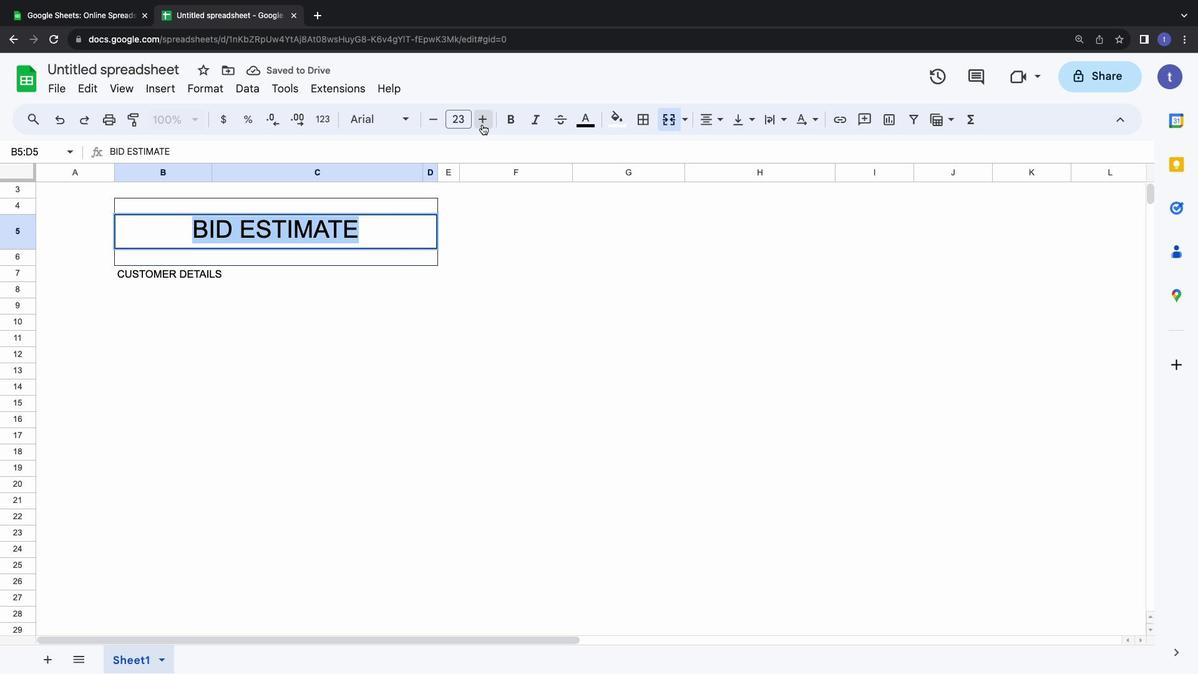 
Action: Mouse moved to (440, 121)
Screenshot: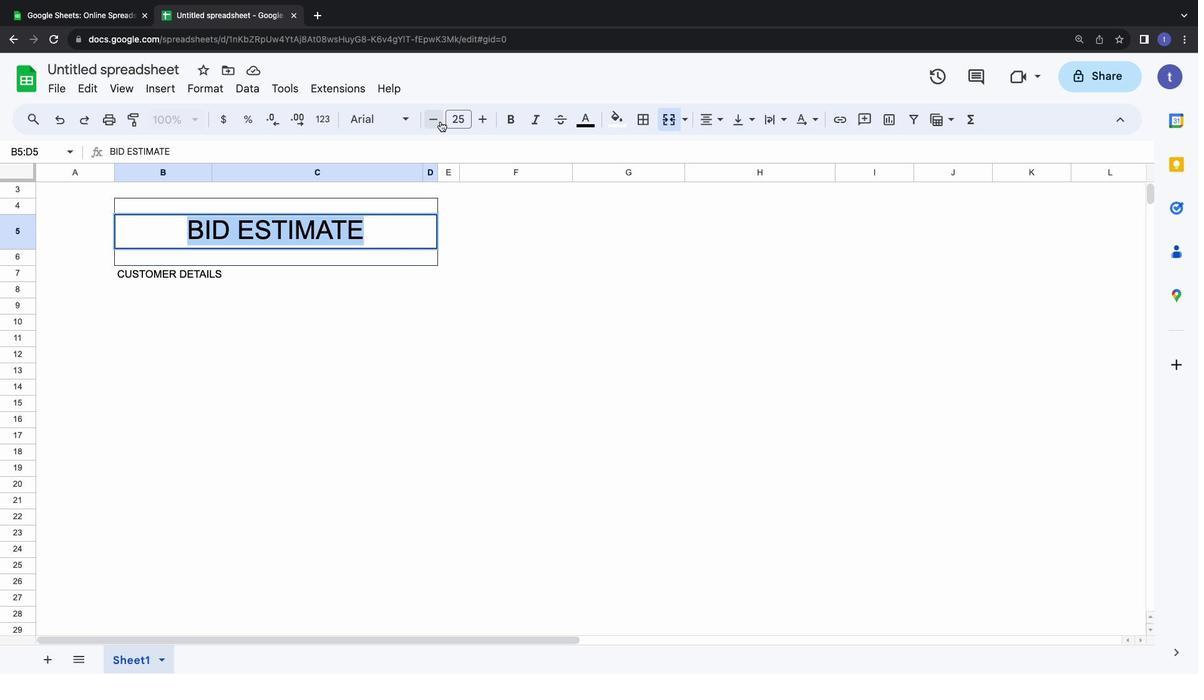 
Action: Mouse pressed left at (440, 121)
Screenshot: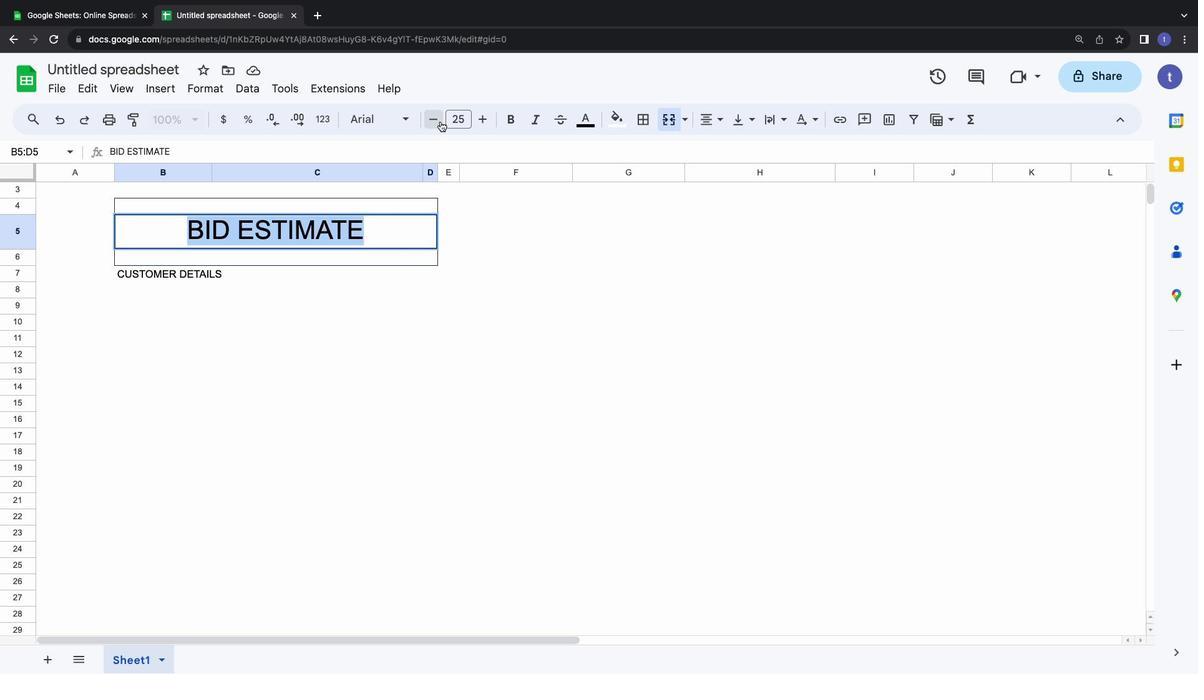 
Action: Mouse moved to (516, 121)
Screenshot: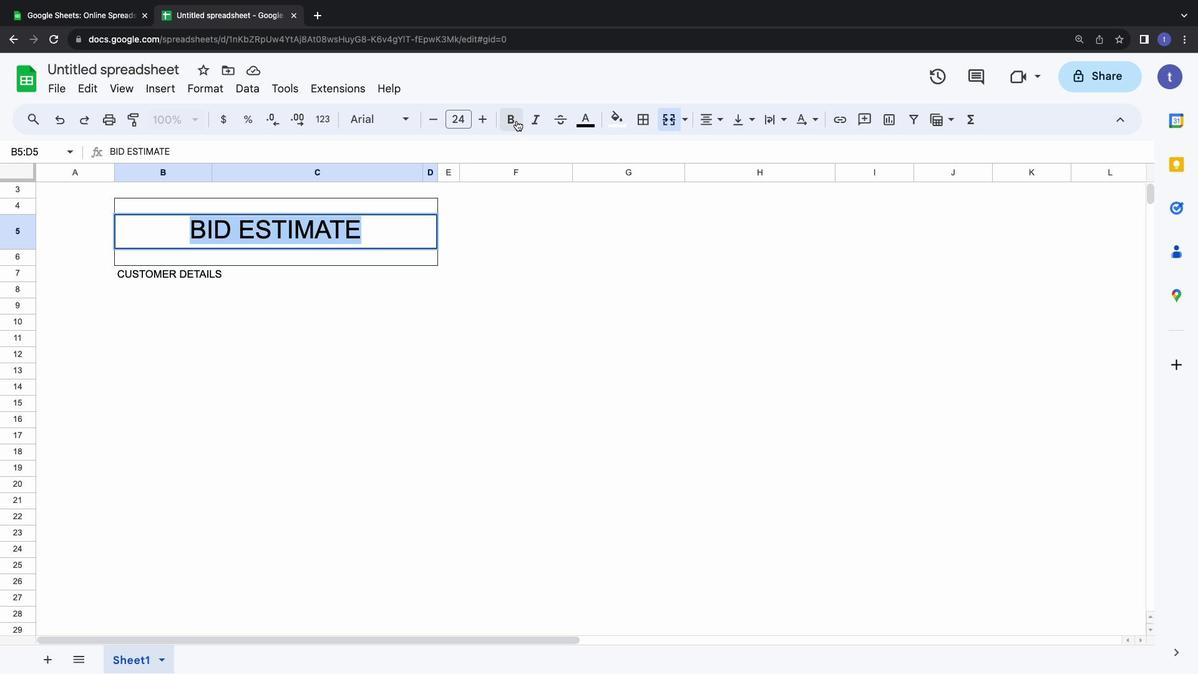 
Action: Mouse pressed left at (516, 121)
Screenshot: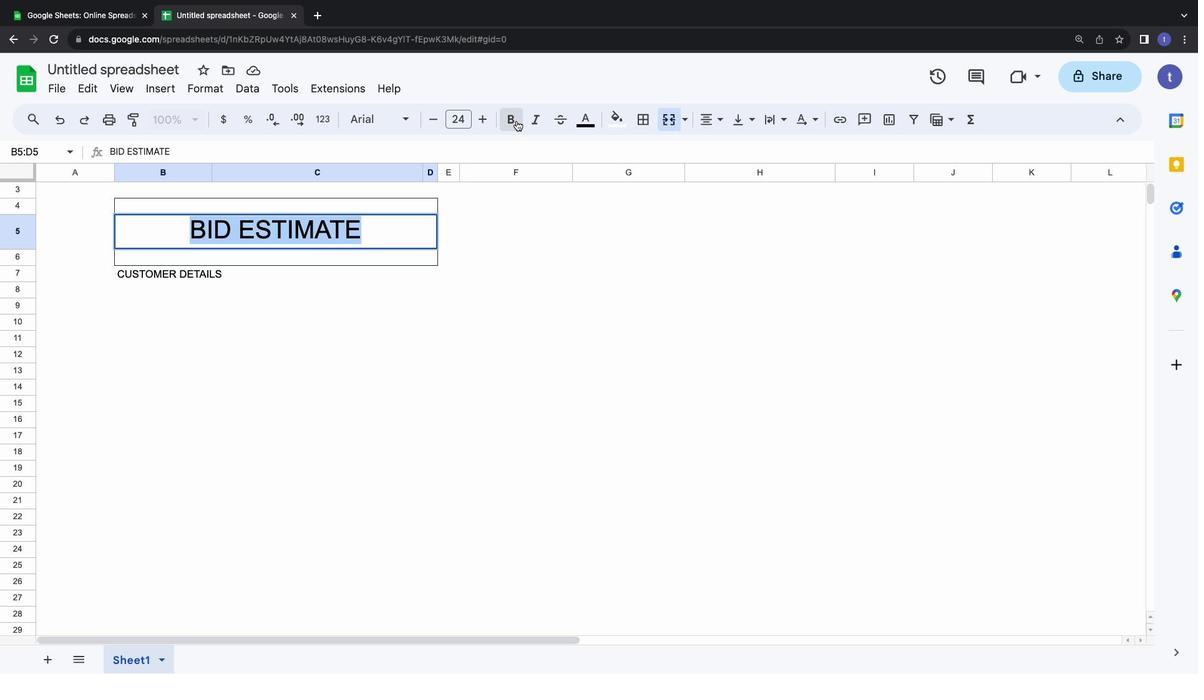 
Action: Mouse moved to (265, 268)
Screenshot: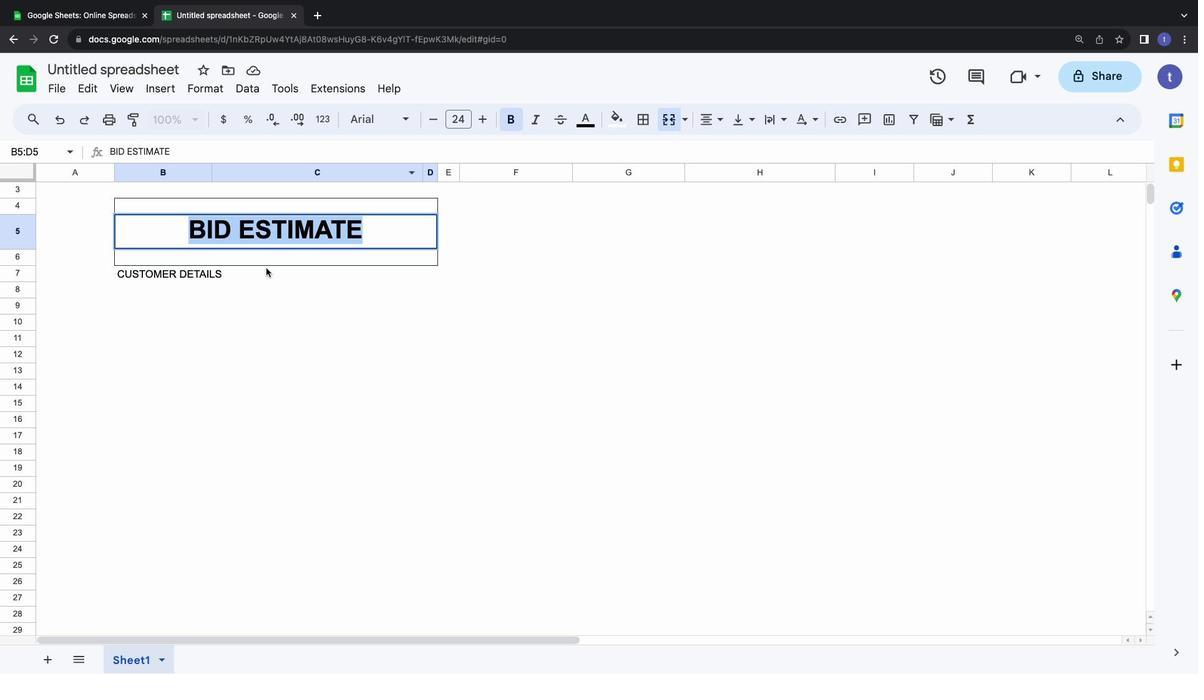 
Action: Mouse pressed left at (265, 268)
Screenshot: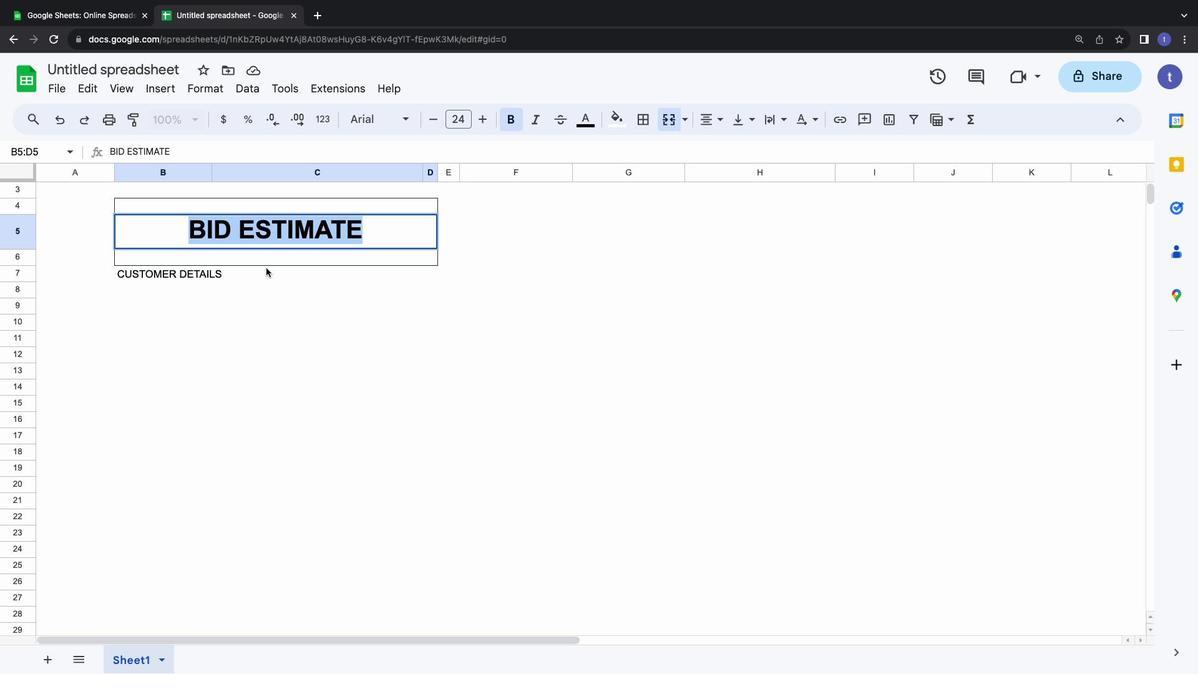 
Action: Mouse moved to (264, 271)
Screenshot: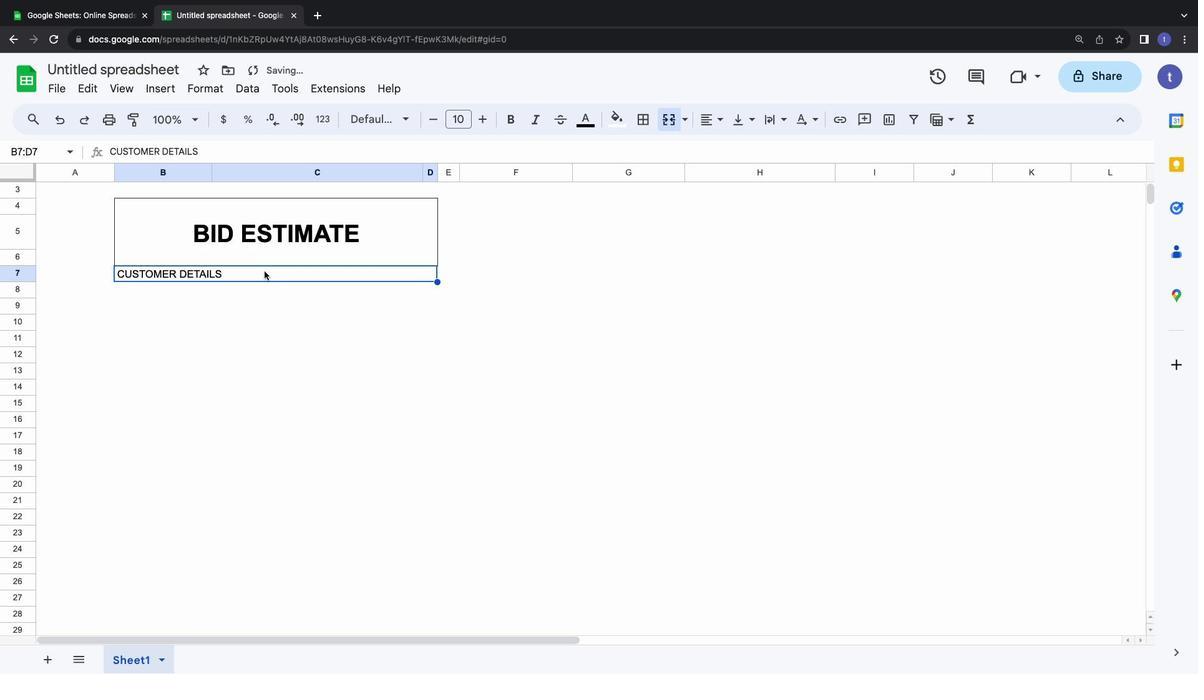 
Action: Mouse pressed left at (264, 271)
Screenshot: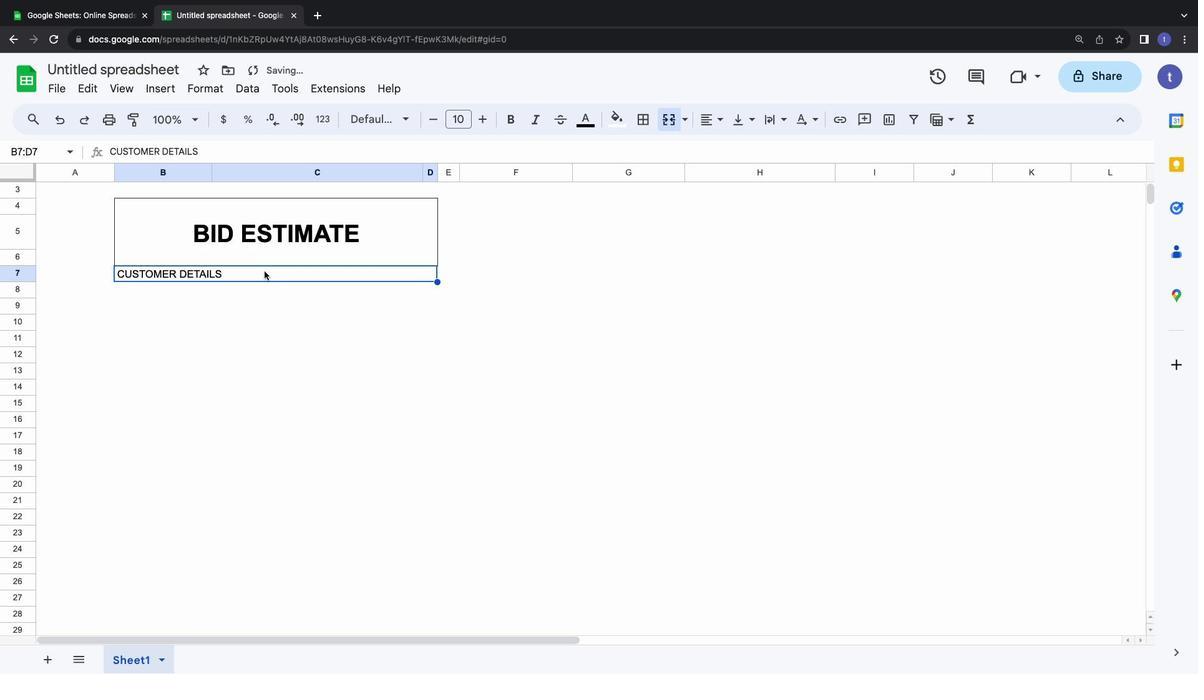 
Action: Mouse pressed left at (264, 271)
Screenshot: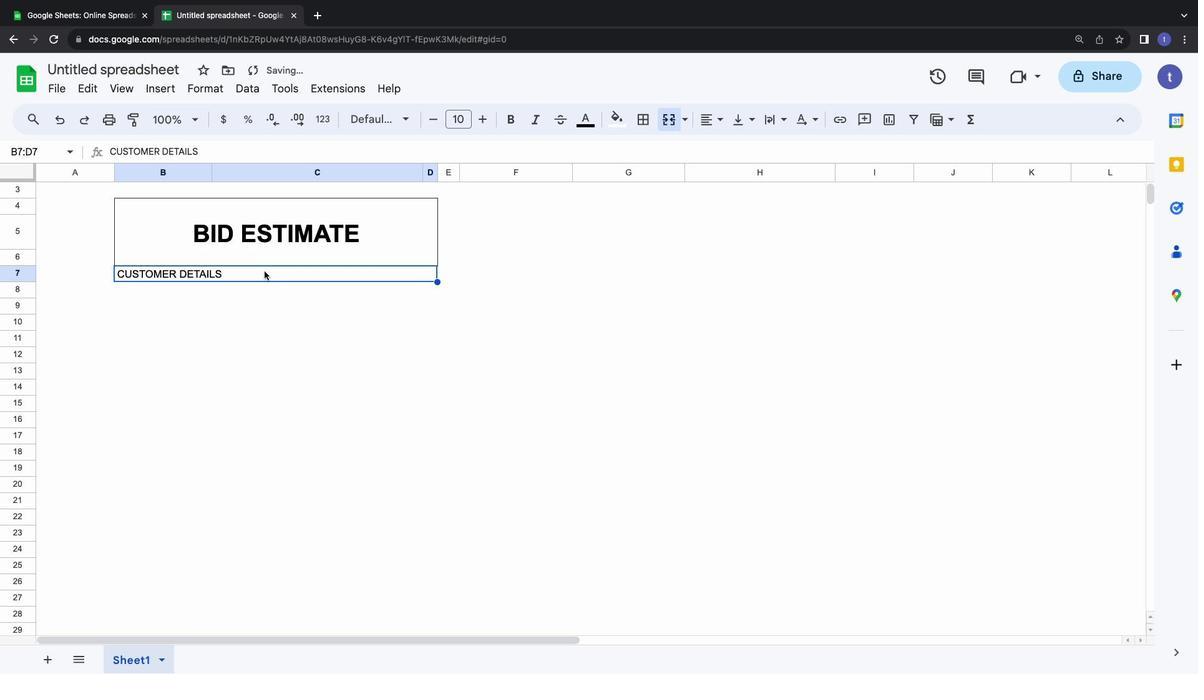 
Action: Mouse pressed left at (264, 271)
Screenshot: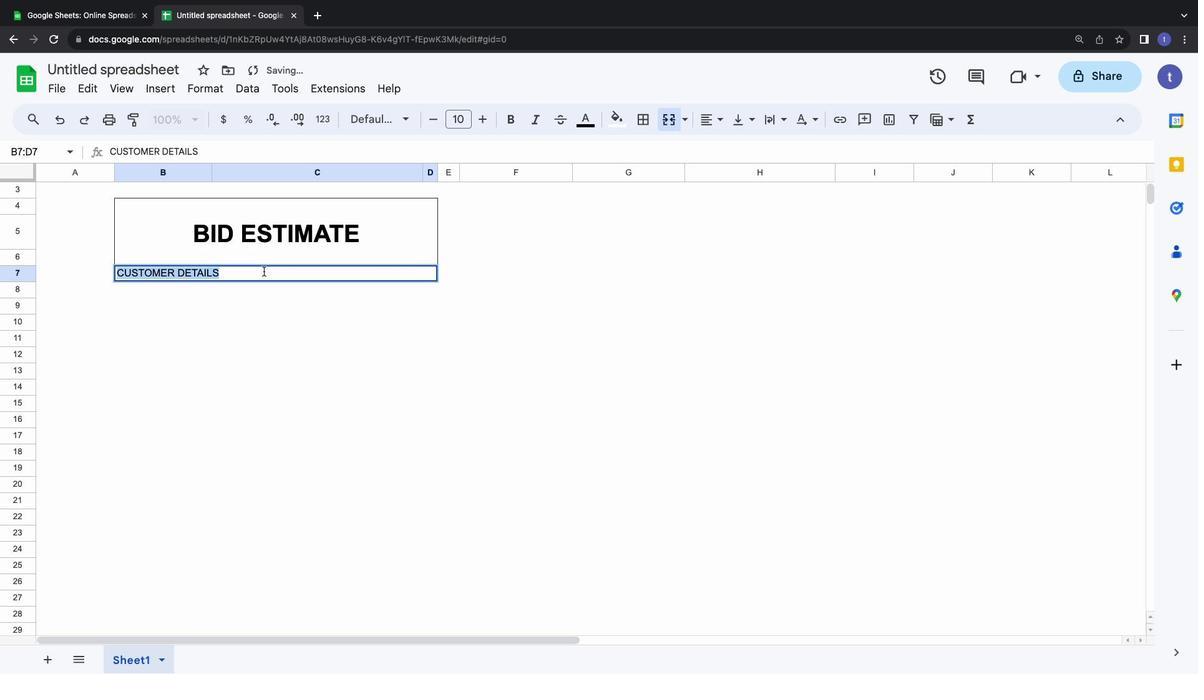 
Action: Mouse moved to (481, 117)
Screenshot: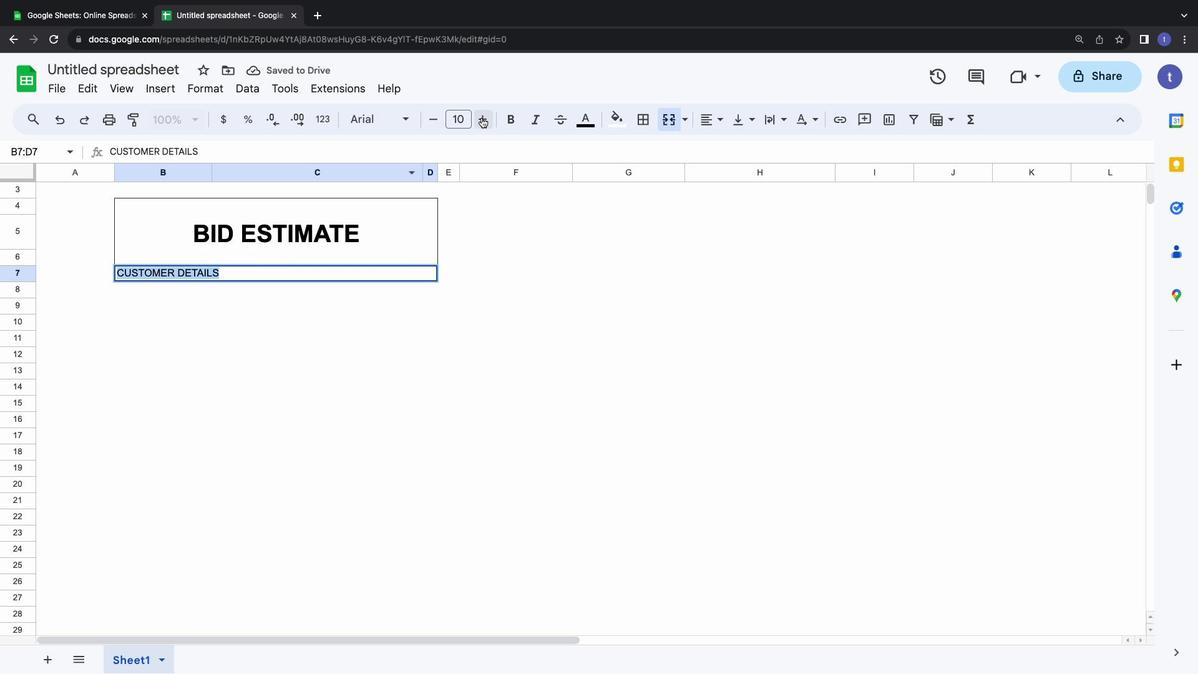 
Action: Mouse pressed left at (481, 117)
Screenshot: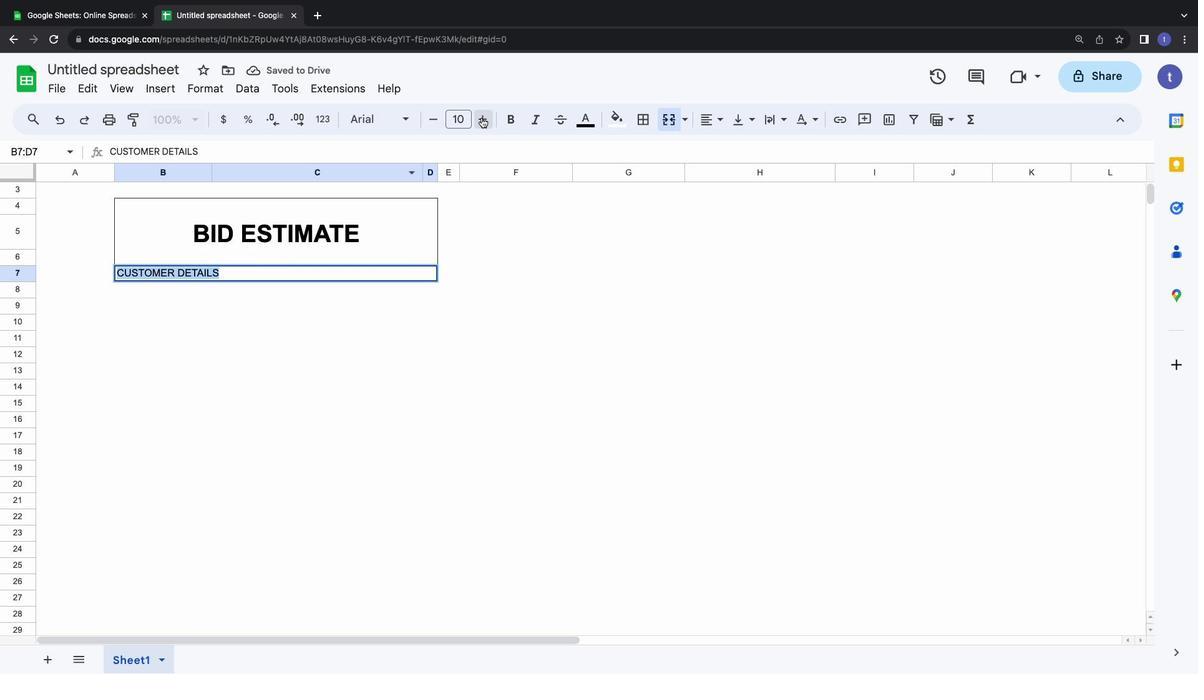 
Action: Mouse moved to (481, 117)
Screenshot: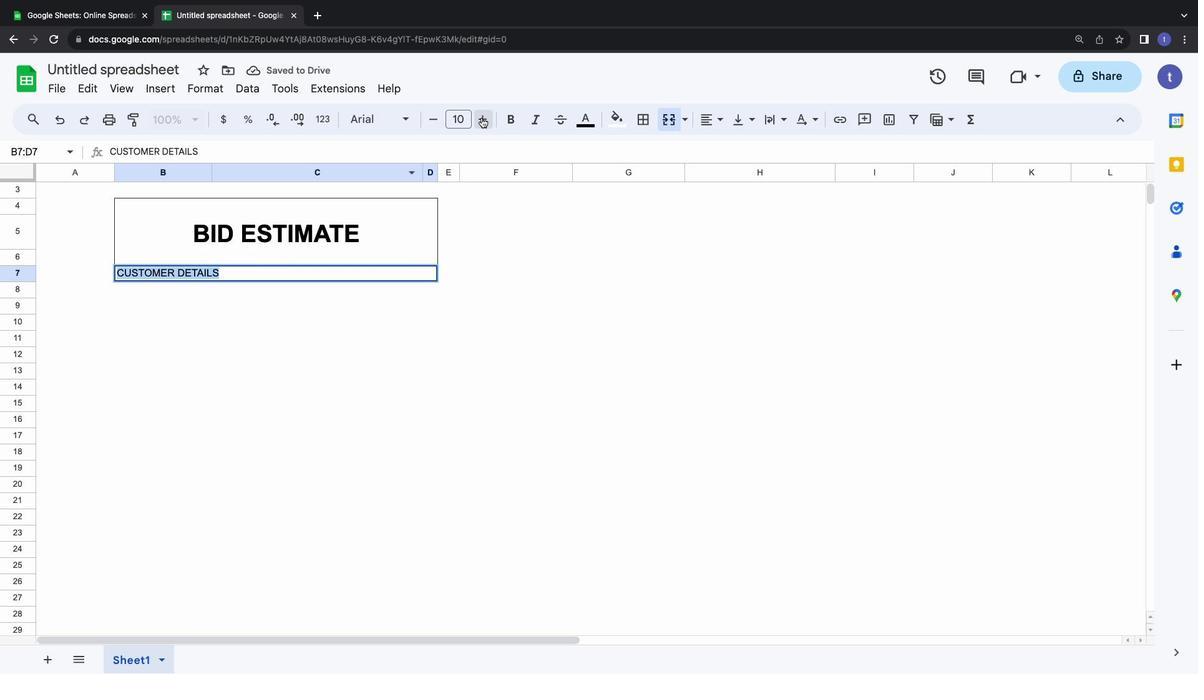 
Action: Mouse pressed left at (481, 117)
Screenshot: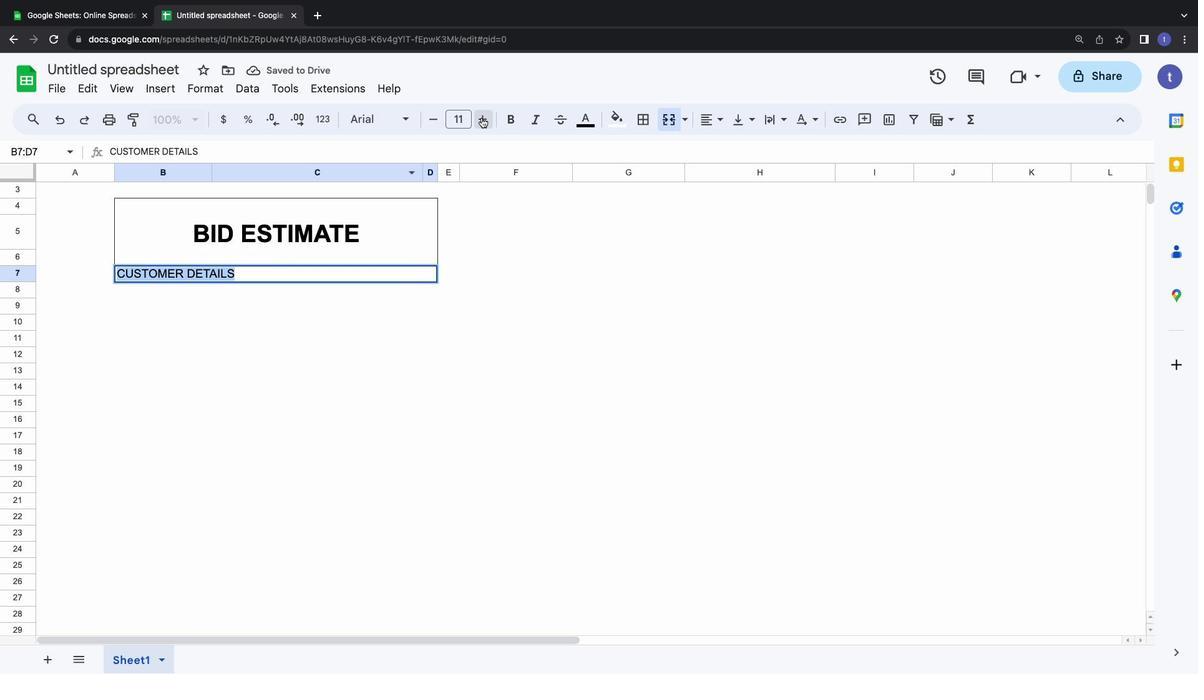 
Action: Mouse pressed left at (481, 117)
Screenshot: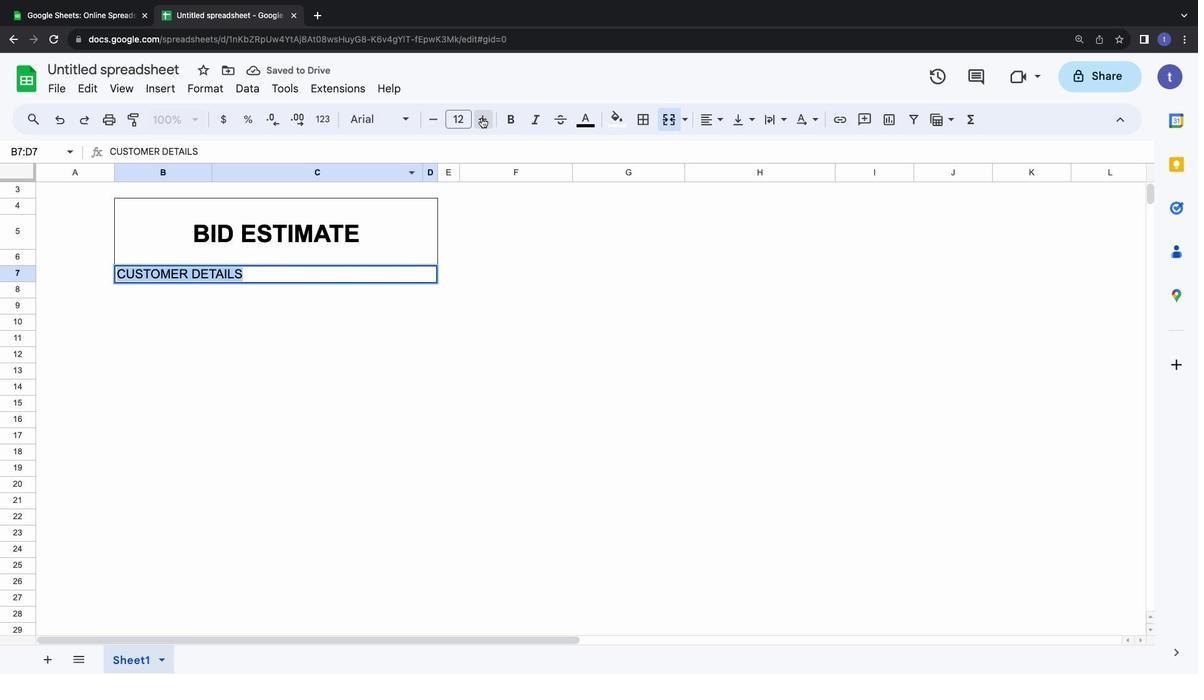 
Action: Mouse pressed left at (481, 117)
Screenshot: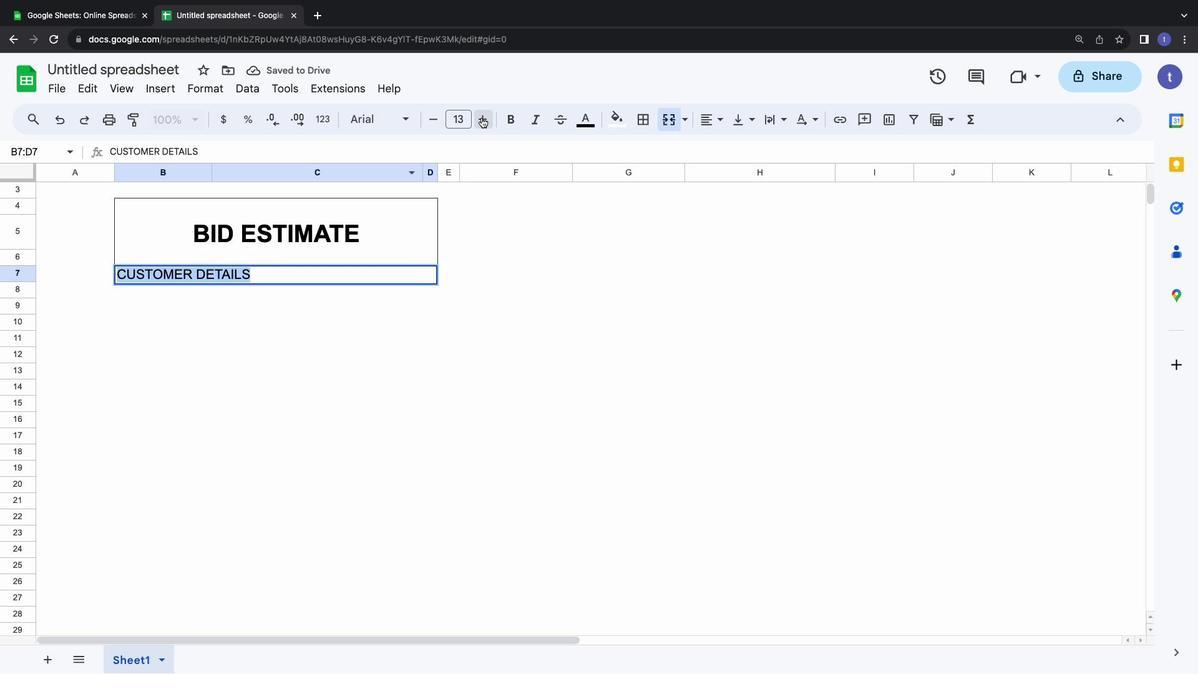
Action: Mouse moved to (430, 121)
Screenshot: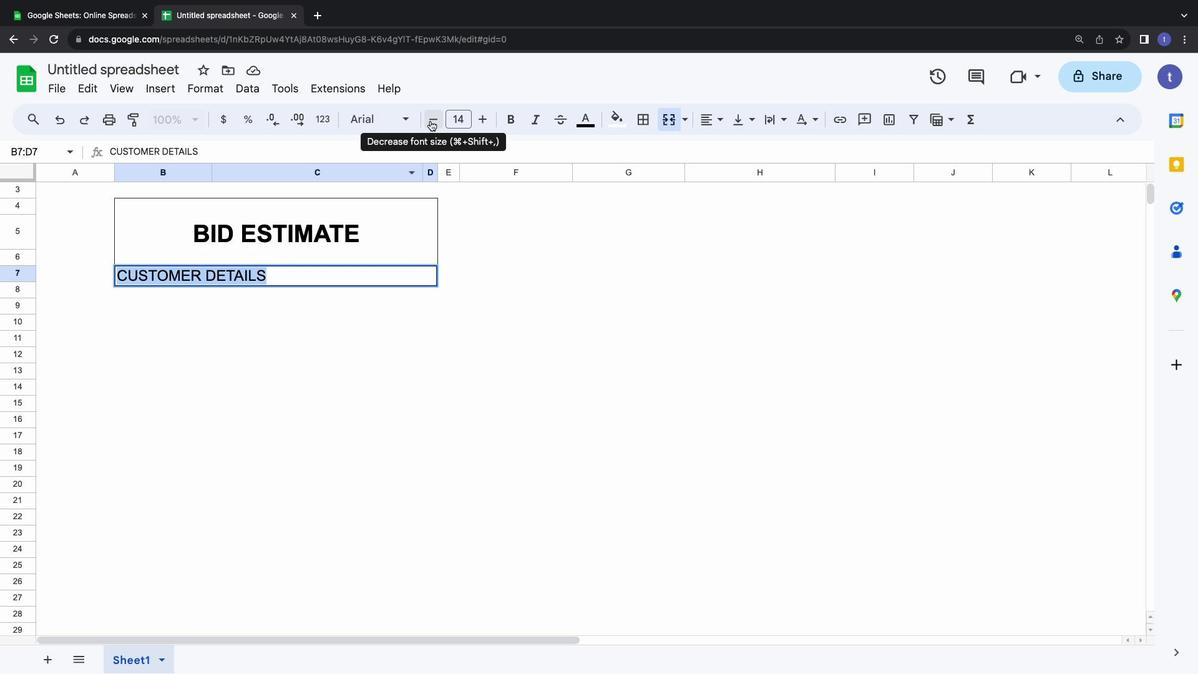
Action: Mouse pressed left at (430, 121)
Screenshot: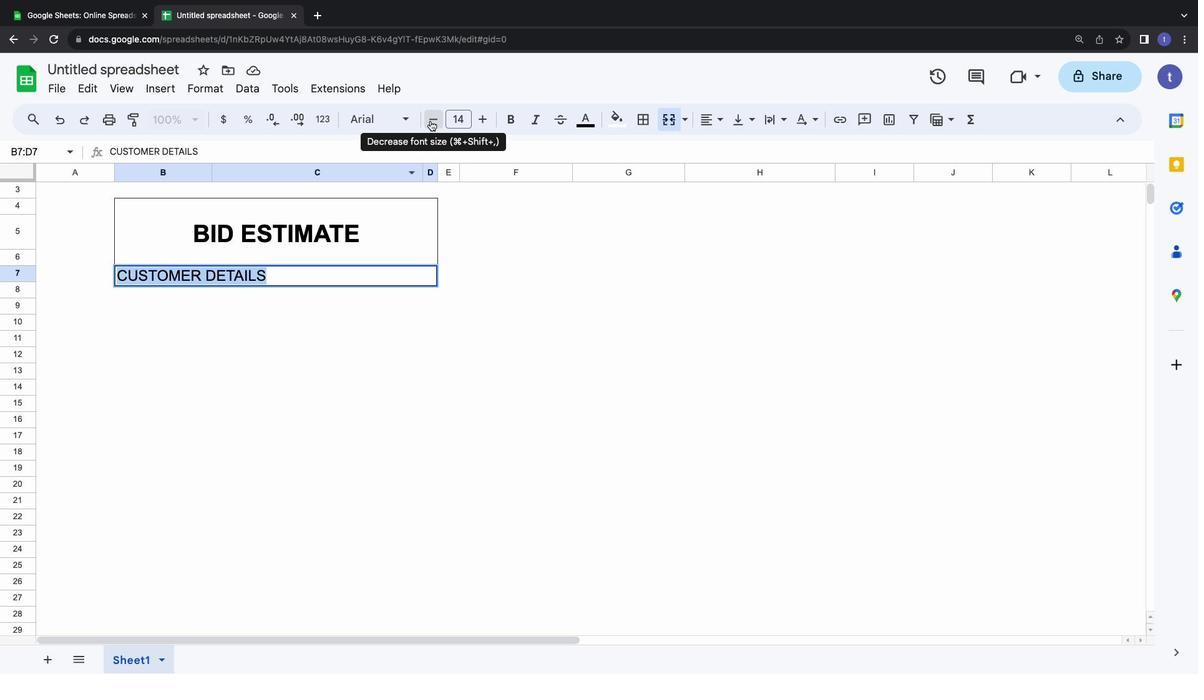
Action: Mouse pressed left at (430, 121)
Screenshot: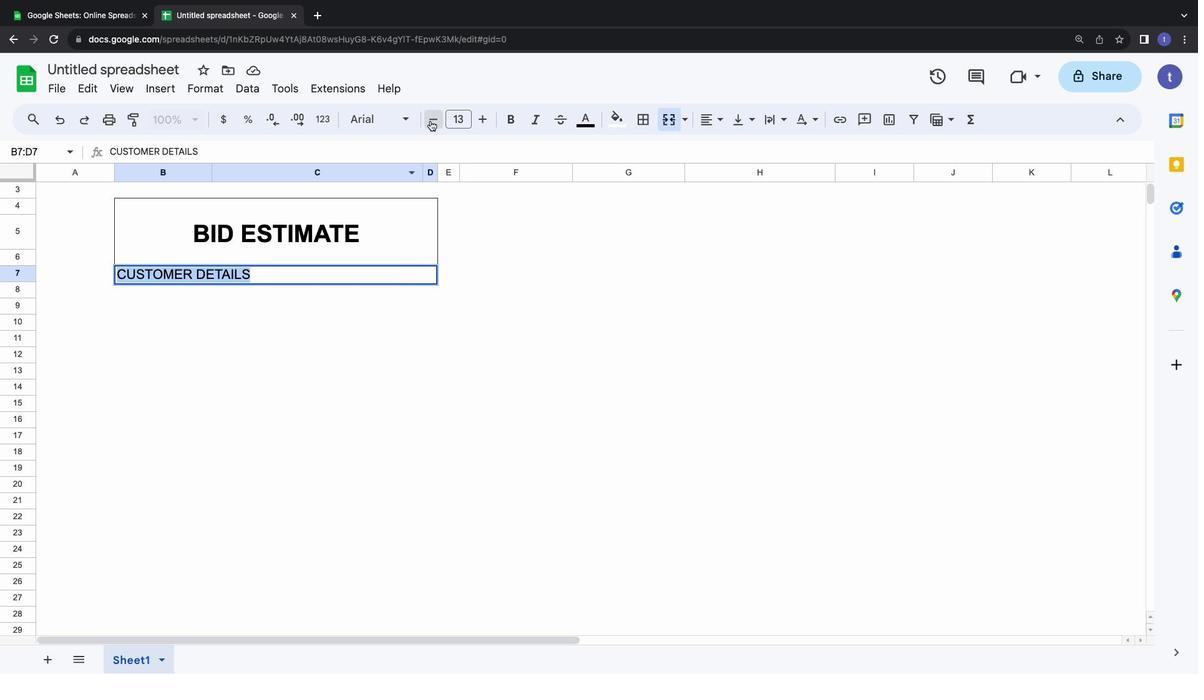 
Action: Mouse moved to (511, 124)
Screenshot: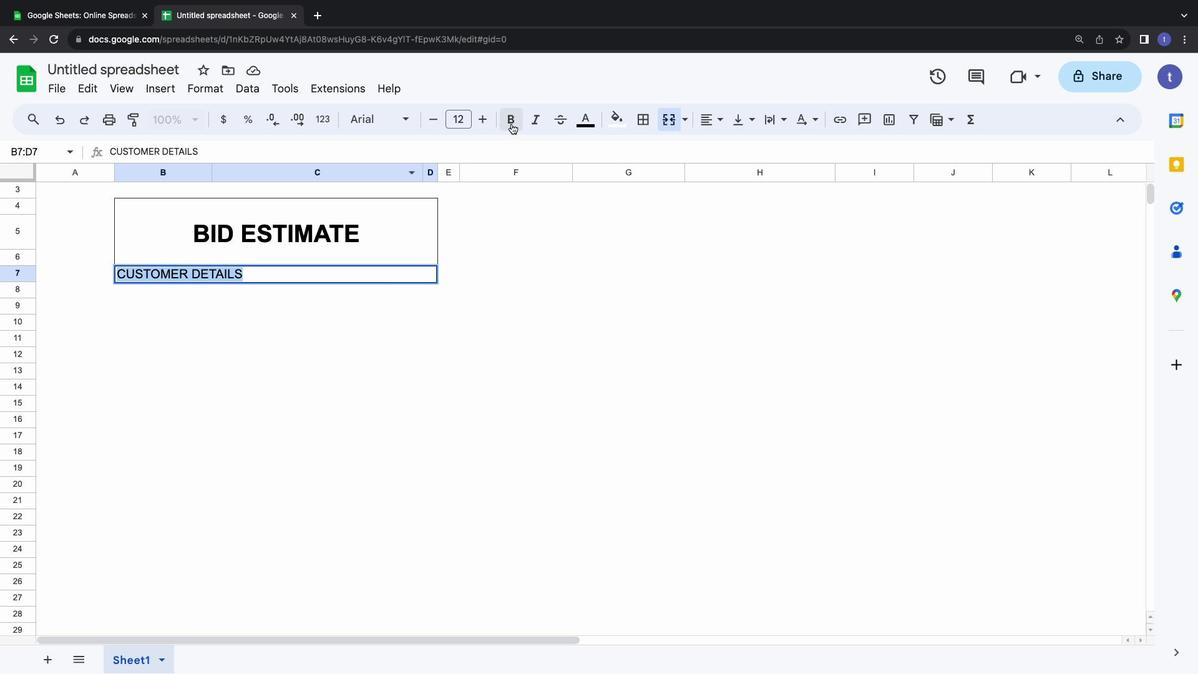 
Action: Mouse pressed left at (511, 124)
Screenshot: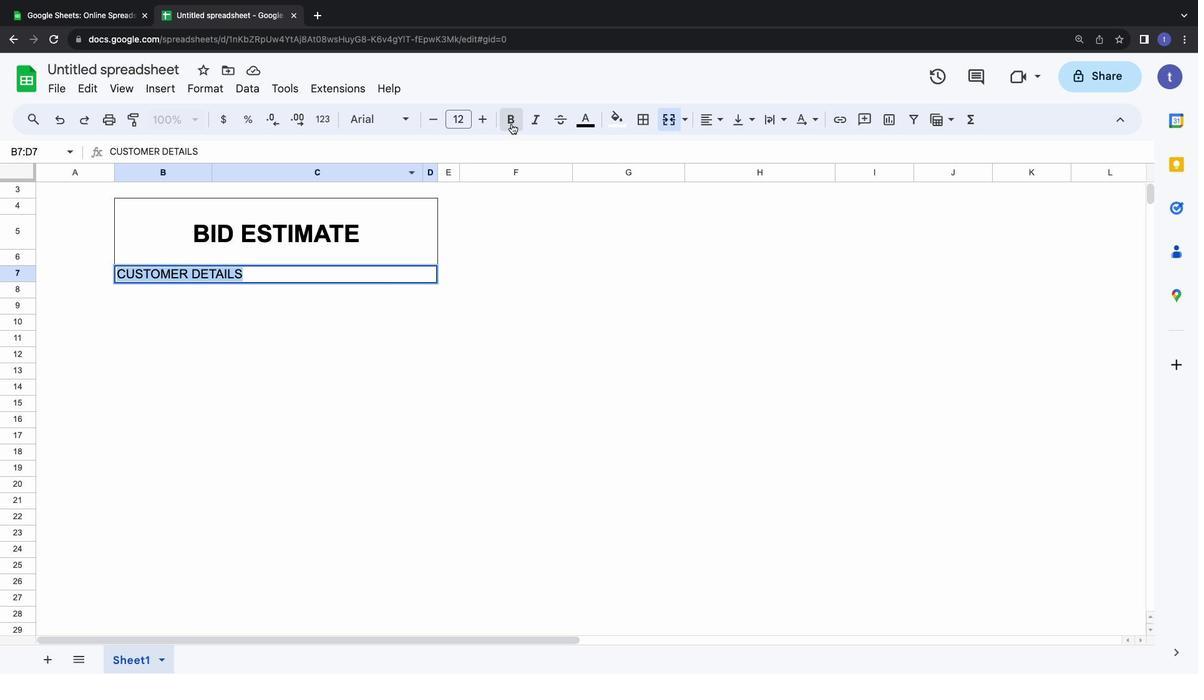 
Action: Mouse moved to (708, 121)
Screenshot: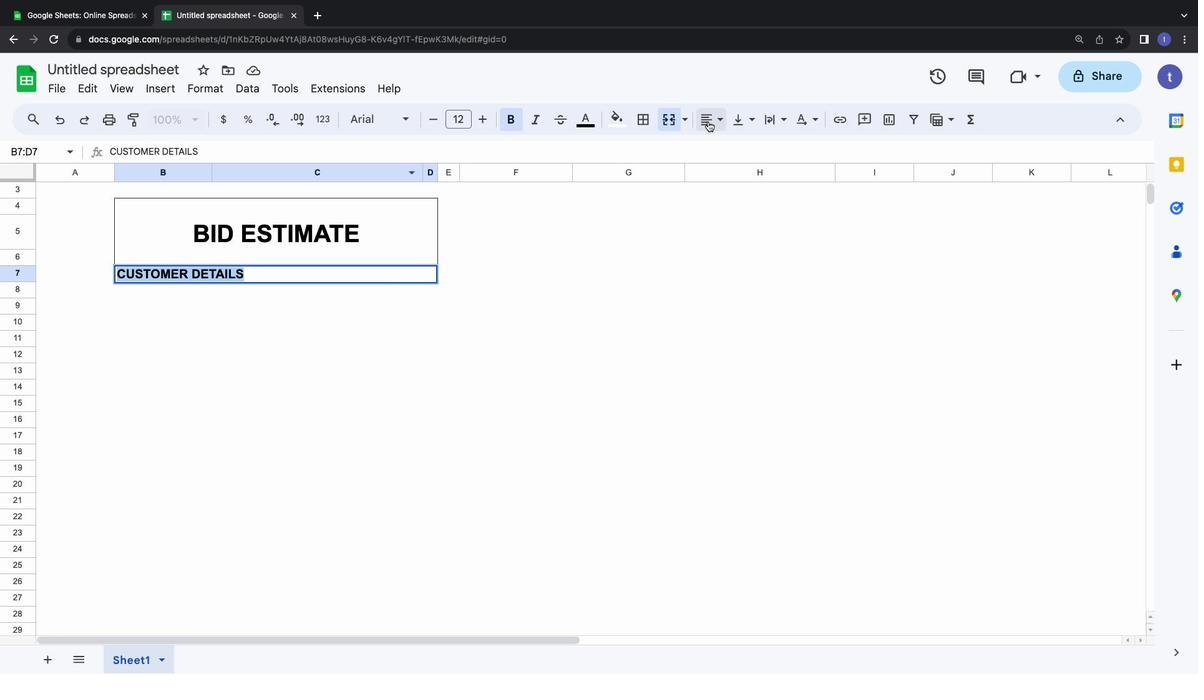 
Action: Mouse pressed left at (708, 121)
Screenshot: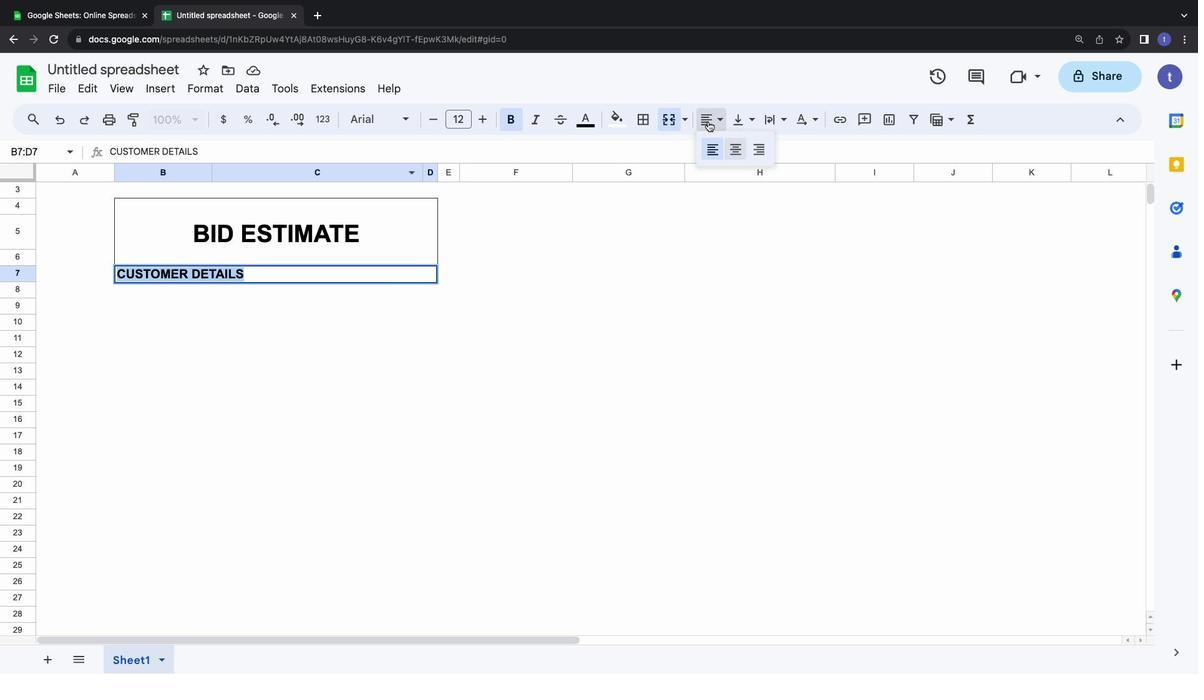 
Action: Mouse moved to (734, 149)
Screenshot: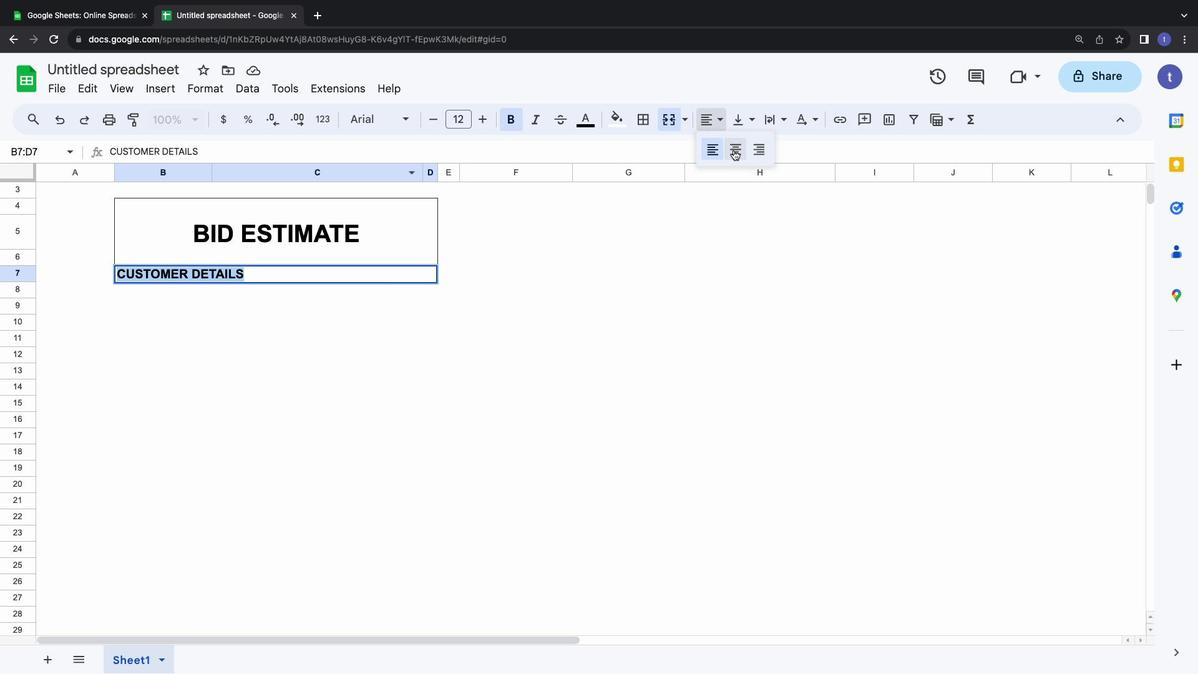 
Action: Mouse pressed left at (734, 149)
Screenshot: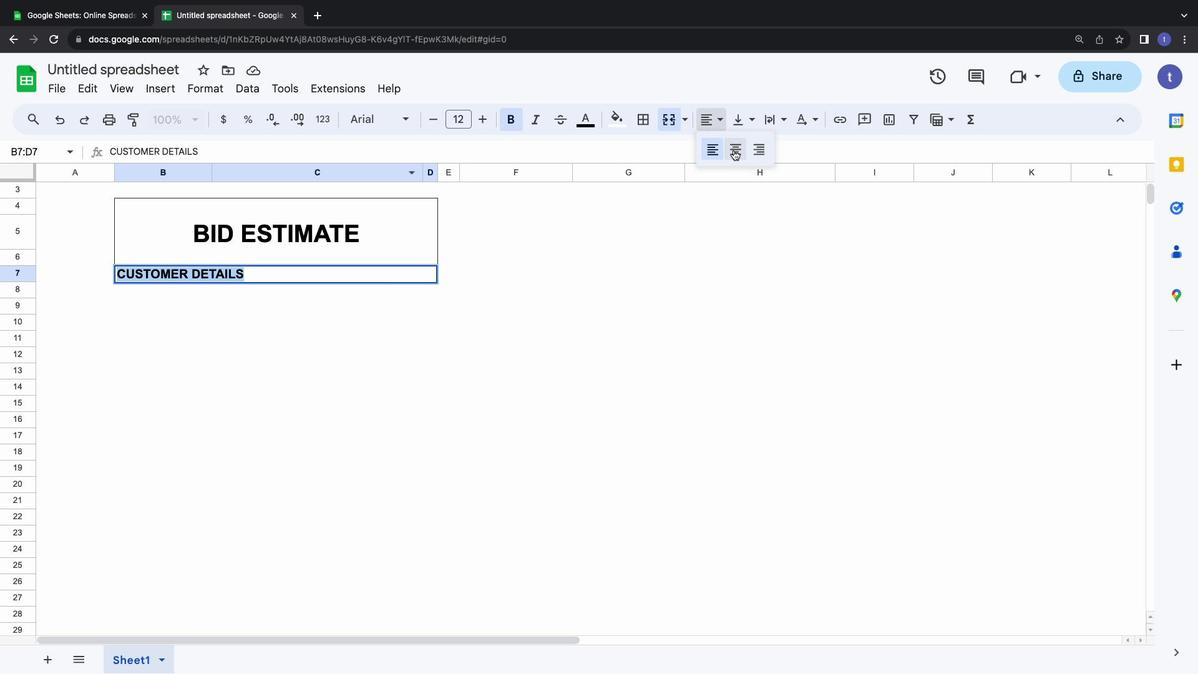 
Action: Mouse moved to (16, 285)
Screenshot: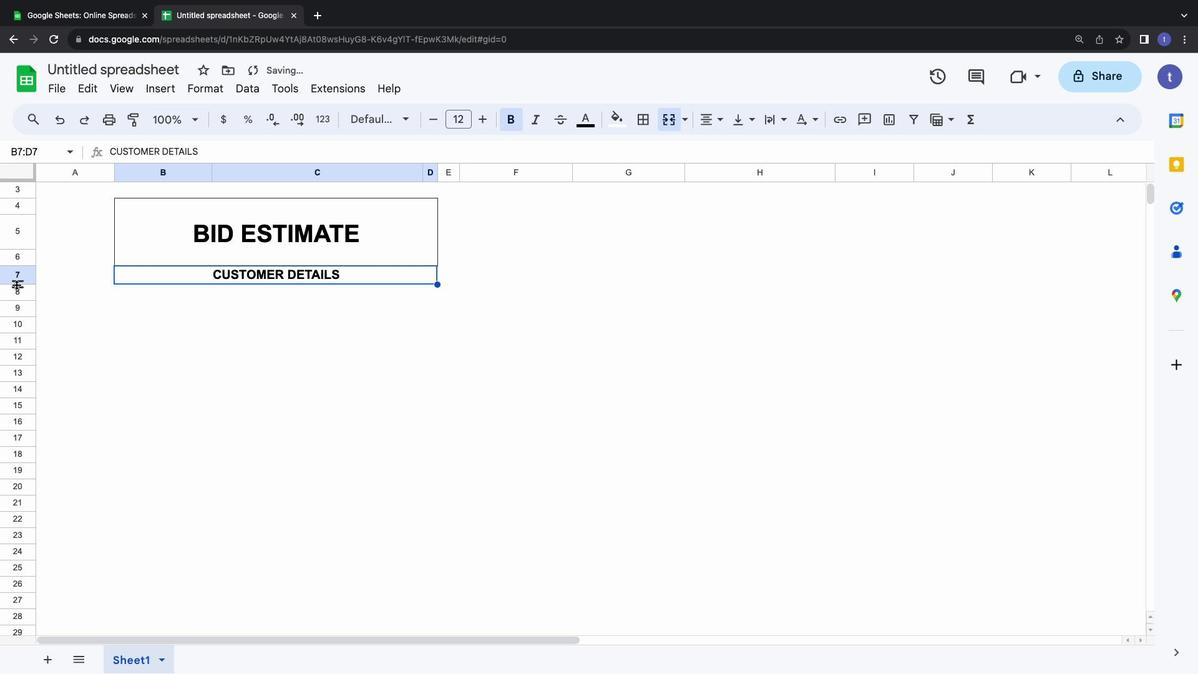 
Action: Mouse pressed left at (16, 285)
Screenshot: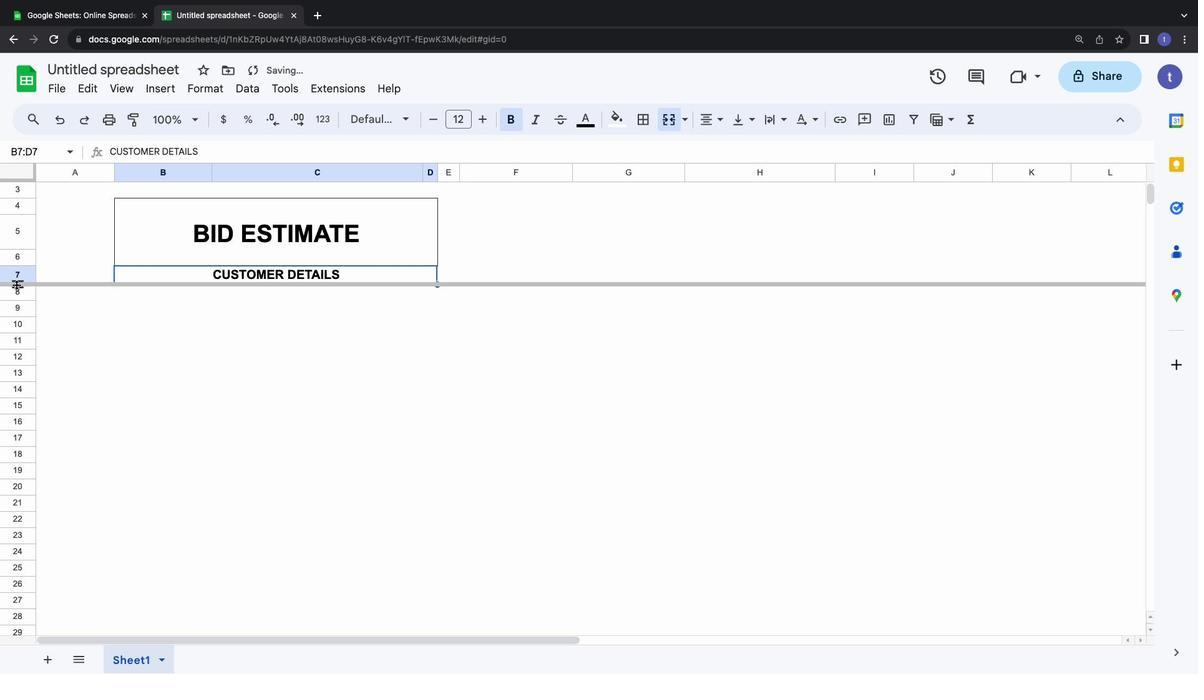
Action: Mouse moved to (651, 123)
Screenshot: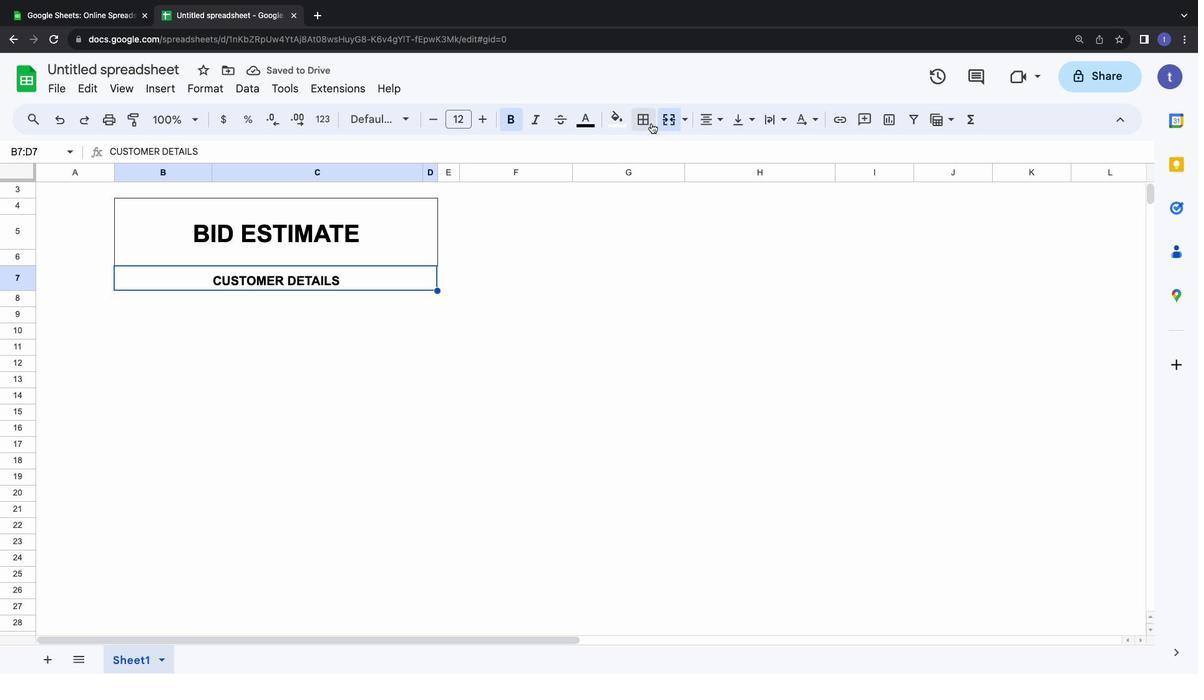 
Action: Mouse pressed left at (651, 123)
Screenshot: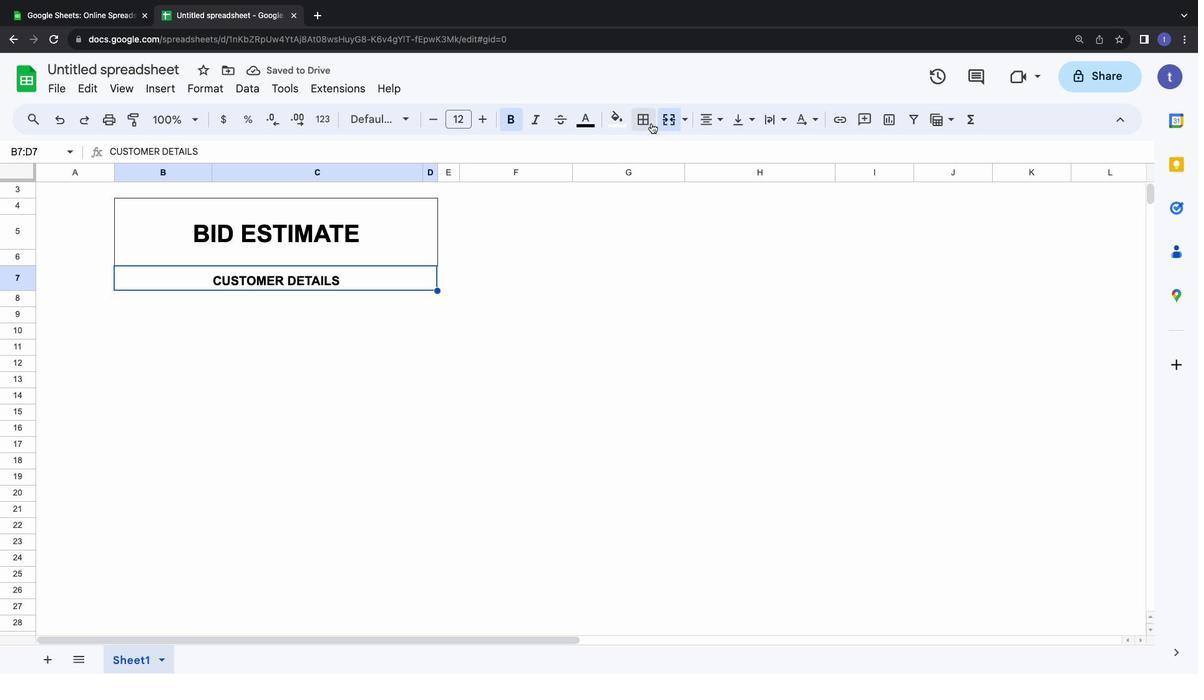 
Action: Mouse moved to (735, 182)
Screenshot: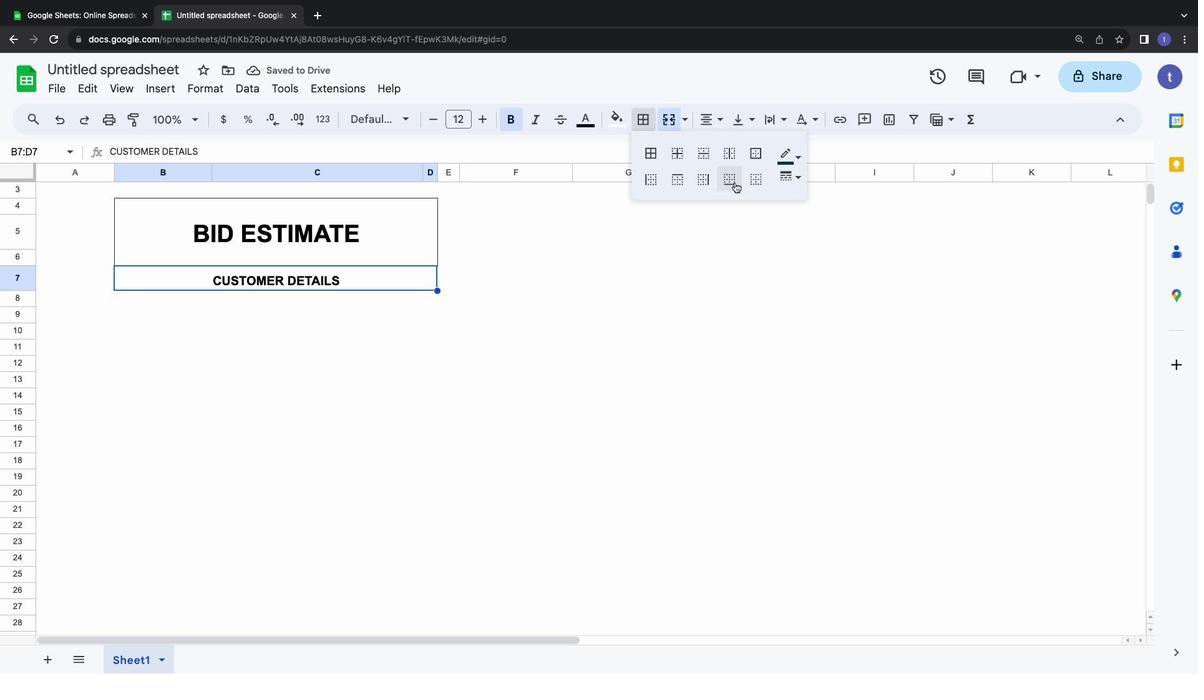 
Action: Mouse pressed left at (735, 182)
Screenshot: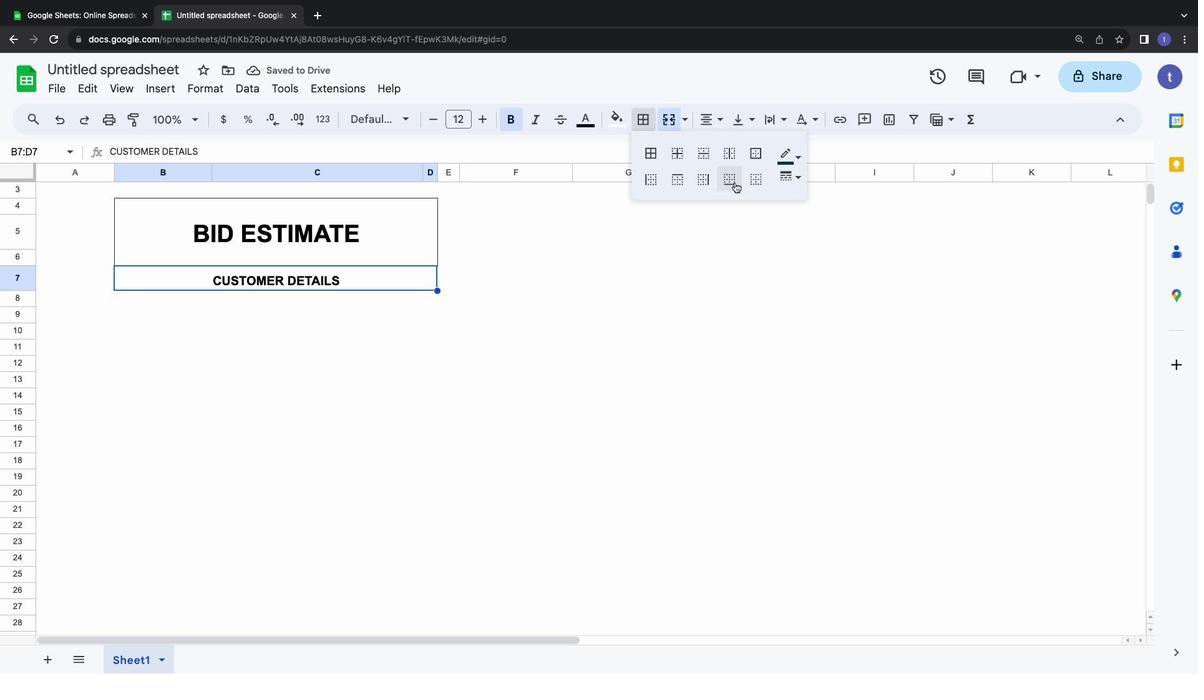 
Action: Mouse moved to (171, 304)
Screenshot: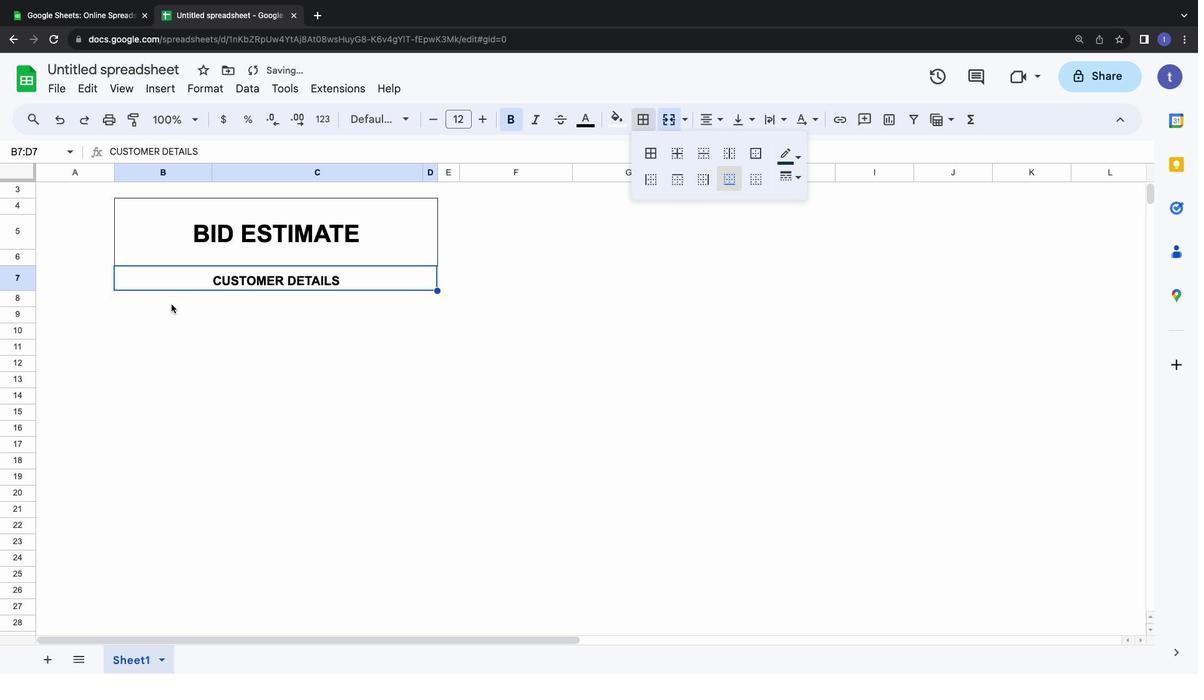 
Action: Mouse pressed left at (171, 304)
Screenshot: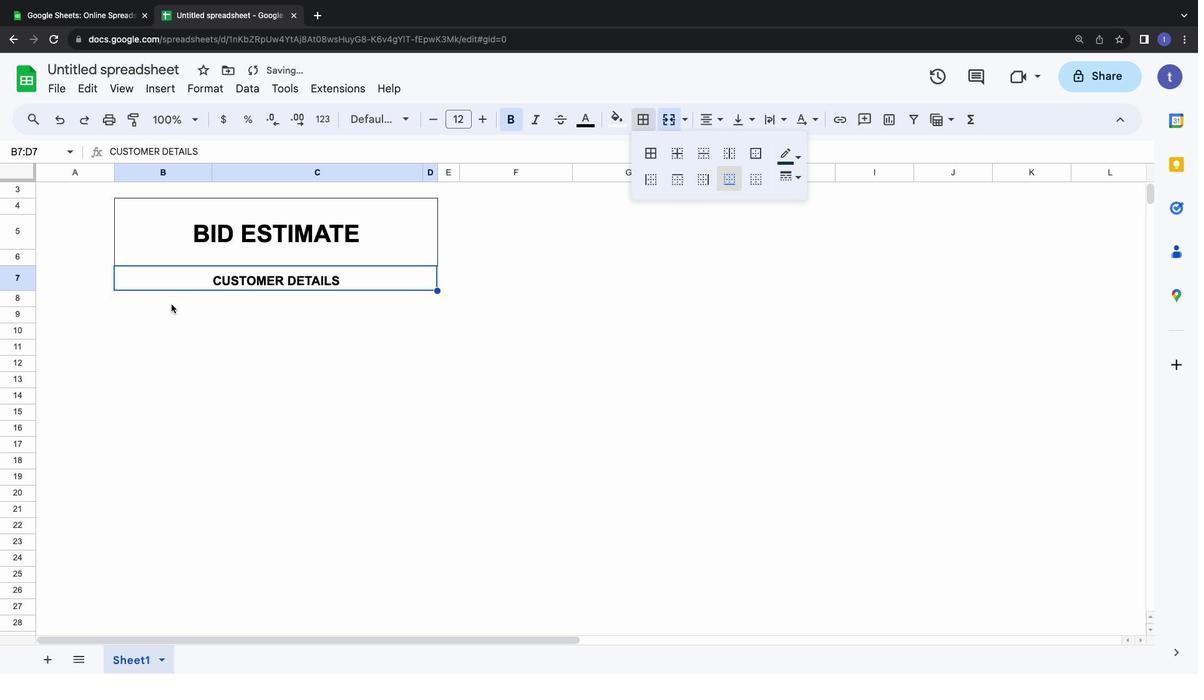 
Action: Mouse moved to (337, 279)
Screenshot: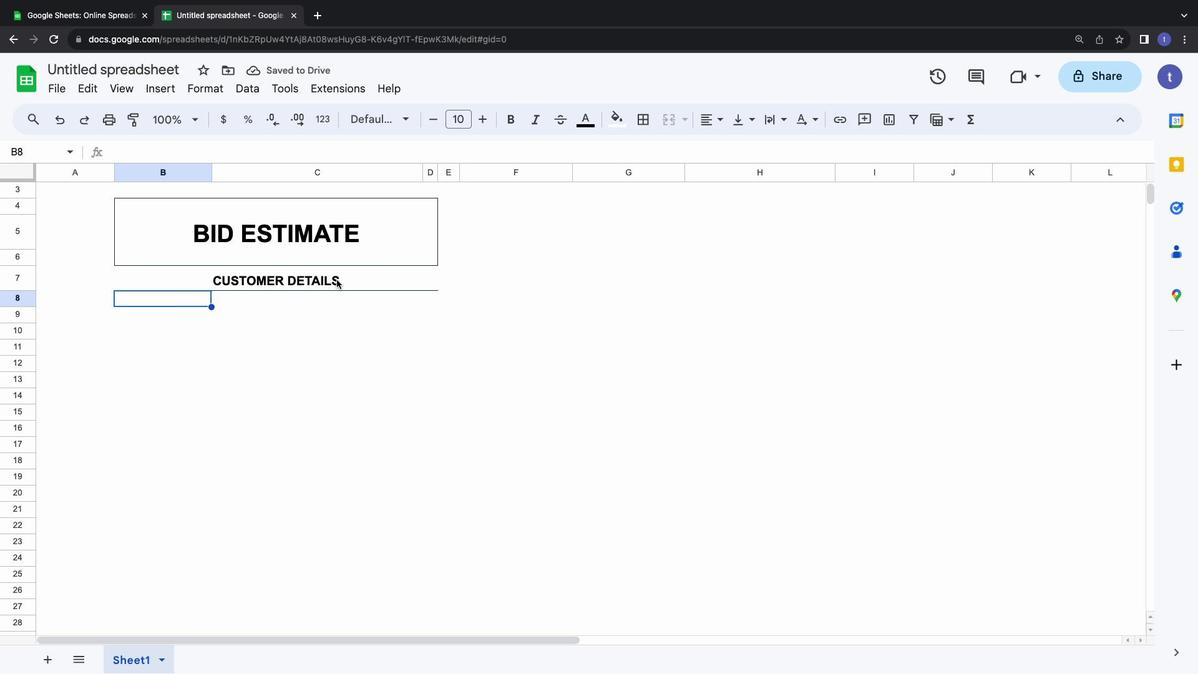 
Action: Mouse pressed left at (337, 279)
Screenshot: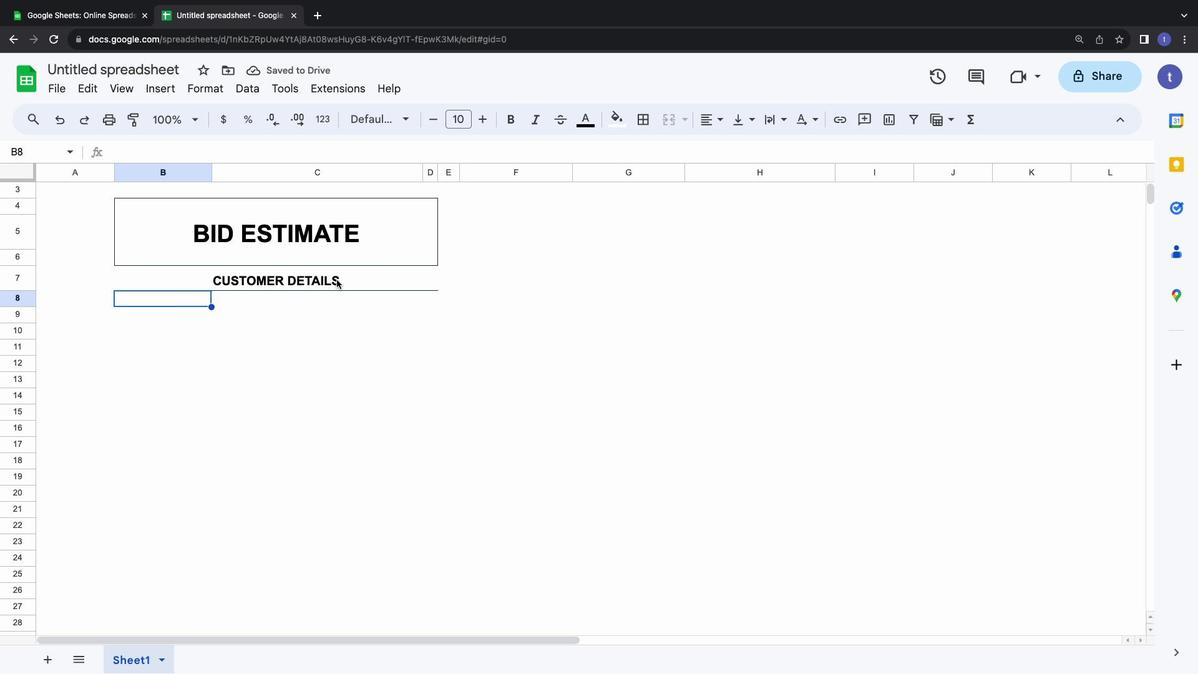 
Action: Mouse moved to (642, 121)
Screenshot: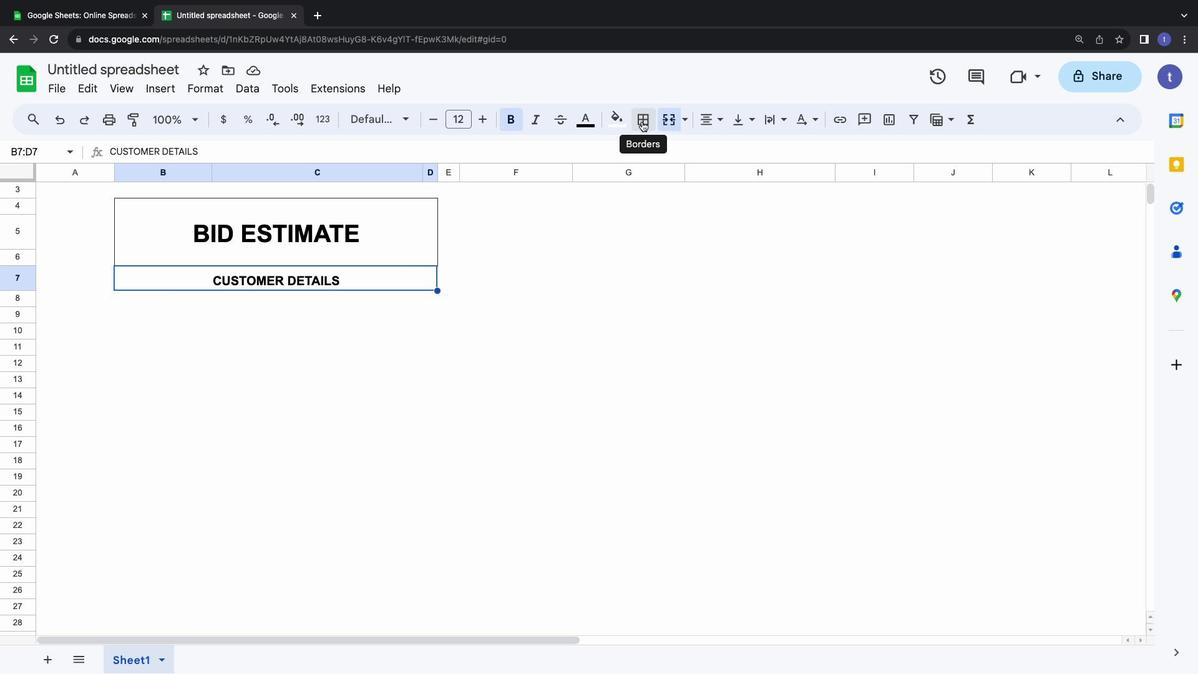 
Action: Mouse pressed left at (642, 121)
Screenshot: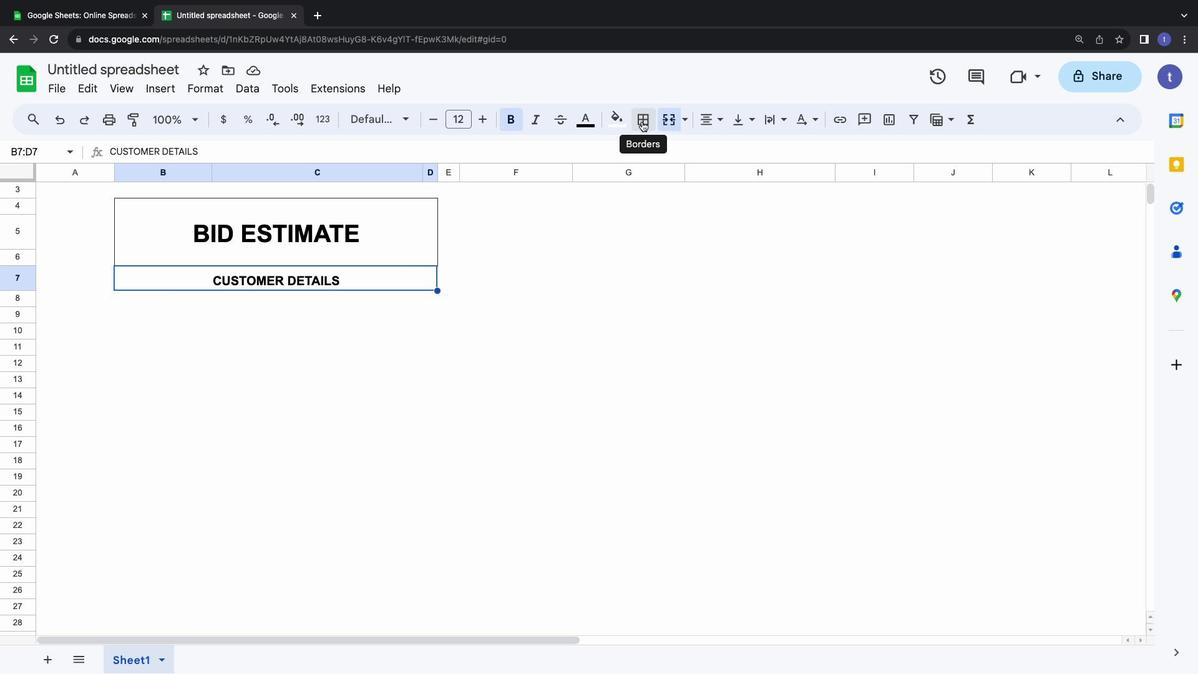 
Action: Mouse moved to (789, 169)
Screenshot: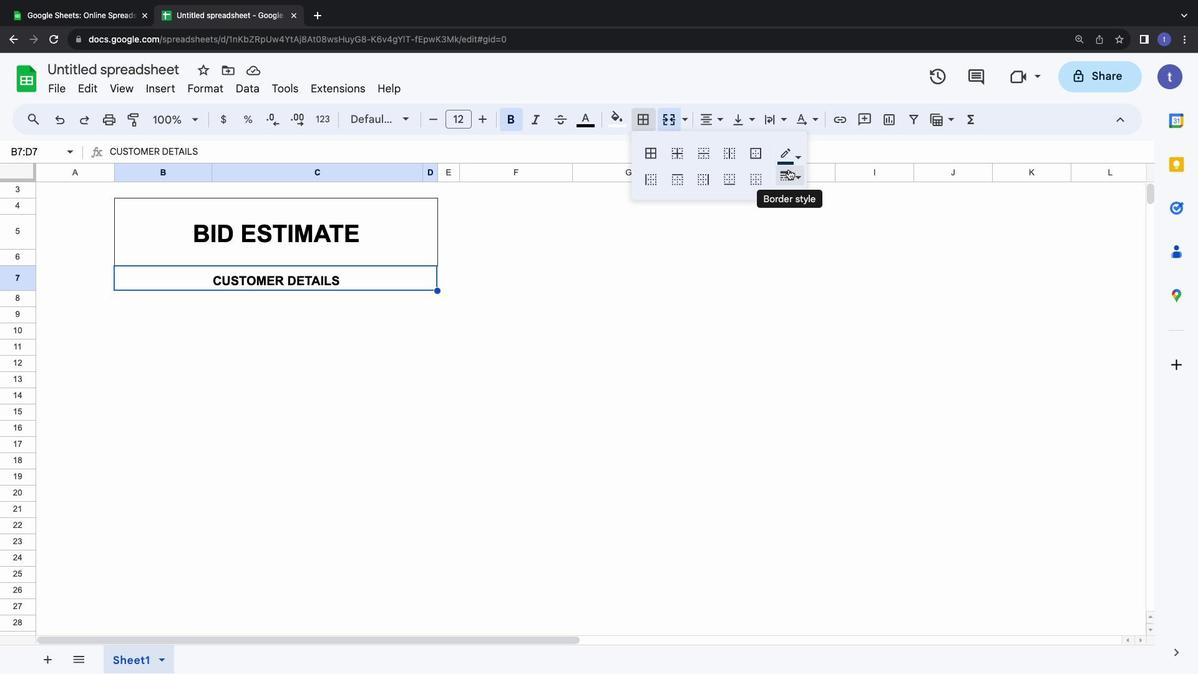 
Action: Mouse pressed left at (789, 169)
Screenshot: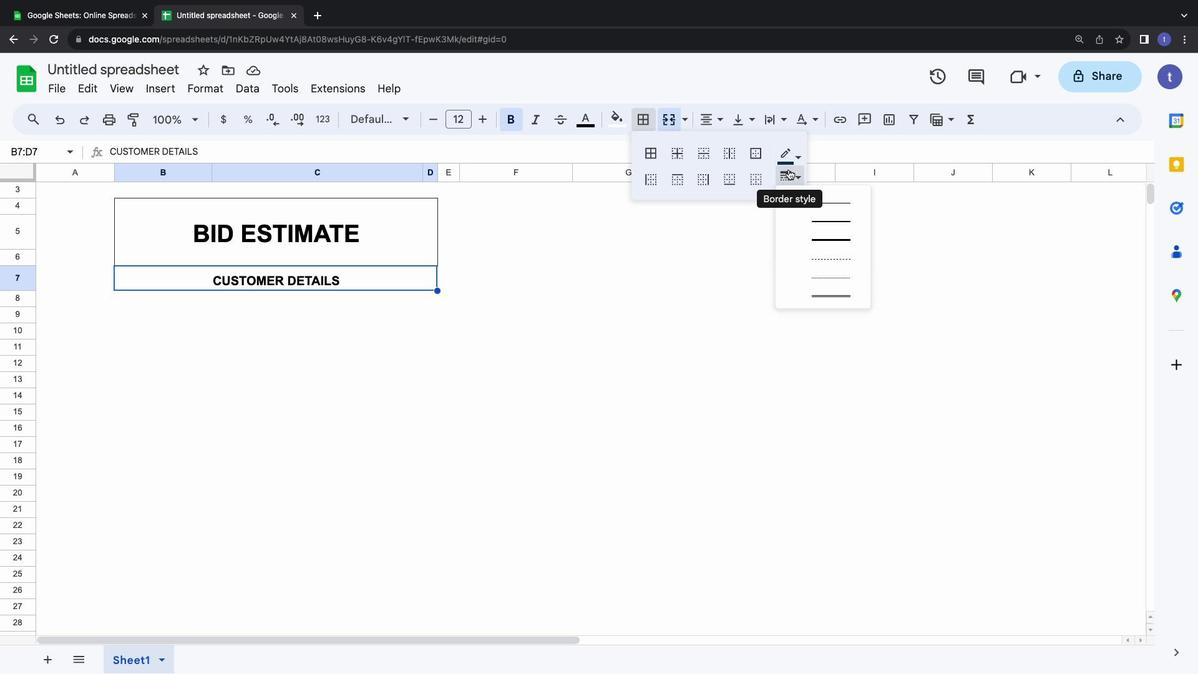 
Action: Mouse moved to (821, 219)
Screenshot: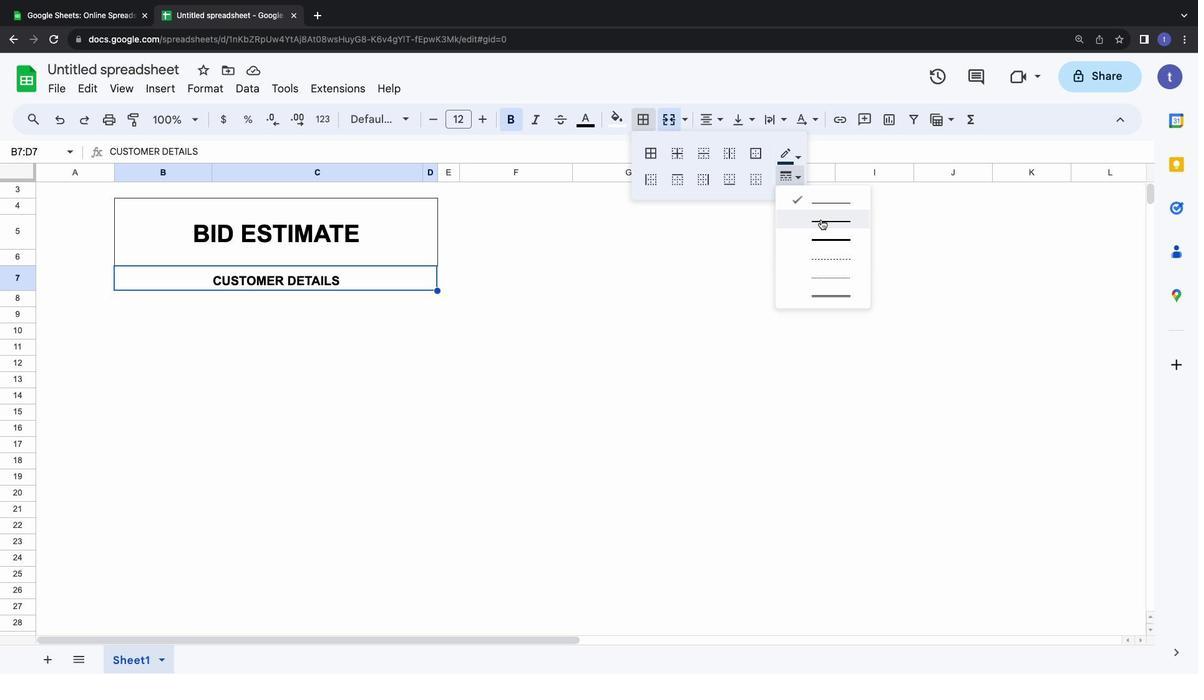 
Action: Mouse pressed left at (821, 219)
Screenshot: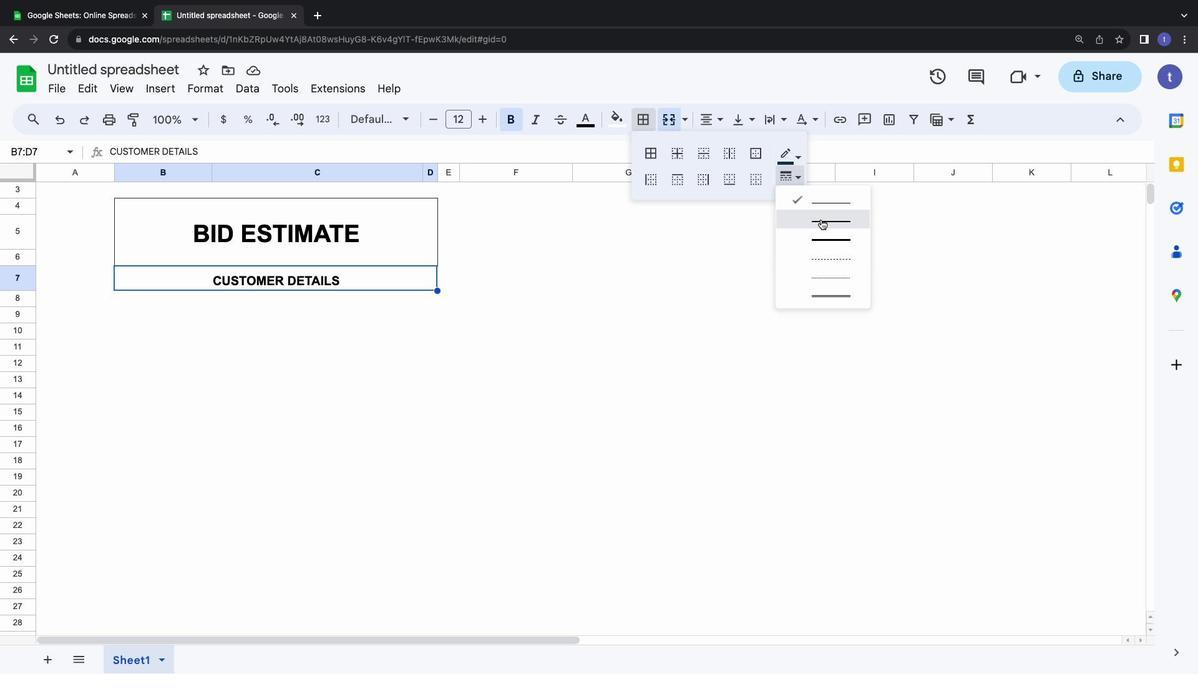 
Action: Mouse moved to (731, 182)
Screenshot: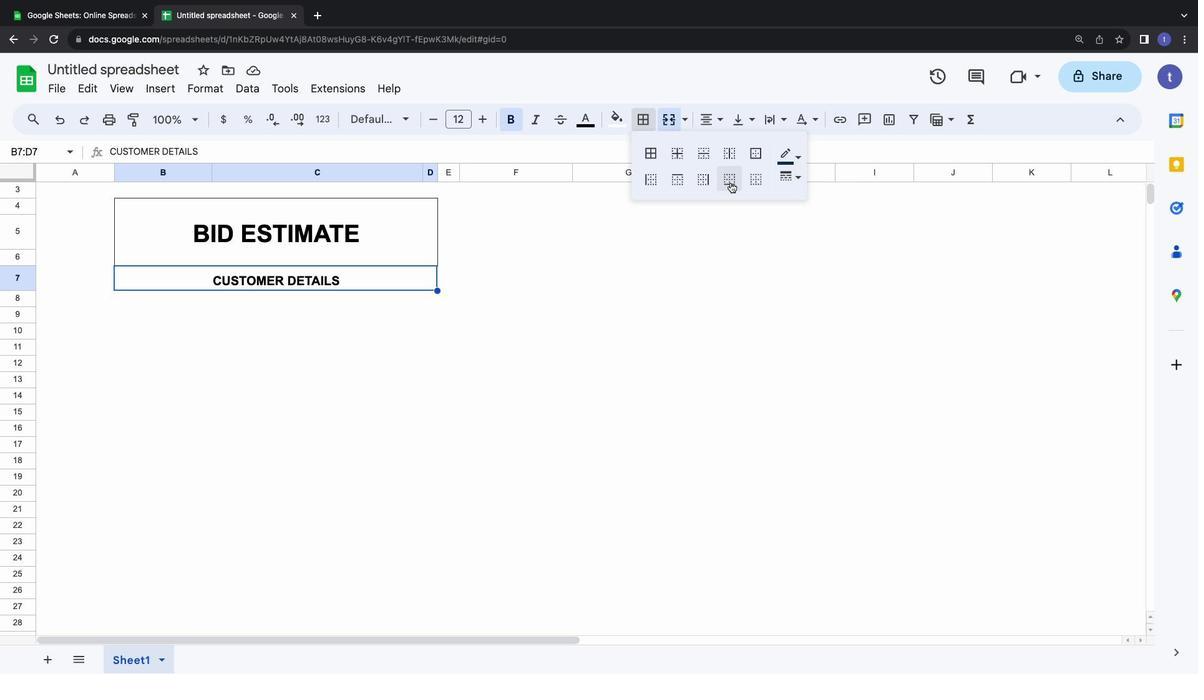 
Action: Mouse pressed left at (731, 182)
Screenshot: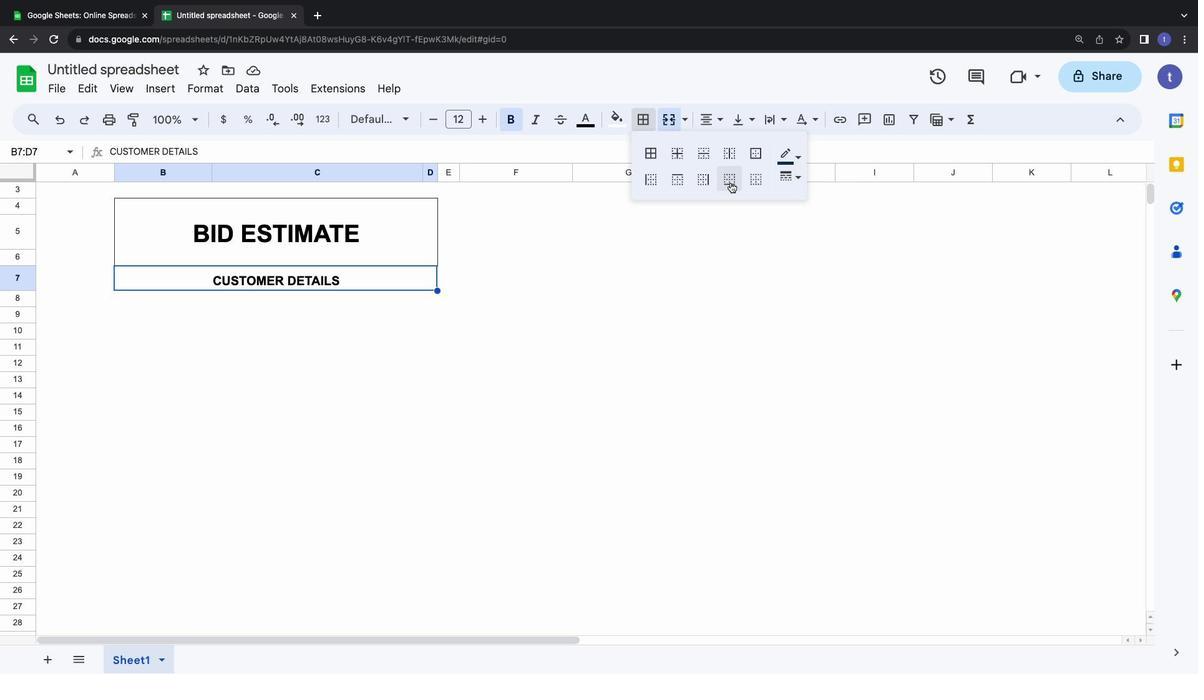 
Action: Mouse moved to (753, 225)
Screenshot: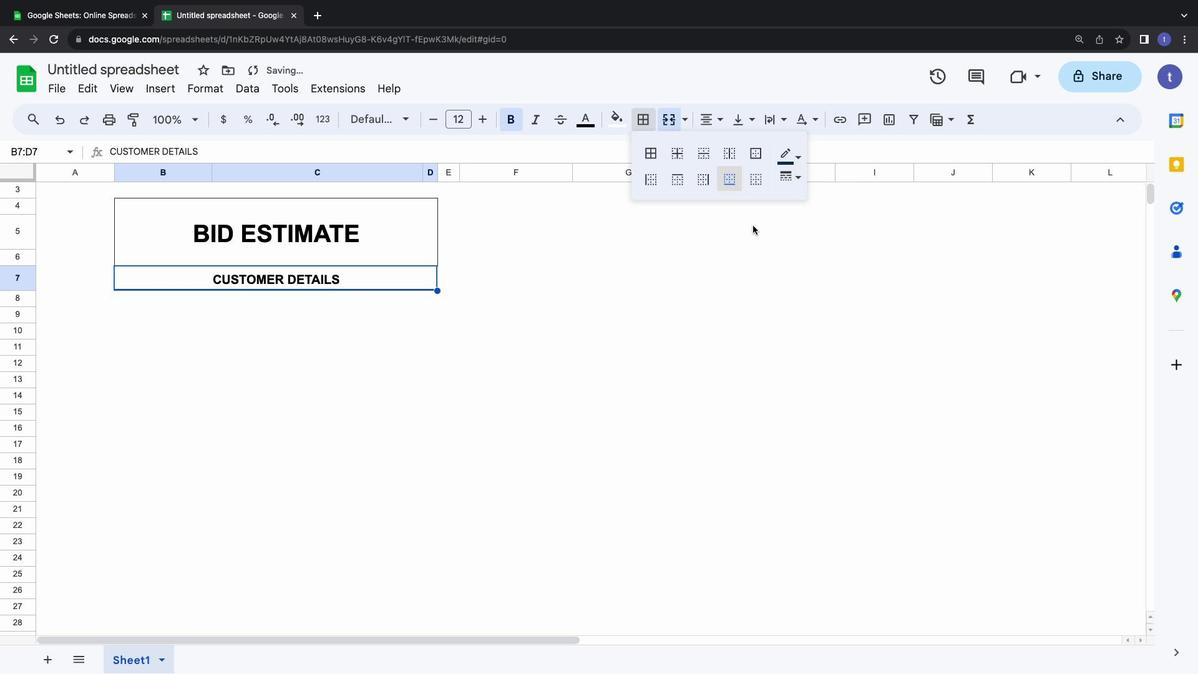 
Action: Mouse pressed left at (753, 225)
Screenshot: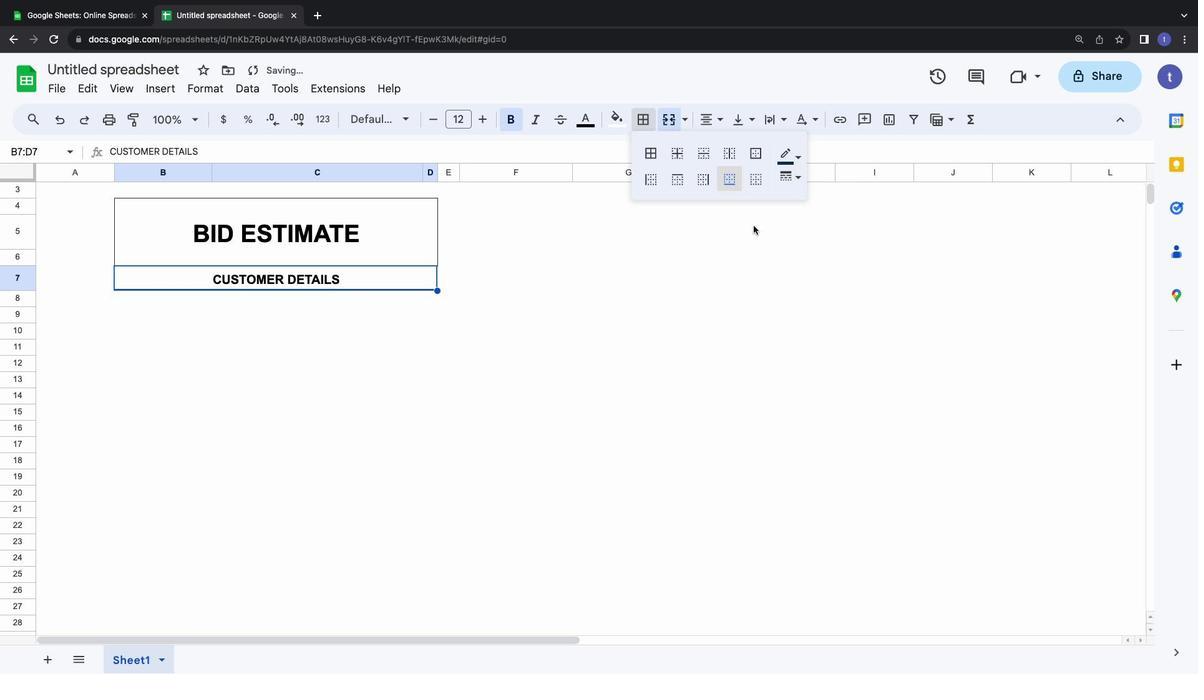 
Action: Mouse moved to (129, 212)
Screenshot: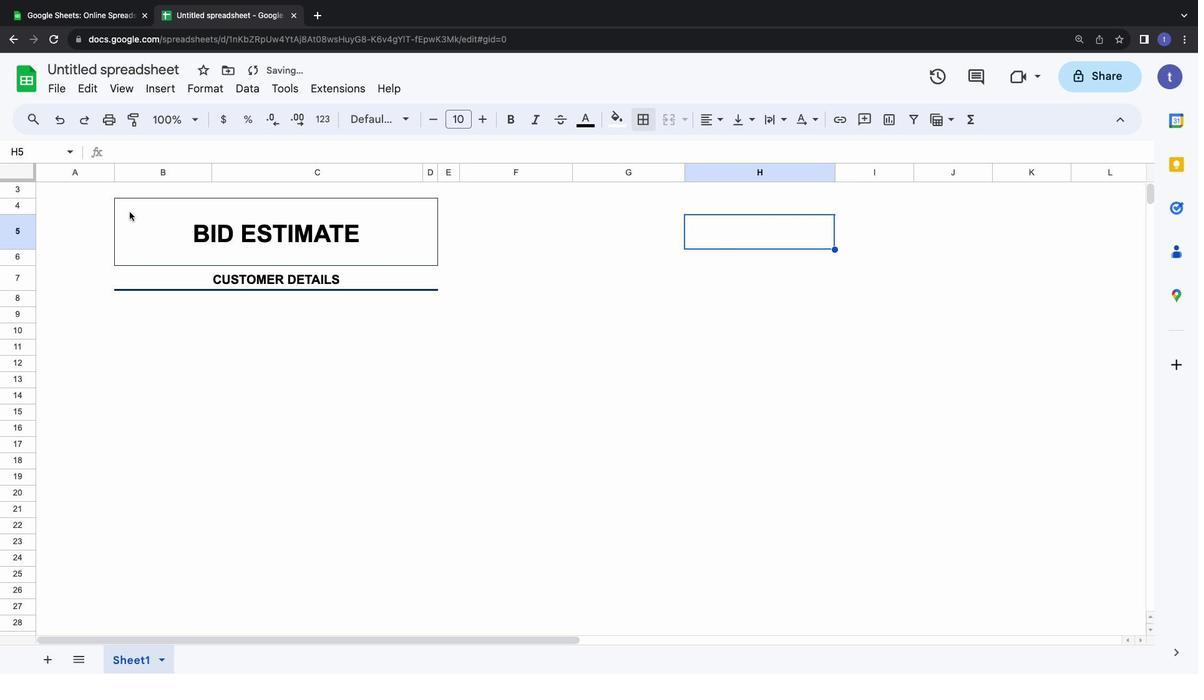 
Action: Mouse pressed left at (129, 212)
Screenshot: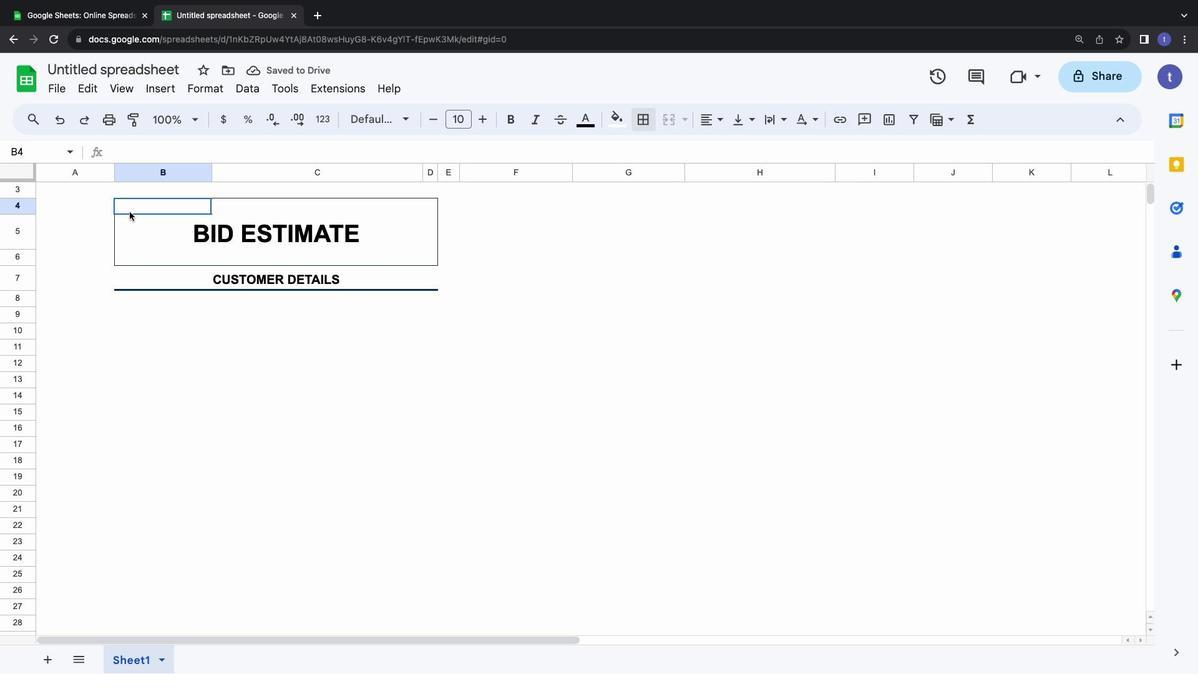 
Action: Mouse moved to (645, 116)
Screenshot: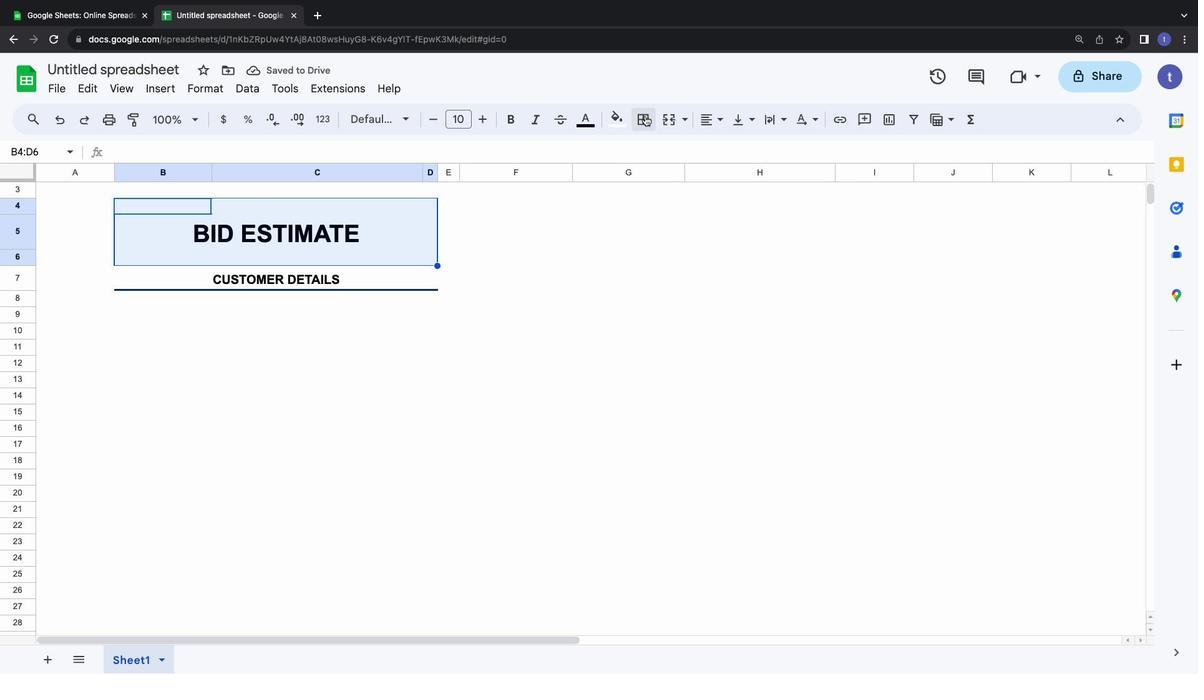 
Action: Mouse pressed left at (645, 116)
Screenshot: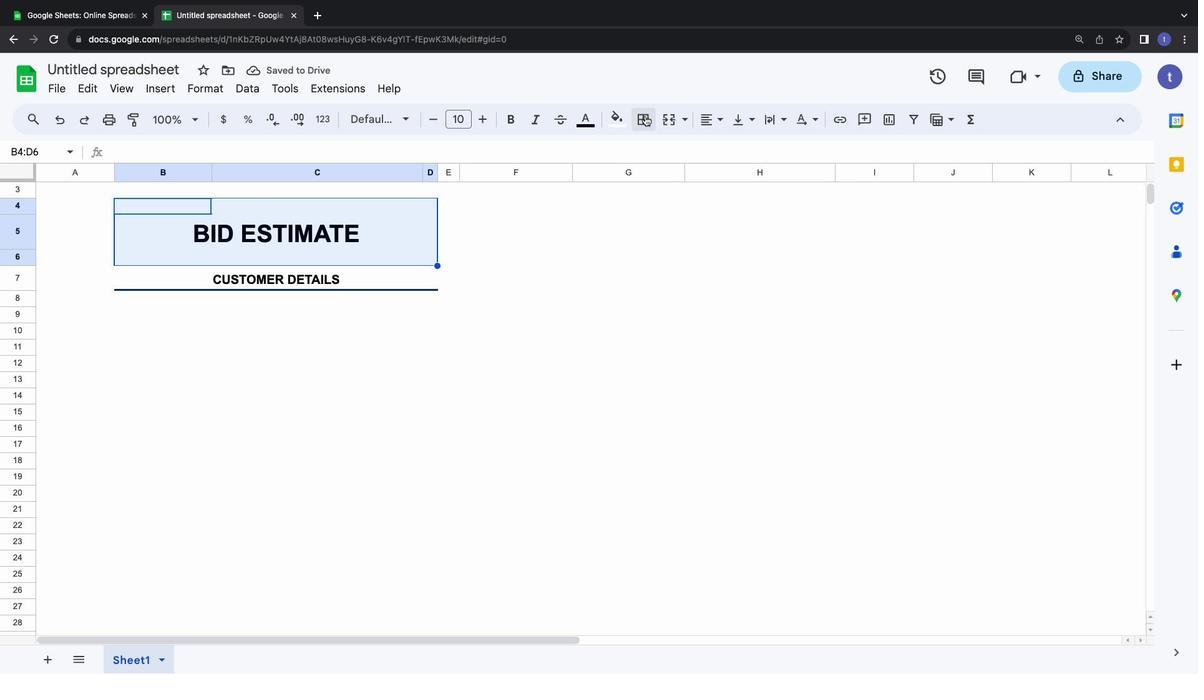 
Action: Mouse moved to (751, 154)
Screenshot: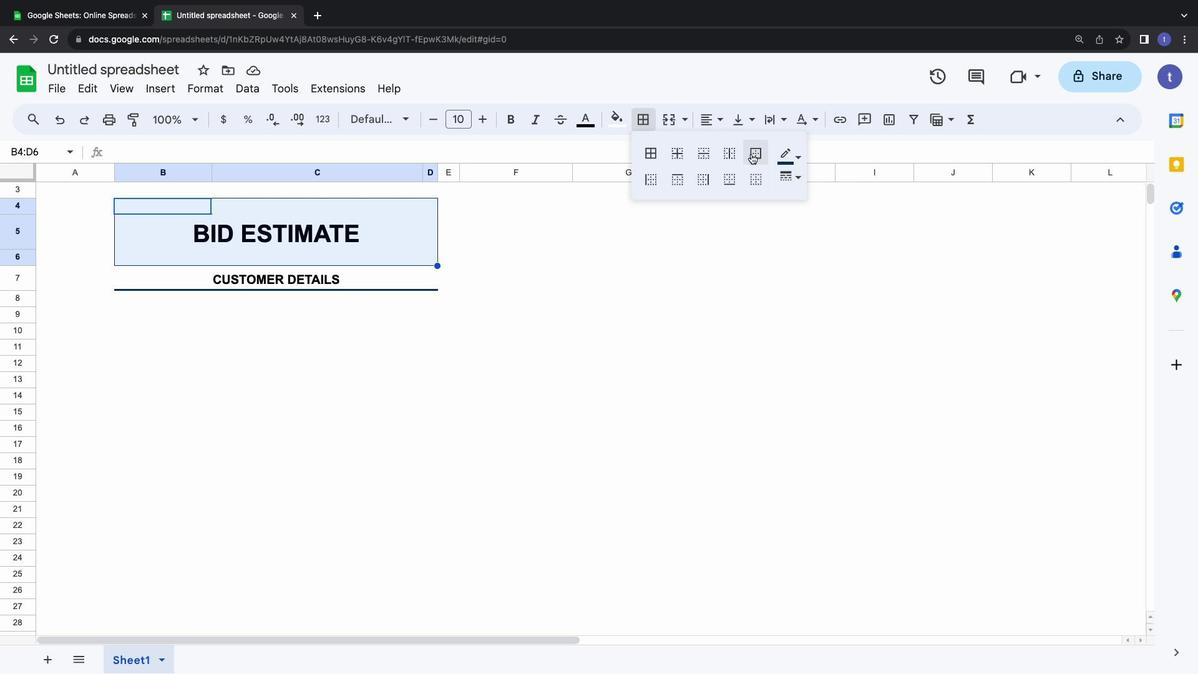 
Action: Mouse pressed left at (751, 154)
Screenshot: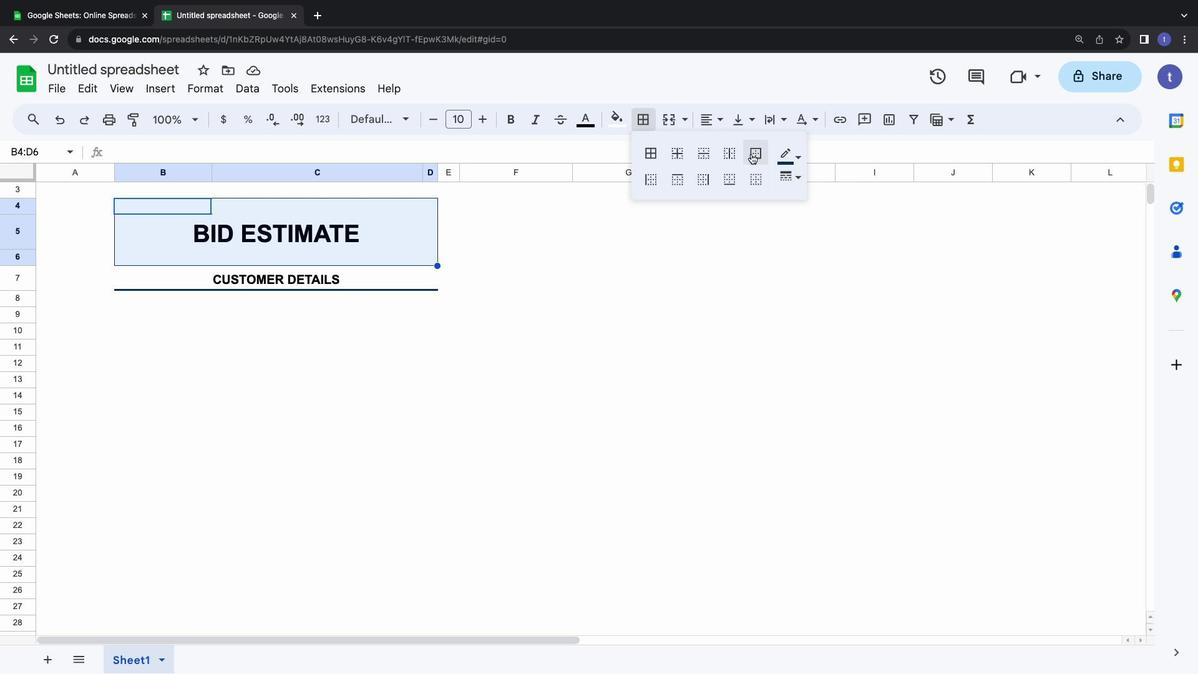 
Action: Mouse moved to (136, 314)
Screenshot: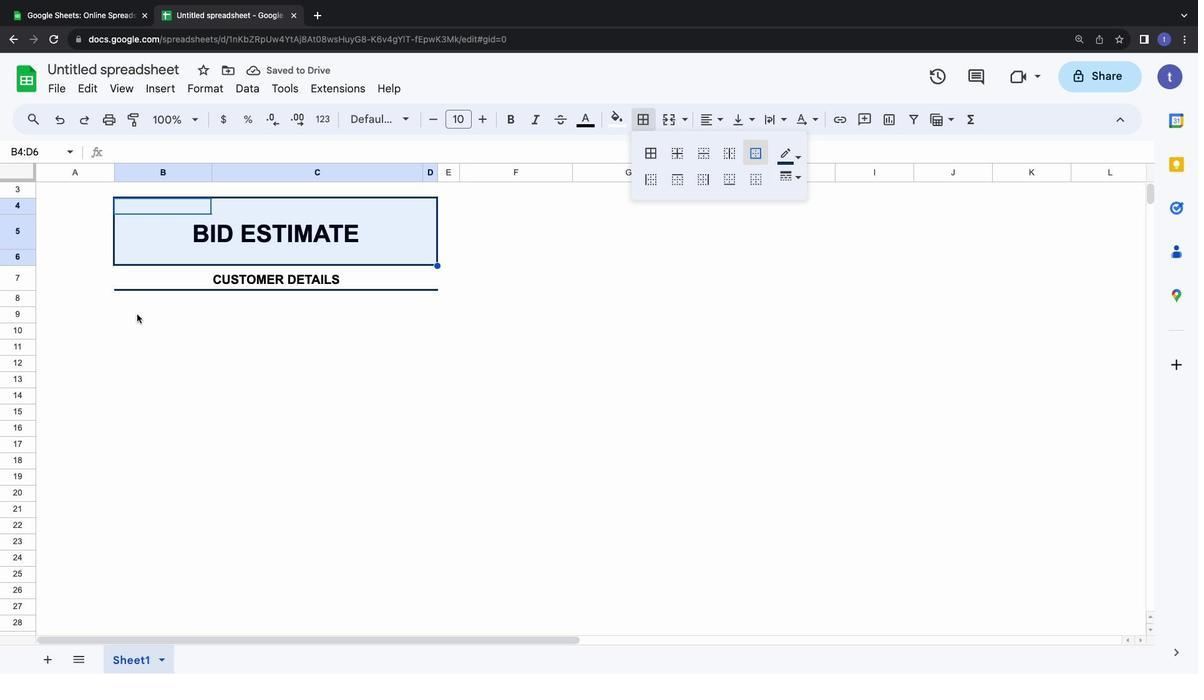 
Action: Mouse pressed left at (136, 314)
Screenshot: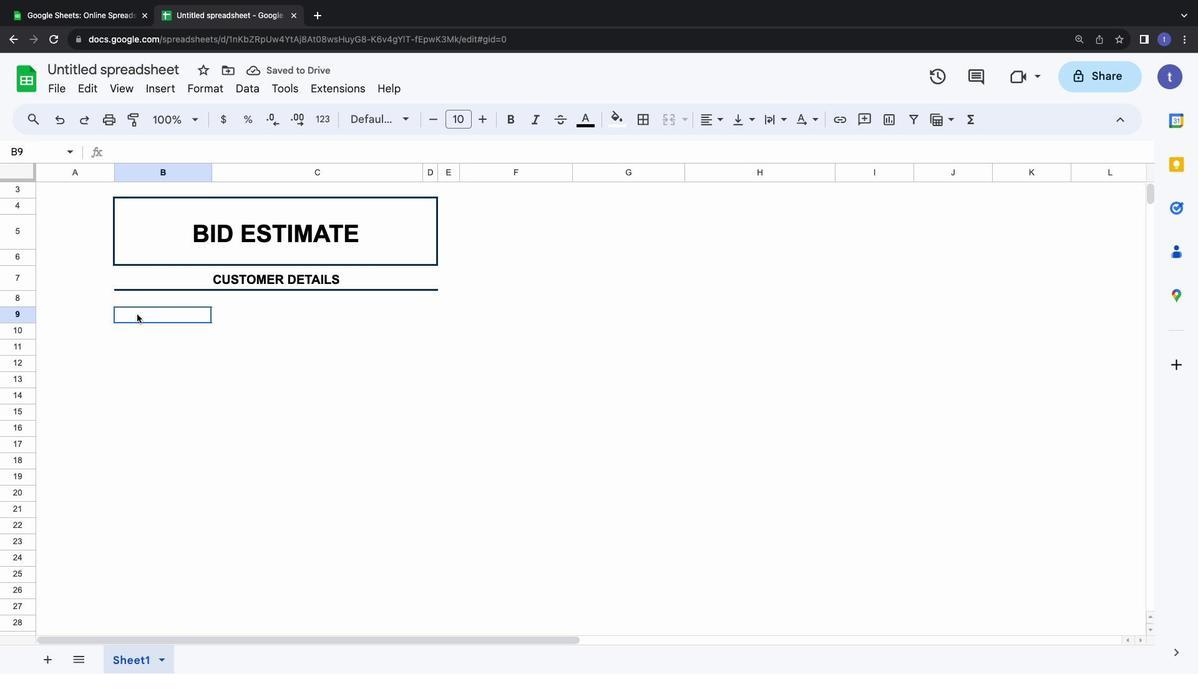 
Action: Mouse moved to (136, 306)
Screenshot: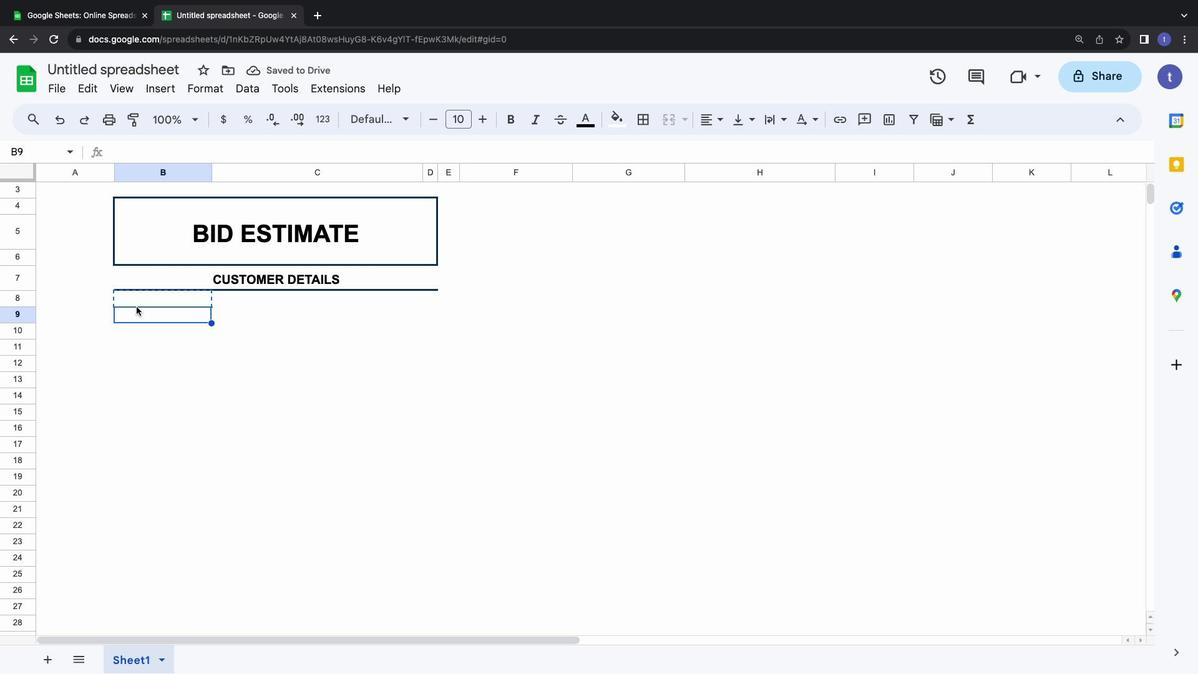
Action: Mouse pressed left at (136, 306)
Screenshot: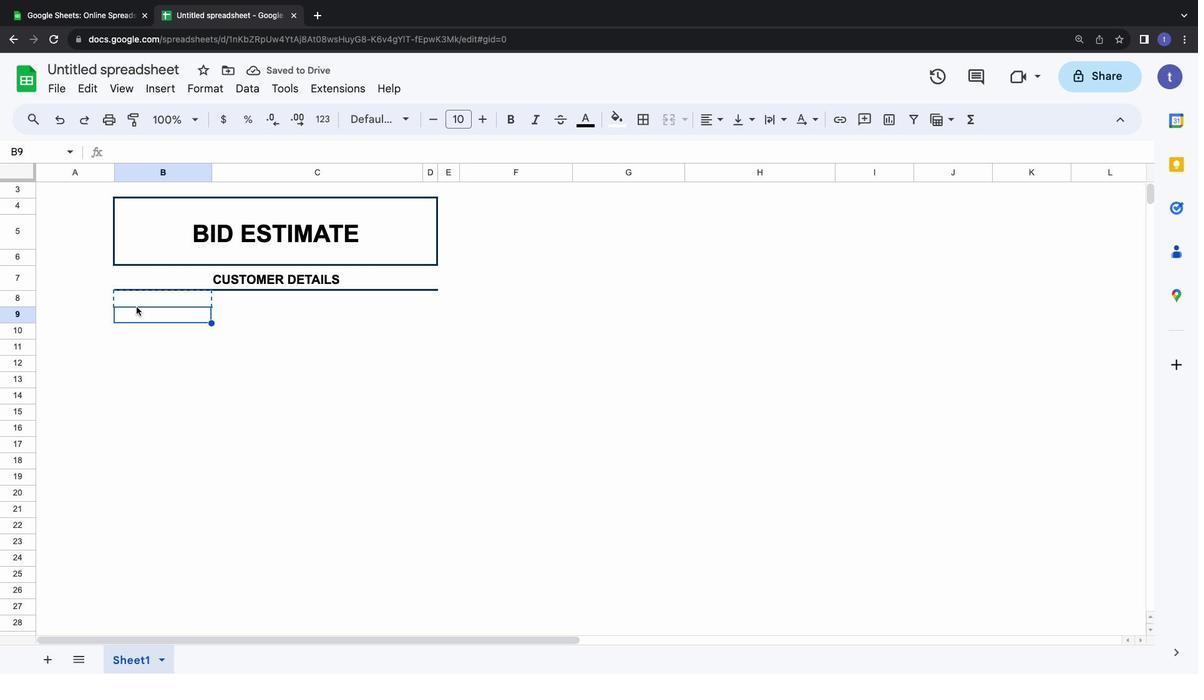 
Action: Mouse moved to (135, 310)
Screenshot: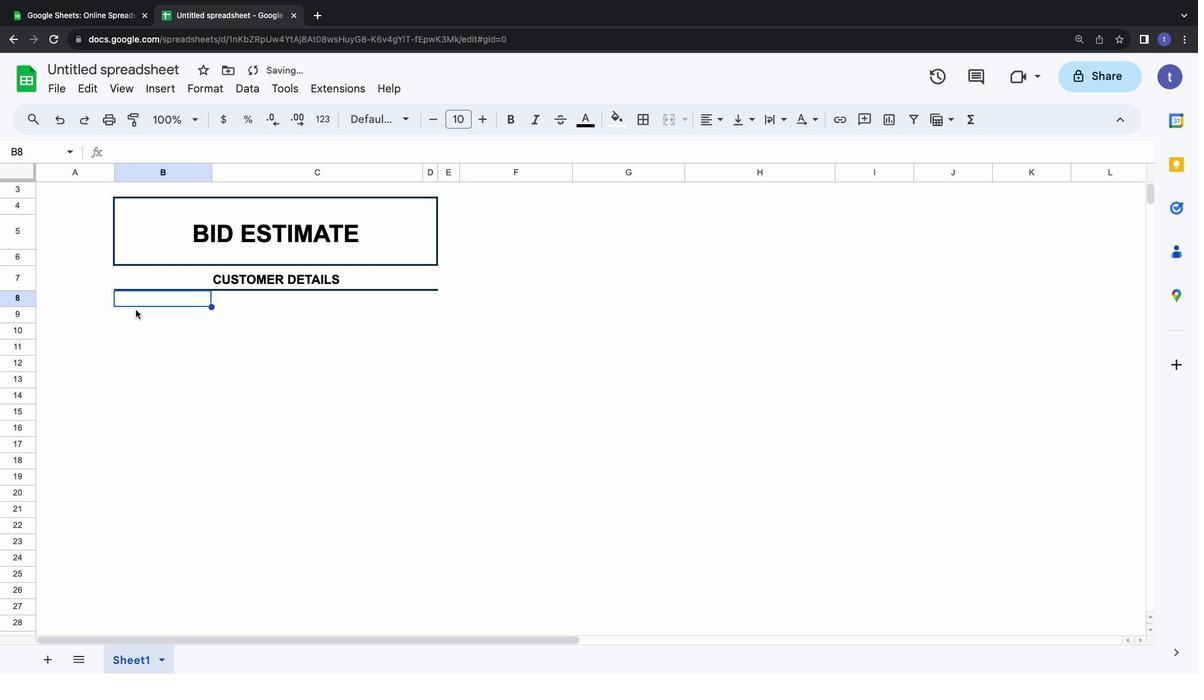
Action: Mouse pressed left at (135, 310)
Screenshot: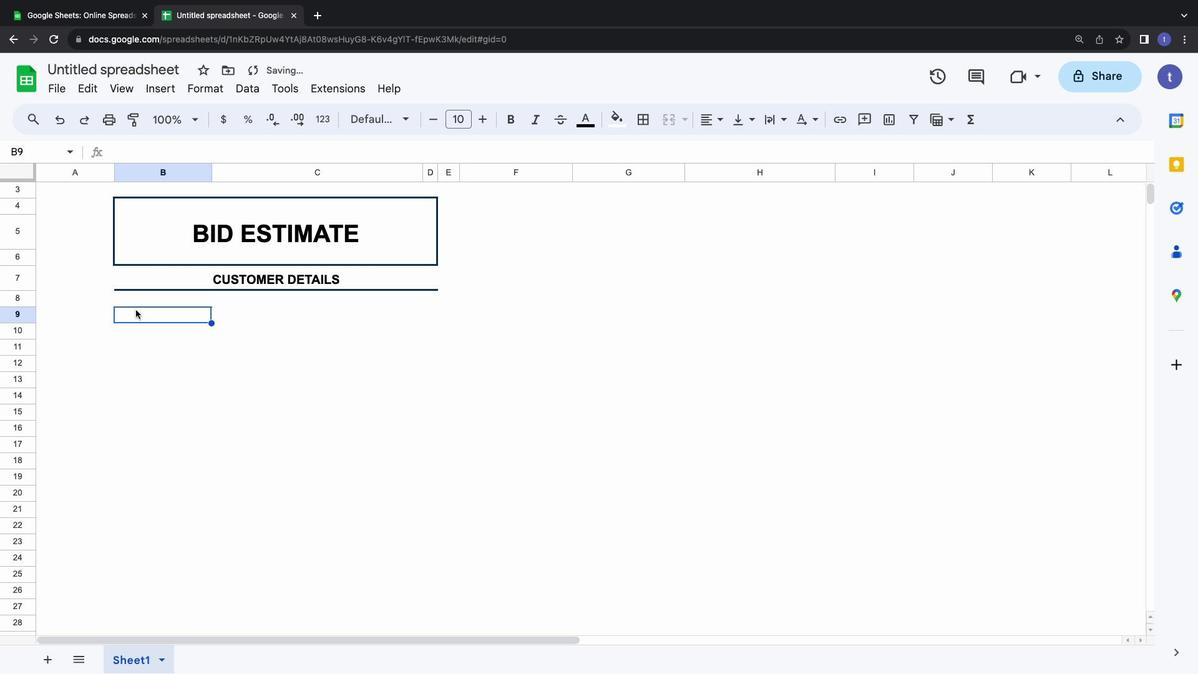 
Action: Mouse moved to (18, 307)
Screenshot: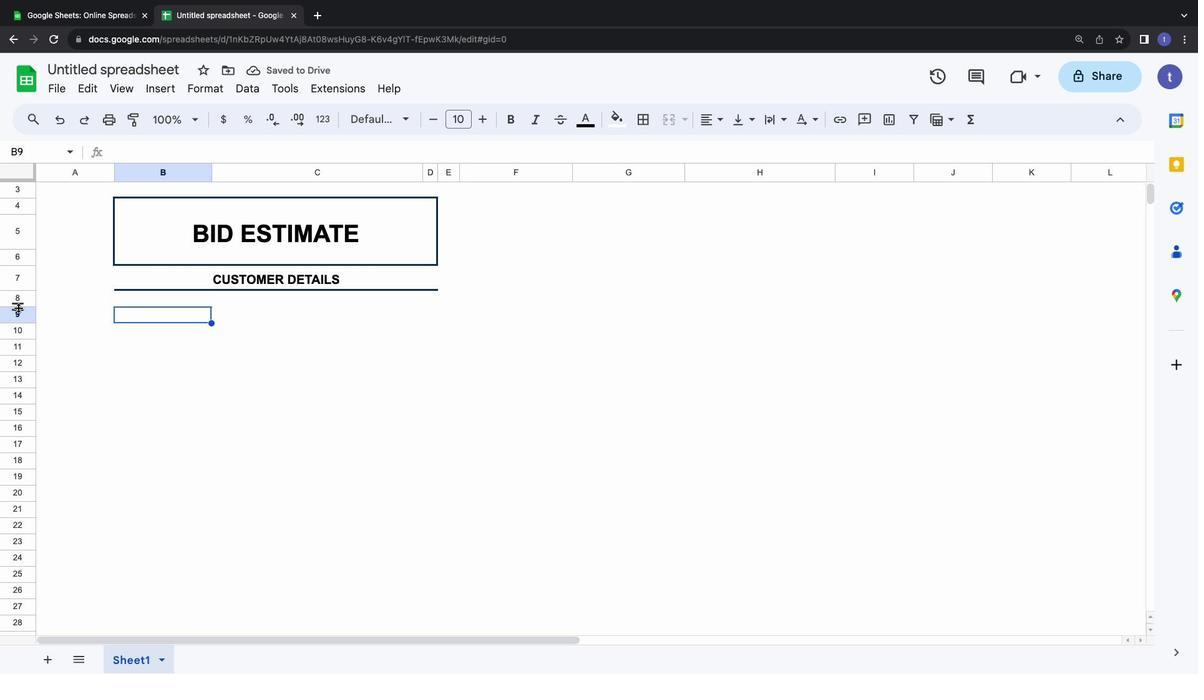 
Action: Mouse pressed left at (18, 307)
Screenshot: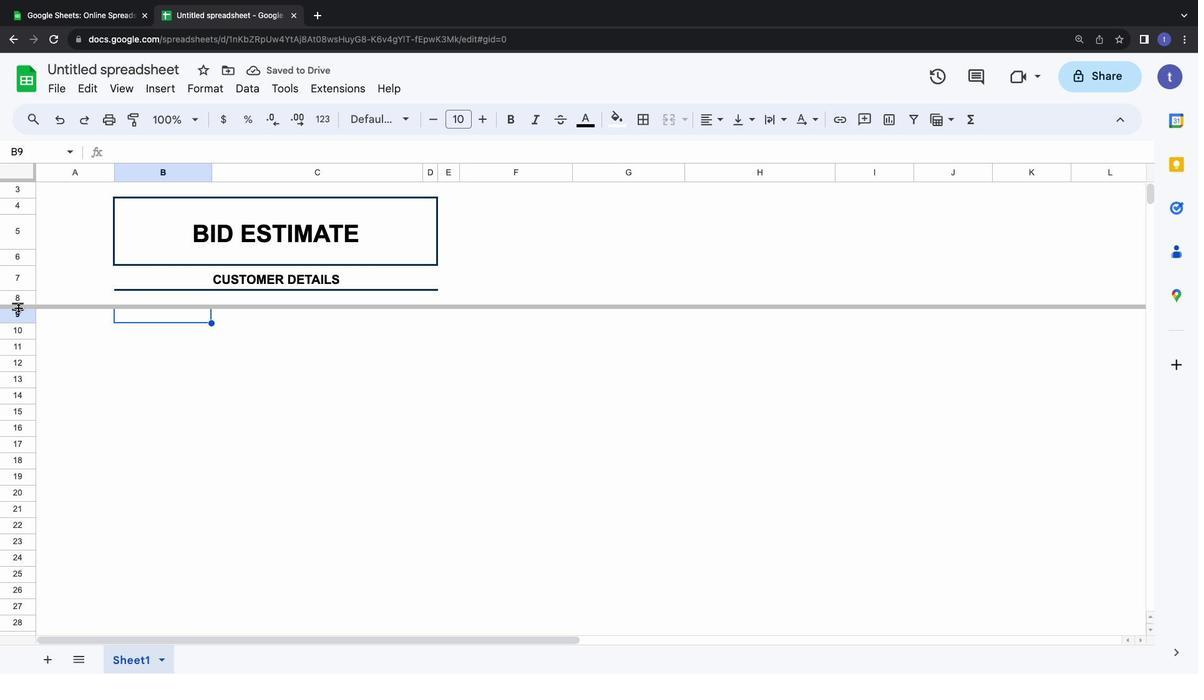 
Action: Mouse moved to (156, 309)
Screenshot: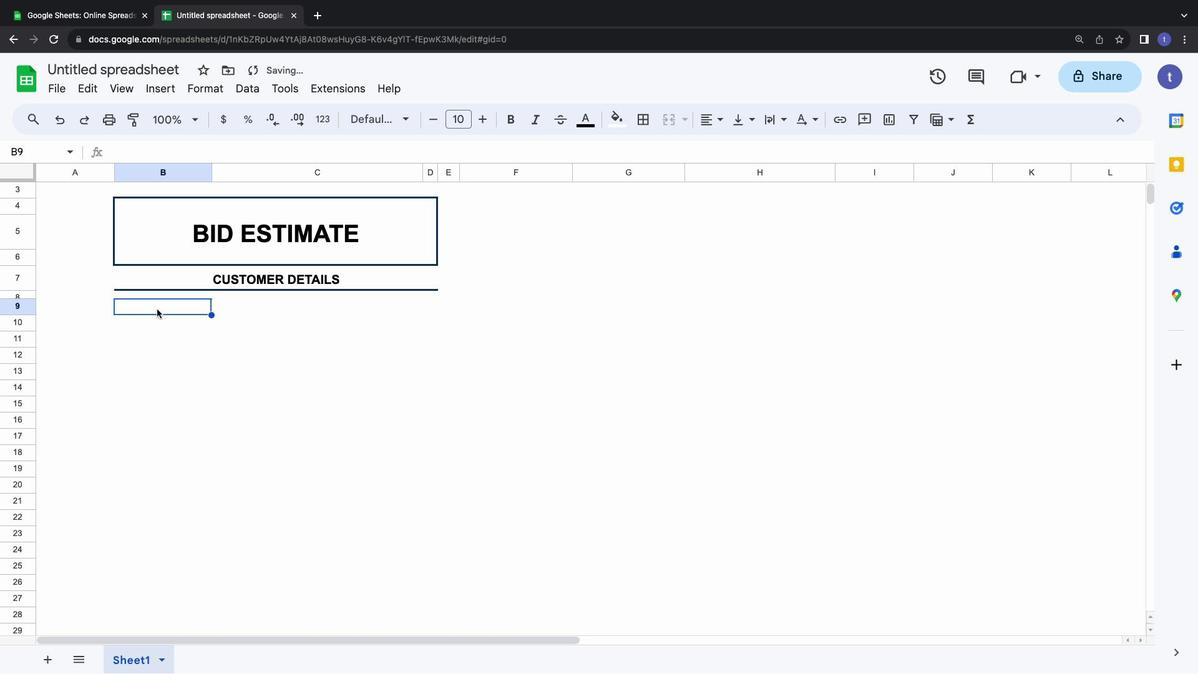 
Action: Mouse pressed left at (156, 309)
Screenshot: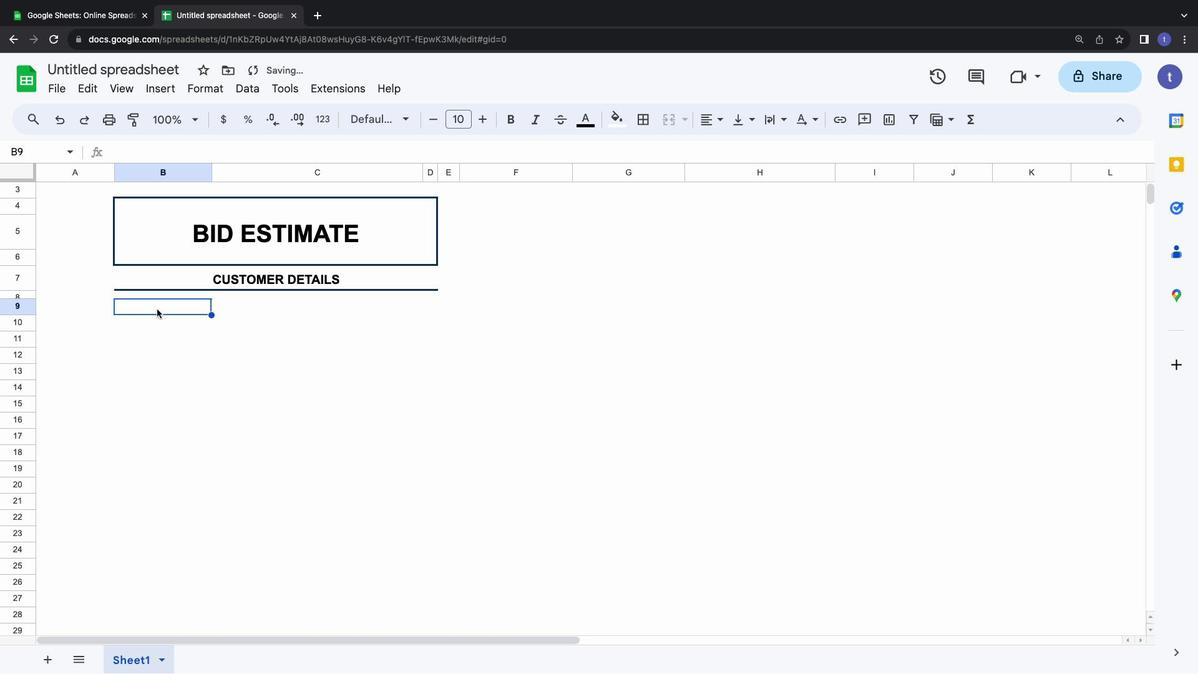 
Action: Mouse pressed left at (156, 309)
Screenshot: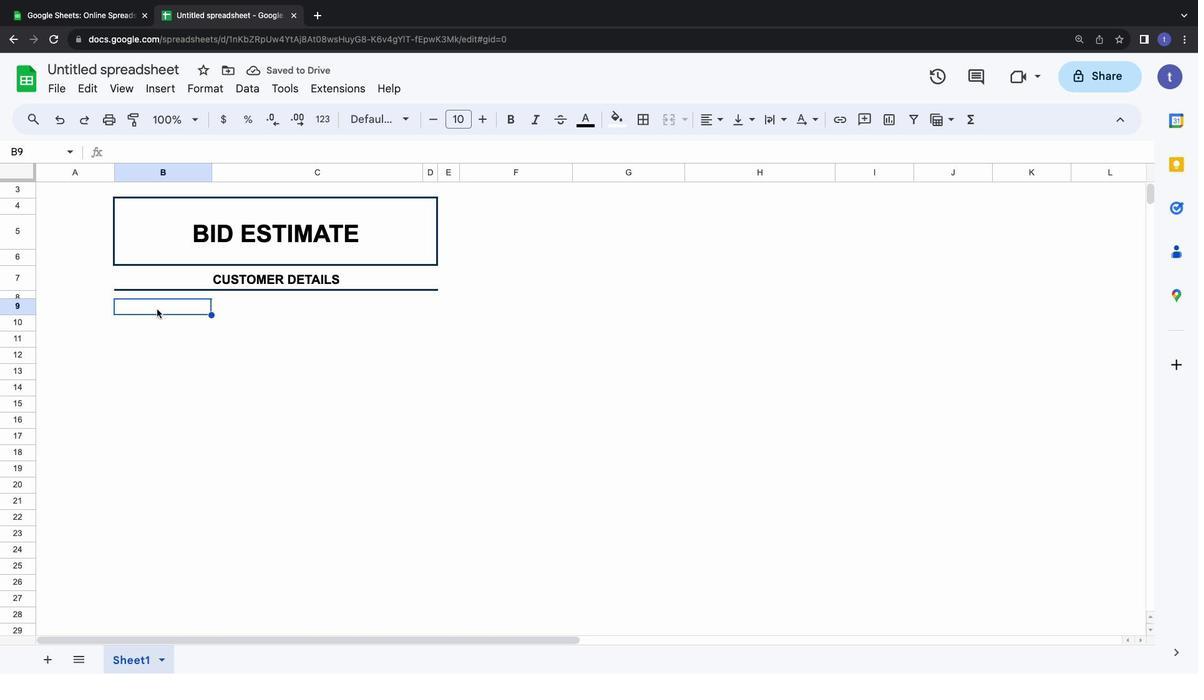 
Action: Mouse pressed left at (156, 309)
Screenshot: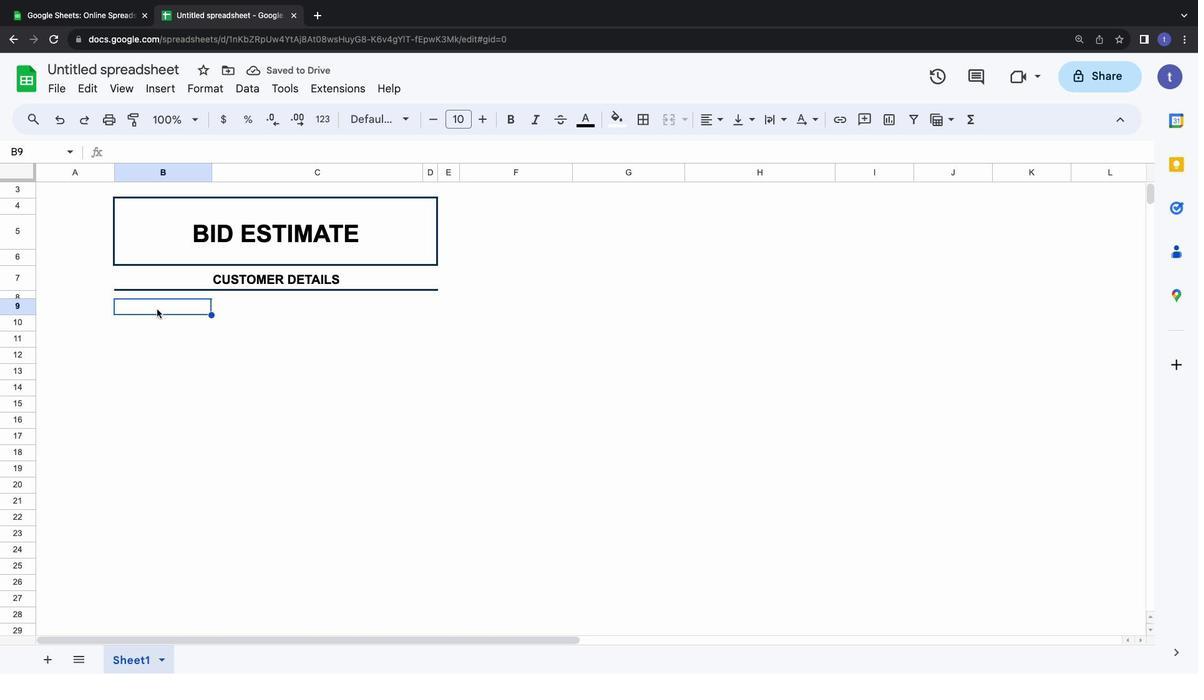 
Action: Key pressed Key.shift'N''a''m''e'Key.shift_r':'Key.enterKey.shift'A''d''d''r''e''d''d'Key.shift_r':'Key.enterKey.upKey.enterKey.leftKey.leftKey.rightKey.backspaceKey.backspace's''s'Key.enterKey.shift'P''h''o''n''e'Key.spaceKey.shift'N''o''.'Key.enterKey.enterKey.enter
Screenshot: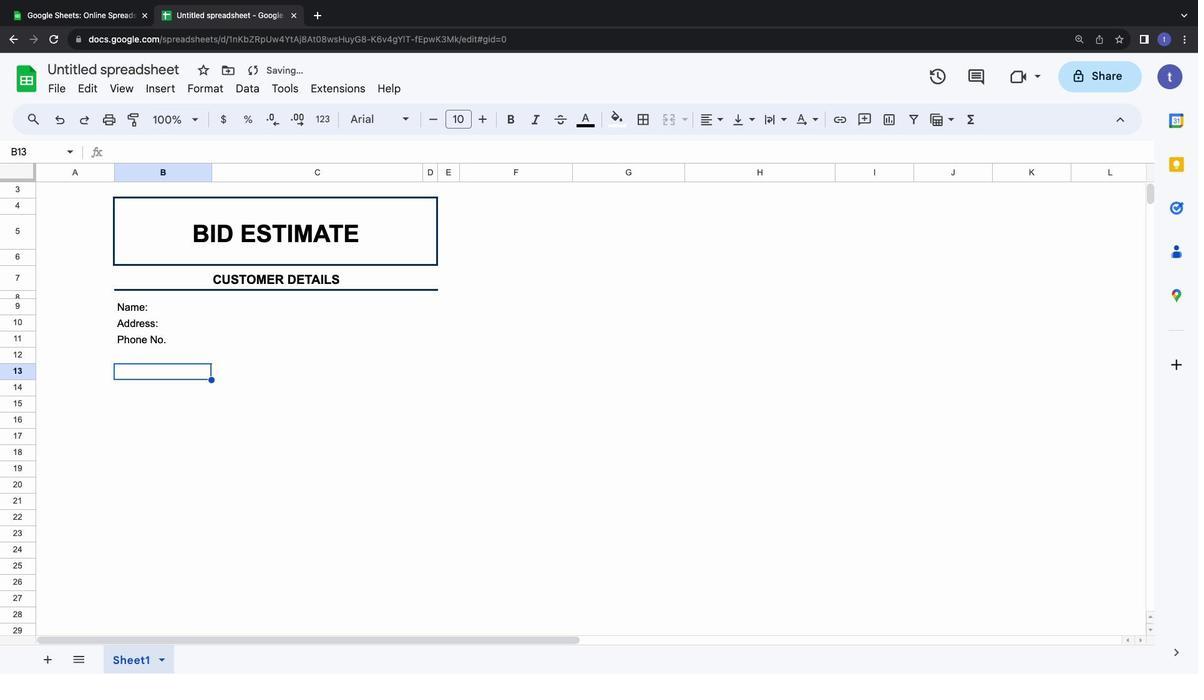 
Action: Mouse moved to (14, 295)
Screenshot: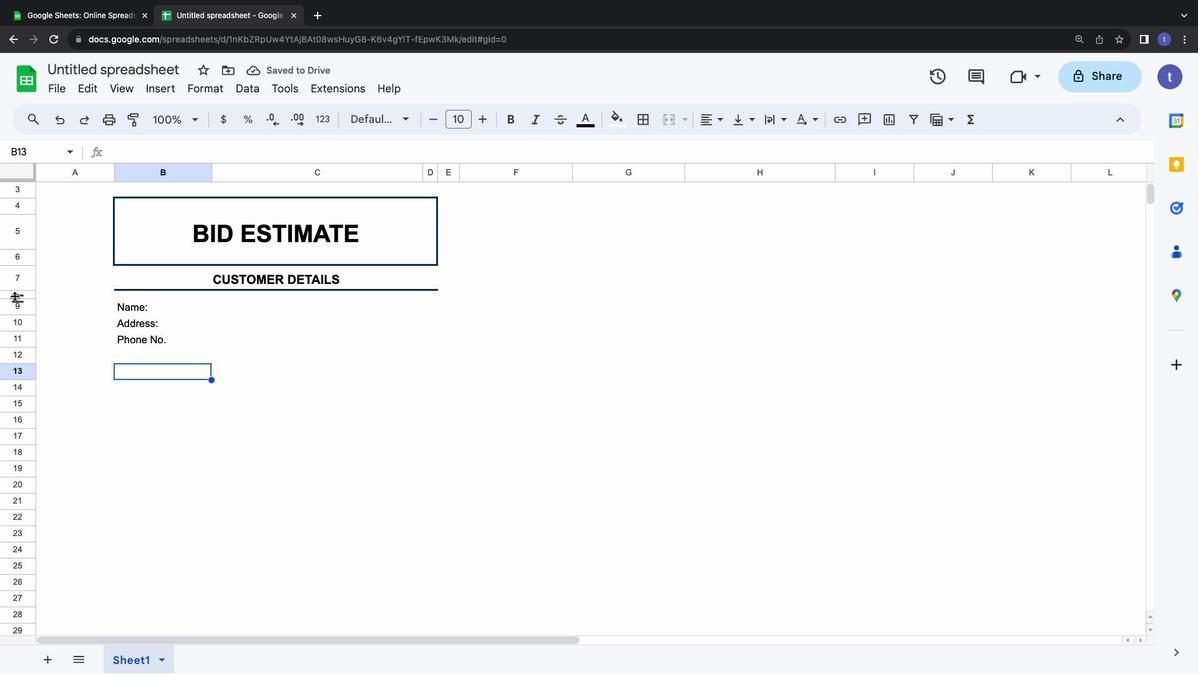 
Action: Mouse pressed left at (14, 295)
Screenshot: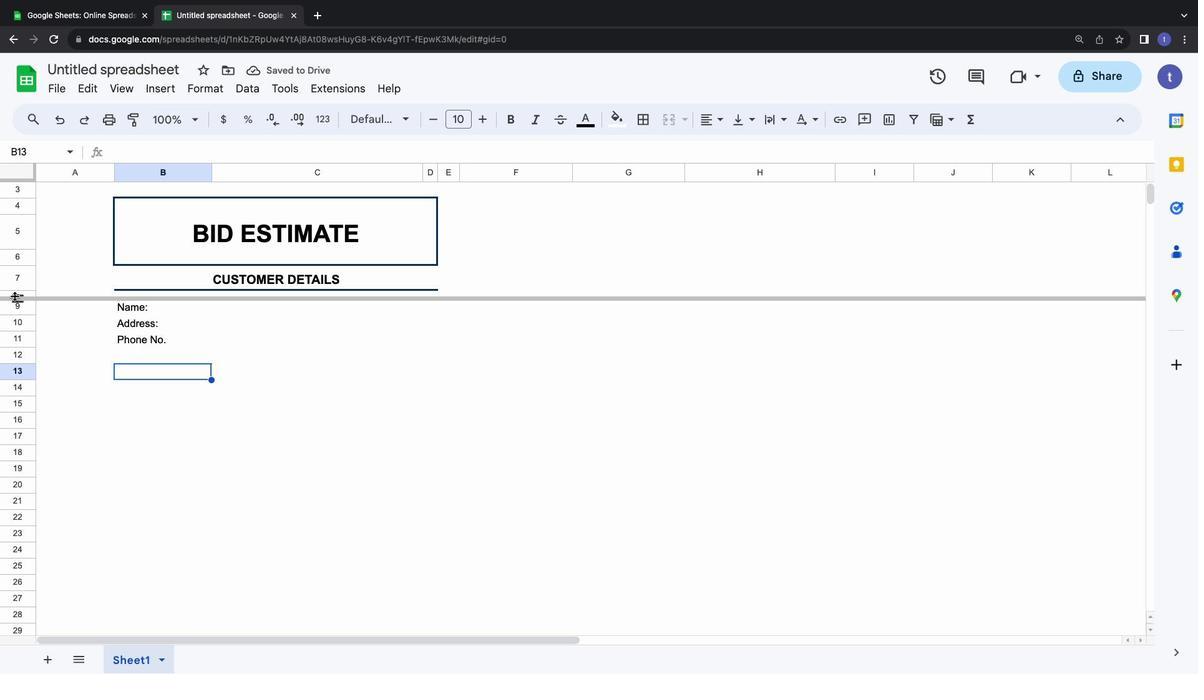 
Action: Mouse moved to (121, 318)
Screenshot: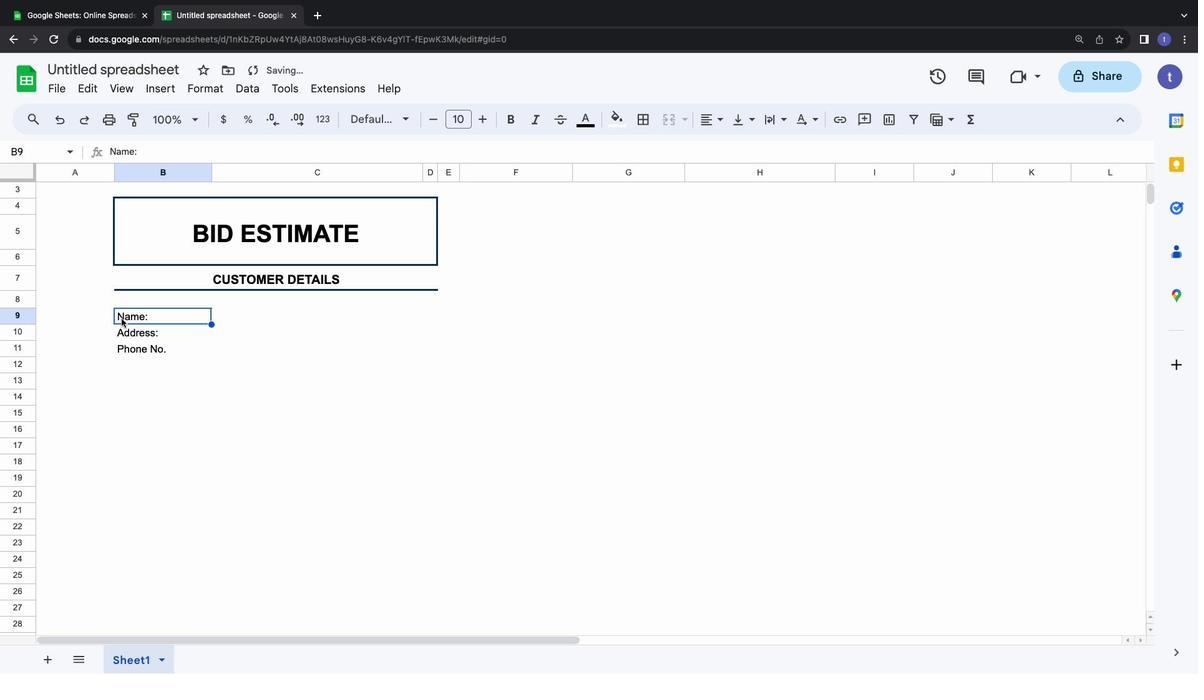 
Action: Mouse pressed left at (121, 318)
Screenshot: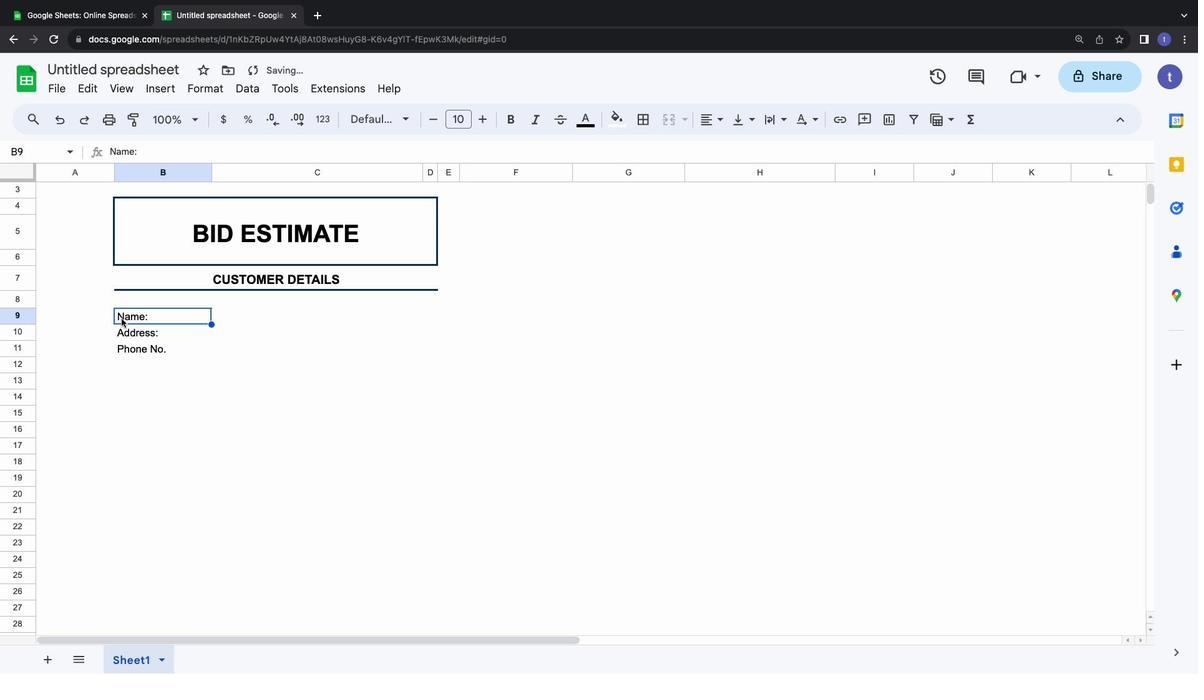 
Action: Mouse moved to (142, 310)
Screenshot: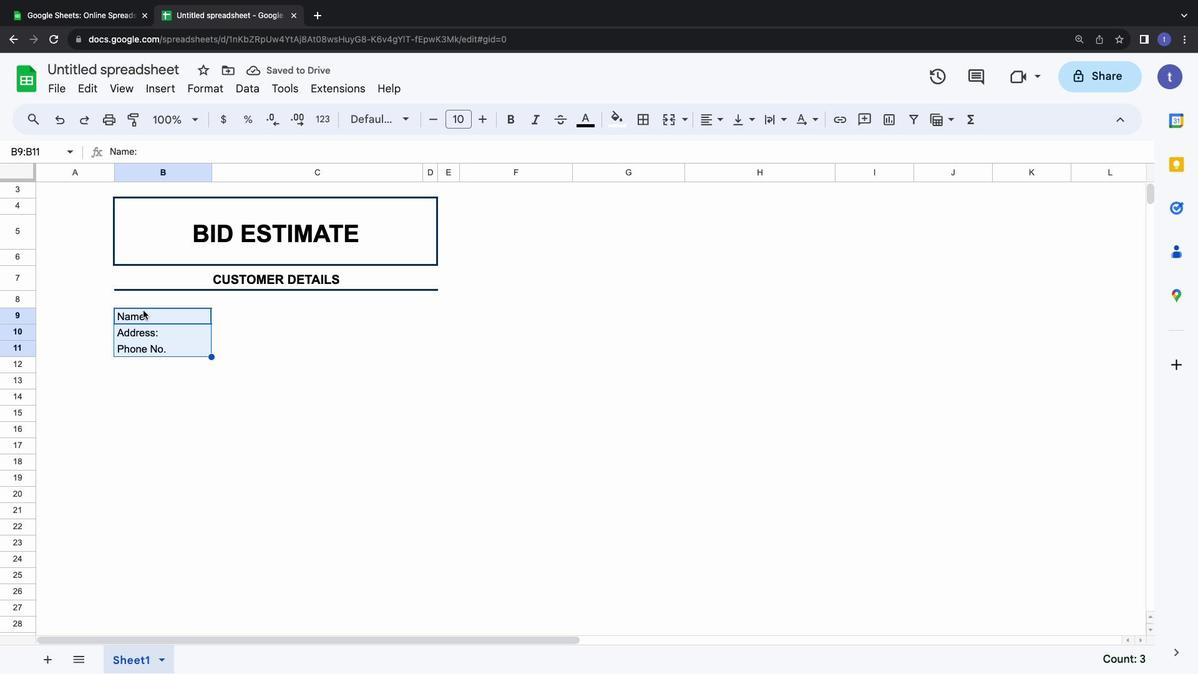 
Action: Mouse pressed left at (142, 310)
Screenshot: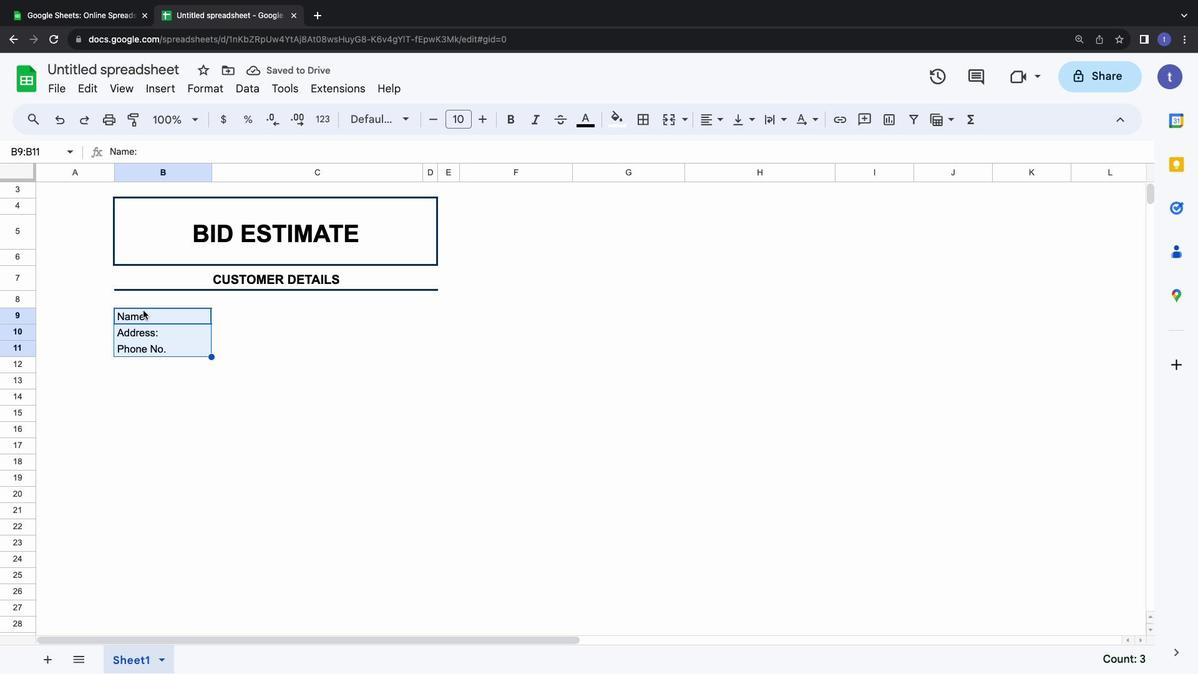 
Action: Mouse moved to (141, 312)
Screenshot: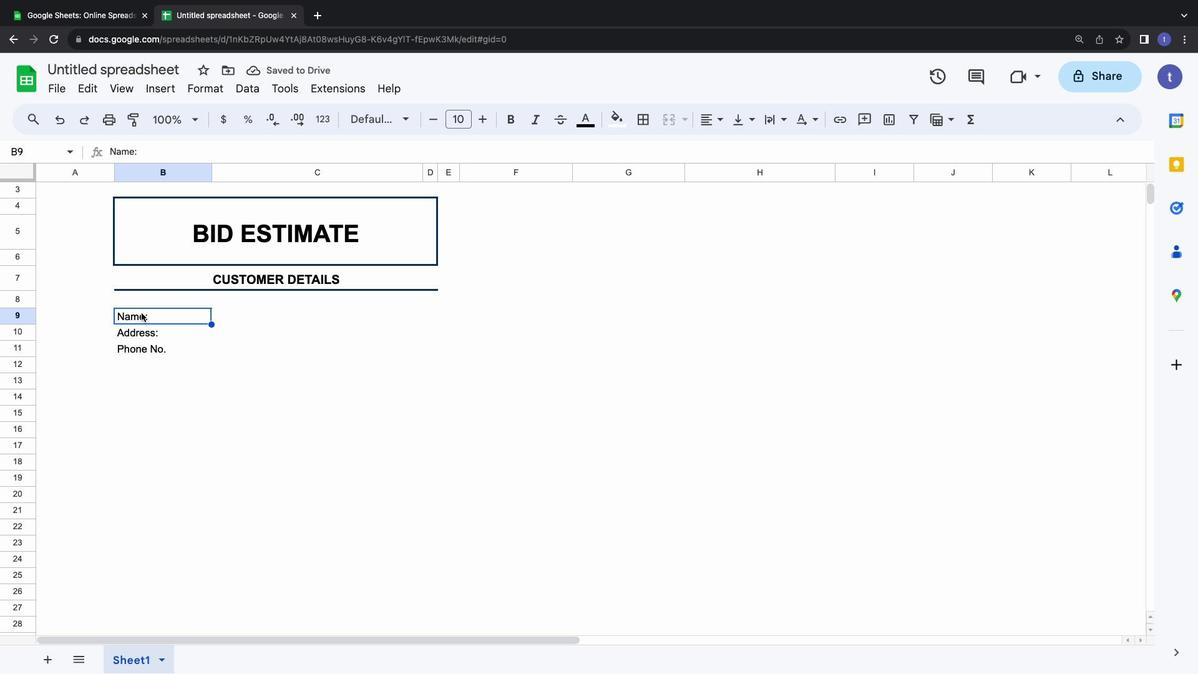 
Action: Mouse pressed left at (141, 312)
Screenshot: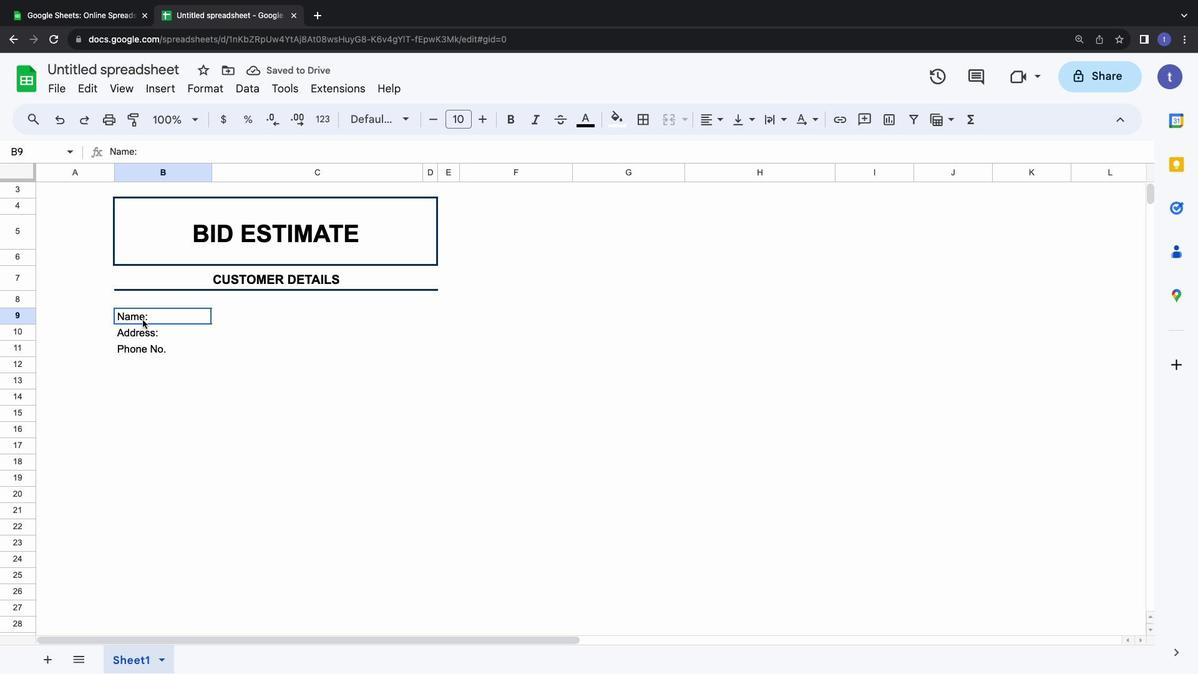 
Action: Mouse moved to (149, 309)
Screenshot: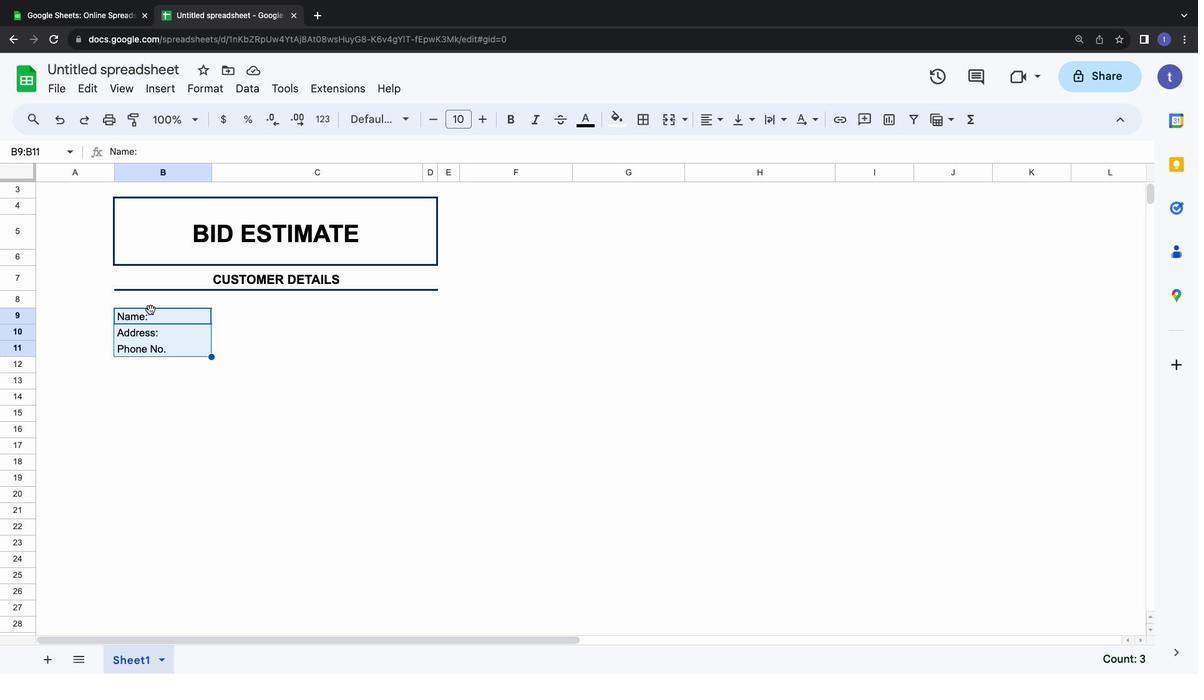 
Action: Mouse pressed left at (149, 309)
Screenshot: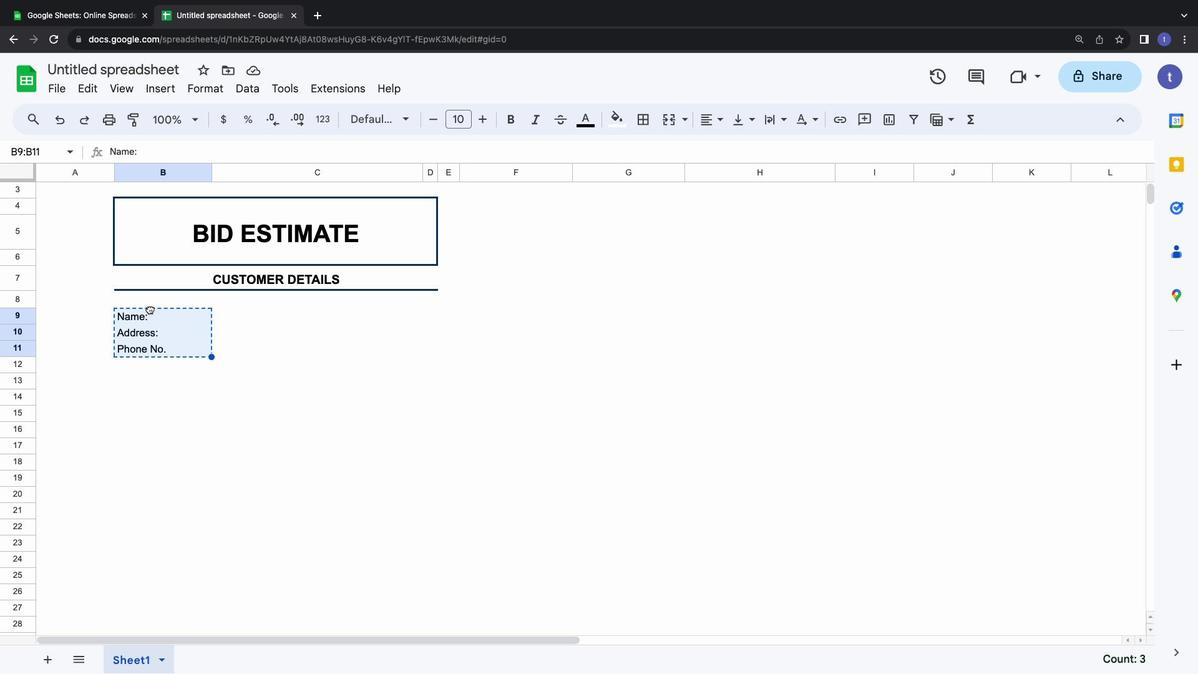 
Action: Mouse moved to (11, 307)
Screenshot: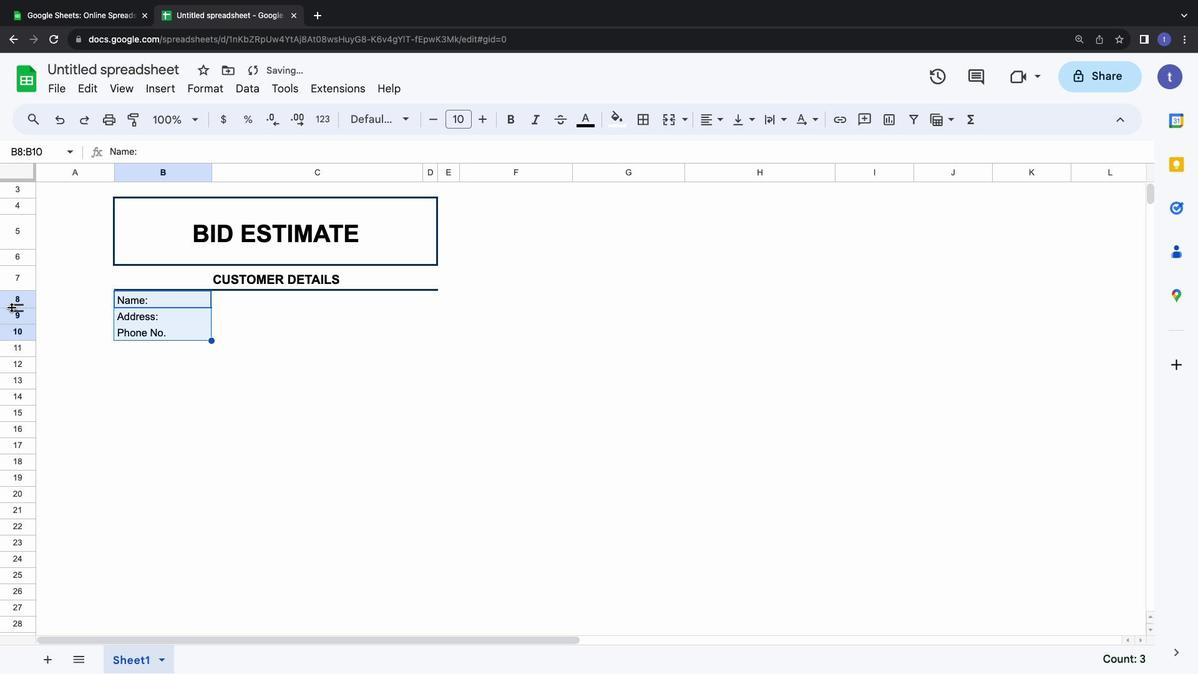
Action: Mouse pressed left at (11, 307)
